 Task: Explore home decor items on Flipkart and check their details.
Action: Mouse moved to (533, 65)
Screenshot: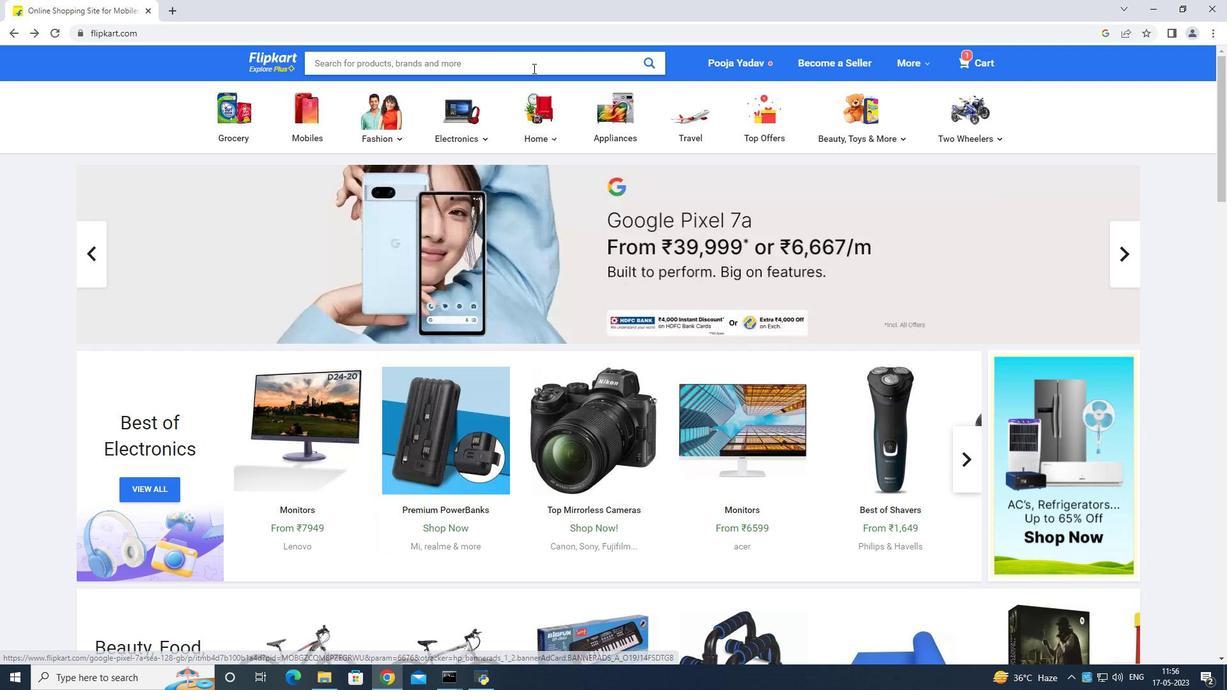 
Action: Mouse pressed left at (533, 65)
Screenshot: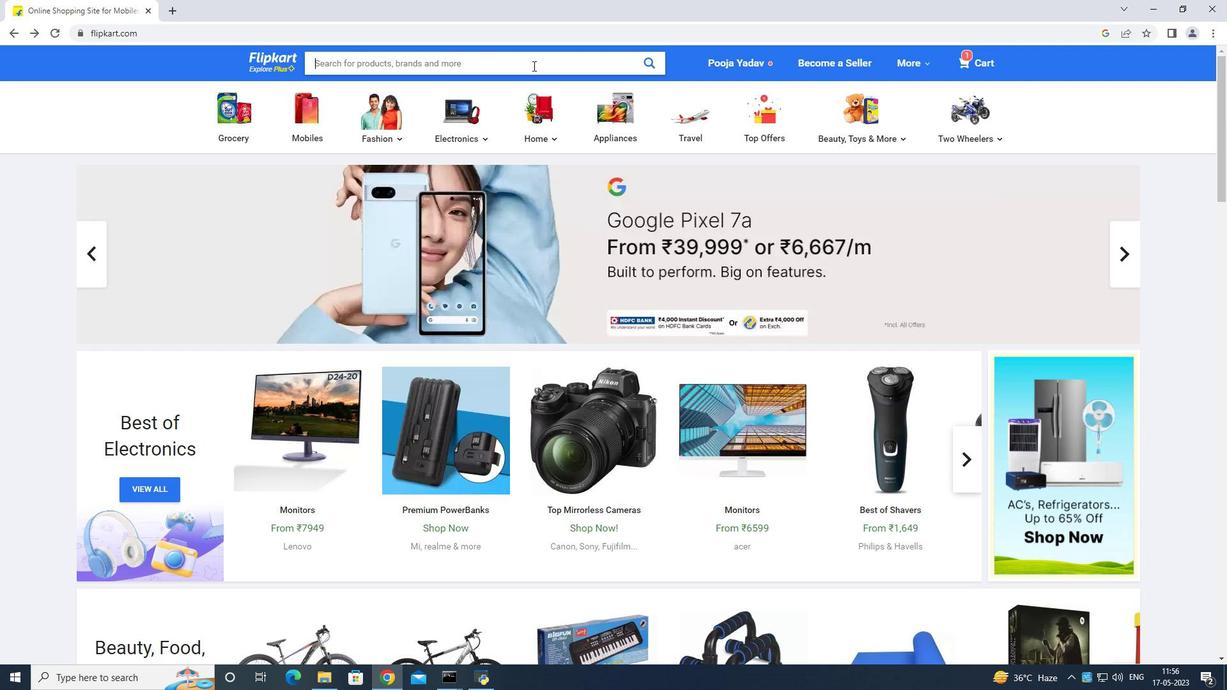 
Action: Mouse moved to (533, 65)
Screenshot: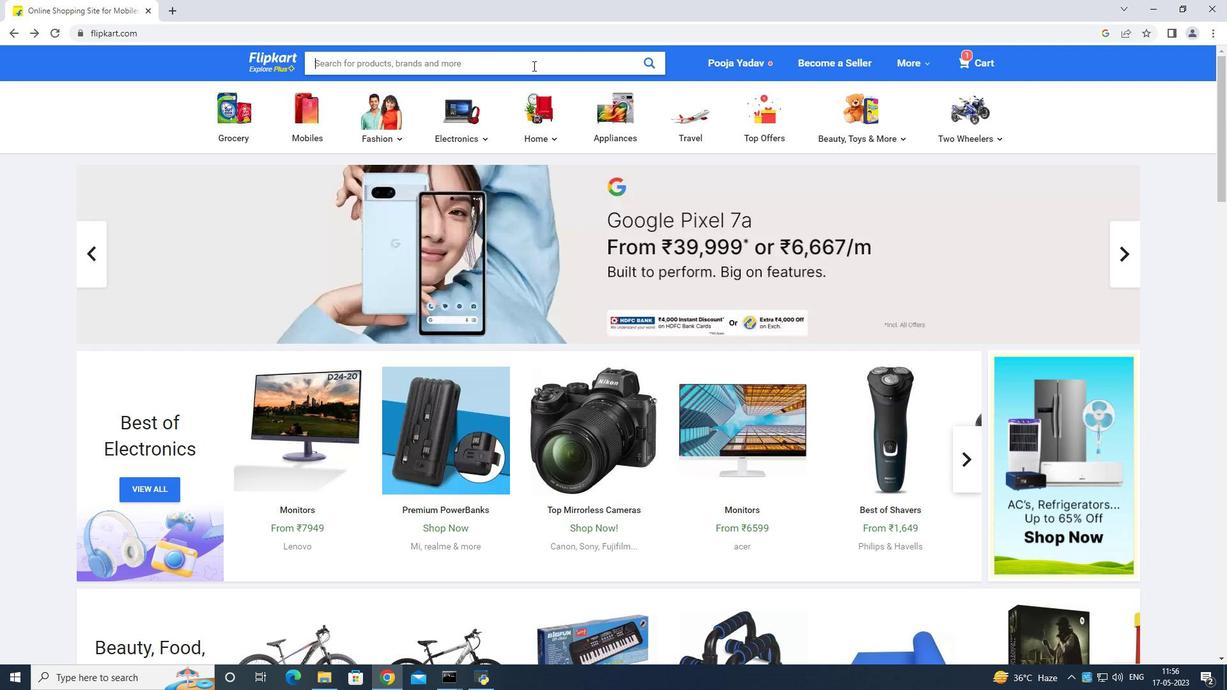 
Action: Key pressed <Key.shift>Furniture
Screenshot: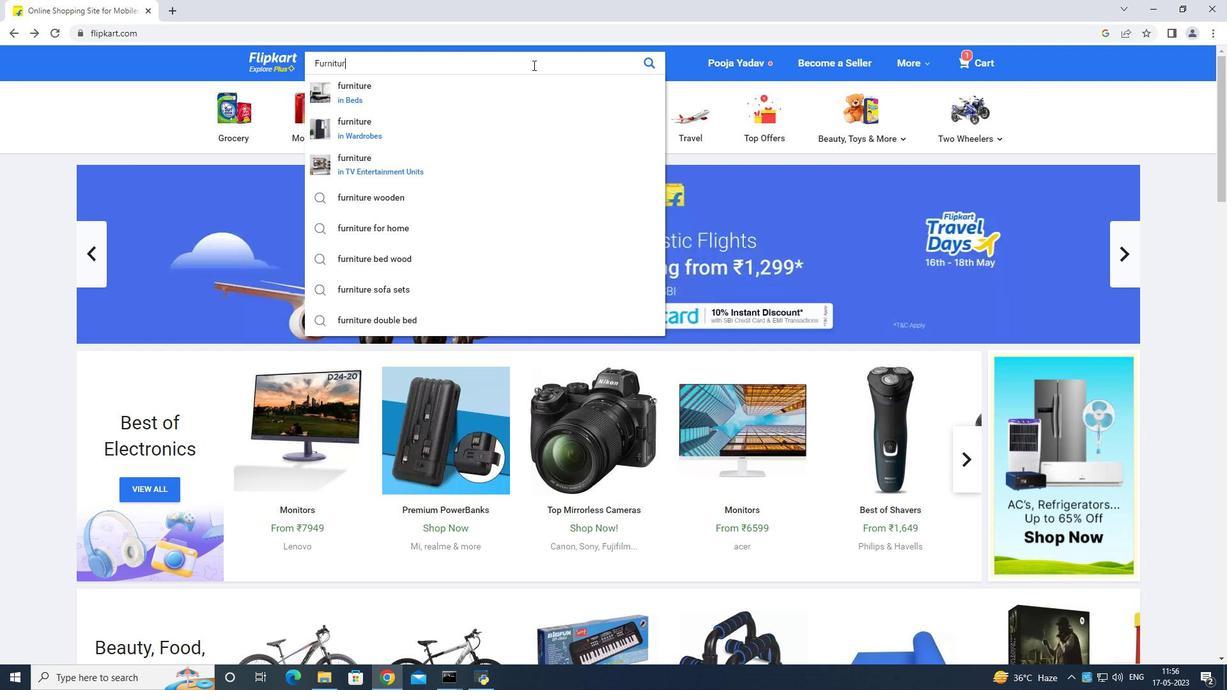 
Action: Mouse moved to (436, 223)
Screenshot: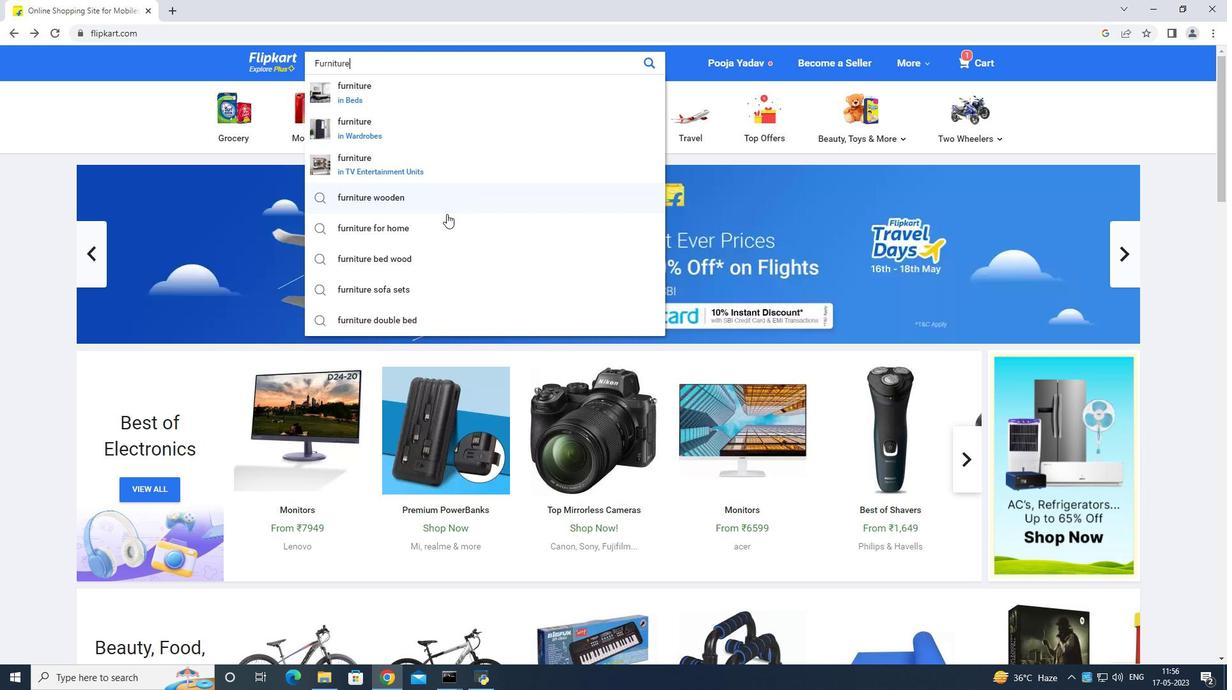 
Action: Mouse pressed left at (436, 223)
Screenshot: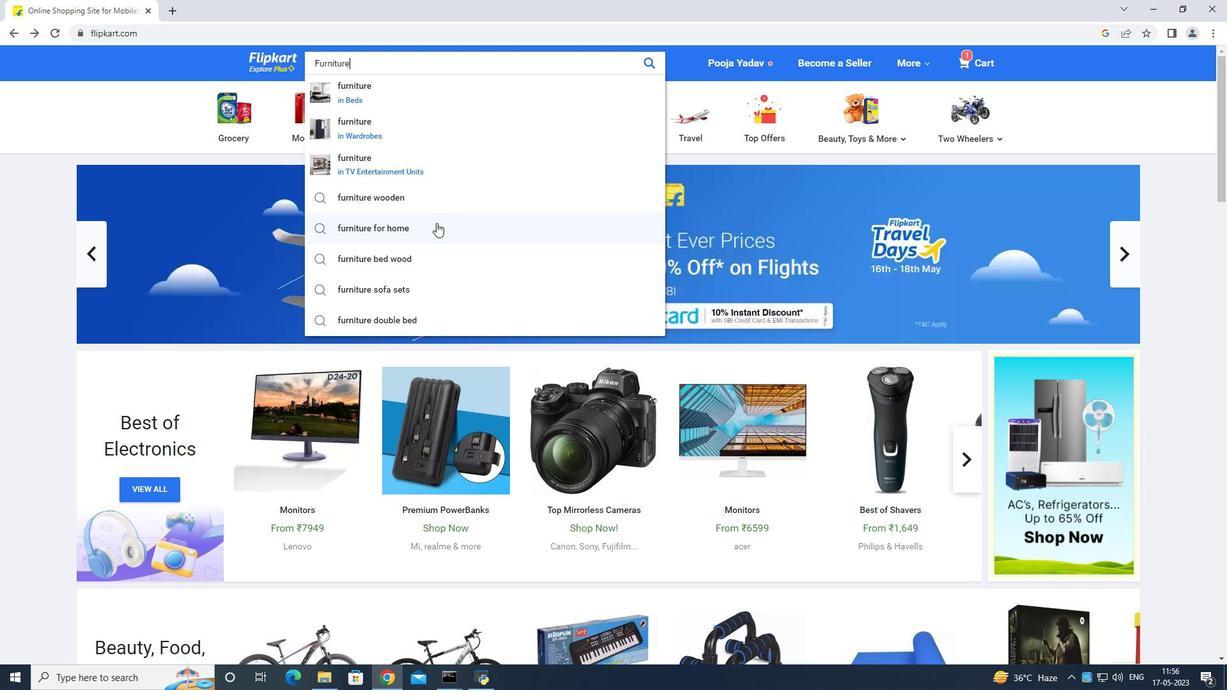 
Action: Mouse moved to (440, 221)
Screenshot: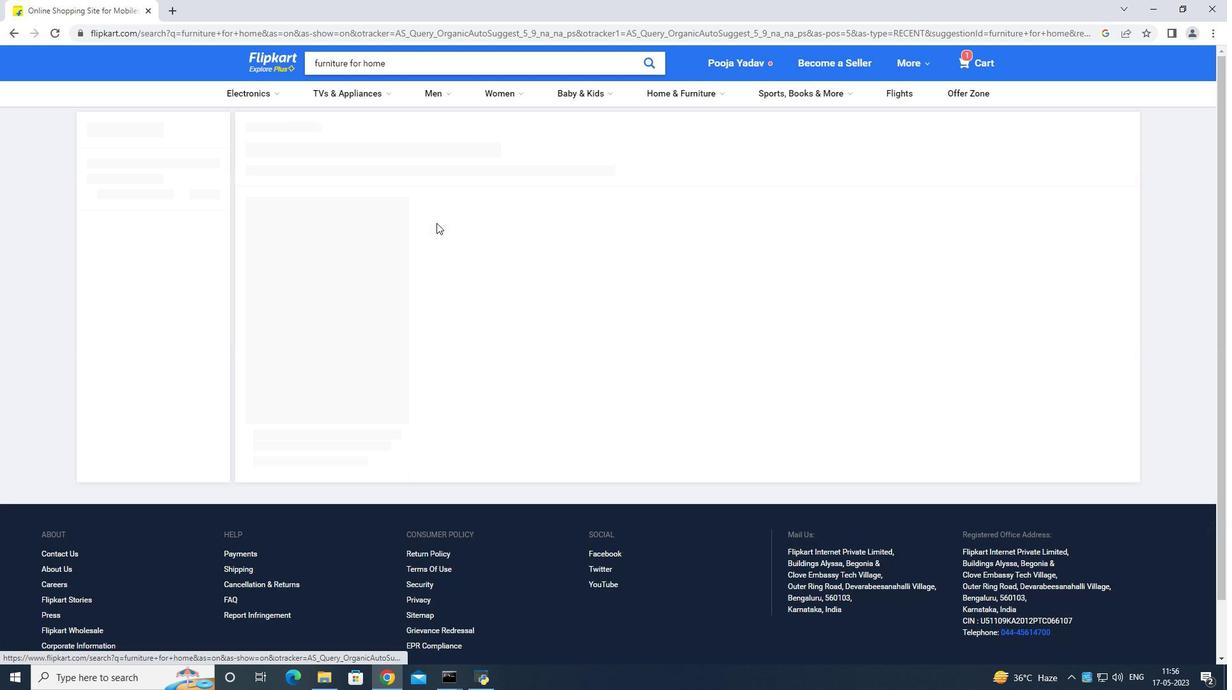 
Action: Mouse scrolled (440, 221) with delta (0, 0)
Screenshot: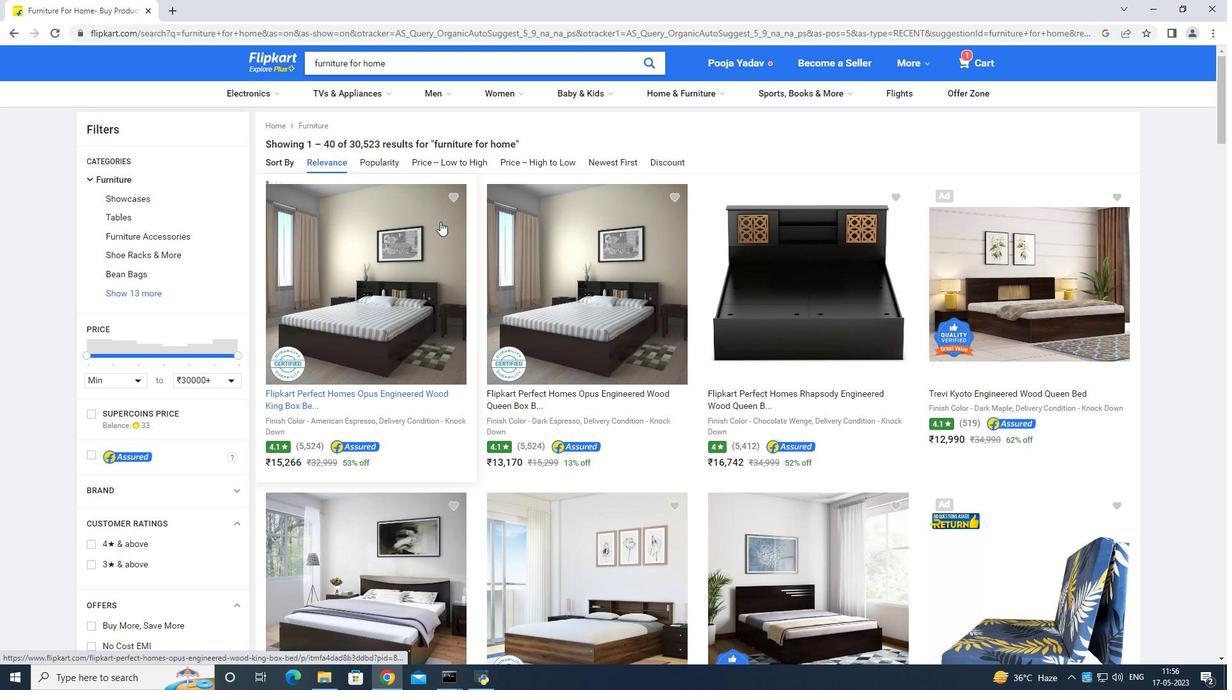 
Action: Mouse scrolled (440, 221) with delta (0, 0)
Screenshot: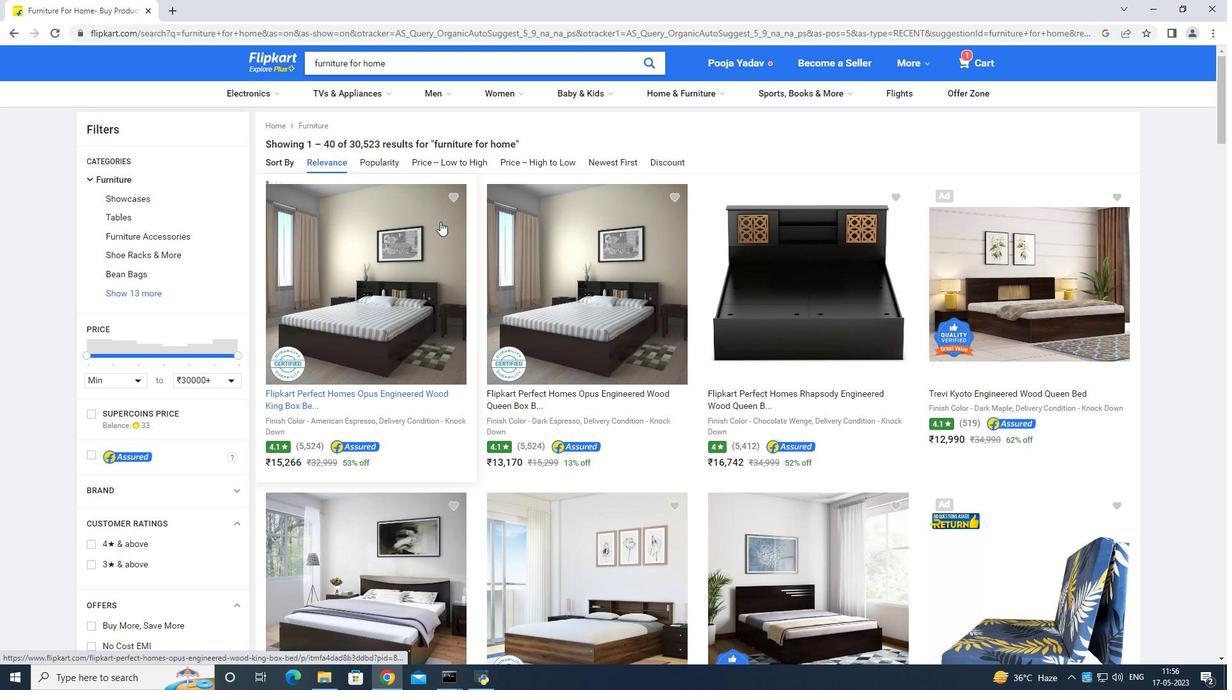 
Action: Mouse scrolled (440, 221) with delta (0, 0)
Screenshot: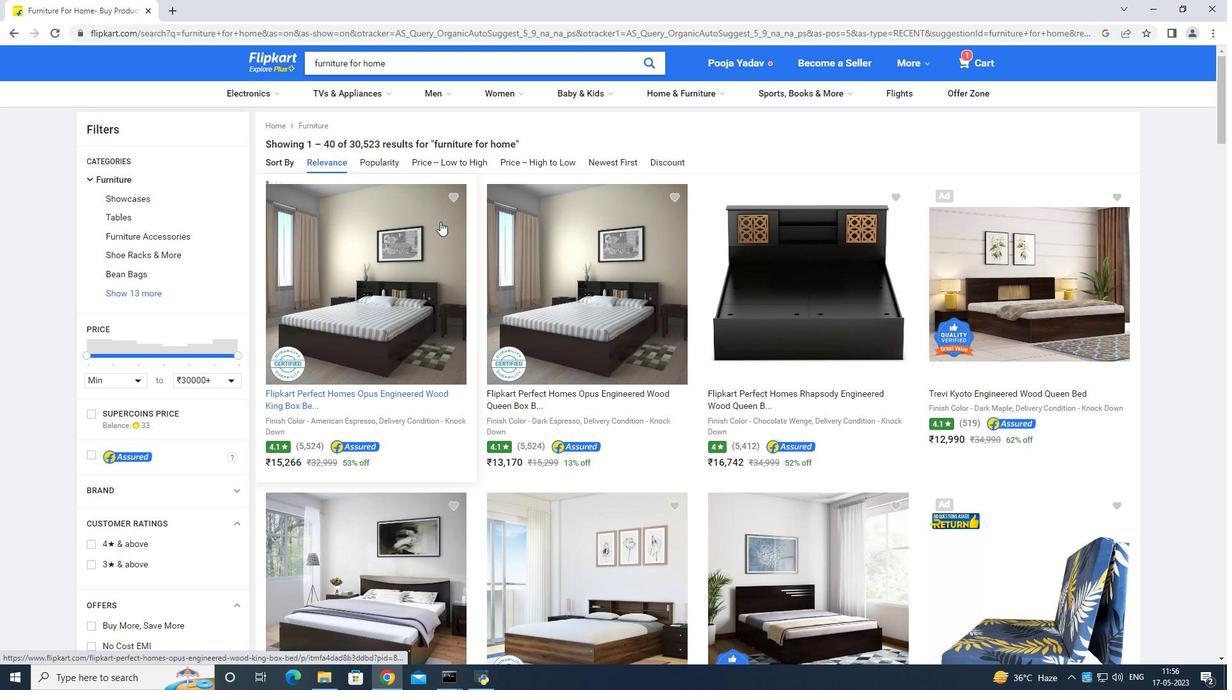 
Action: Mouse moved to (438, 249)
Screenshot: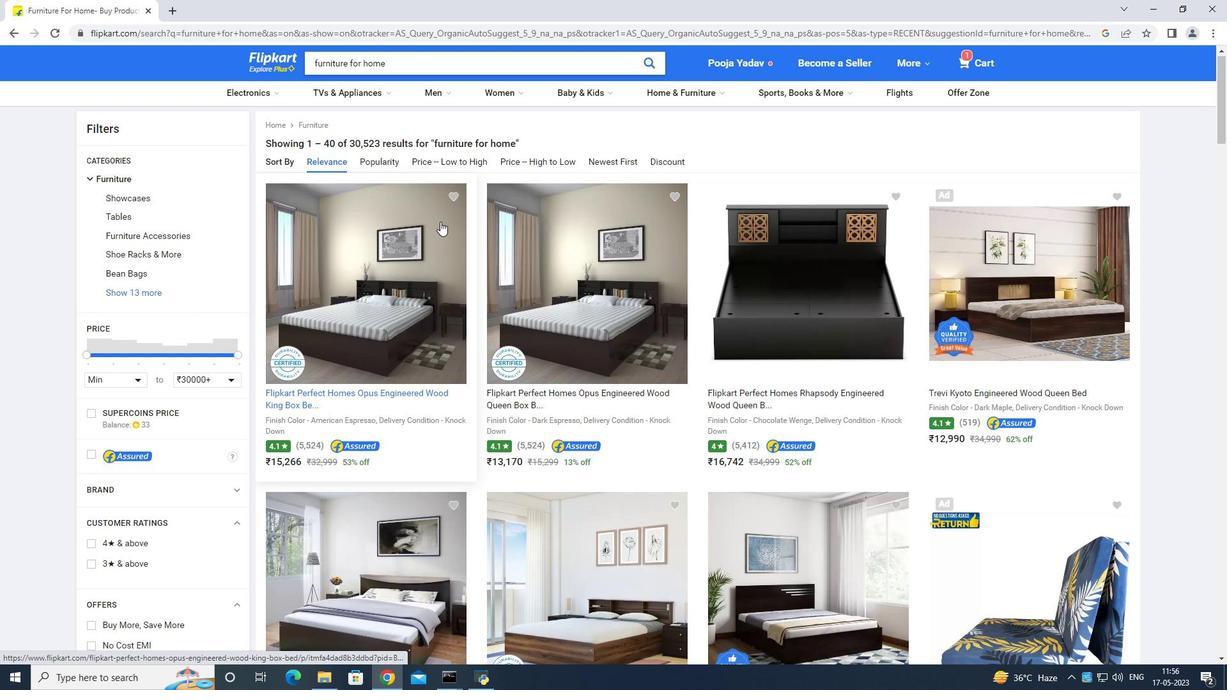 
Action: Mouse scrolled (438, 248) with delta (0, 0)
Screenshot: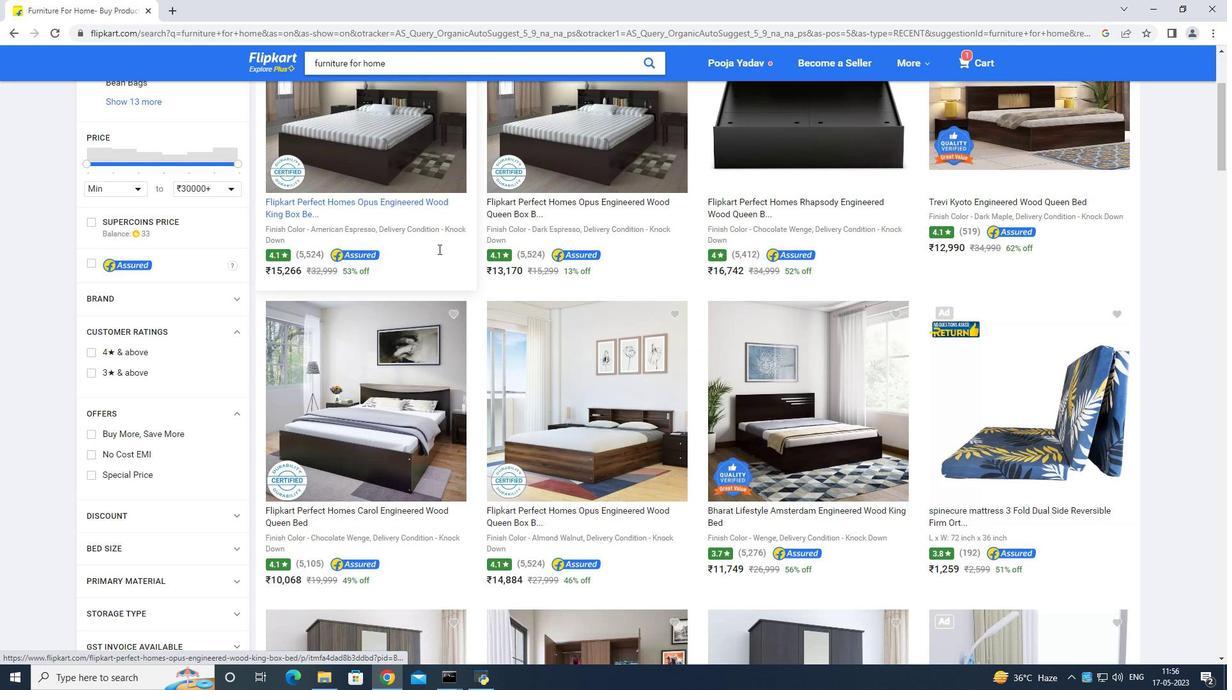 
Action: Mouse scrolled (438, 248) with delta (0, 0)
Screenshot: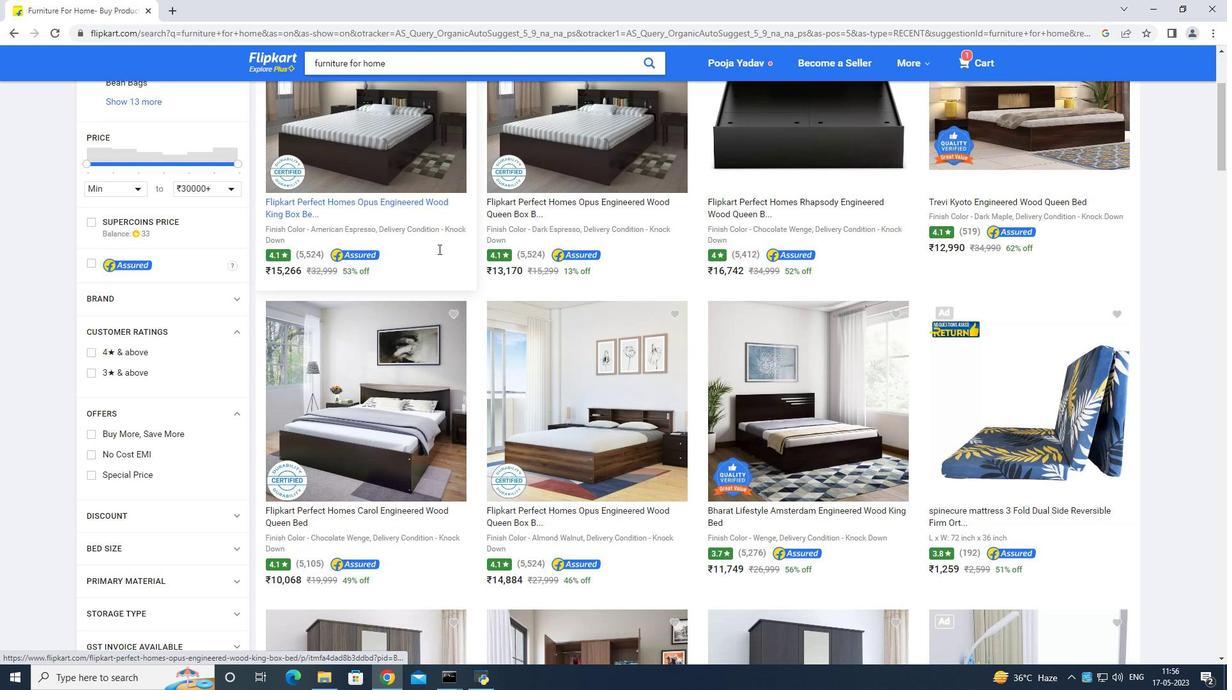 
Action: Mouse scrolled (438, 248) with delta (0, 0)
Screenshot: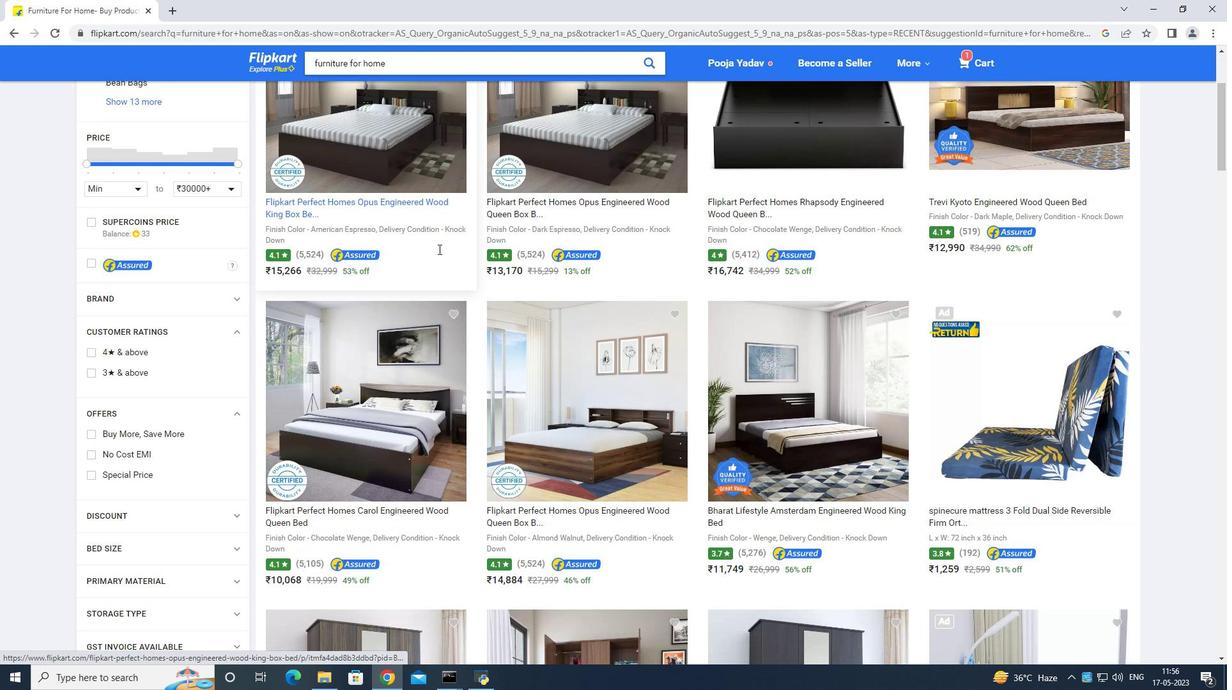 
Action: Mouse scrolled (438, 248) with delta (0, 0)
Screenshot: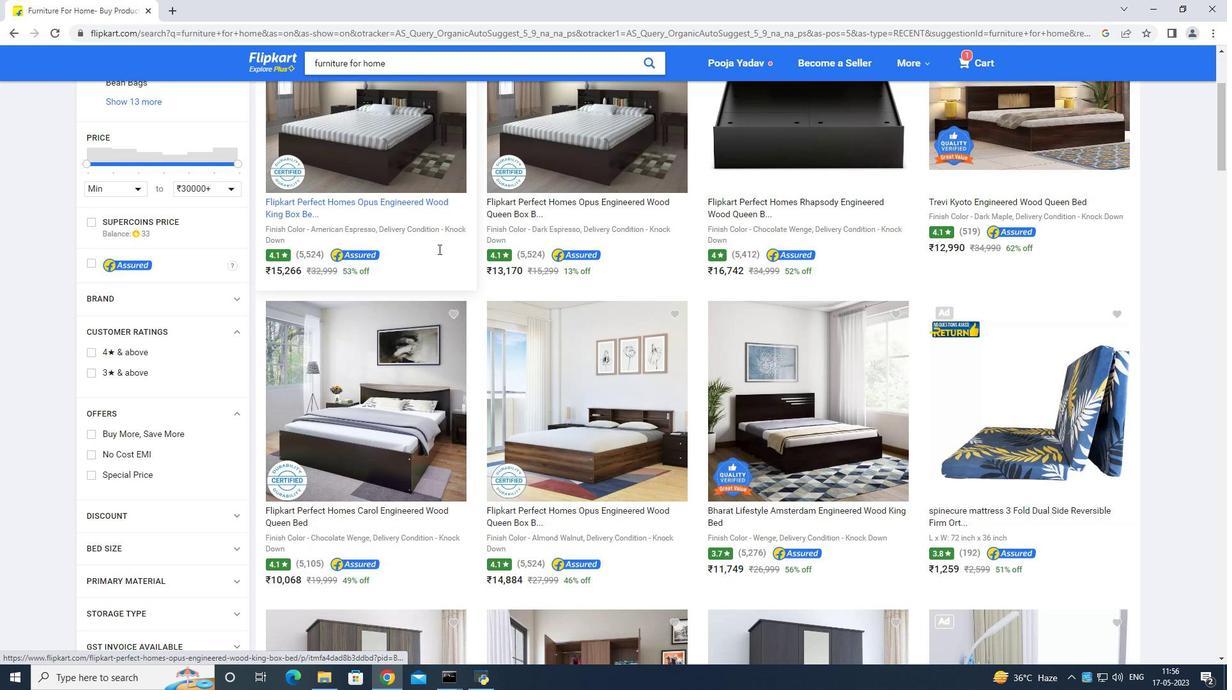 
Action: Mouse scrolled (438, 248) with delta (0, 0)
Screenshot: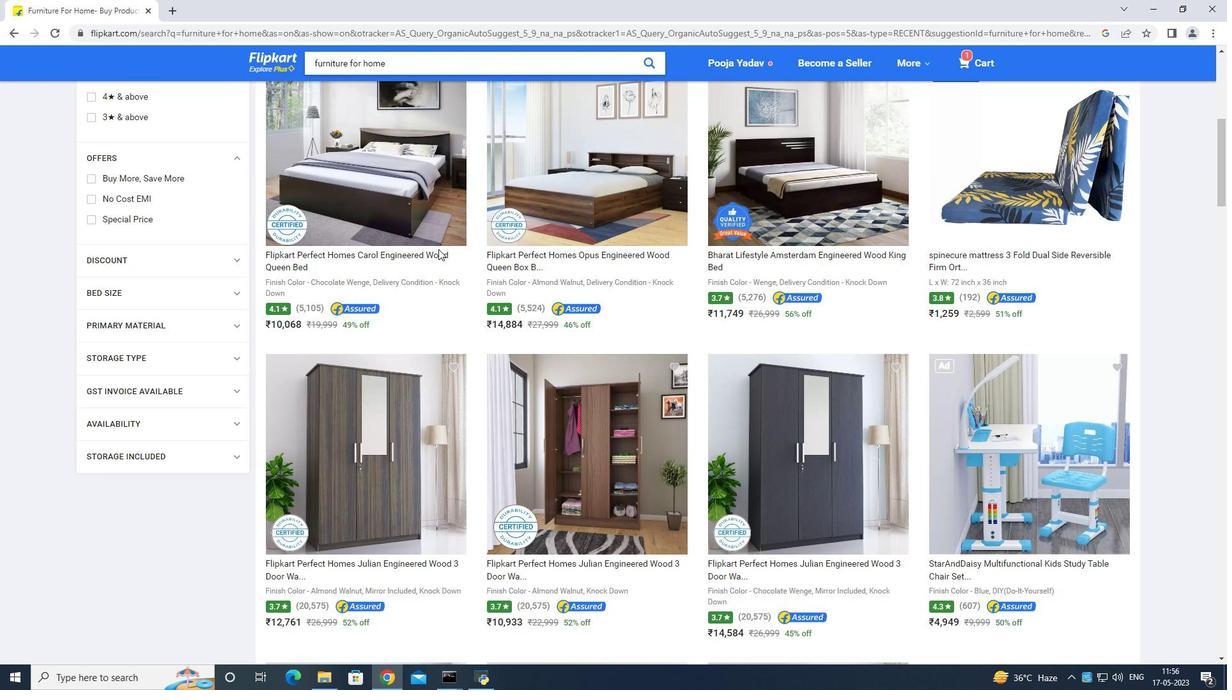 
Action: Mouse scrolled (438, 248) with delta (0, 0)
Screenshot: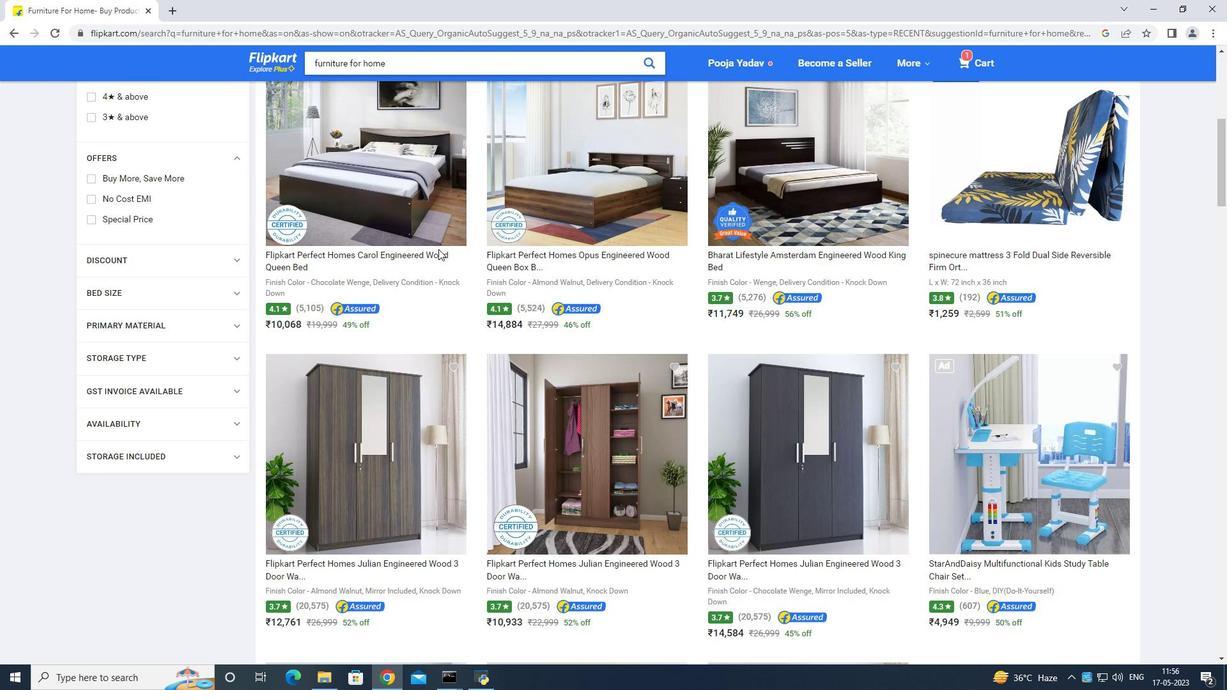 
Action: Mouse scrolled (438, 248) with delta (0, 0)
Screenshot: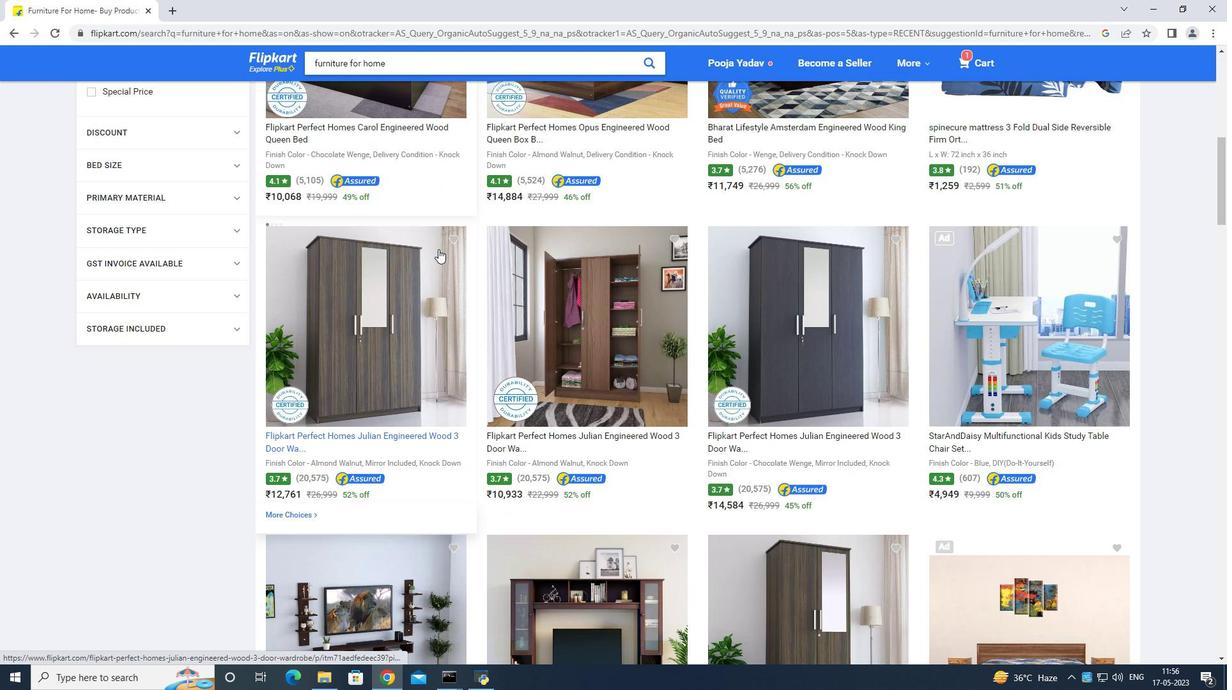
Action: Mouse scrolled (438, 248) with delta (0, 0)
Screenshot: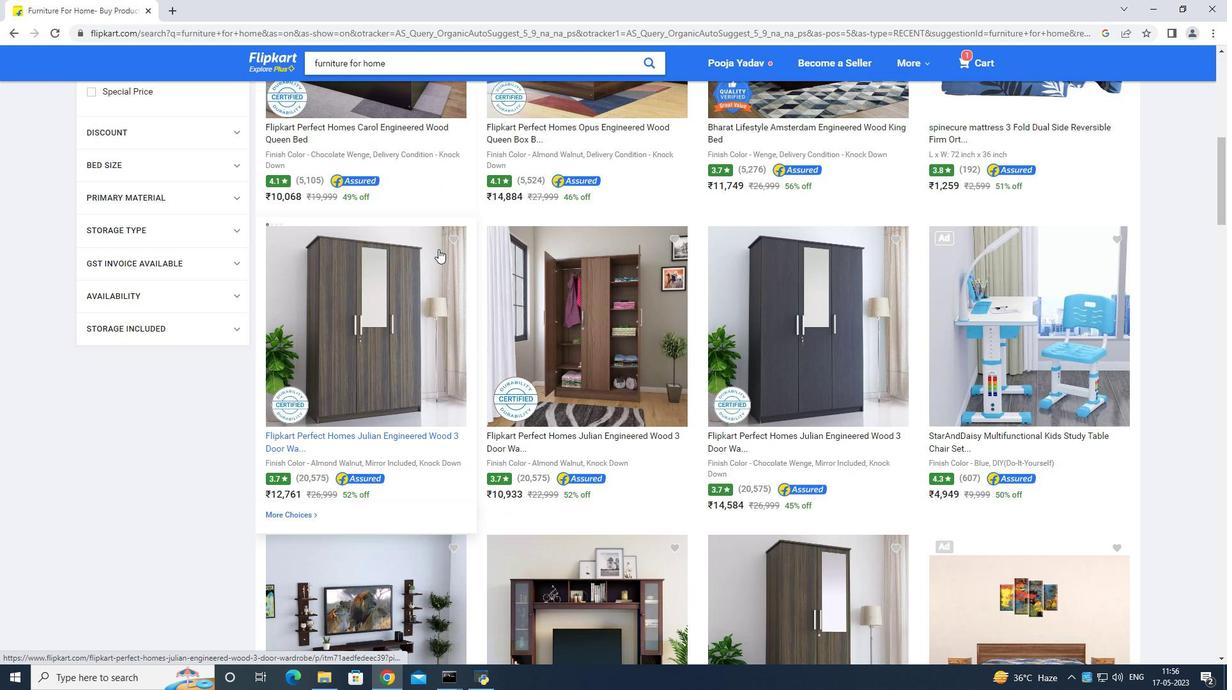 
Action: Mouse scrolled (438, 248) with delta (0, 0)
Screenshot: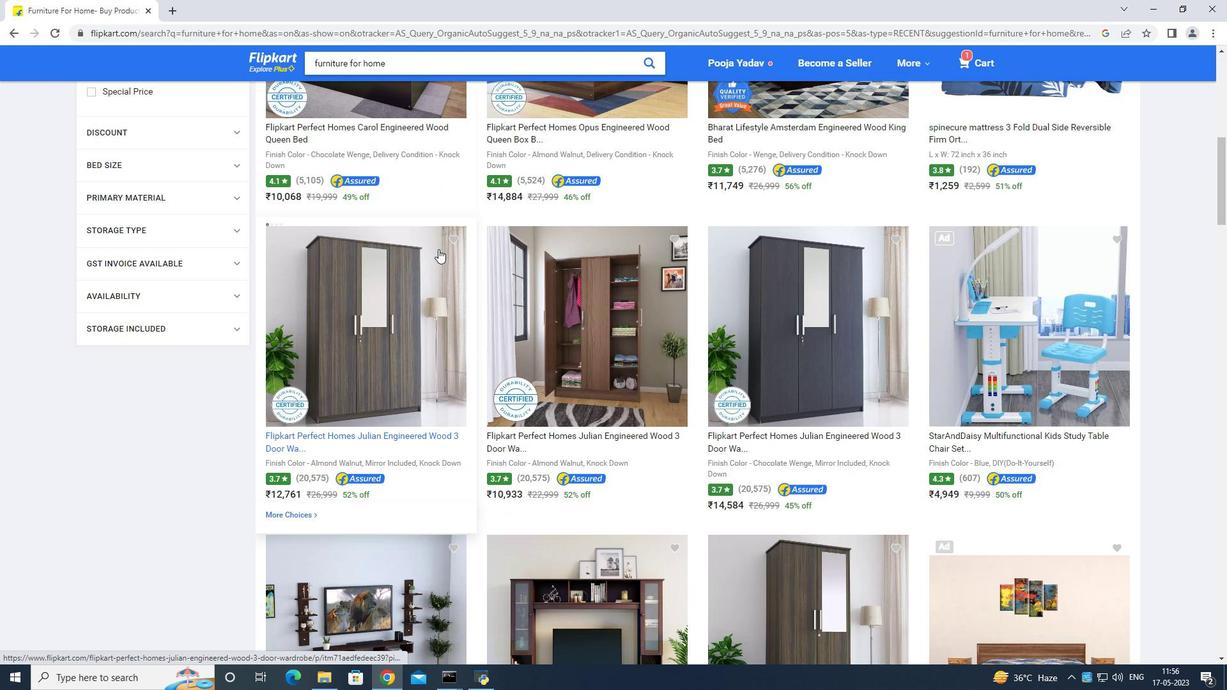 
Action: Mouse scrolled (438, 248) with delta (0, 0)
Screenshot: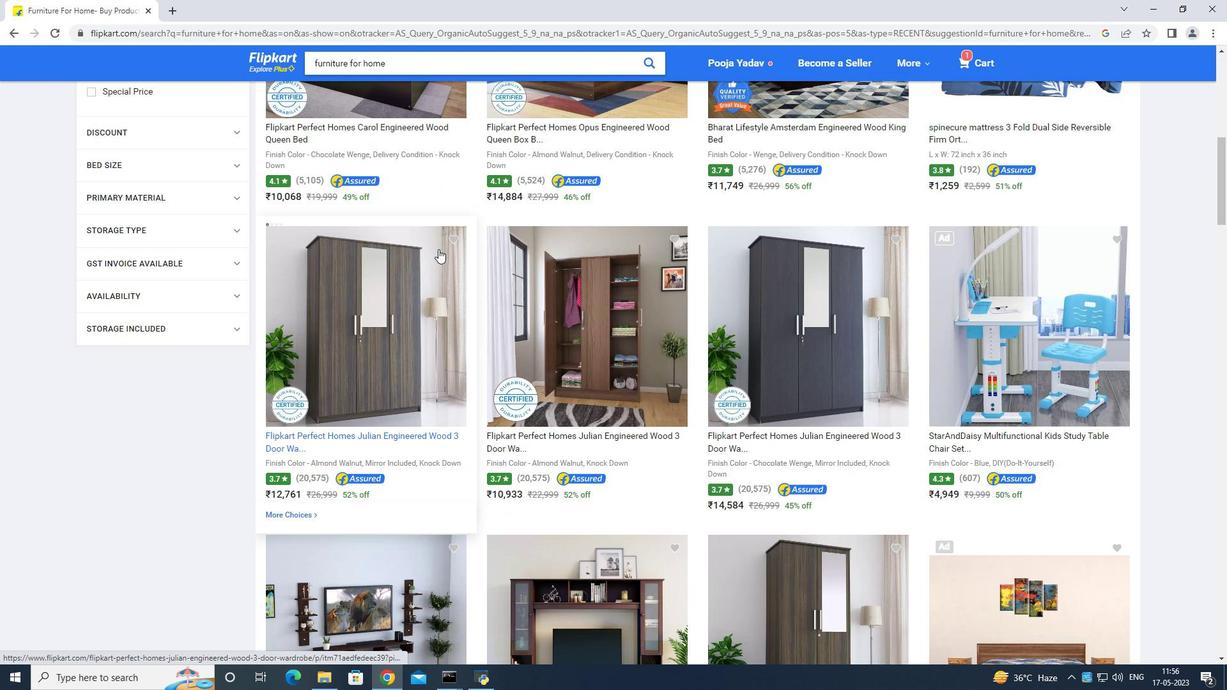 
Action: Mouse scrolled (438, 248) with delta (0, 0)
Screenshot: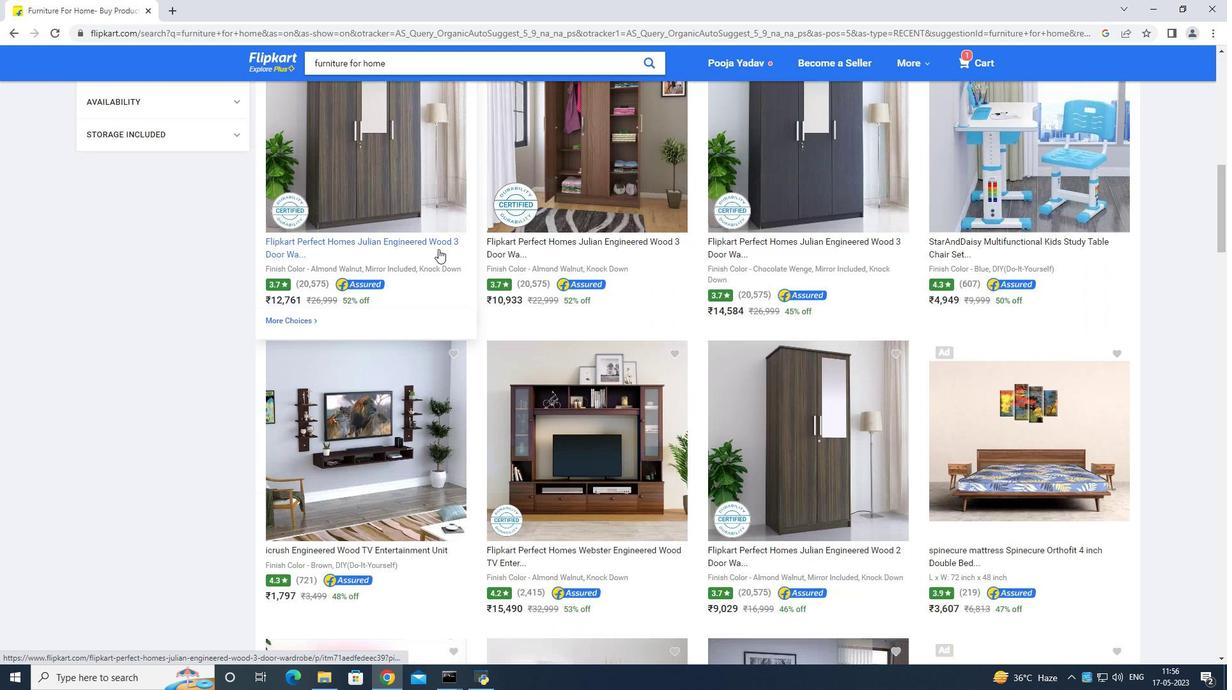 
Action: Mouse scrolled (438, 248) with delta (0, 0)
Screenshot: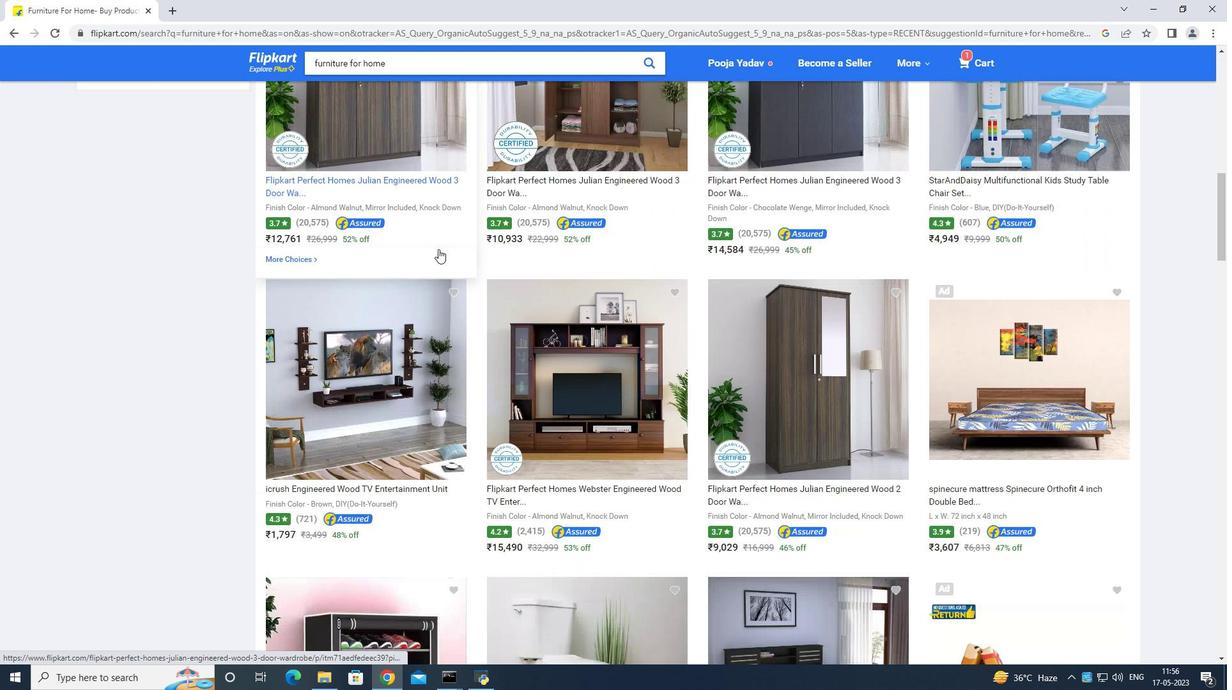 
Action: Mouse scrolled (438, 248) with delta (0, 0)
Screenshot: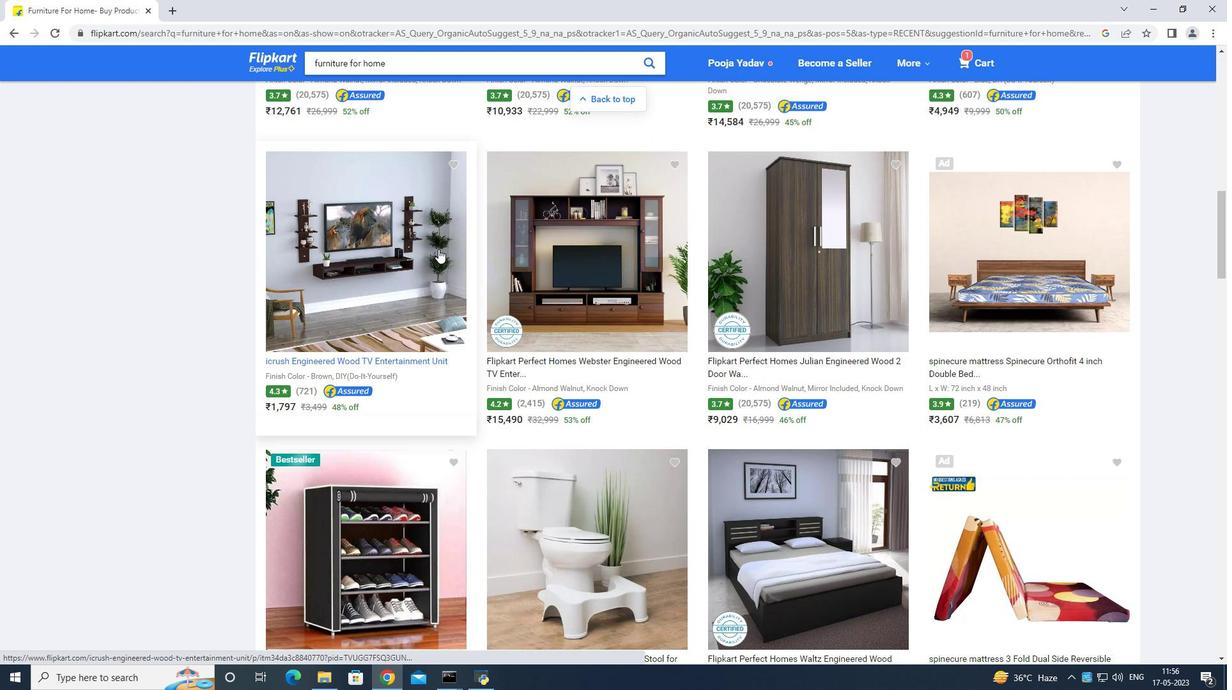 
Action: Mouse scrolled (438, 248) with delta (0, 0)
Screenshot: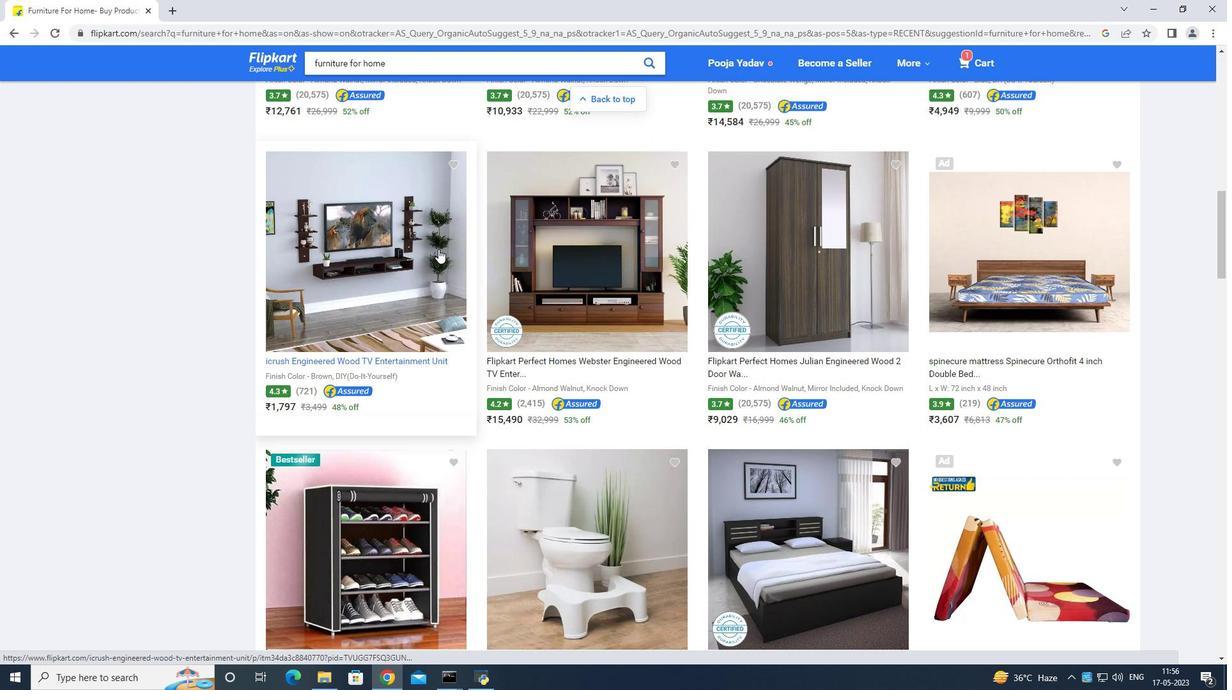 
Action: Mouse scrolled (438, 248) with delta (0, 0)
Screenshot: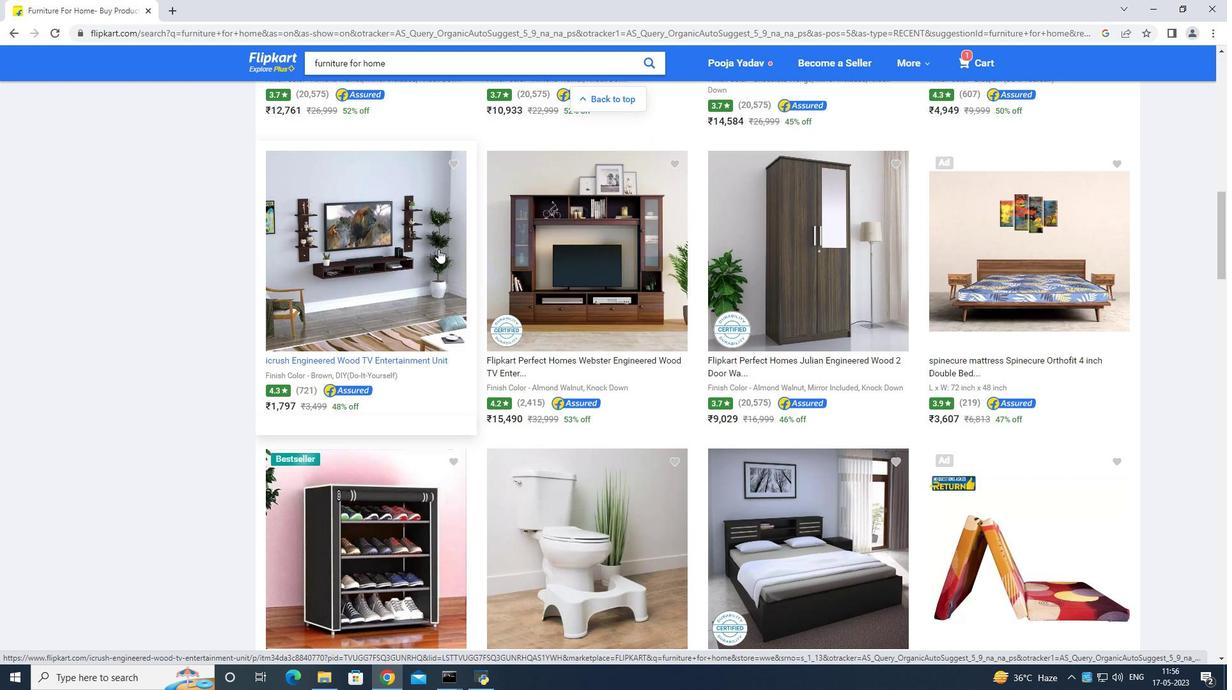 
Action: Mouse scrolled (438, 248) with delta (0, 0)
Screenshot: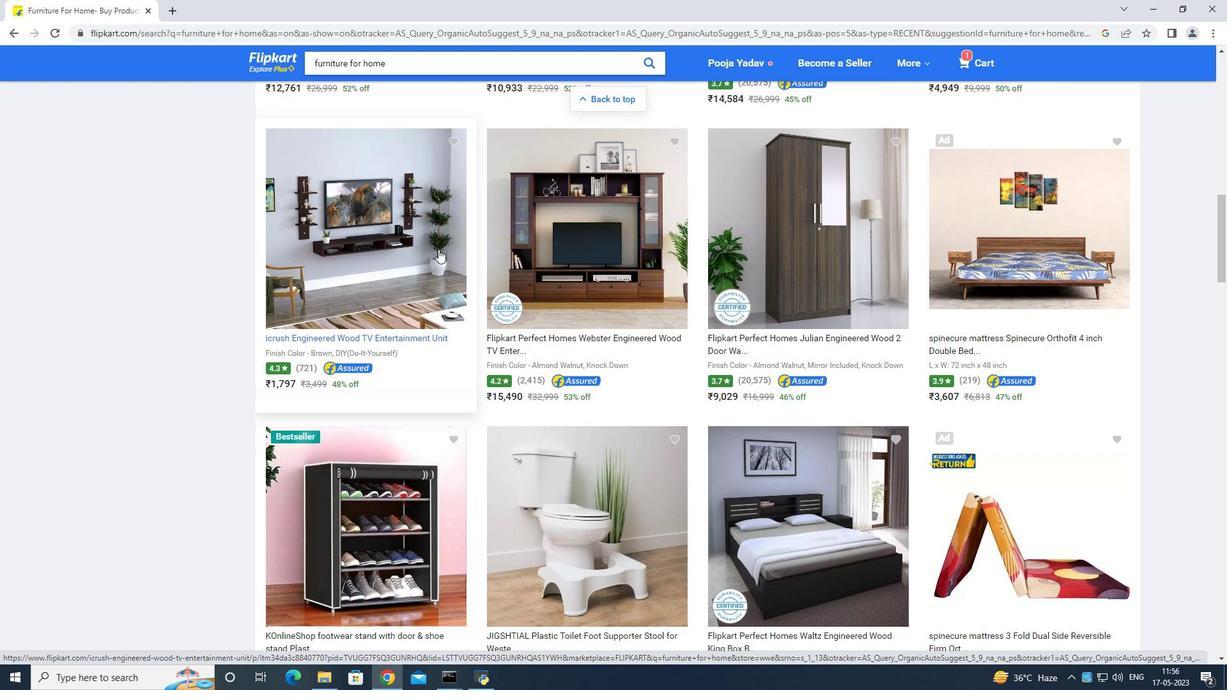 
Action: Mouse scrolled (438, 248) with delta (0, 0)
Screenshot: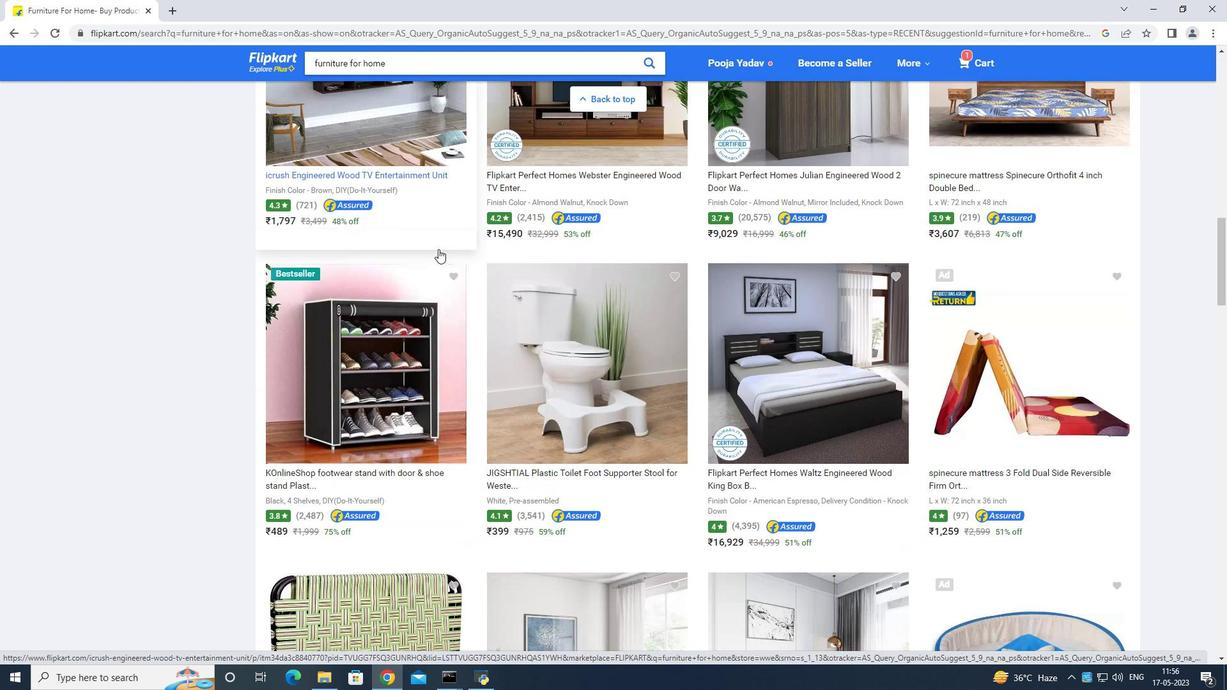 
Action: Mouse scrolled (438, 248) with delta (0, 0)
Screenshot: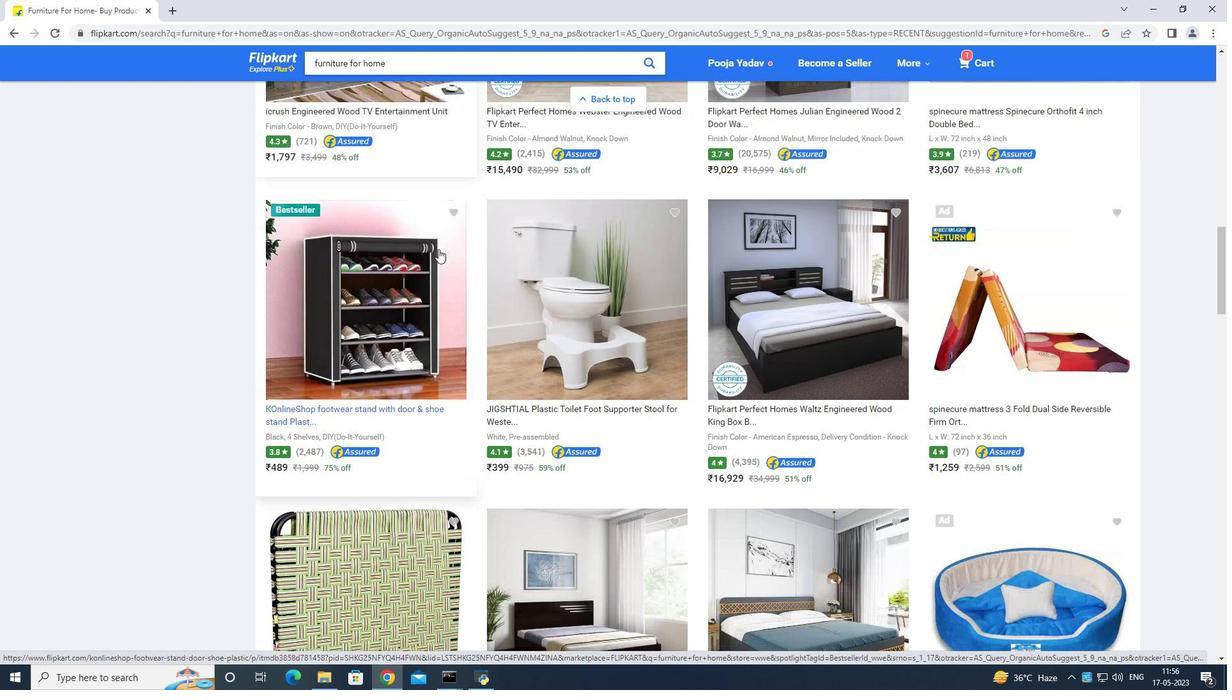 
Action: Mouse scrolled (438, 248) with delta (0, 0)
Screenshot: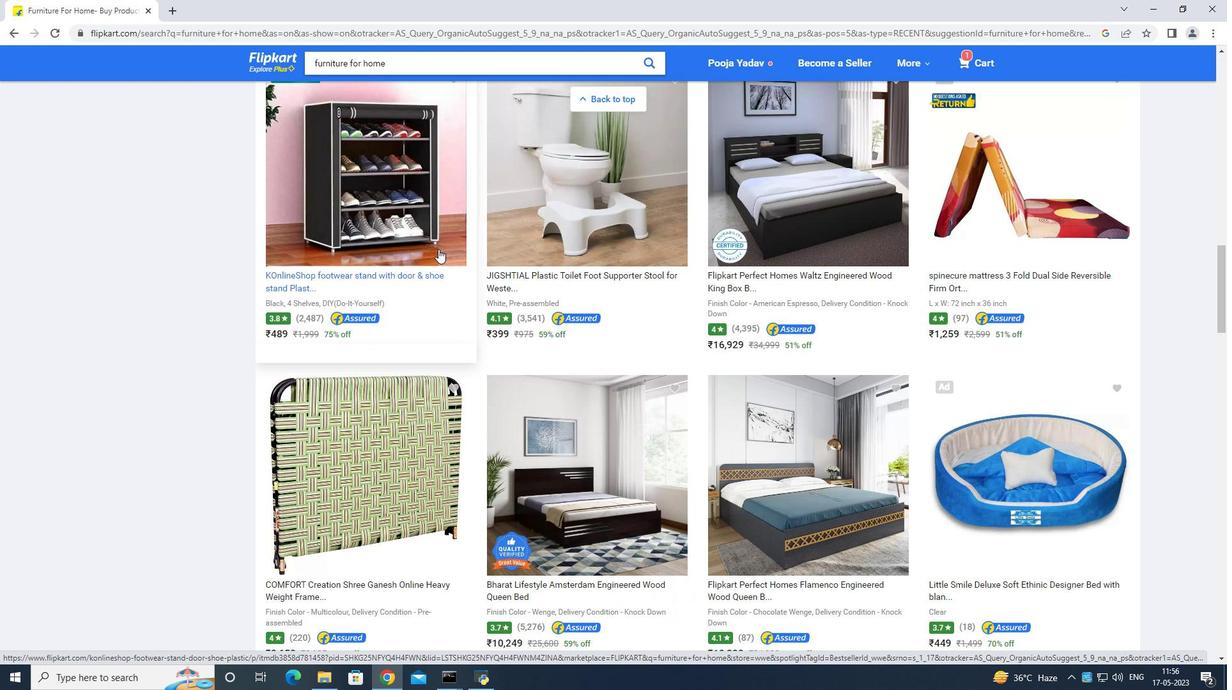 
Action: Mouse scrolled (438, 248) with delta (0, 0)
Screenshot: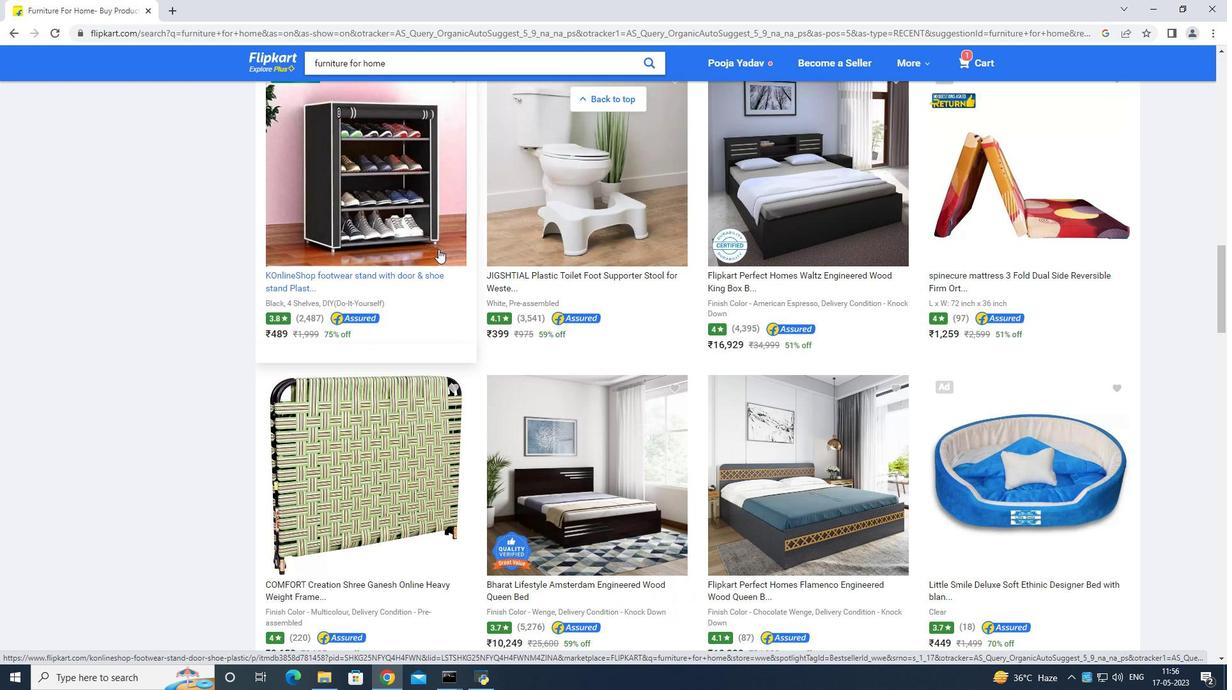 
Action: Mouse scrolled (438, 248) with delta (0, 0)
Screenshot: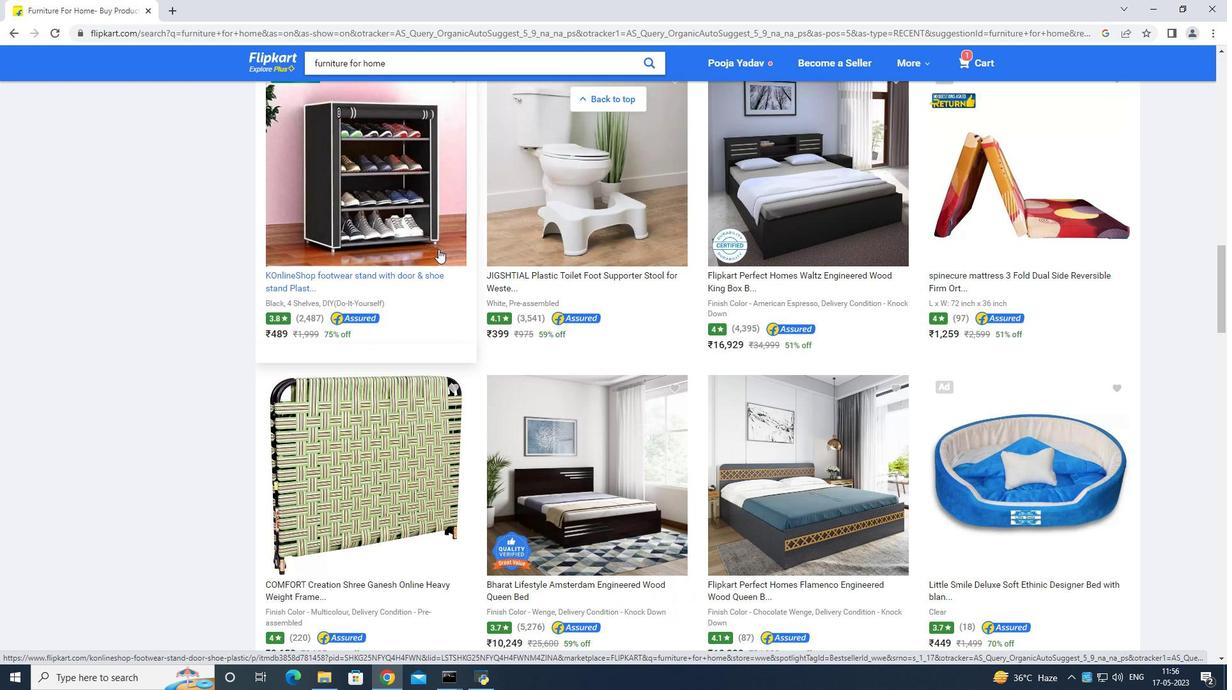 
Action: Mouse scrolled (438, 248) with delta (0, 0)
Screenshot: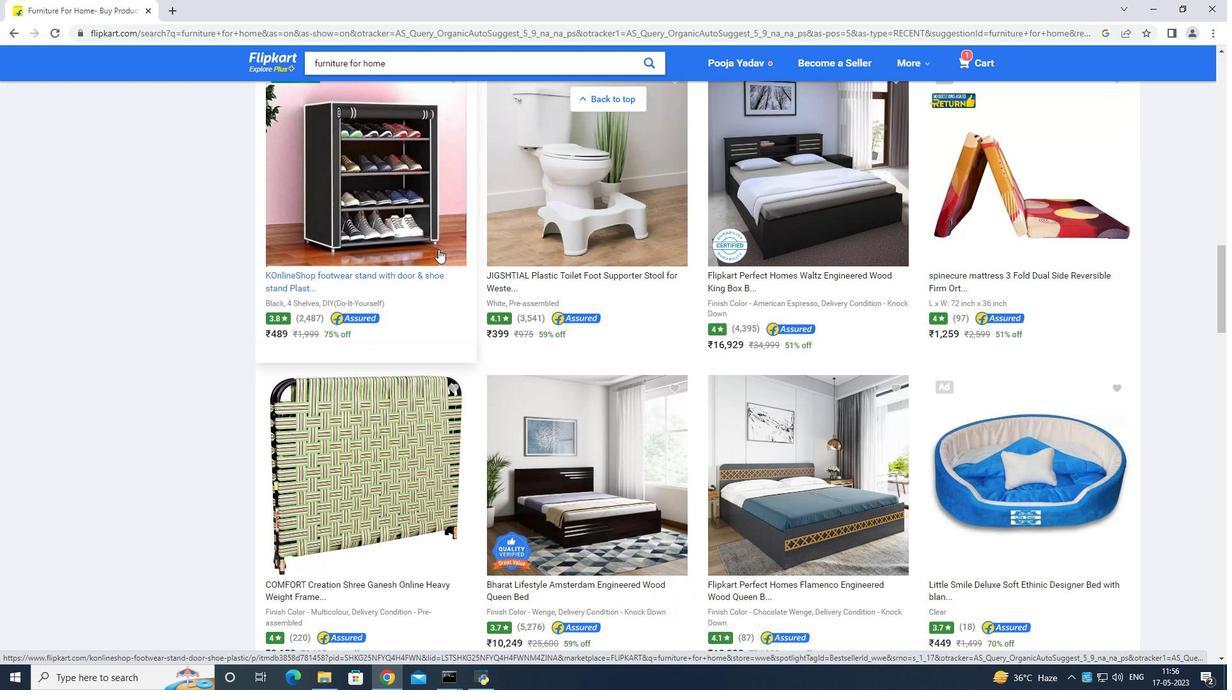 
Action: Mouse moved to (899, 486)
Screenshot: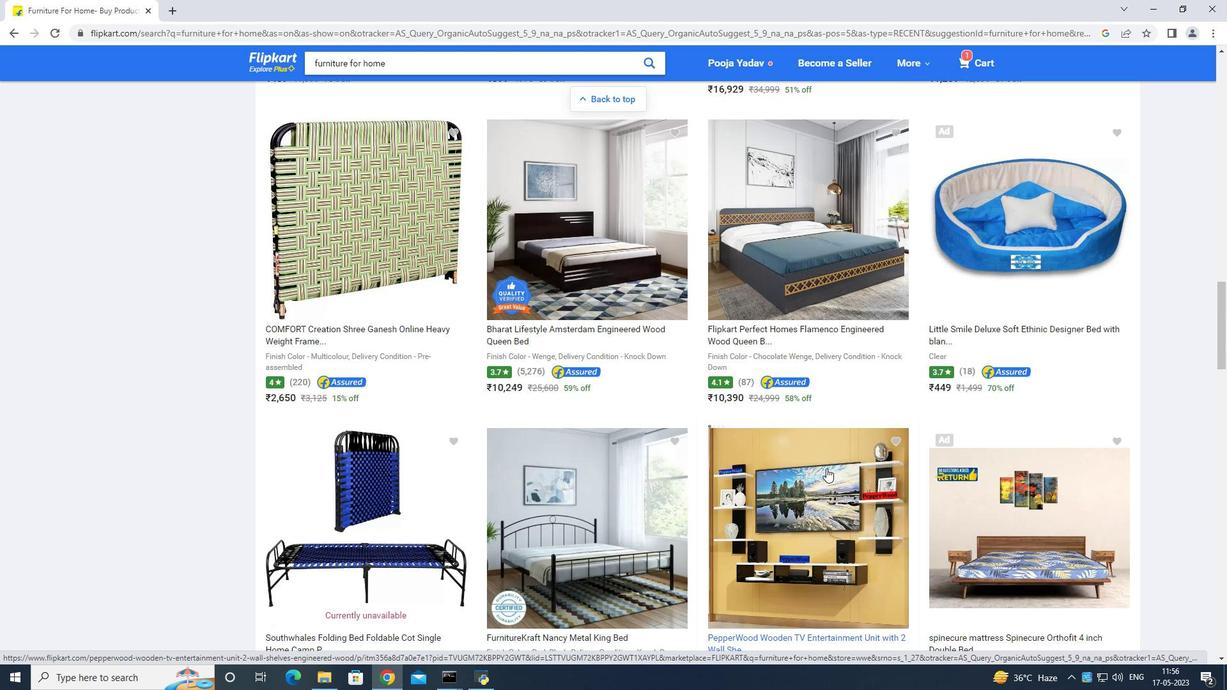 
Action: Mouse pressed left at (899, 486)
Screenshot: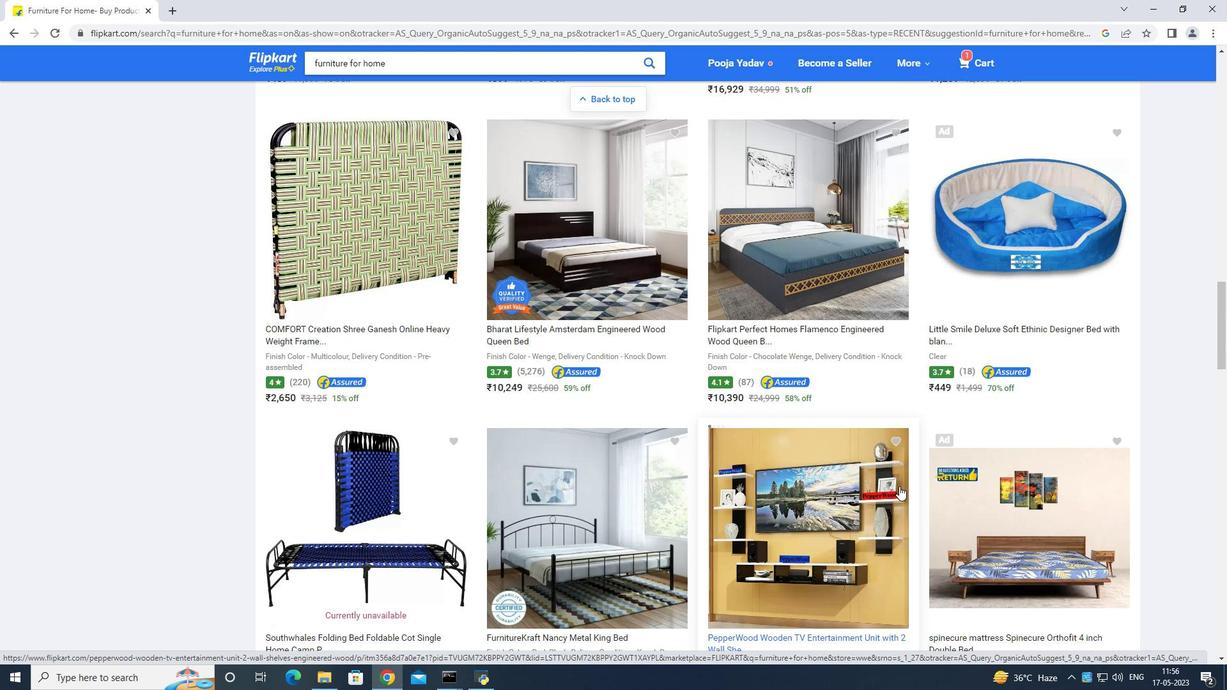 
Action: Mouse moved to (648, 396)
Screenshot: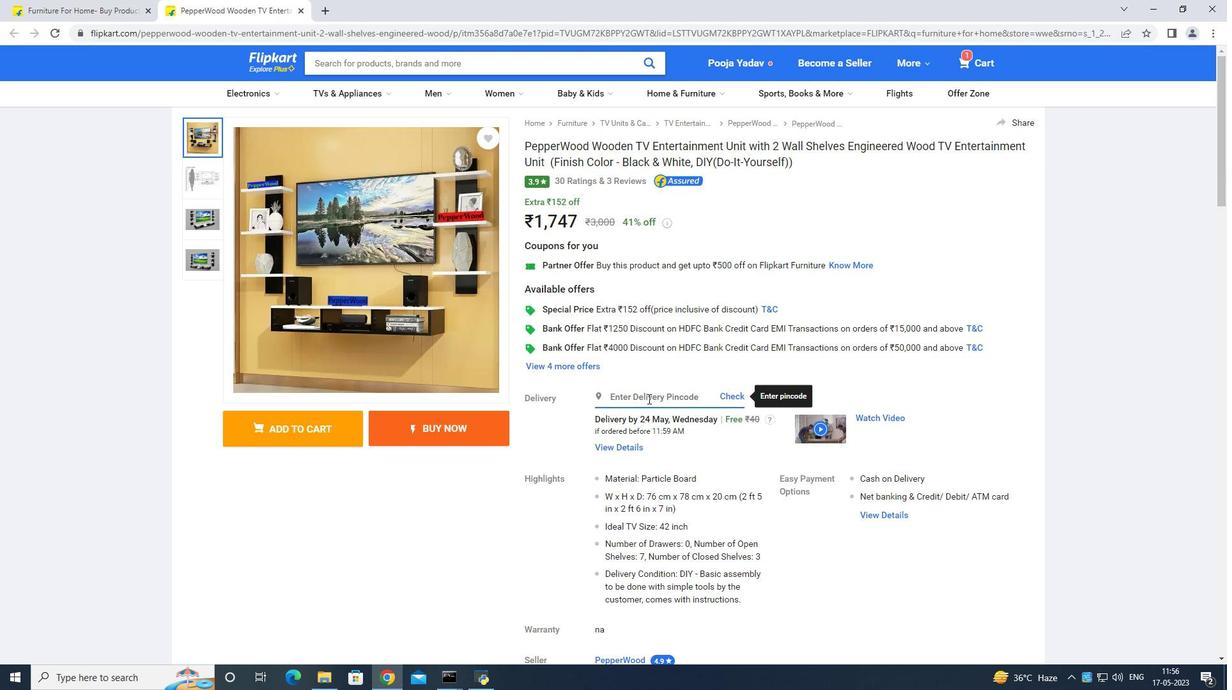 
Action: Mouse scrolled (648, 396) with delta (0, 0)
Screenshot: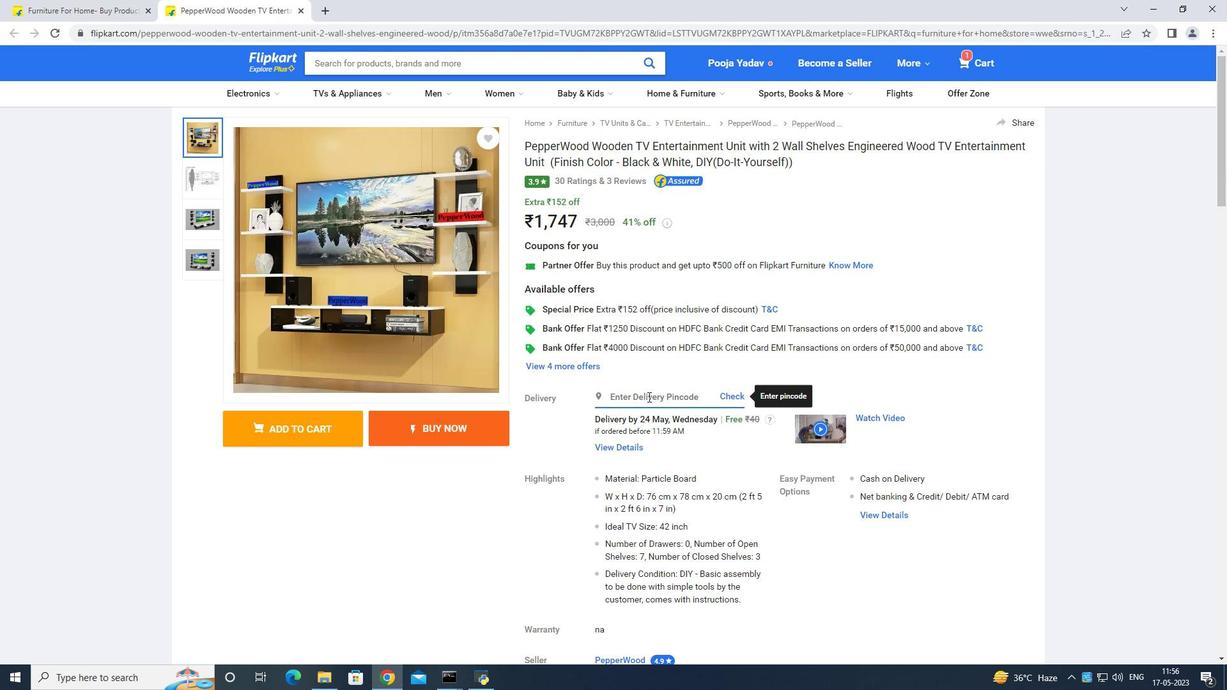 
Action: Mouse scrolled (648, 396) with delta (0, 0)
Screenshot: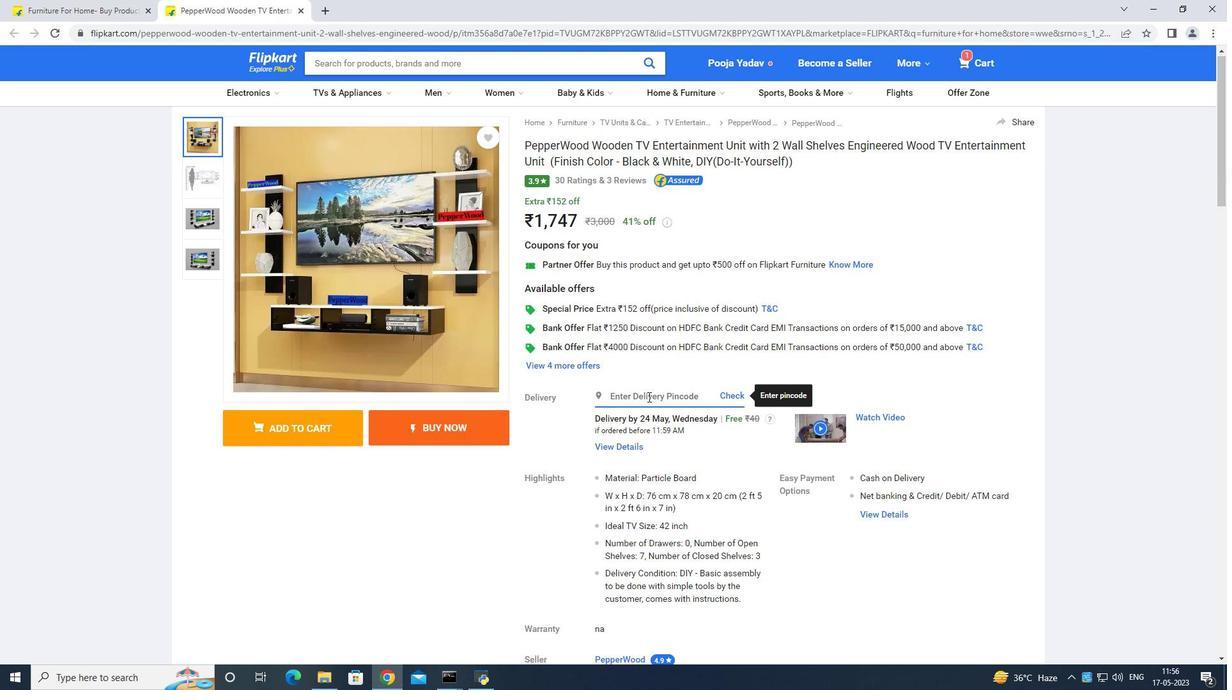 
Action: Mouse scrolled (648, 396) with delta (0, 0)
Screenshot: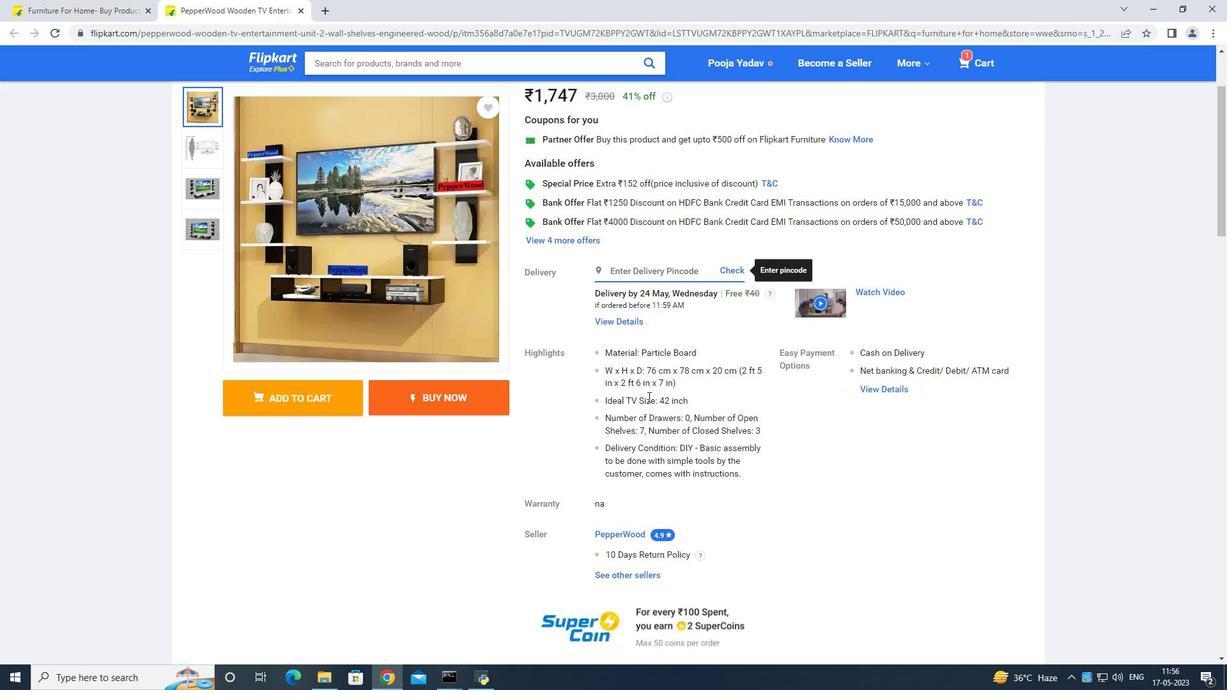 
Action: Mouse moved to (648, 396)
Screenshot: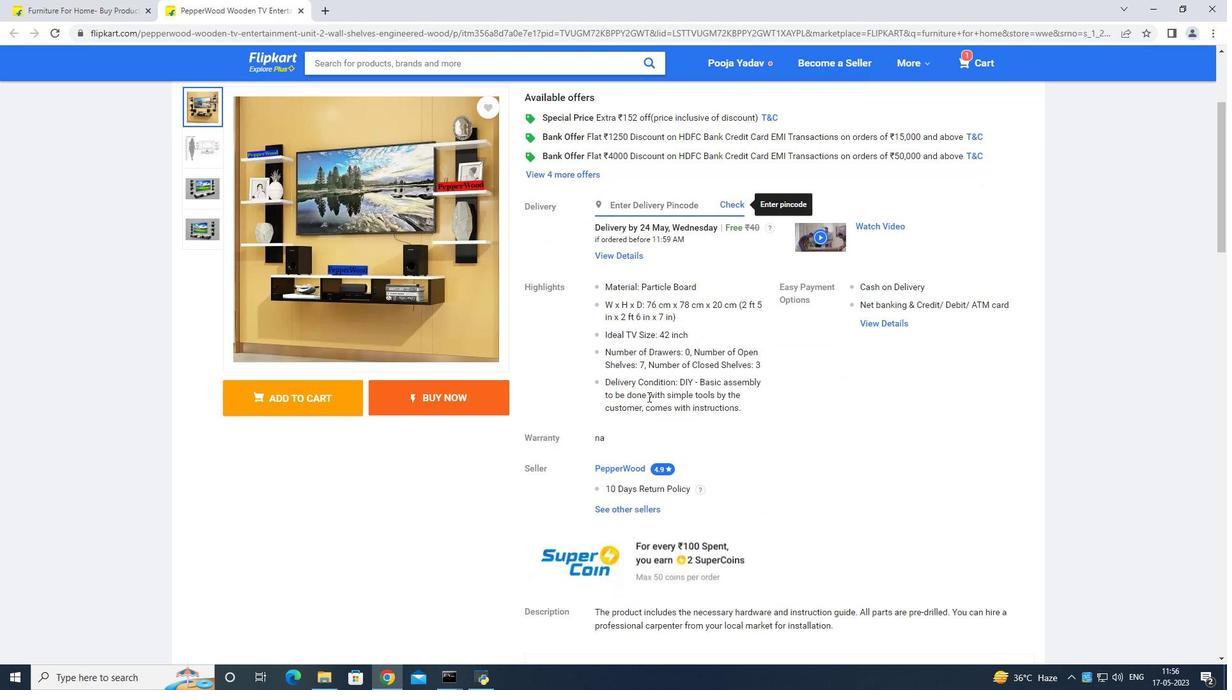 
Action: Mouse scrolled (648, 396) with delta (0, 0)
Screenshot: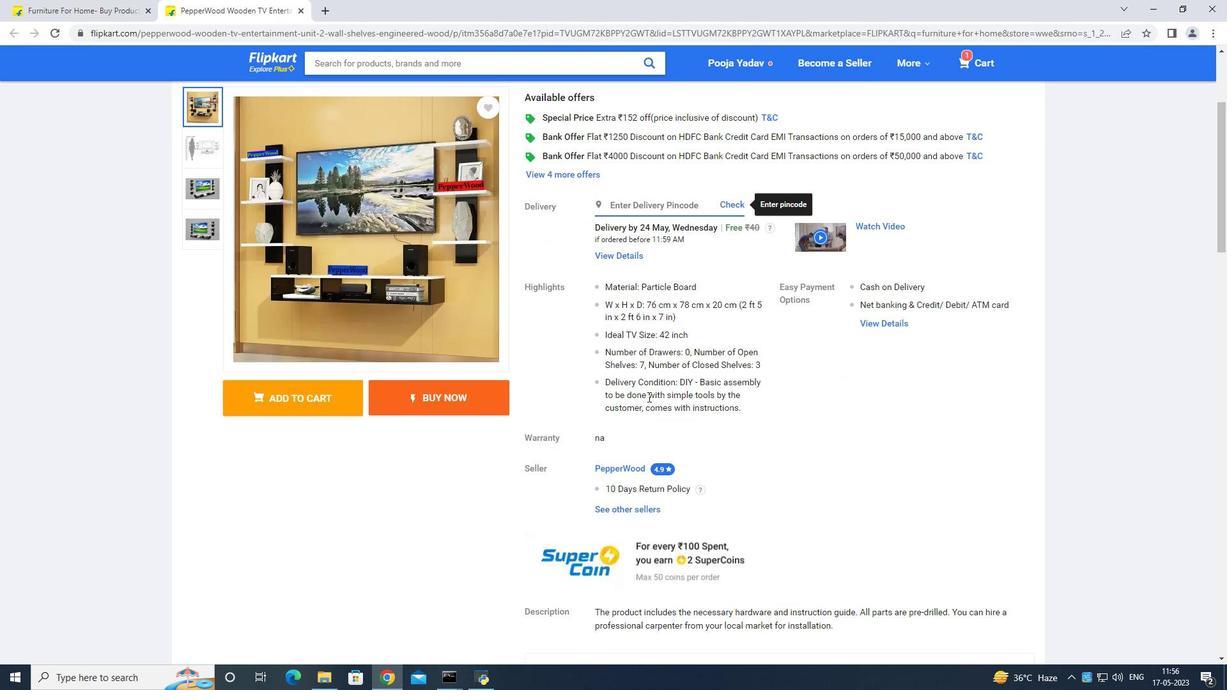
Action: Mouse scrolled (648, 396) with delta (0, 0)
Screenshot: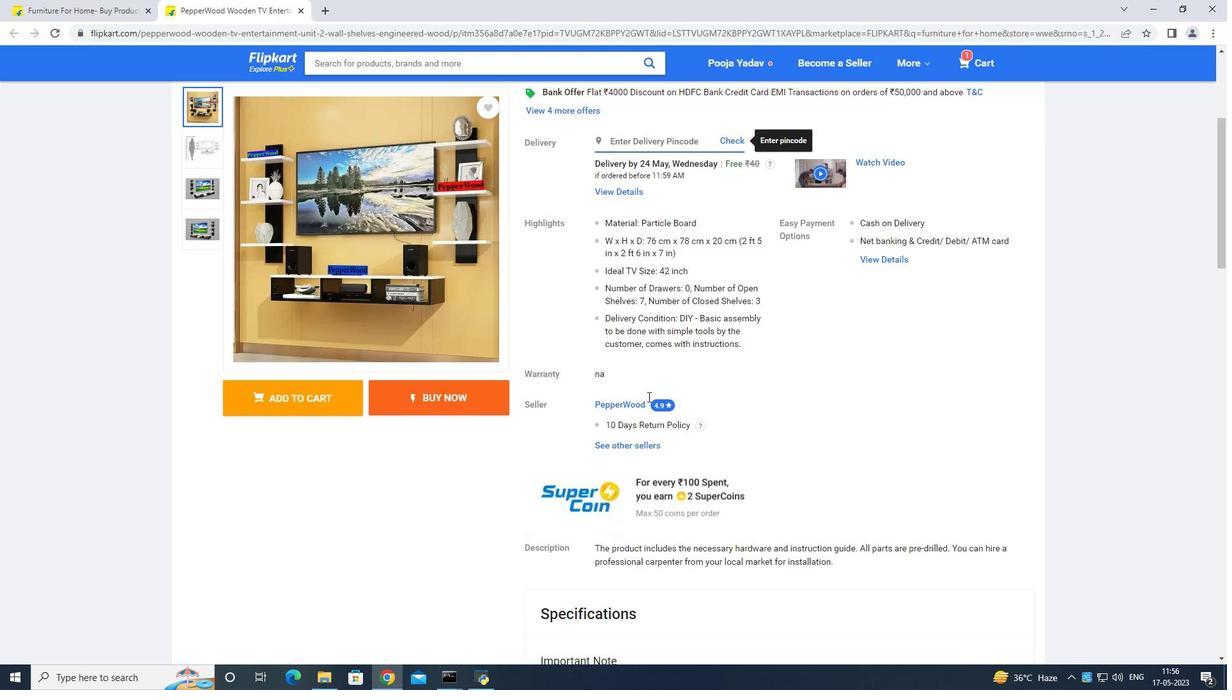 
Action: Mouse scrolled (648, 396) with delta (0, 0)
Screenshot: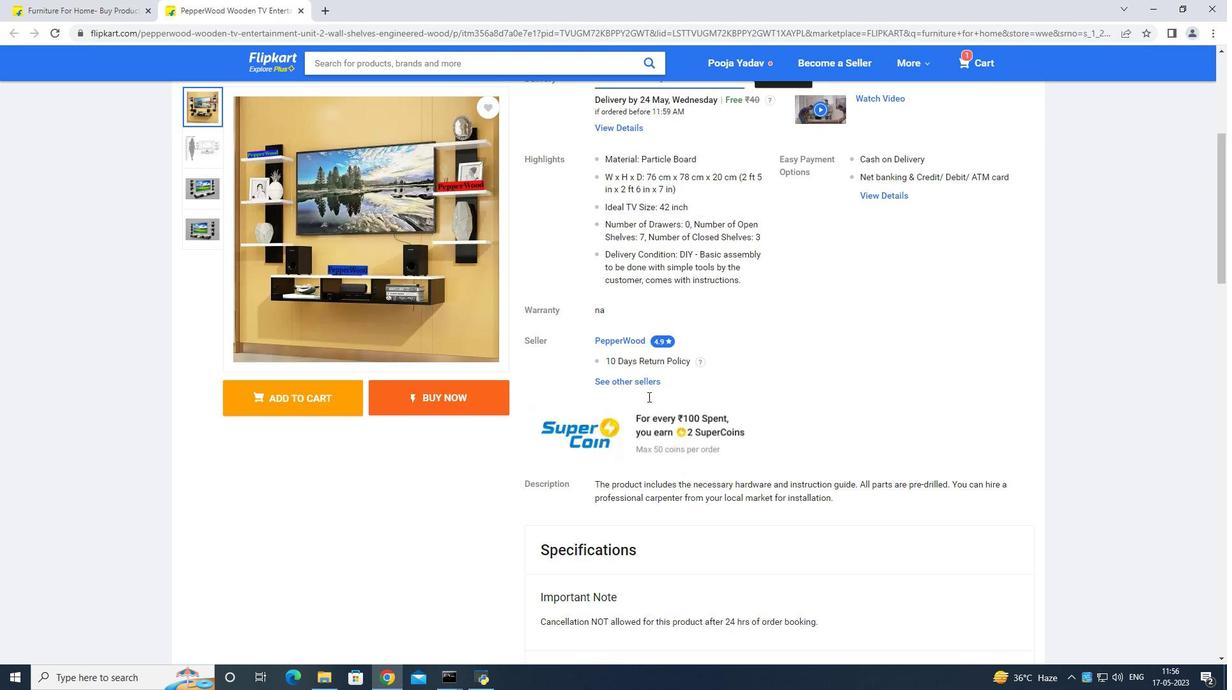 
Action: Mouse scrolled (648, 396) with delta (0, 0)
Screenshot: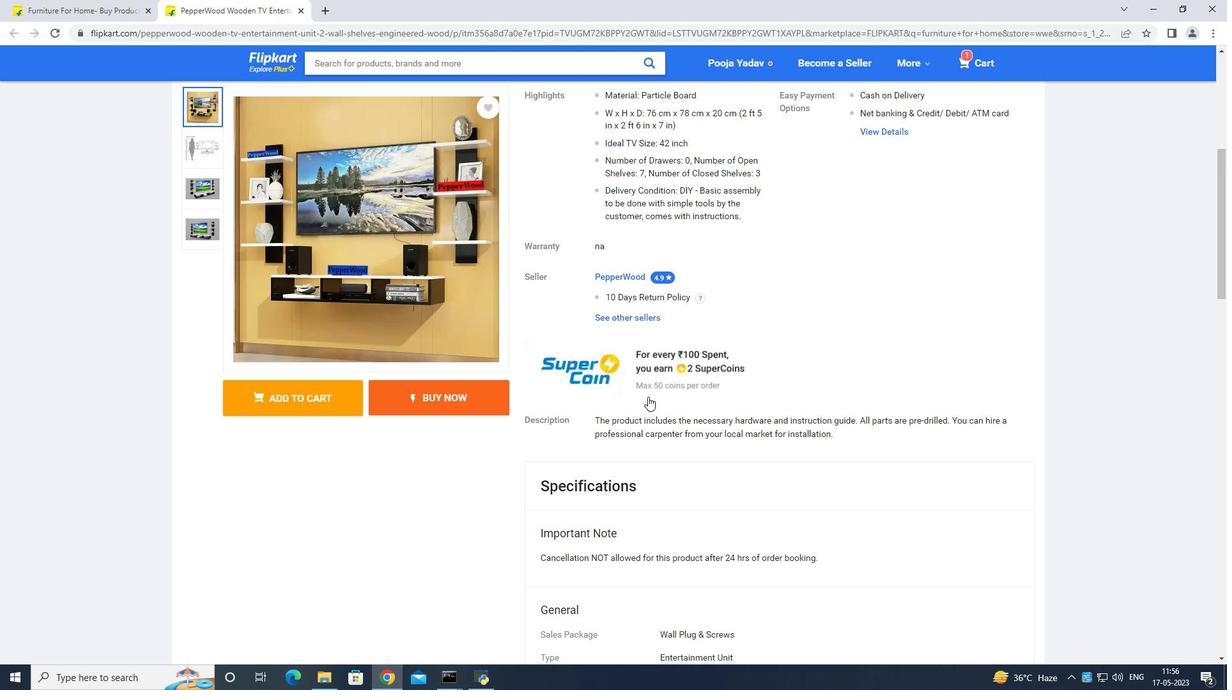 
Action: Mouse scrolled (648, 396) with delta (0, 0)
Screenshot: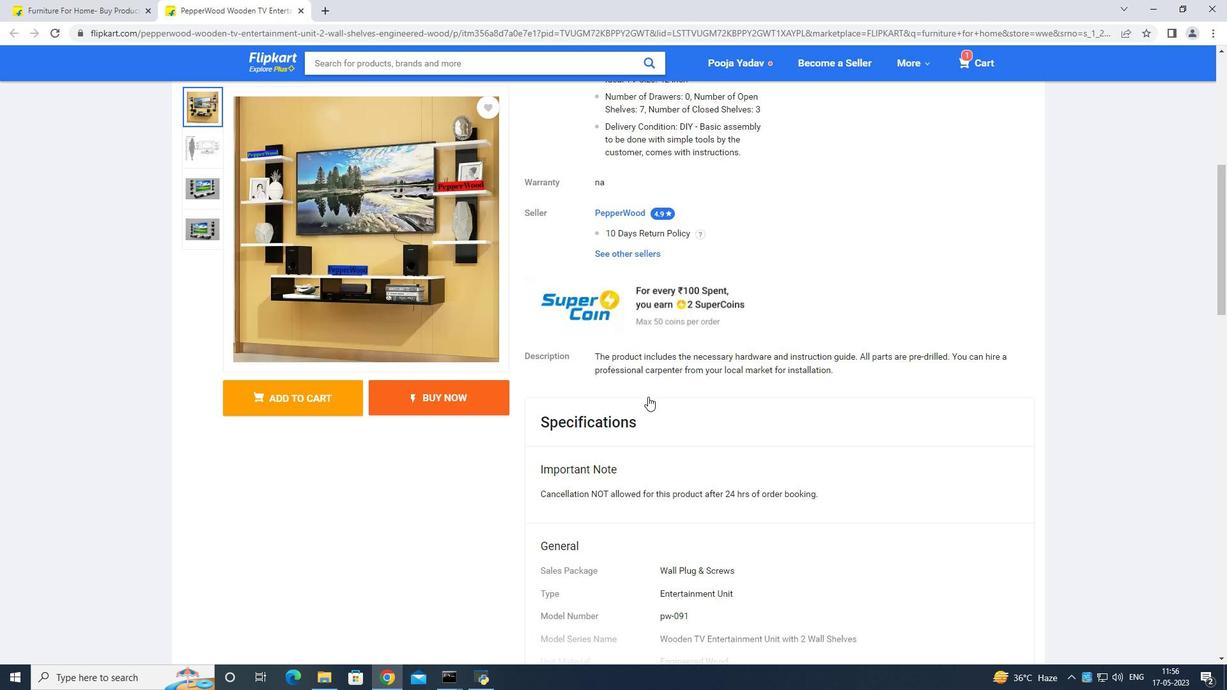 
Action: Mouse scrolled (648, 396) with delta (0, 0)
Screenshot: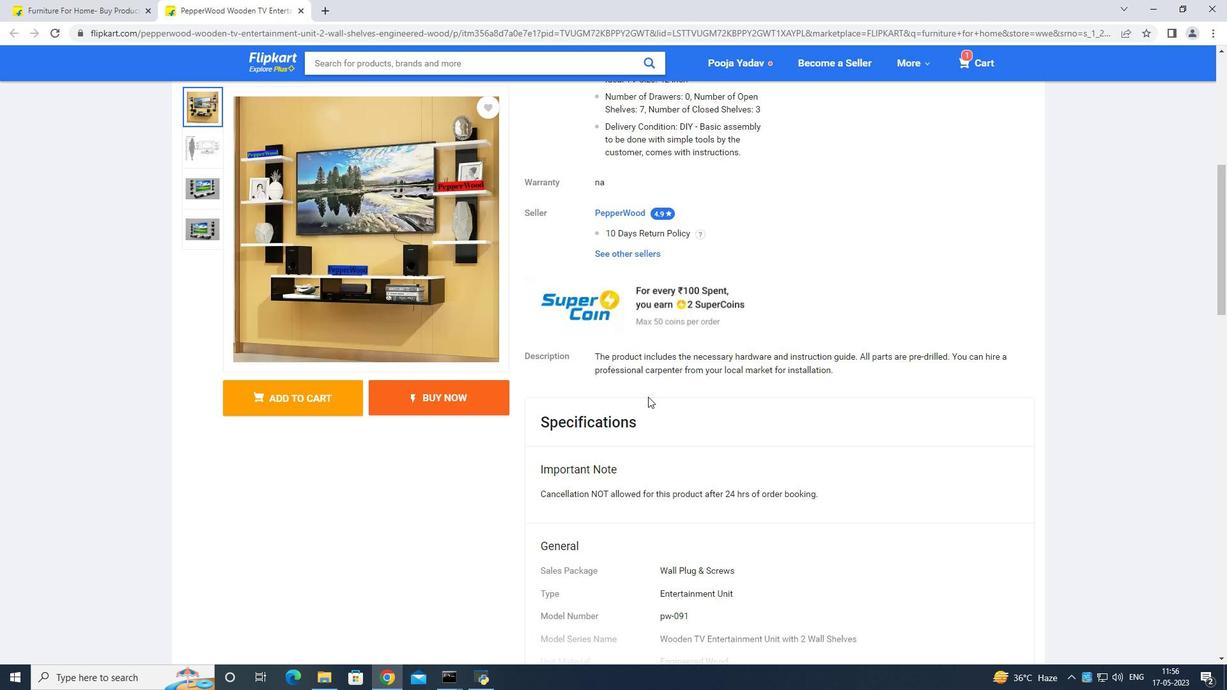 
Action: Mouse moved to (649, 396)
Screenshot: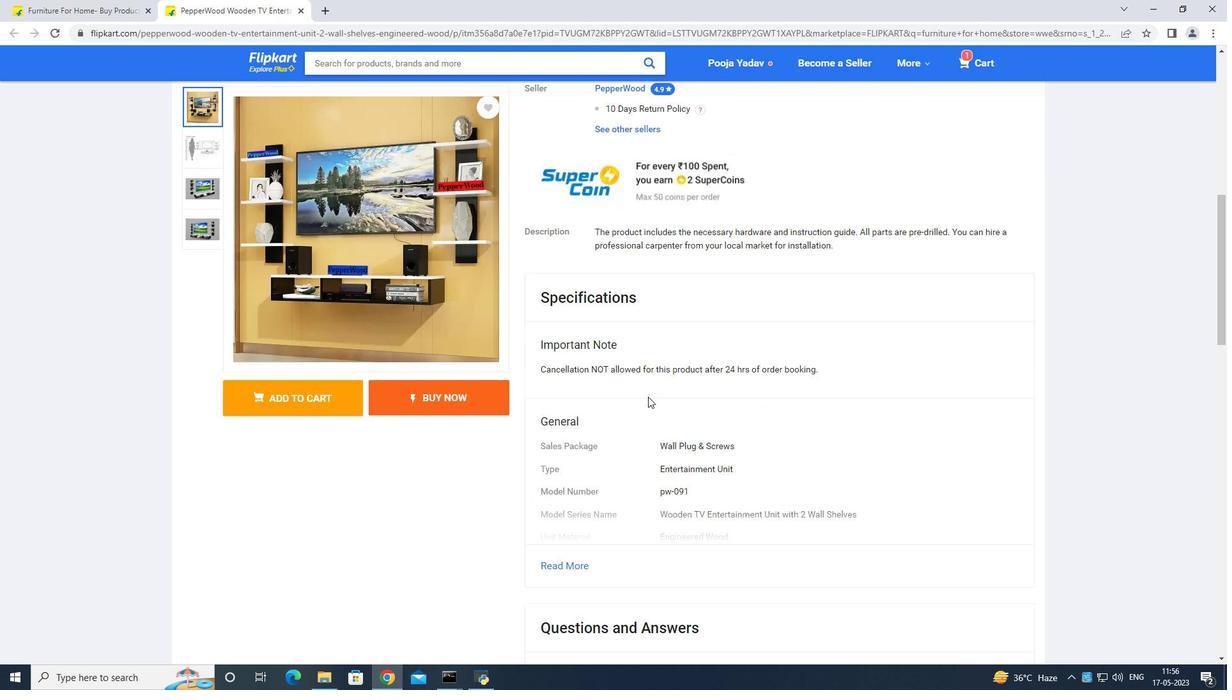 
Action: Mouse scrolled (649, 396) with delta (0, 0)
Screenshot: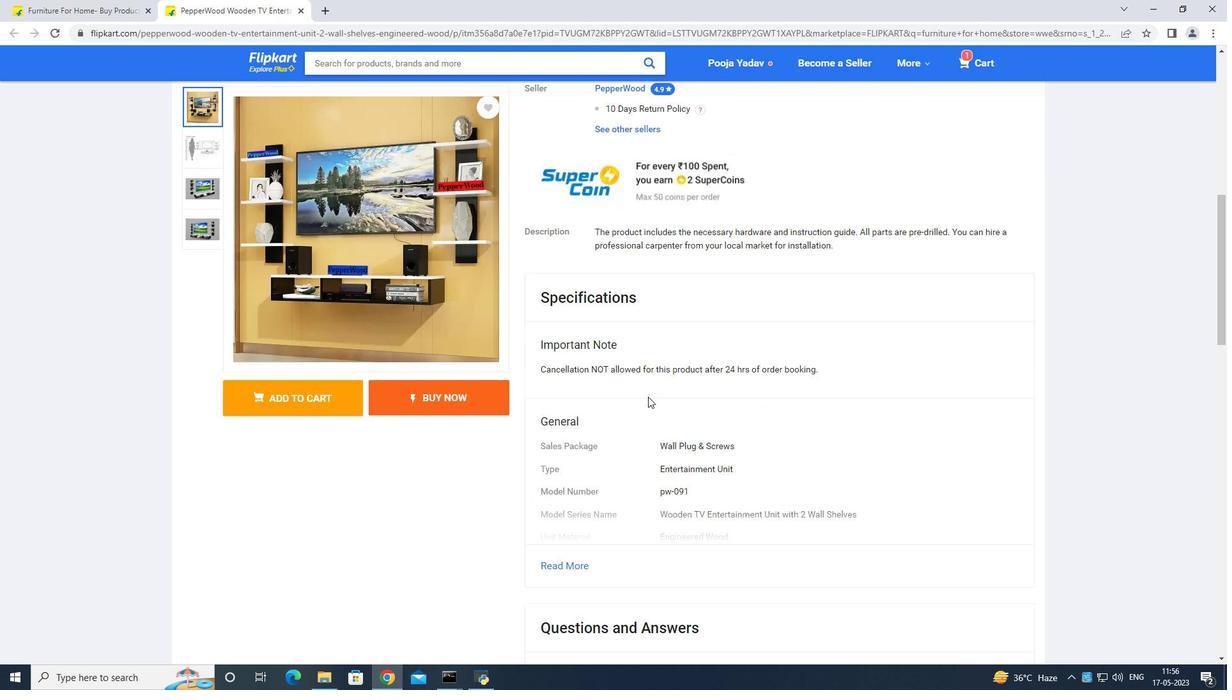 
Action: Mouse moved to (649, 396)
Screenshot: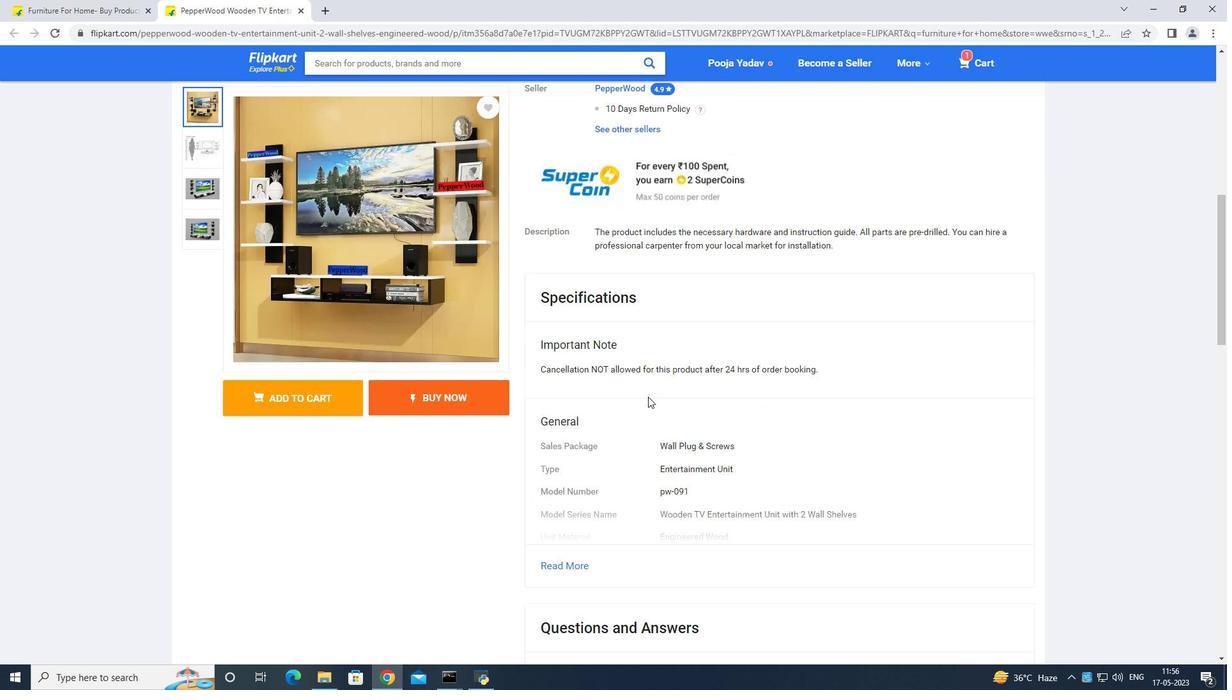 
Action: Mouse scrolled (649, 395) with delta (0, 0)
Screenshot: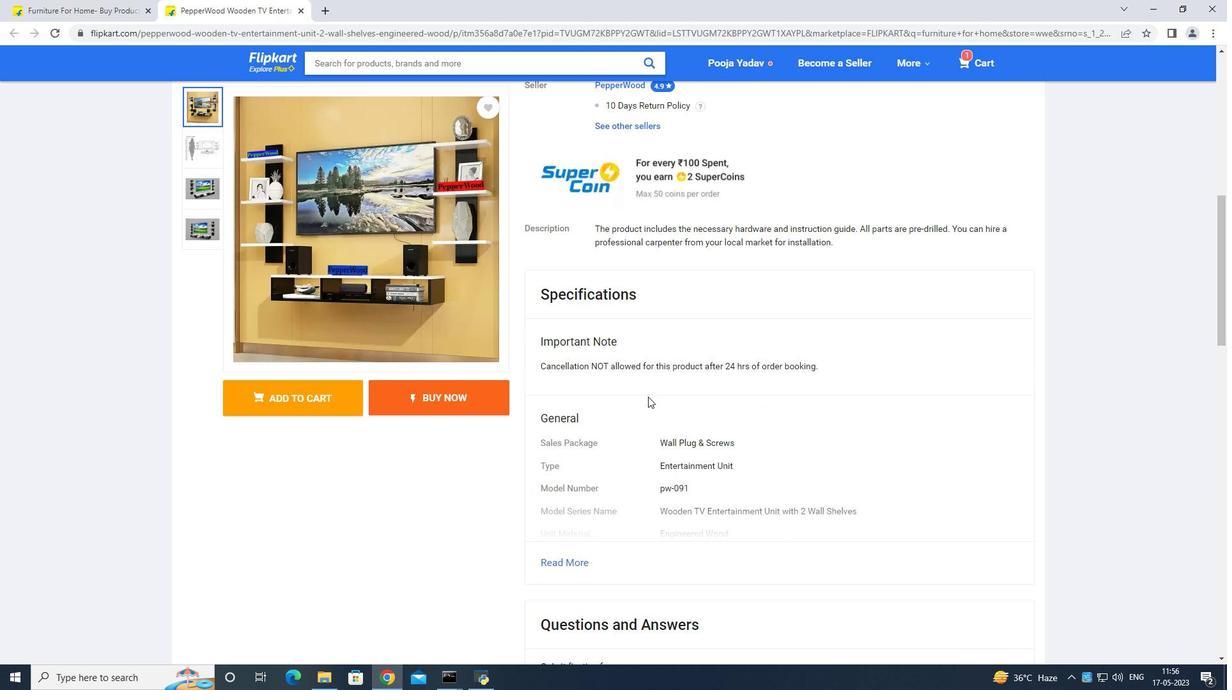 
Action: Mouse scrolled (649, 395) with delta (0, 0)
Screenshot: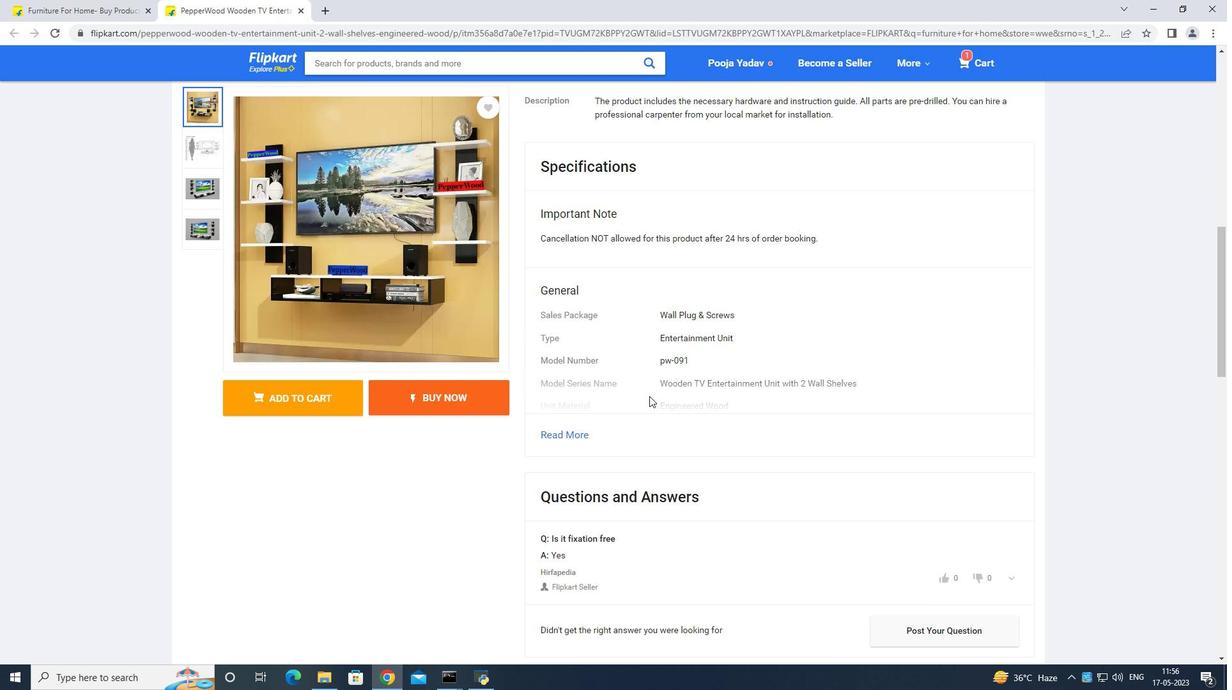 
Action: Mouse scrolled (649, 395) with delta (0, 0)
Screenshot: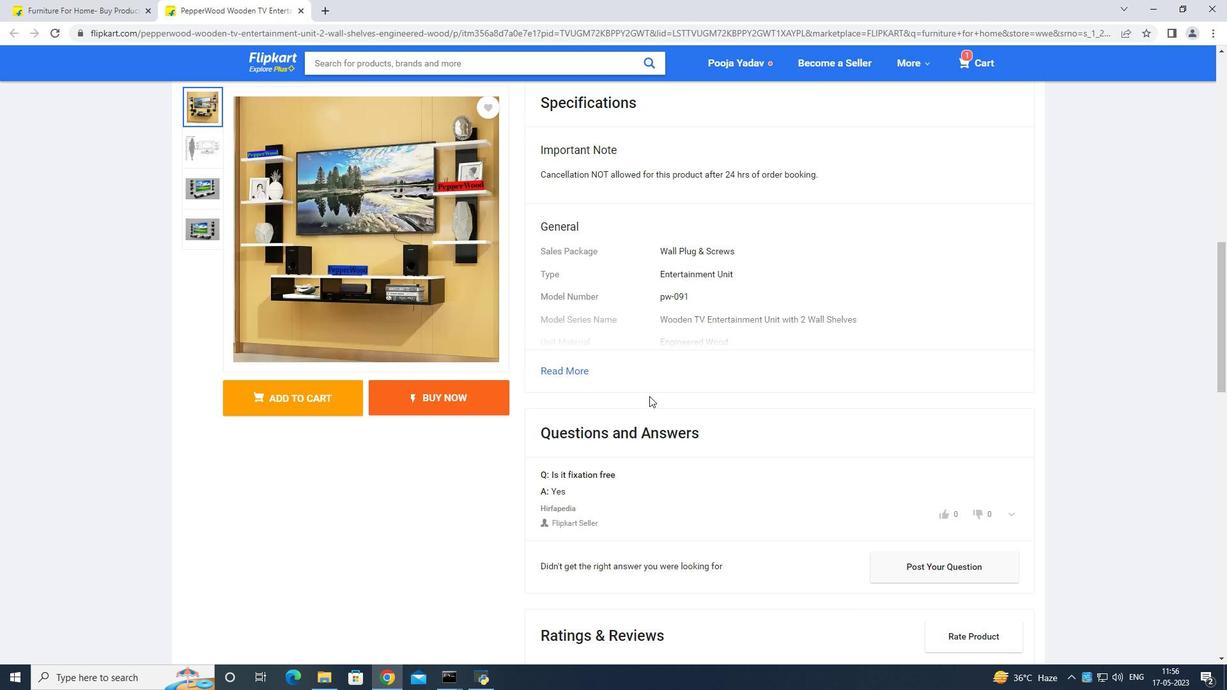 
Action: Mouse scrolled (649, 395) with delta (0, 0)
Screenshot: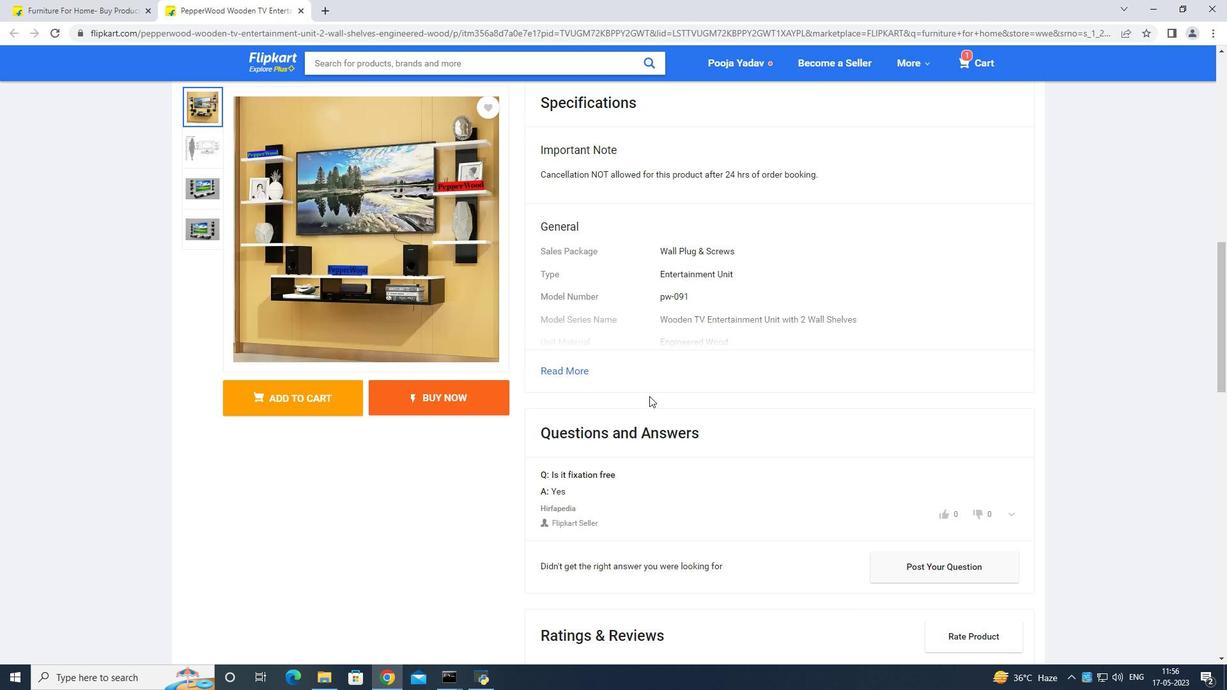 
Action: Mouse scrolled (649, 395) with delta (0, 0)
Screenshot: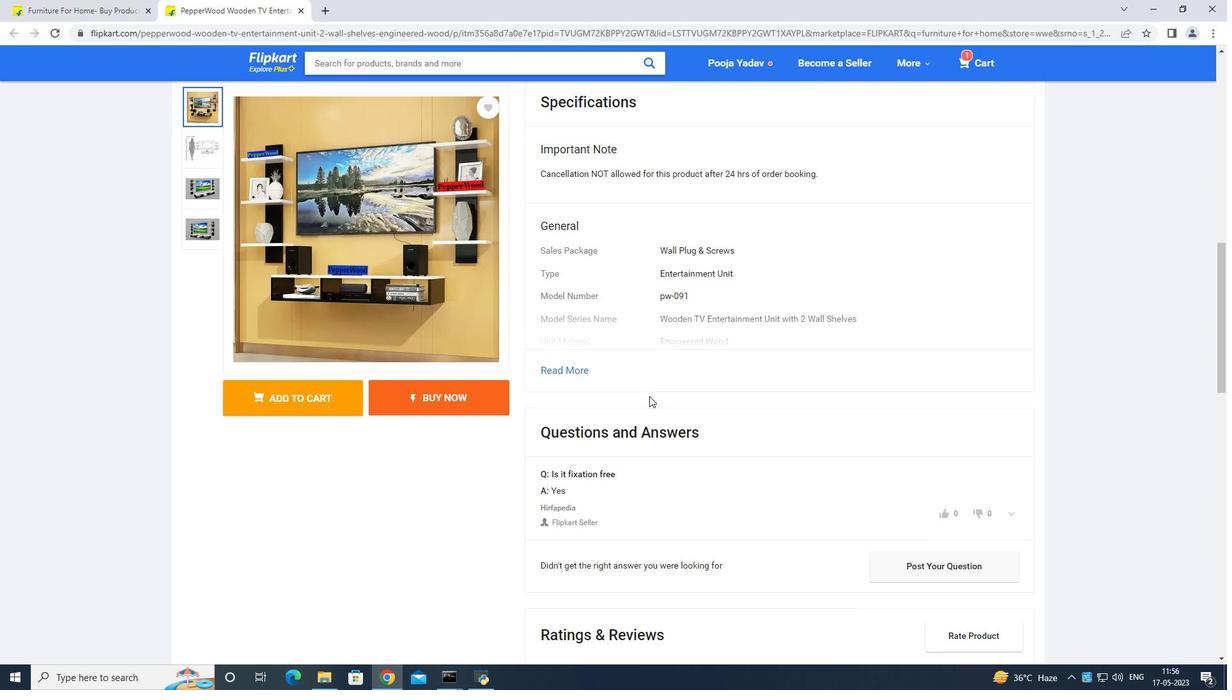 
Action: Mouse scrolled (649, 395) with delta (0, 0)
Screenshot: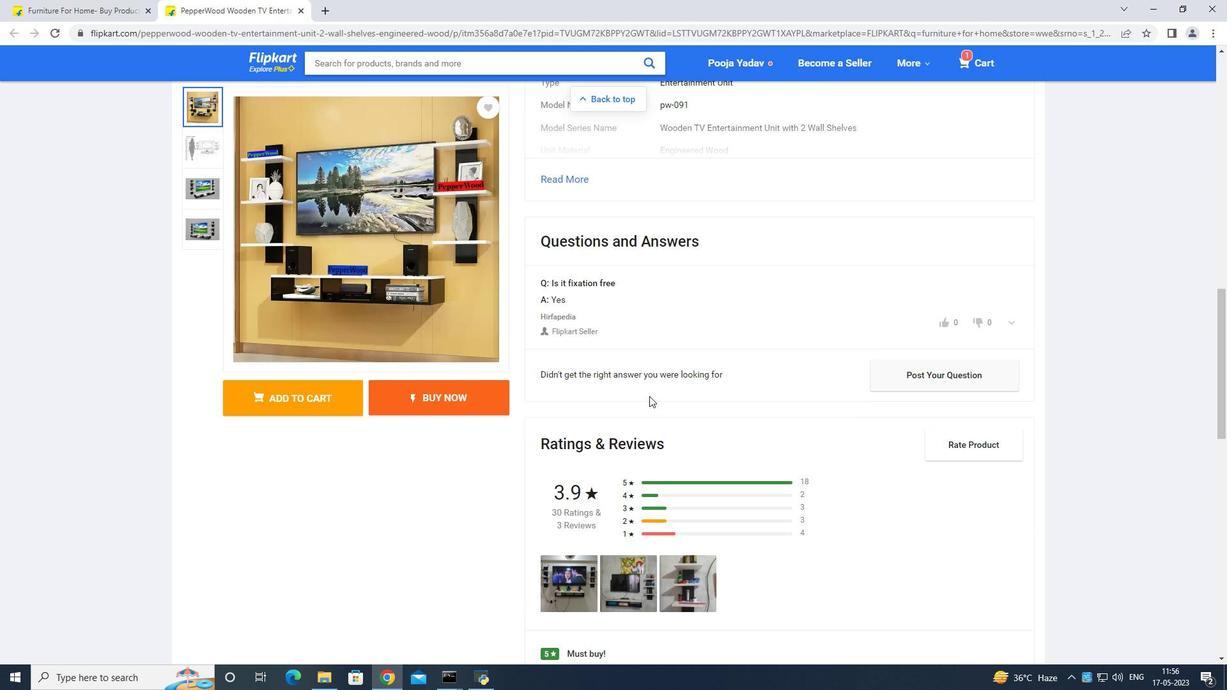 
Action: Mouse scrolled (649, 395) with delta (0, 0)
Screenshot: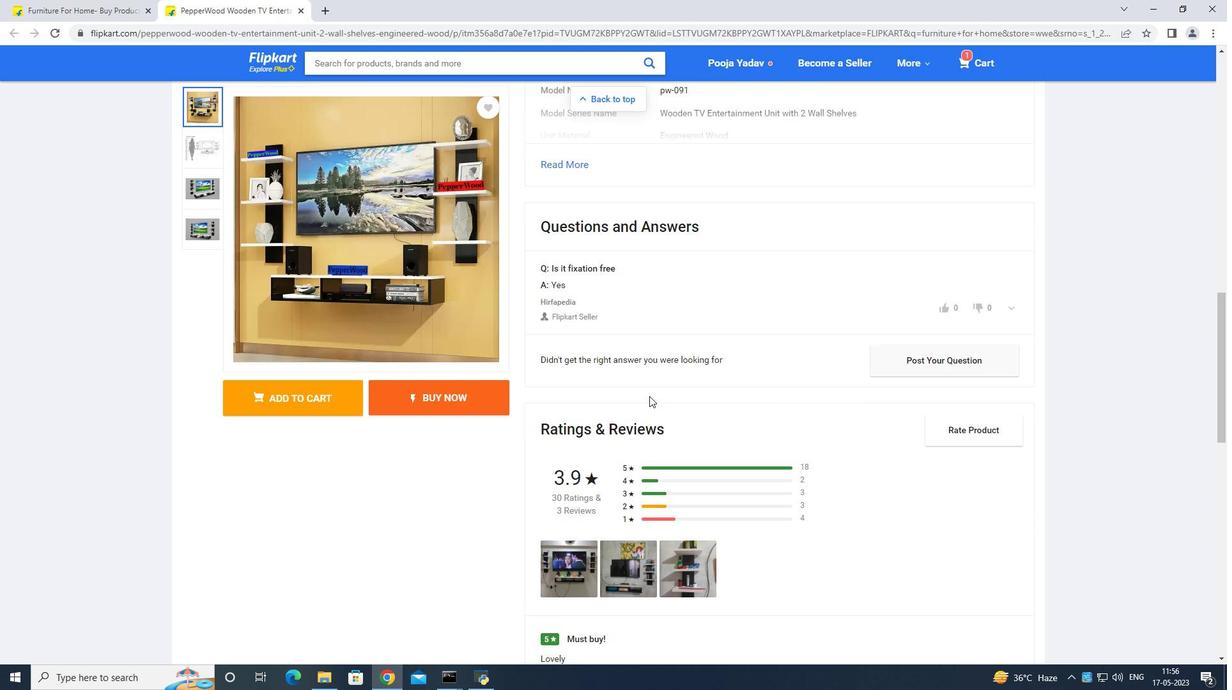 
Action: Mouse scrolled (649, 395) with delta (0, 0)
Screenshot: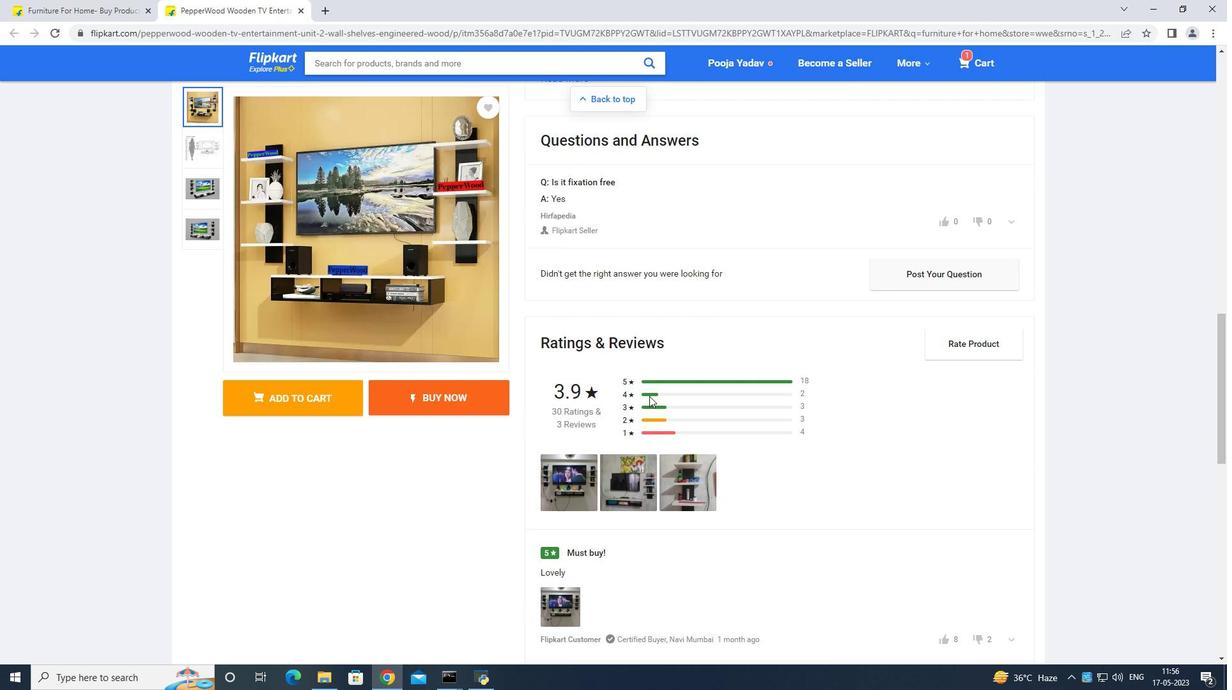 
Action: Mouse scrolled (649, 396) with delta (0, 0)
Screenshot: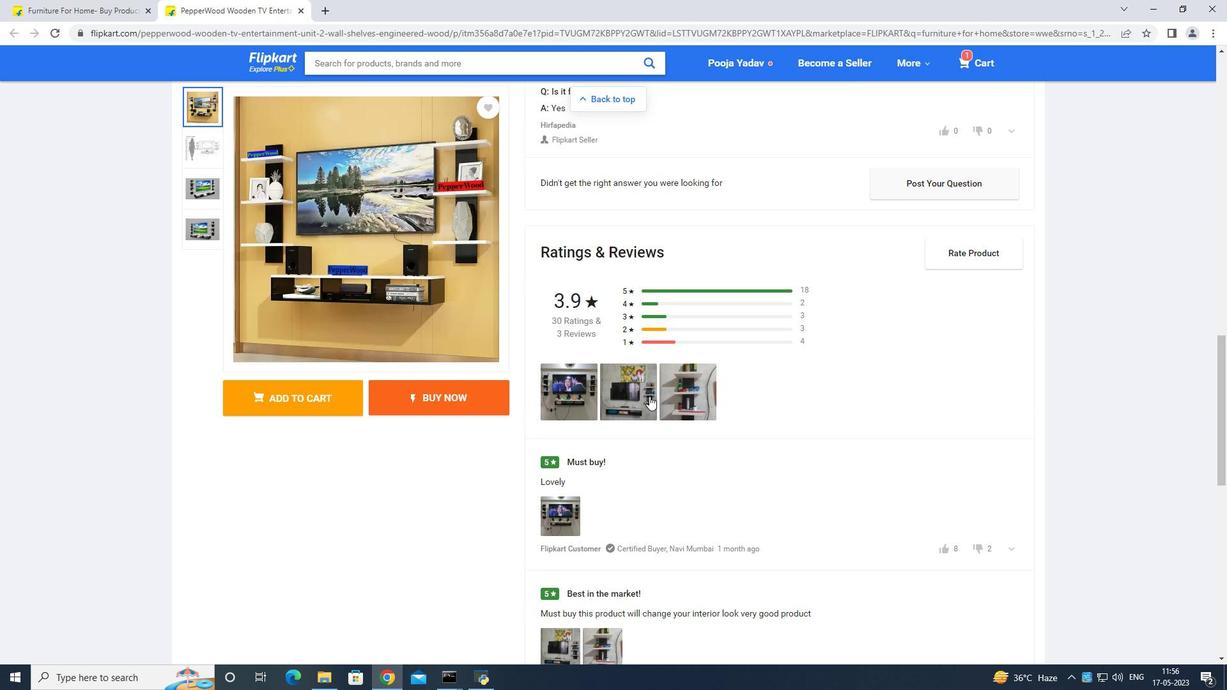 
Action: Mouse moved to (625, 368)
Screenshot: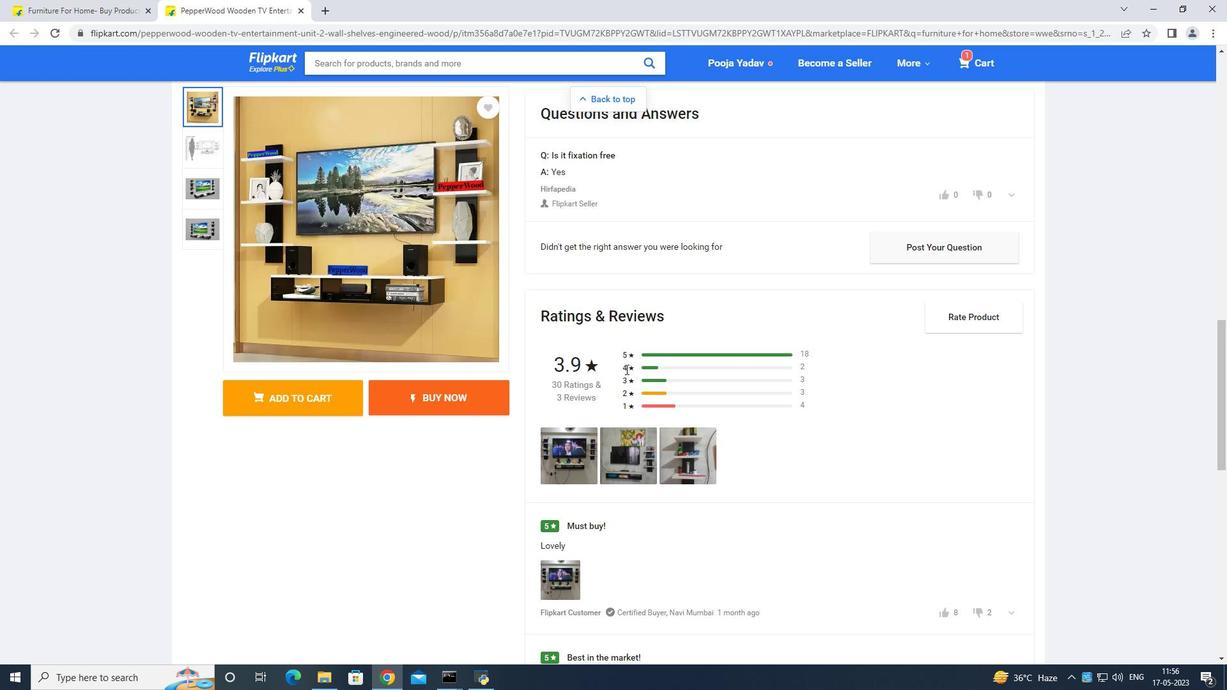 
Action: Mouse scrolled (625, 368) with delta (0, 0)
Screenshot: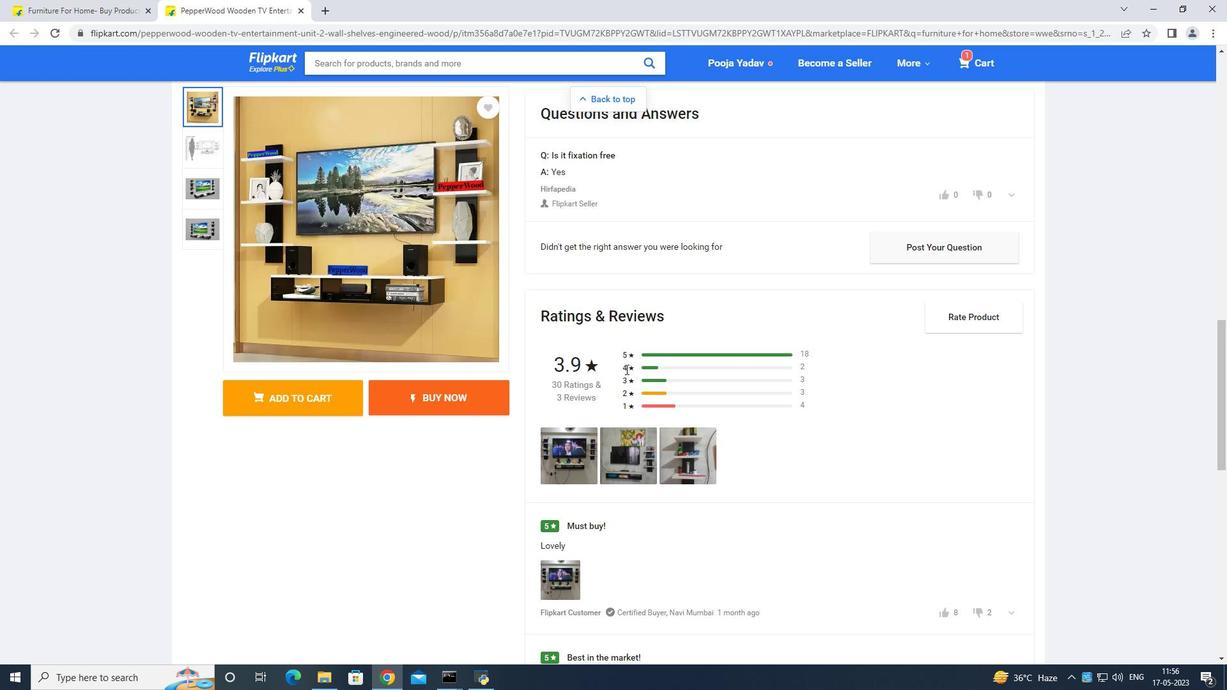 
Action: Mouse moved to (627, 367)
Screenshot: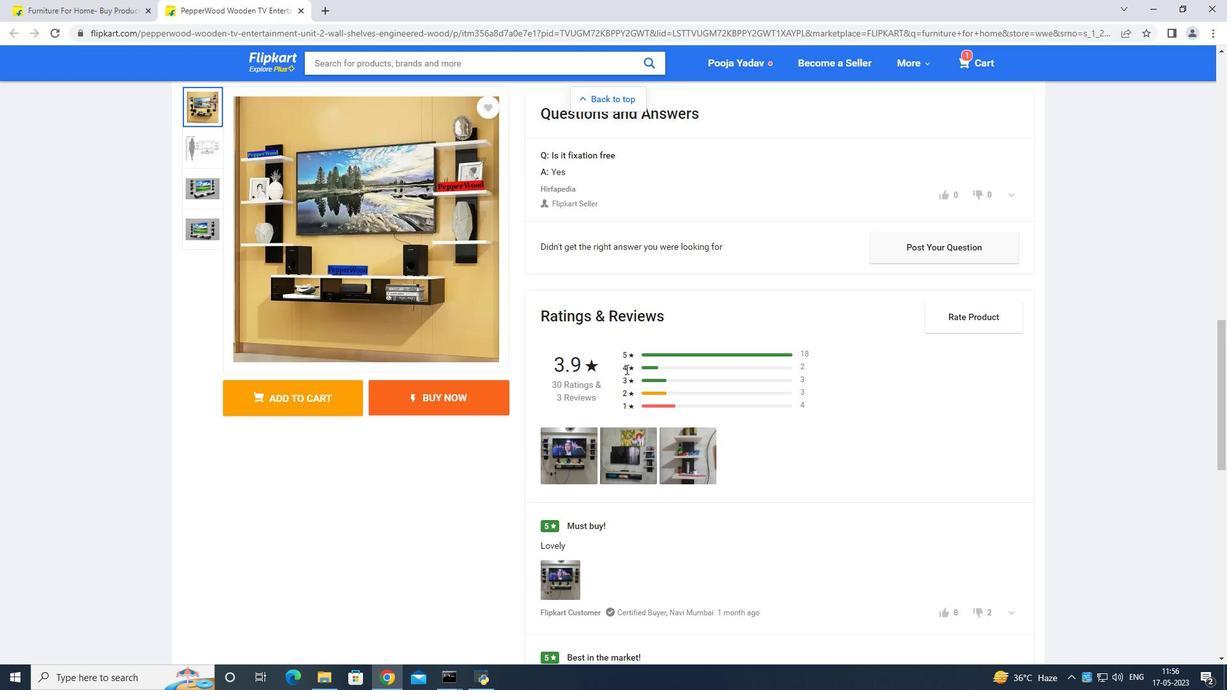 
Action: Mouse scrolled (627, 368) with delta (0, 0)
Screenshot: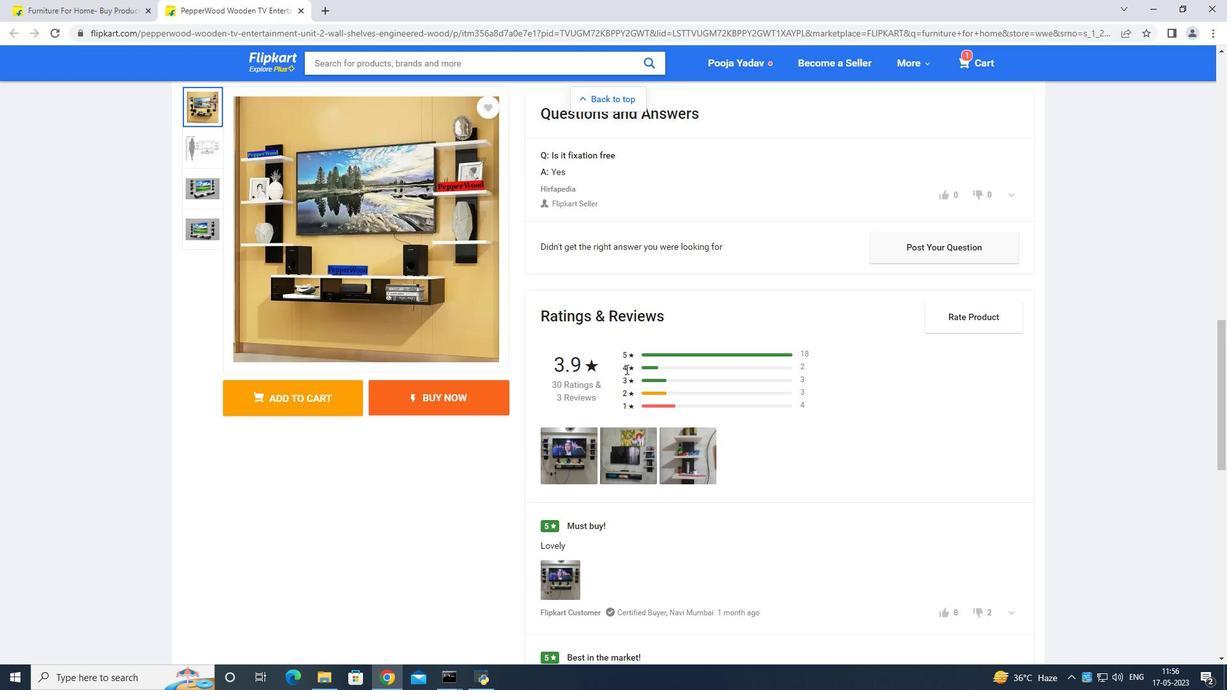 
Action: Mouse scrolled (627, 368) with delta (0, 0)
Screenshot: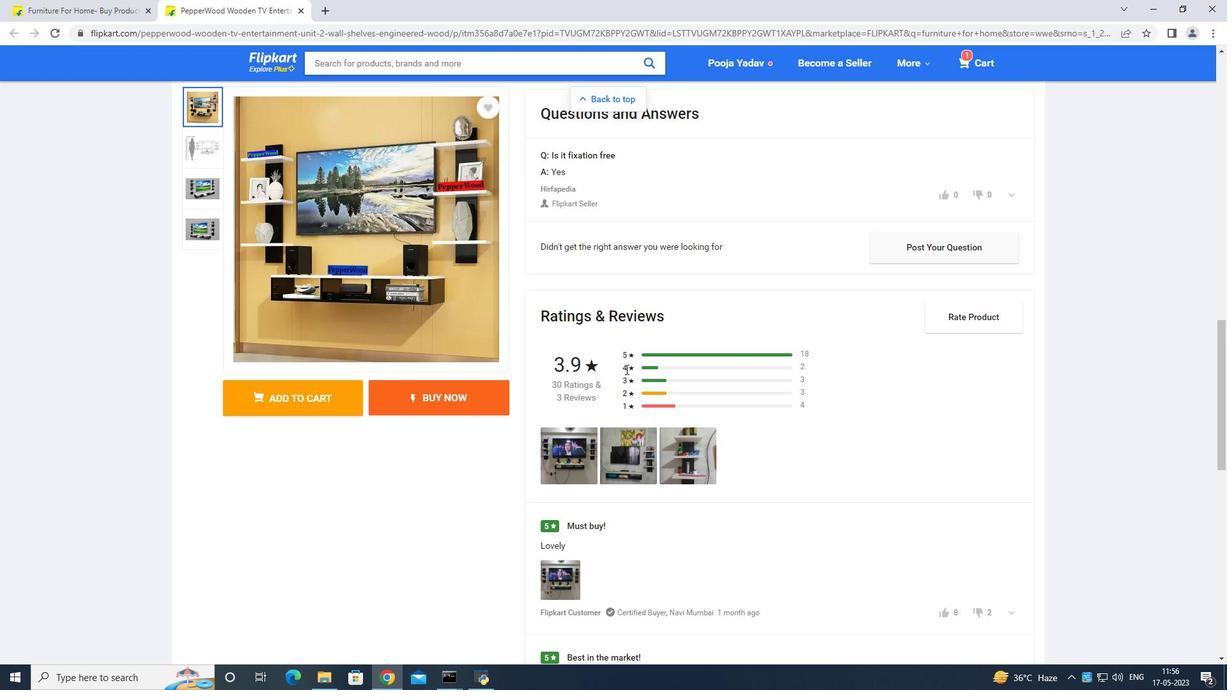 
Action: Mouse scrolled (627, 368) with delta (0, 0)
Screenshot: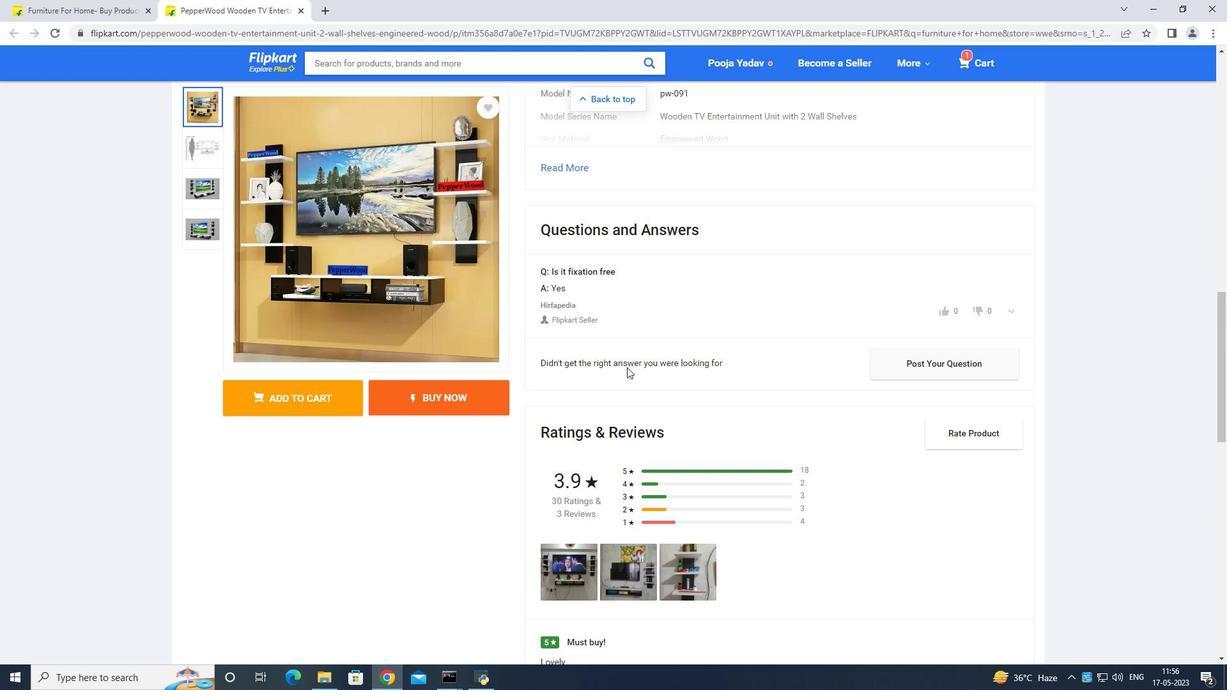 
Action: Mouse scrolled (627, 368) with delta (0, 0)
Screenshot: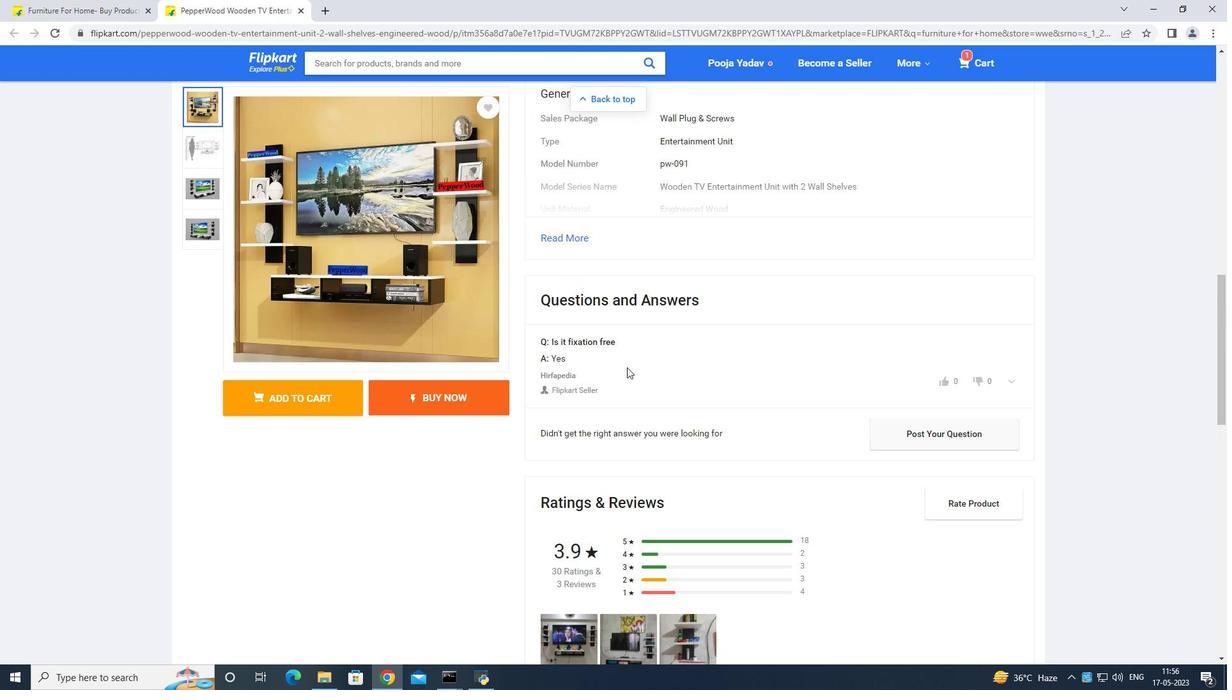 
Action: Mouse scrolled (627, 368) with delta (0, 0)
Screenshot: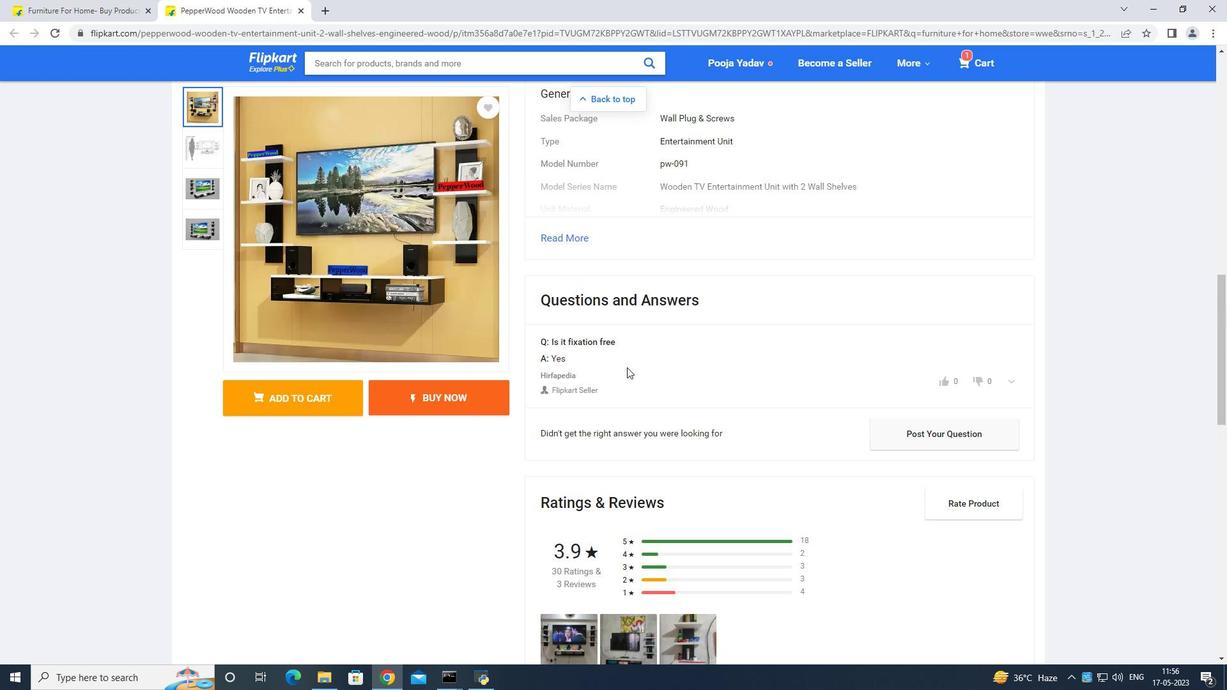 
Action: Mouse moved to (614, 342)
Screenshot: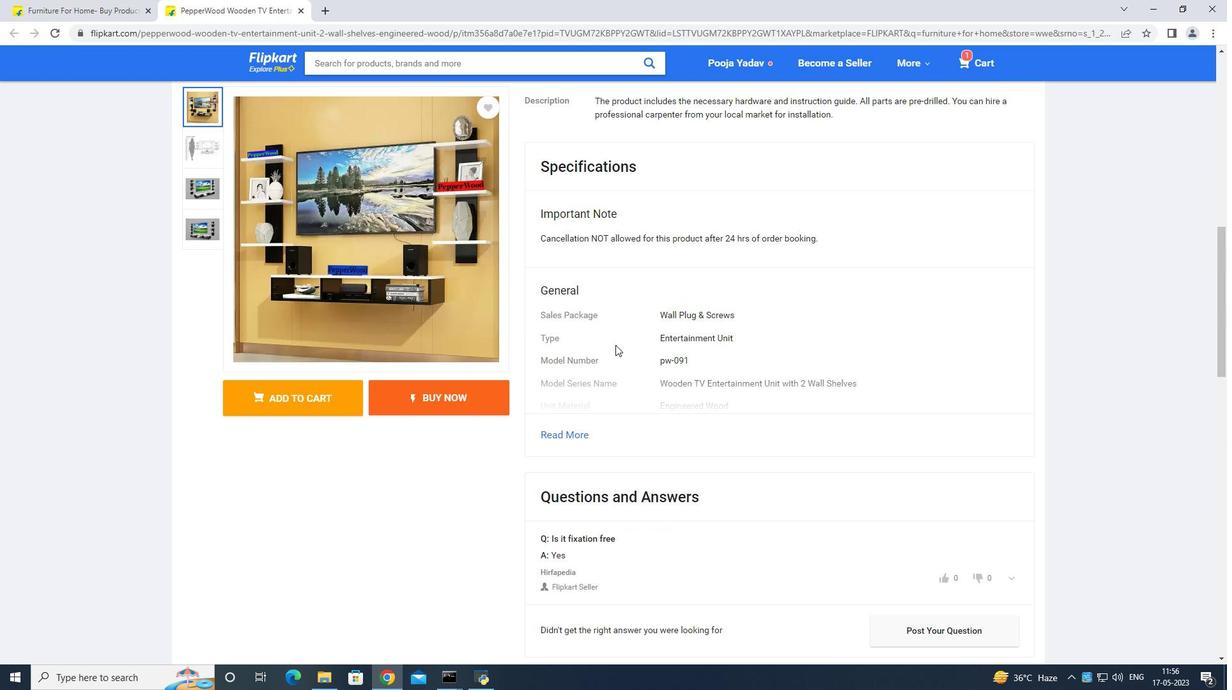 
Action: Mouse scrolled (614, 343) with delta (0, 0)
Screenshot: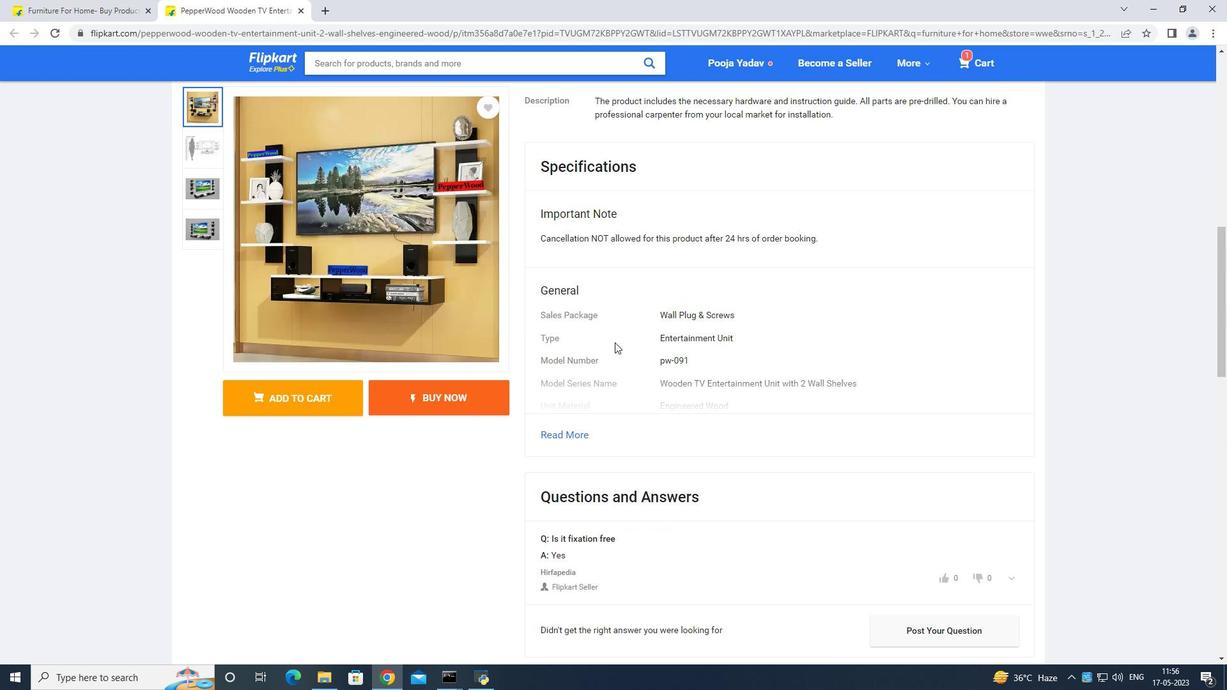 
Action: Mouse scrolled (614, 343) with delta (0, 0)
Screenshot: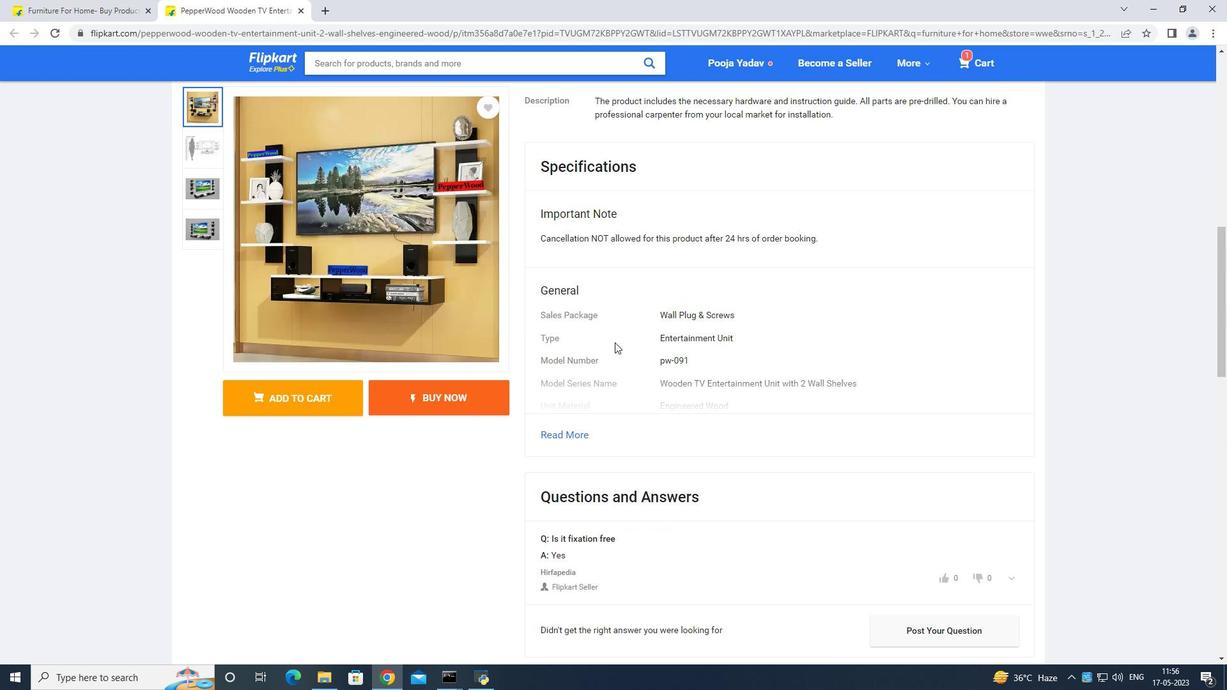 
Action: Mouse moved to (569, 62)
Screenshot: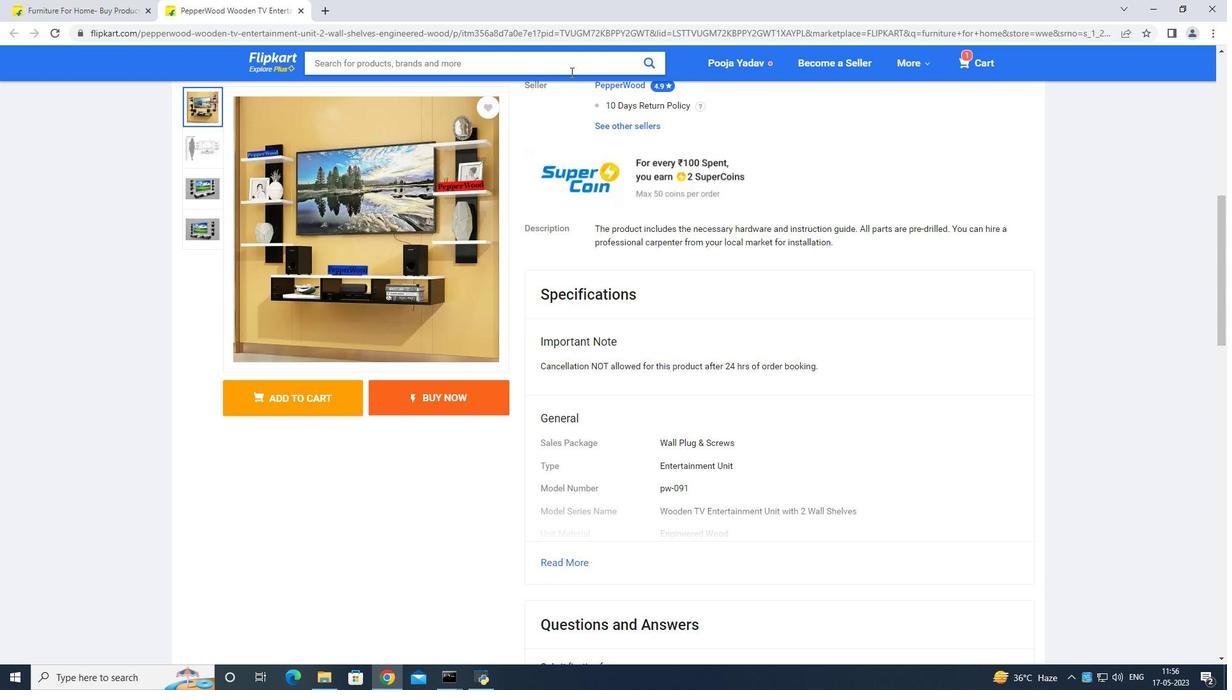 
Action: Mouse pressed left at (569, 62)
Screenshot: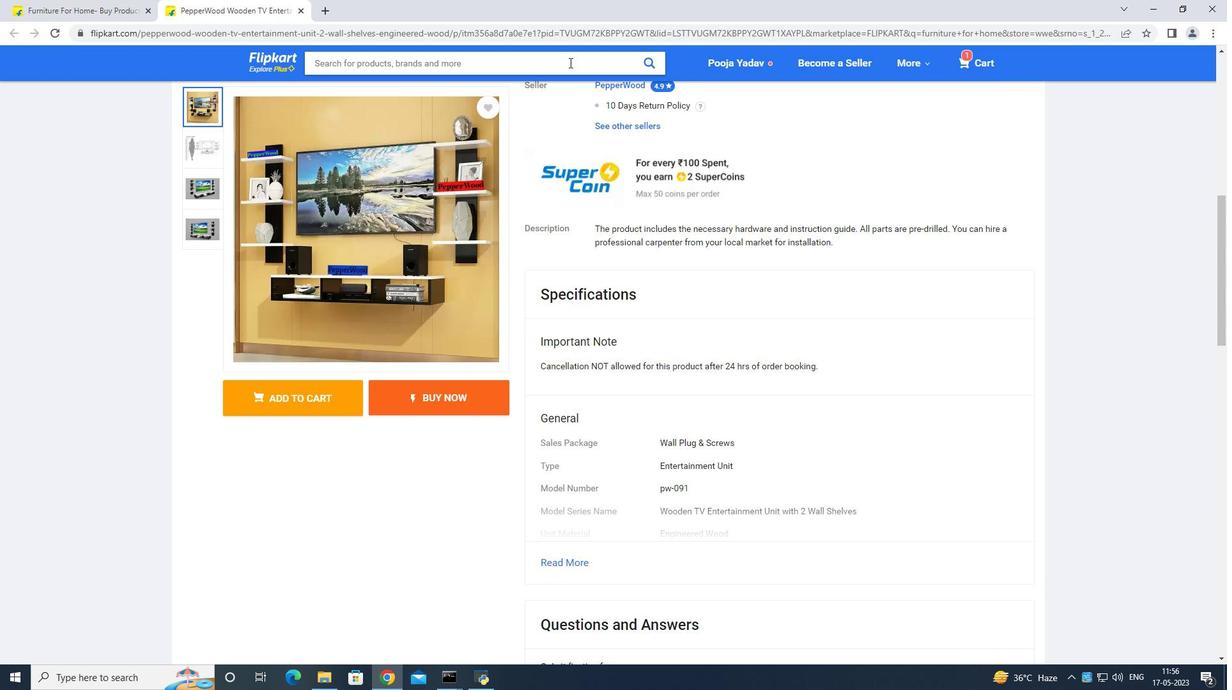 
Action: Key pressed home
Screenshot: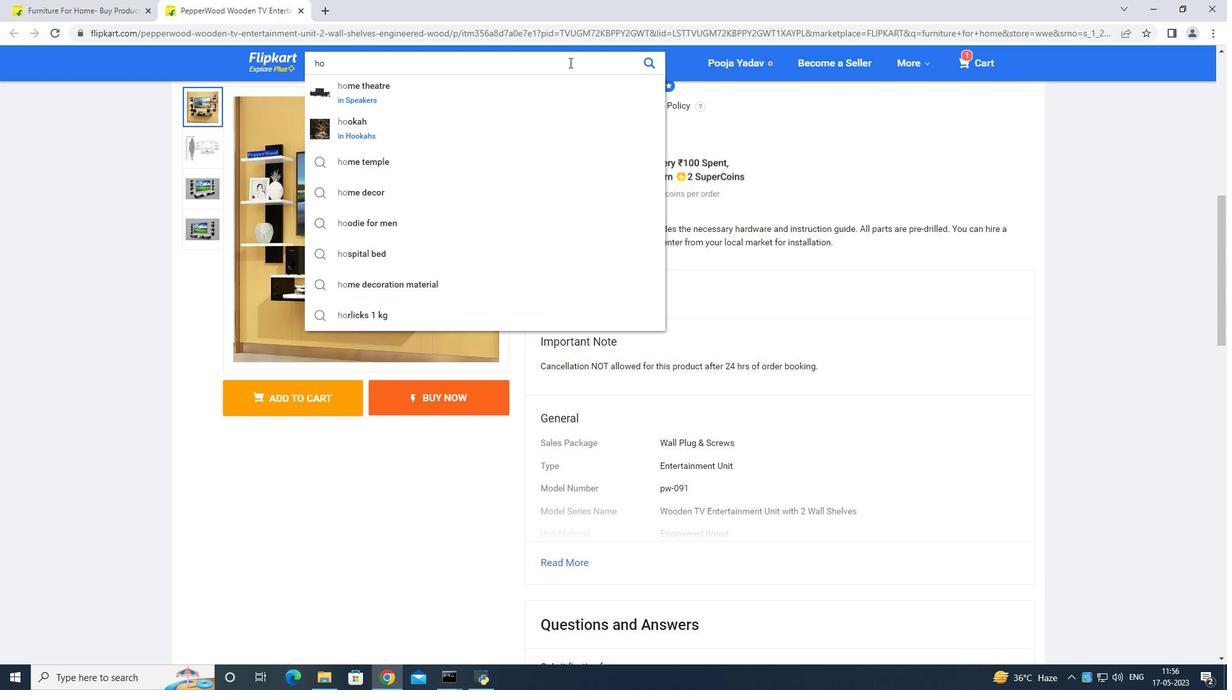 
Action: Mouse moved to (400, 164)
Screenshot: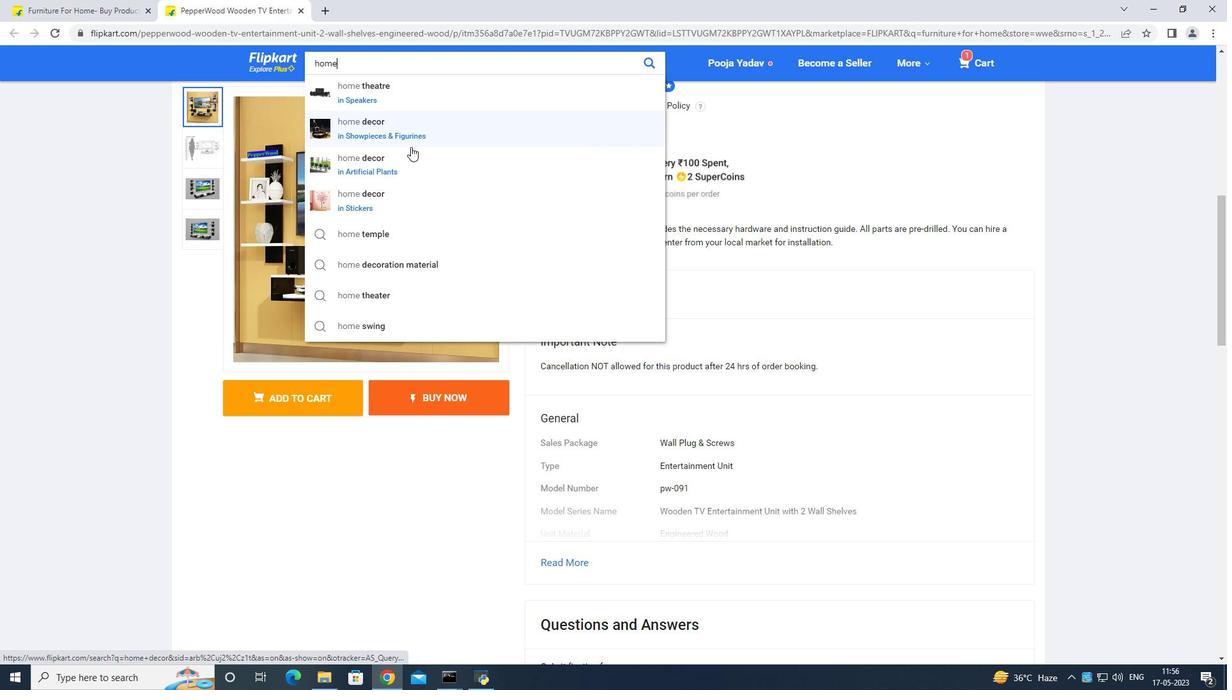 
Action: Mouse pressed left at (400, 164)
Screenshot: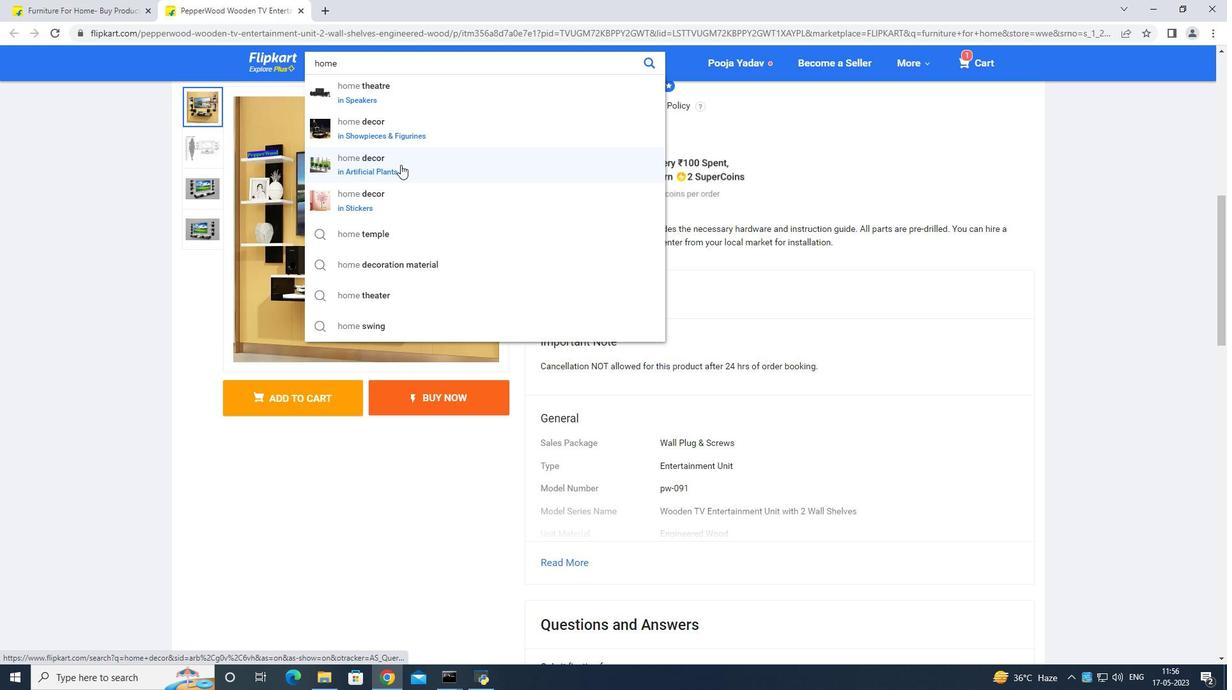 
Action: Mouse moved to (404, 253)
Screenshot: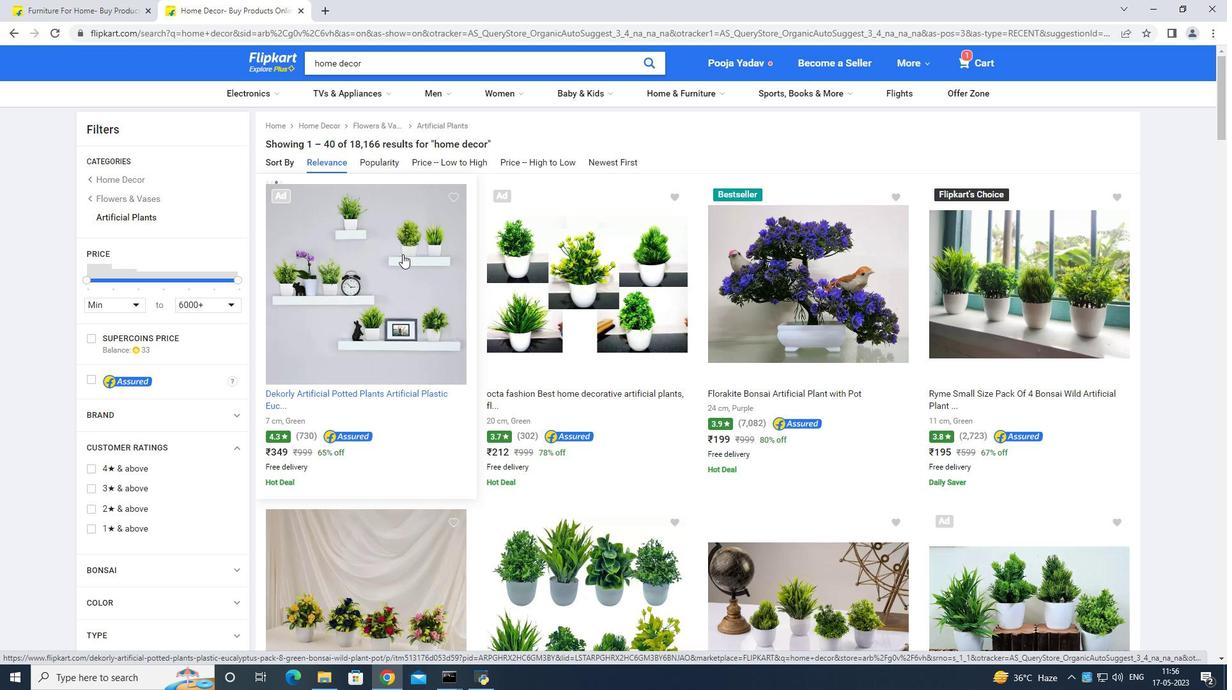 
Action: Mouse scrolled (404, 253) with delta (0, 0)
Screenshot: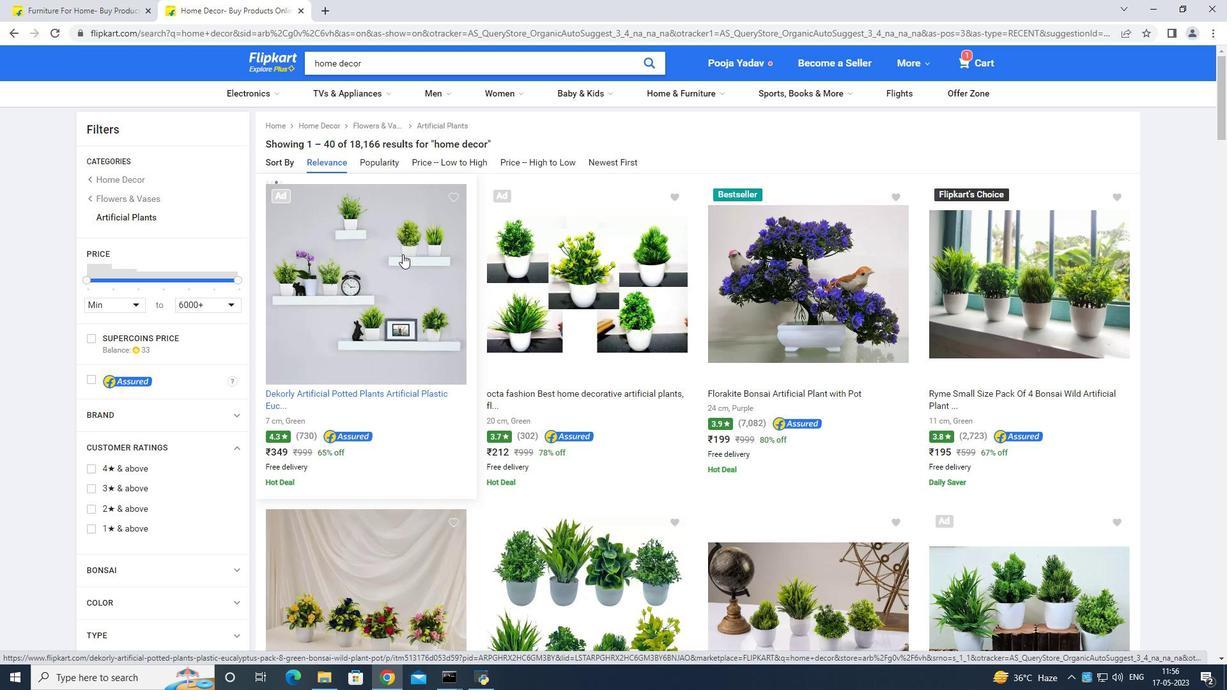 
Action: Mouse scrolled (404, 253) with delta (0, 0)
Screenshot: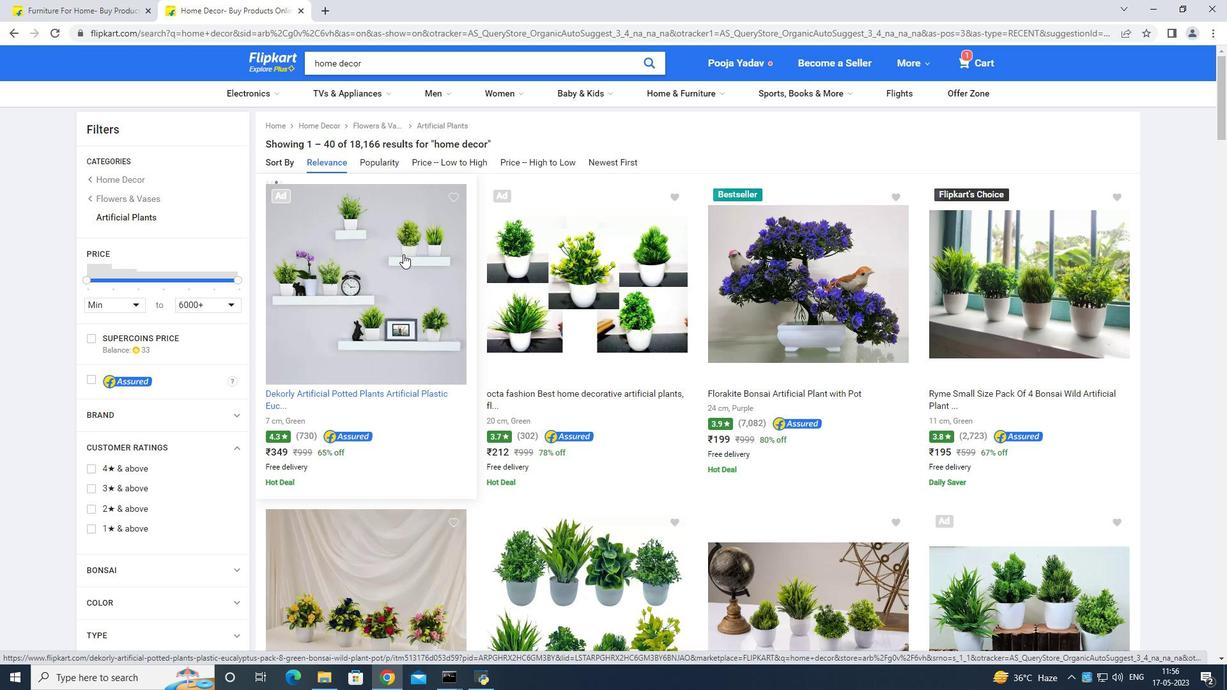 
Action: Mouse scrolled (404, 253) with delta (0, 0)
Screenshot: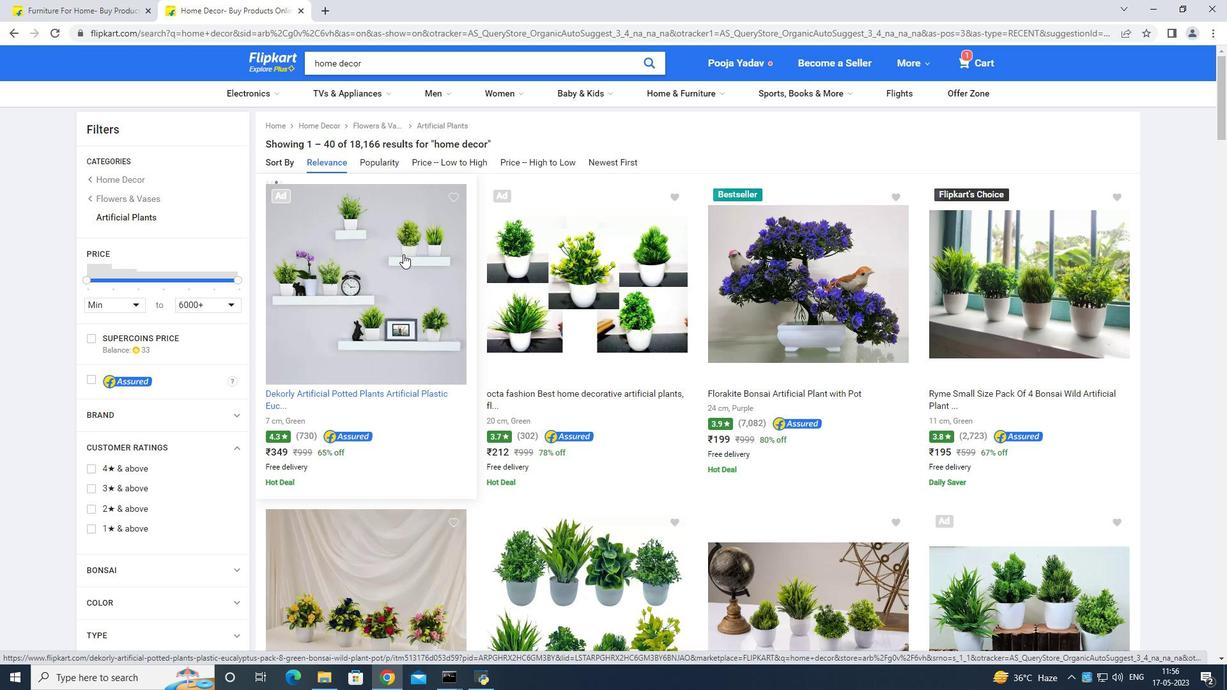 
Action: Mouse scrolled (404, 253) with delta (0, 0)
Screenshot: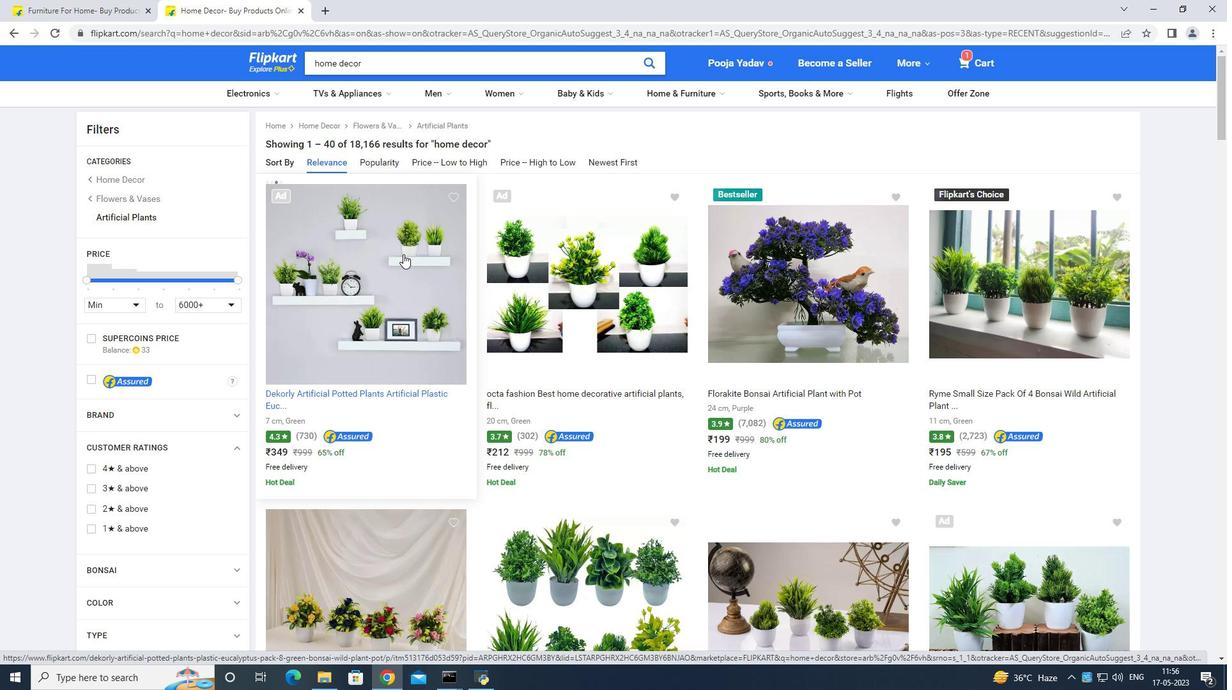 
Action: Mouse scrolled (404, 253) with delta (0, 0)
Screenshot: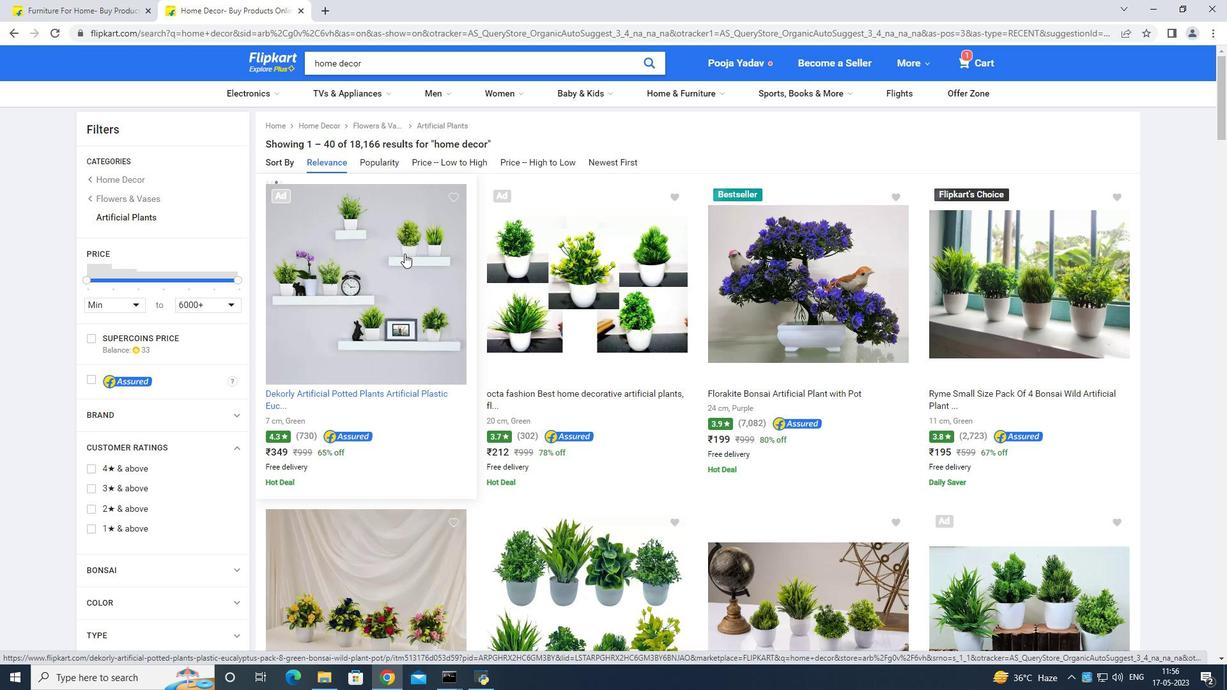 
Action: Mouse scrolled (404, 253) with delta (0, 0)
Screenshot: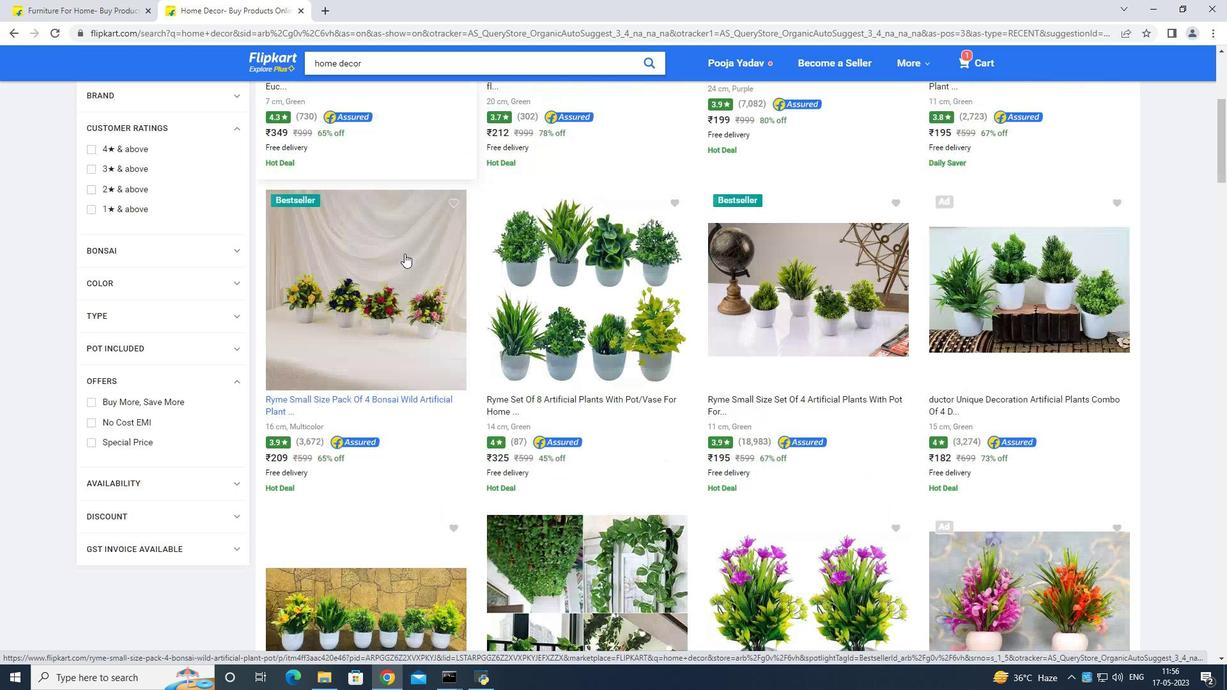 
Action: Mouse scrolled (404, 253) with delta (0, 0)
Screenshot: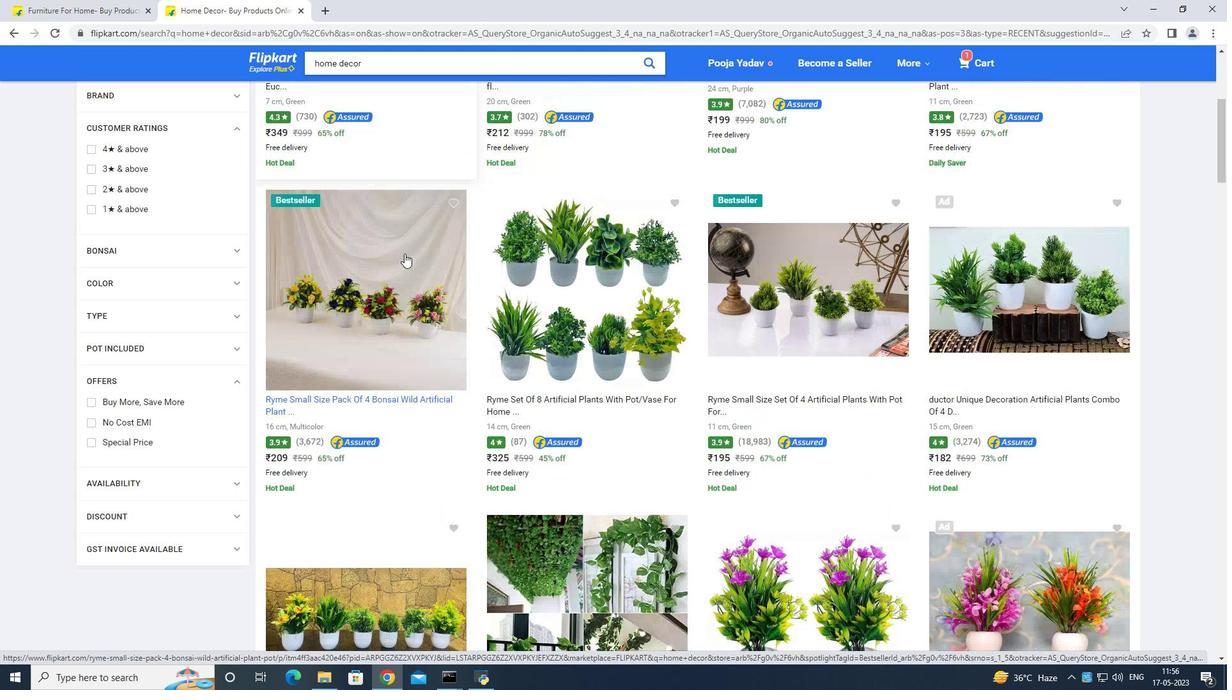 
Action: Mouse scrolled (404, 253) with delta (0, 0)
Screenshot: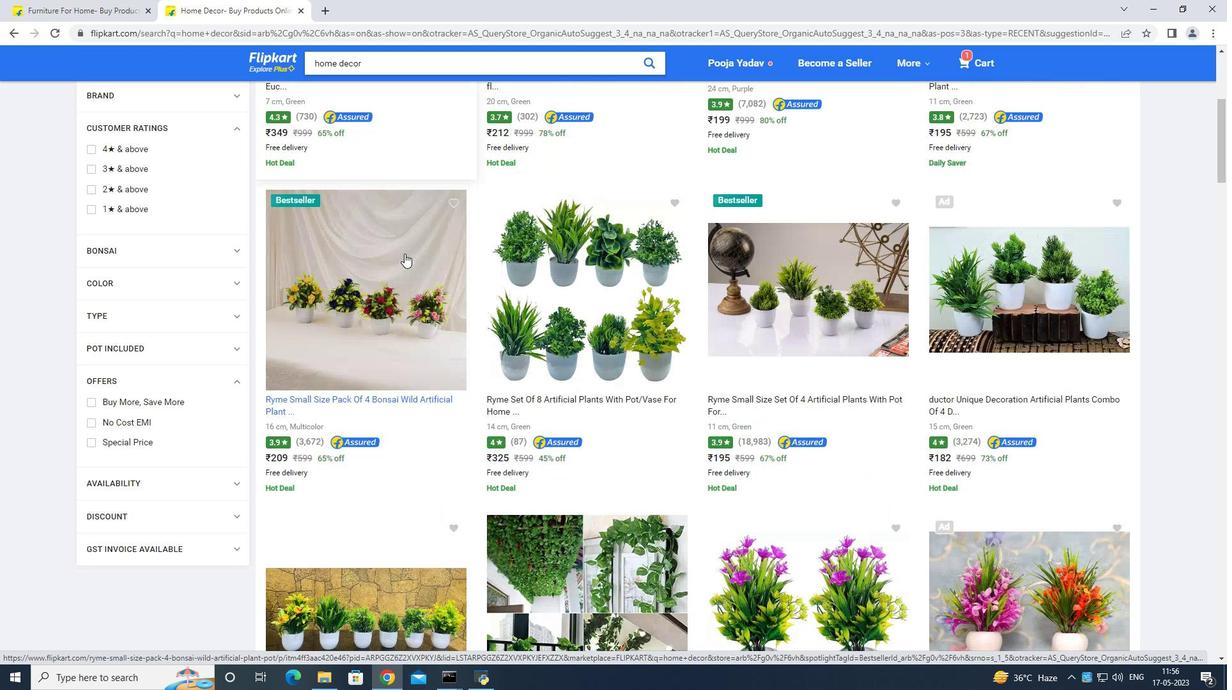 
Action: Mouse scrolled (404, 253) with delta (0, 0)
Screenshot: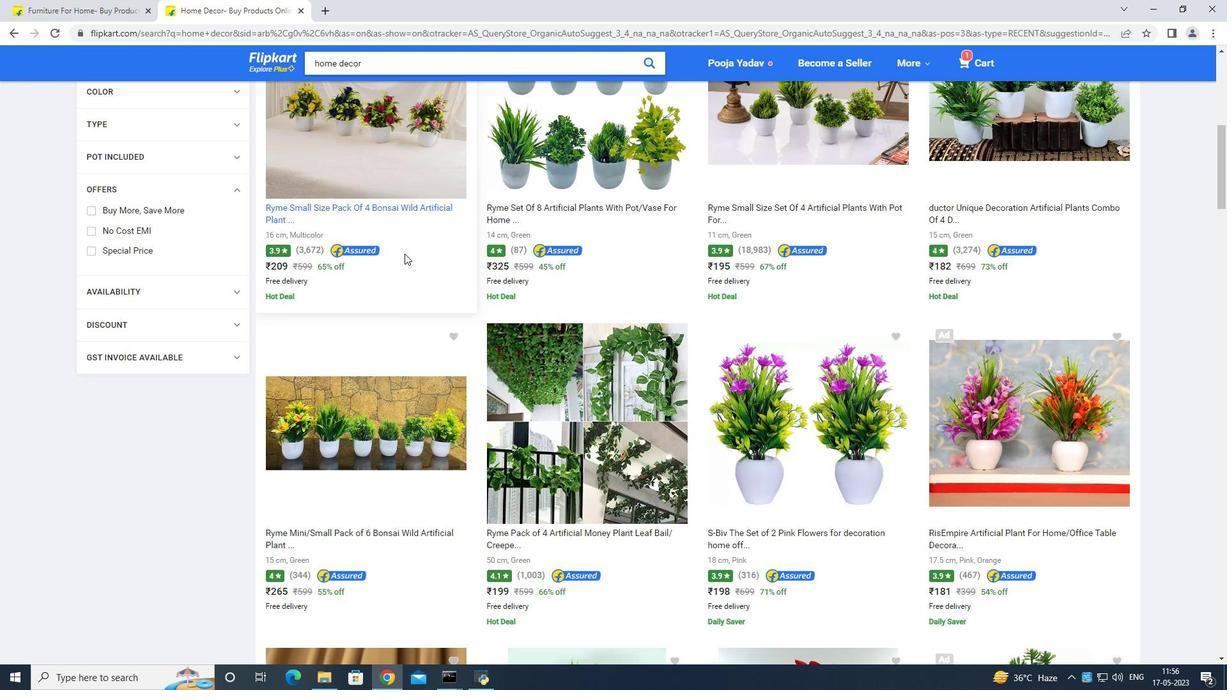 
Action: Mouse scrolled (404, 253) with delta (0, 0)
Screenshot: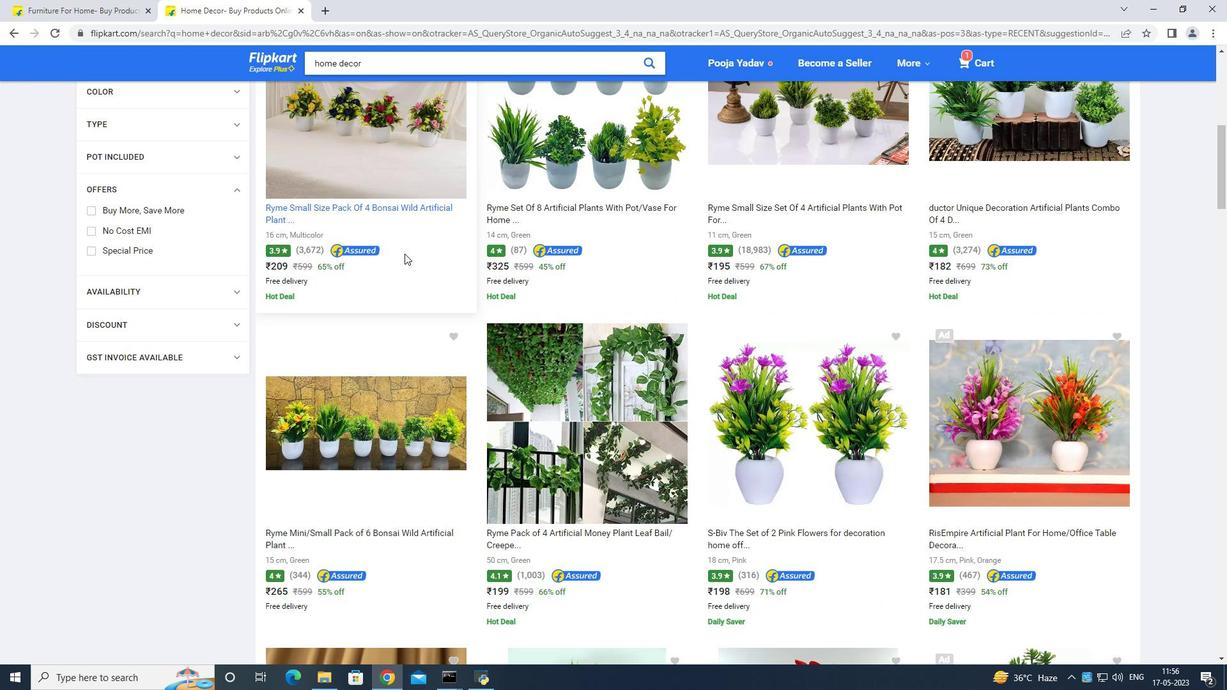 
Action: Mouse scrolled (404, 253) with delta (0, 0)
Screenshot: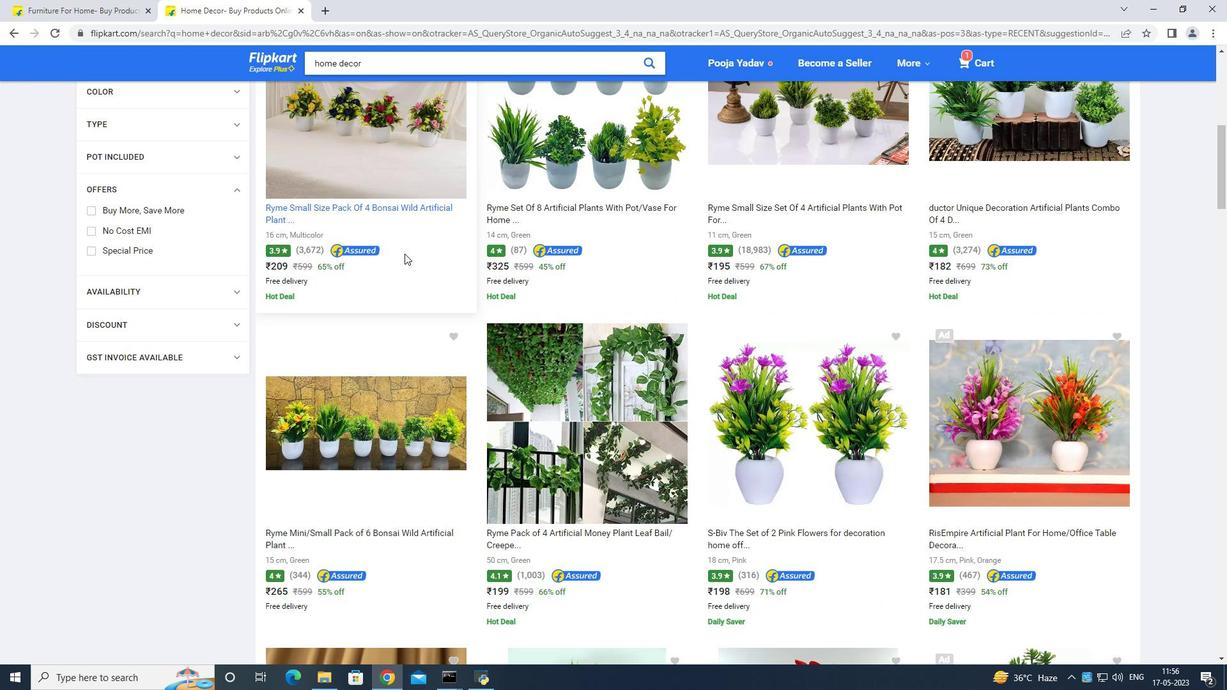 
Action: Mouse scrolled (404, 253) with delta (0, 0)
Screenshot: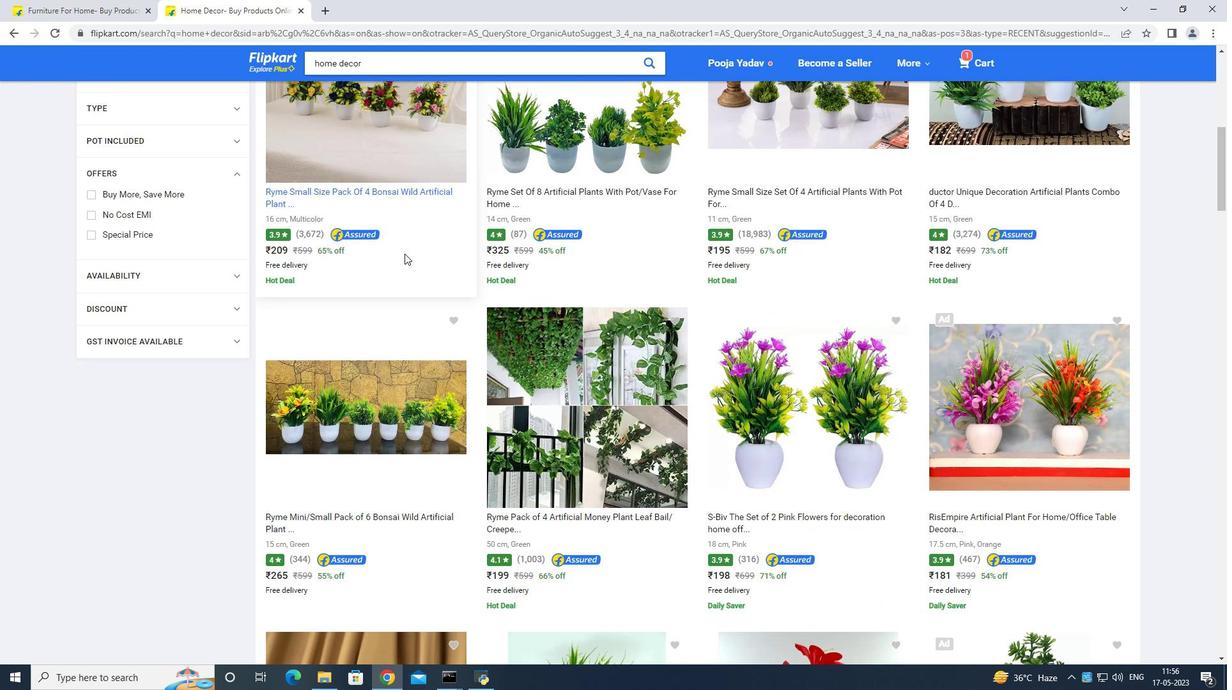 
Action: Mouse moved to (405, 253)
Screenshot: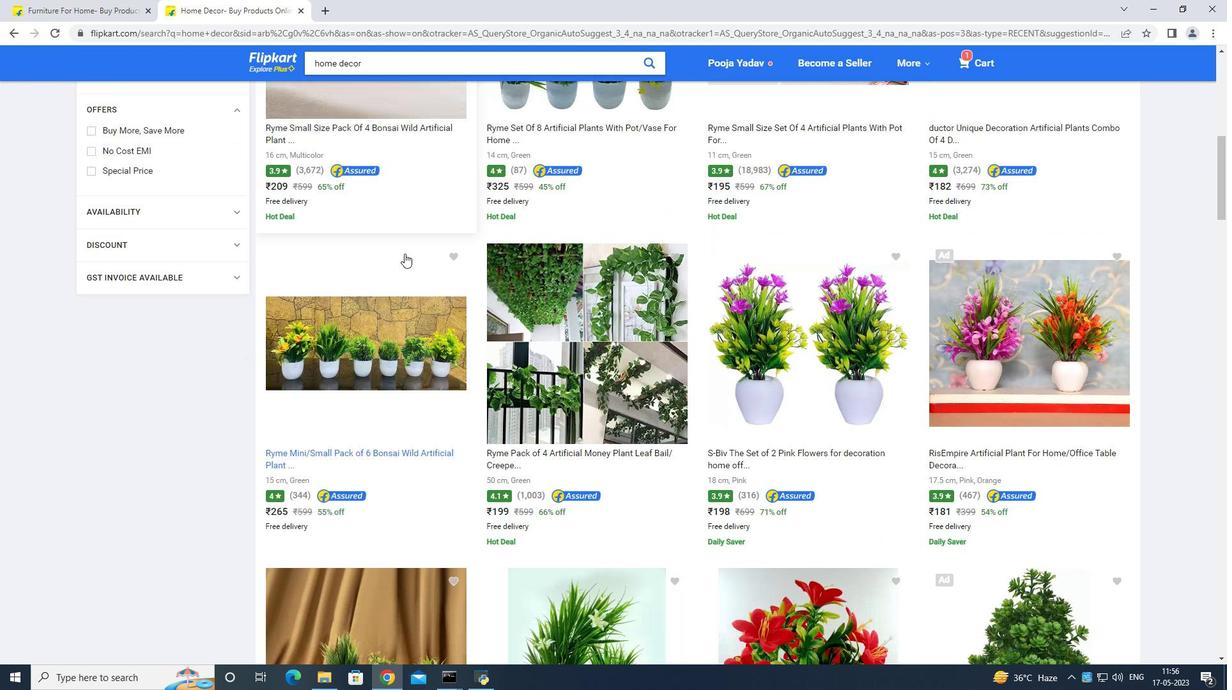 
Action: Mouse scrolled (405, 253) with delta (0, 0)
Screenshot: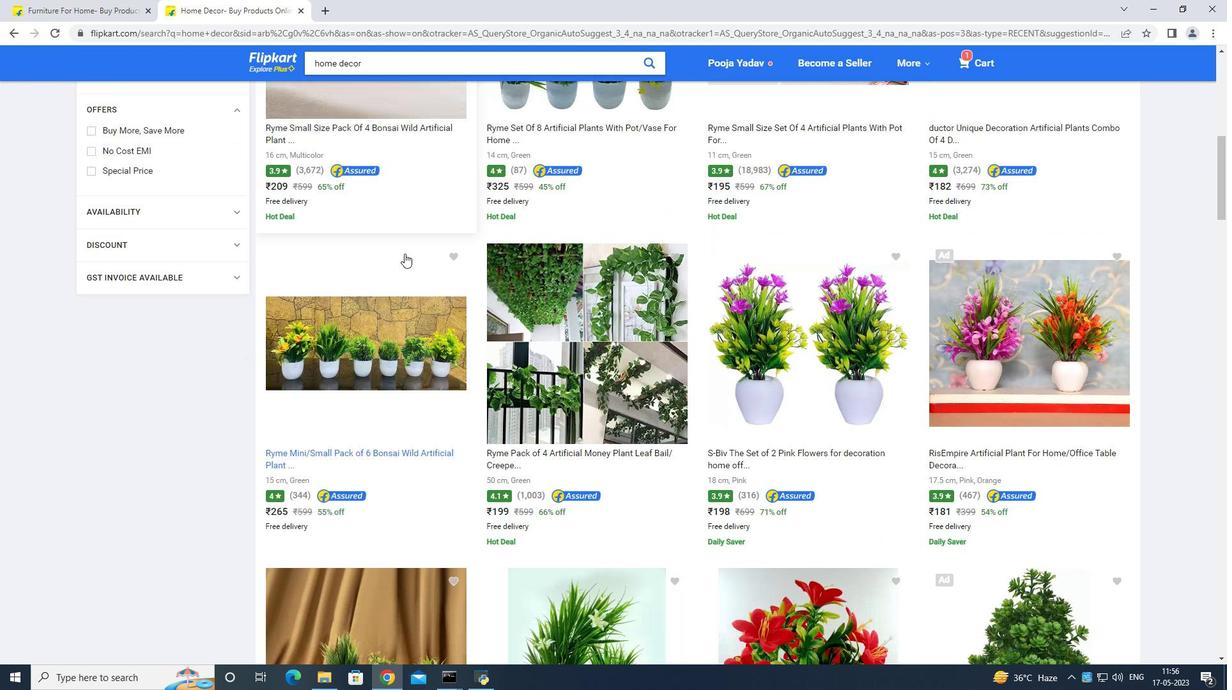 
Action: Mouse moved to (407, 253)
Screenshot: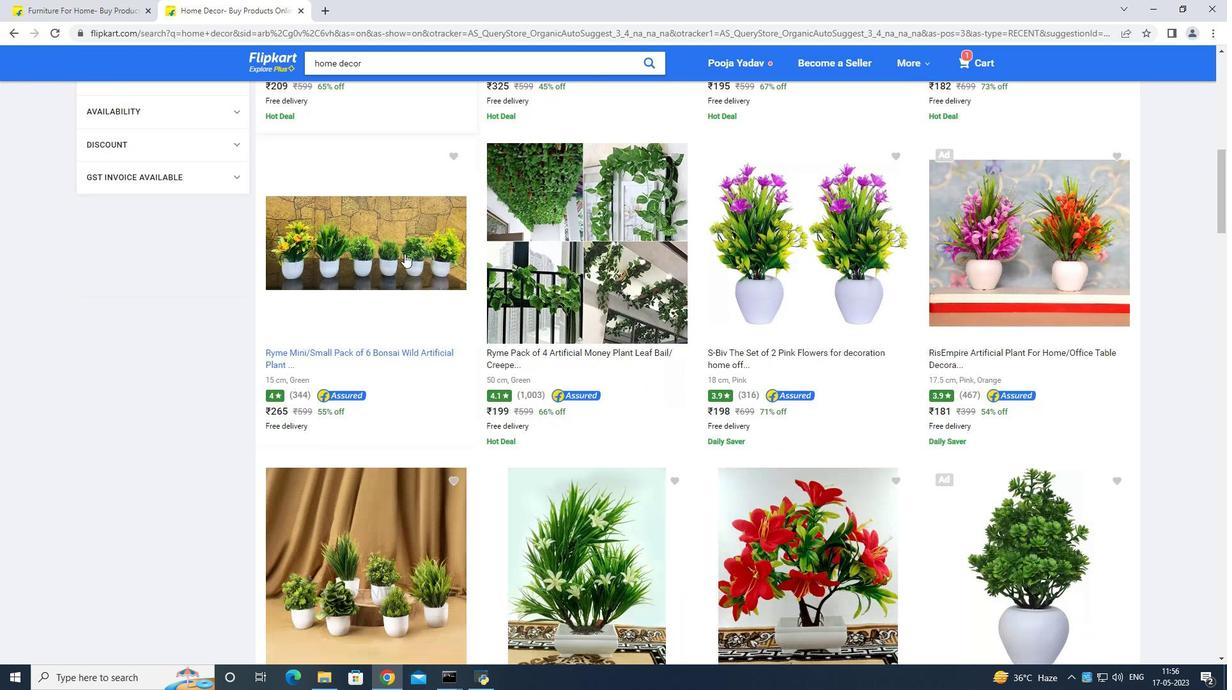 
Action: Mouse scrolled (407, 252) with delta (0, 0)
Screenshot: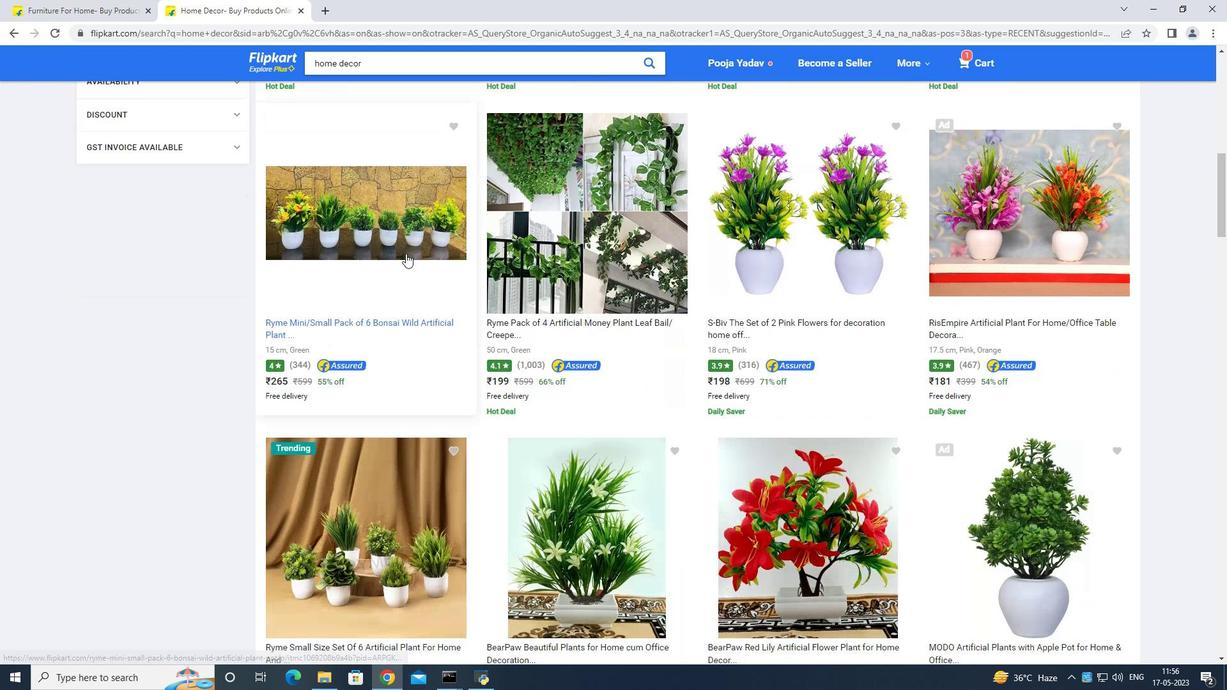 
Action: Mouse scrolled (407, 252) with delta (0, 0)
Screenshot: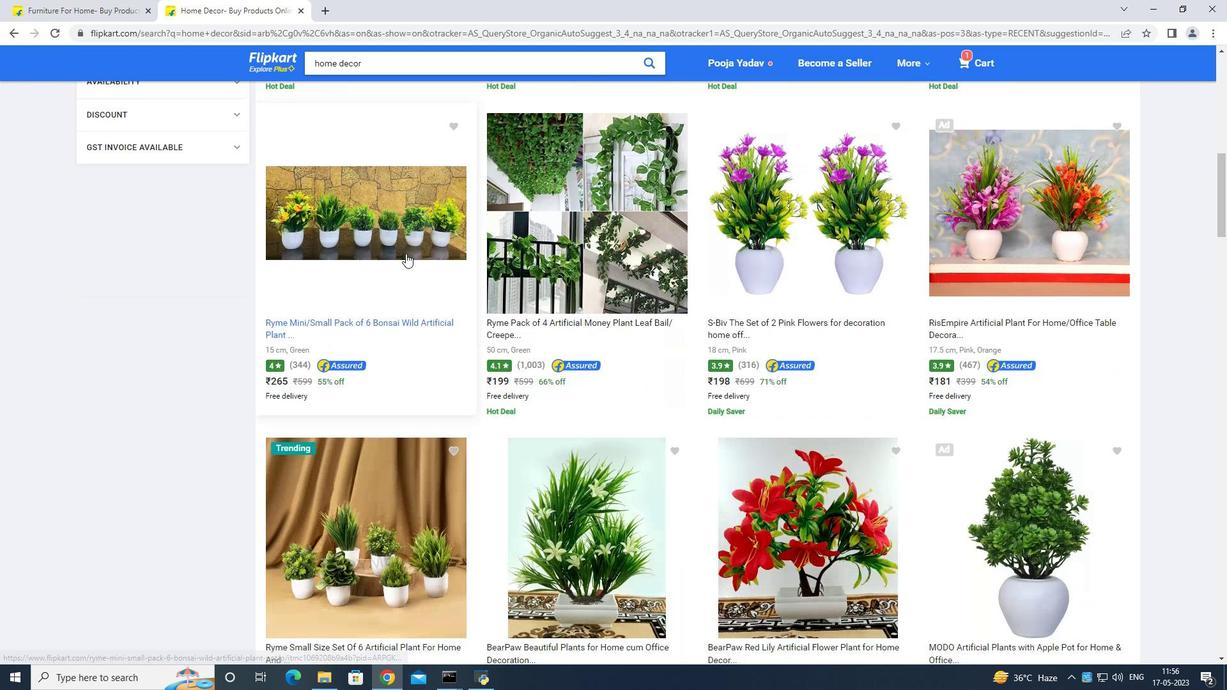 
Action: Mouse scrolled (407, 252) with delta (0, 0)
Screenshot: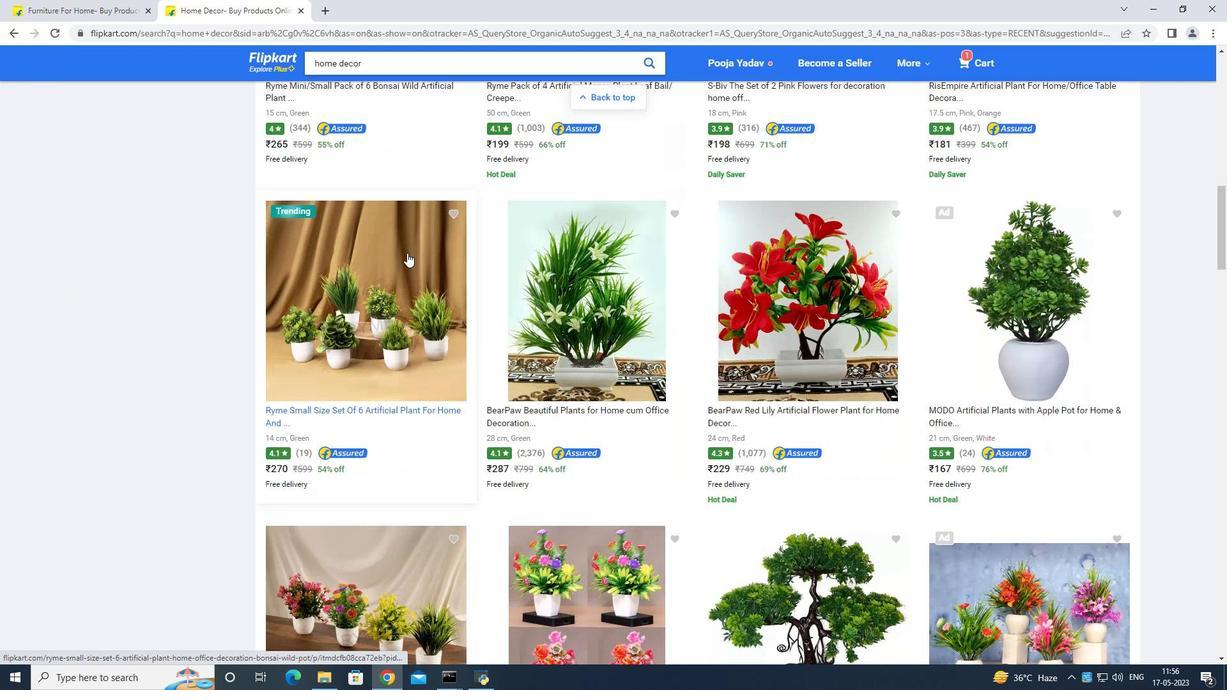 
Action: Mouse scrolled (407, 252) with delta (0, 0)
Screenshot: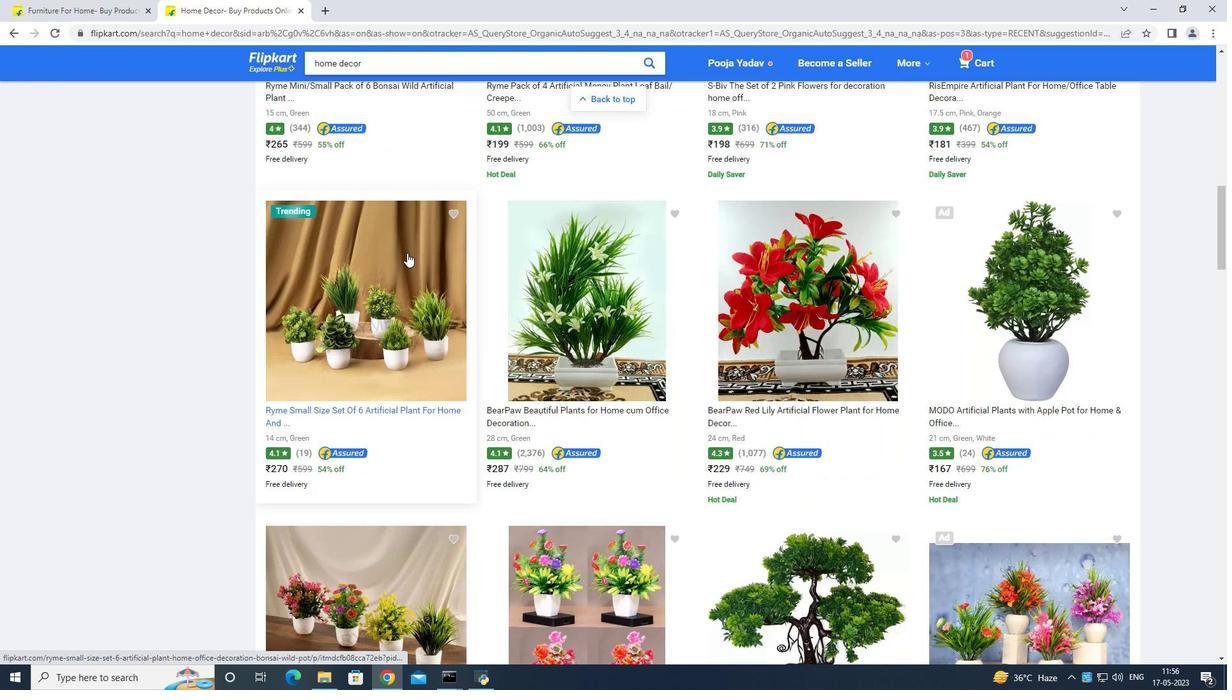 
Action: Mouse scrolled (407, 252) with delta (0, 0)
Screenshot: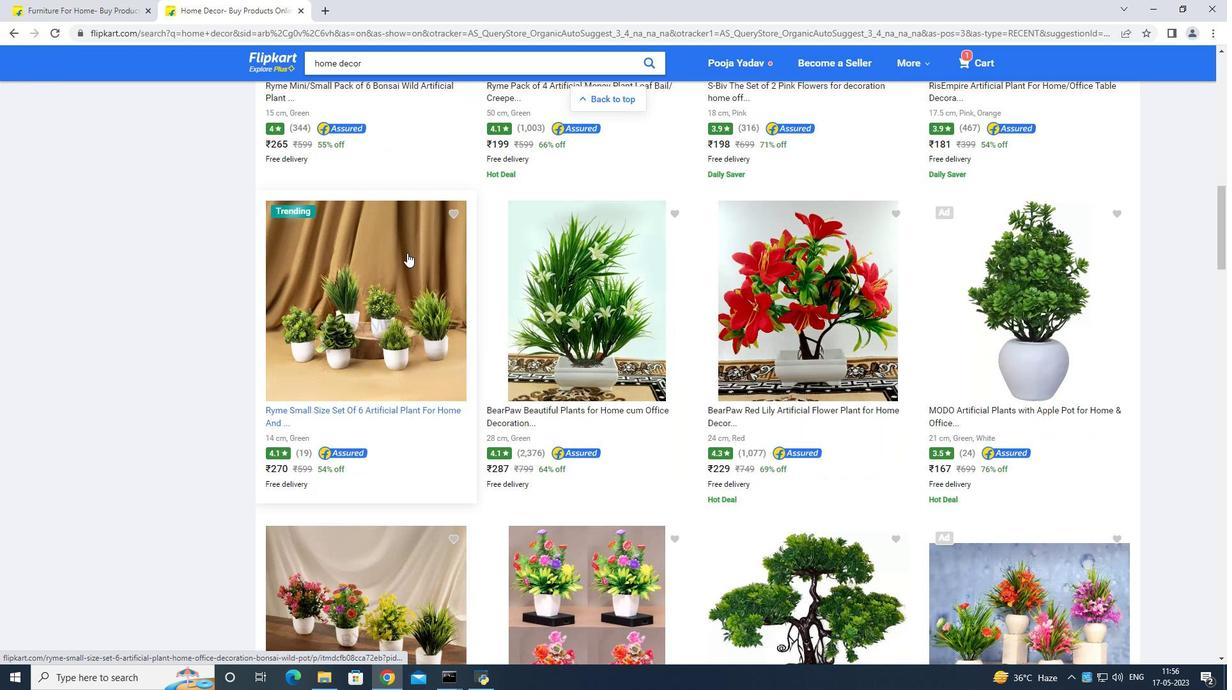 
Action: Mouse moved to (407, 253)
Screenshot: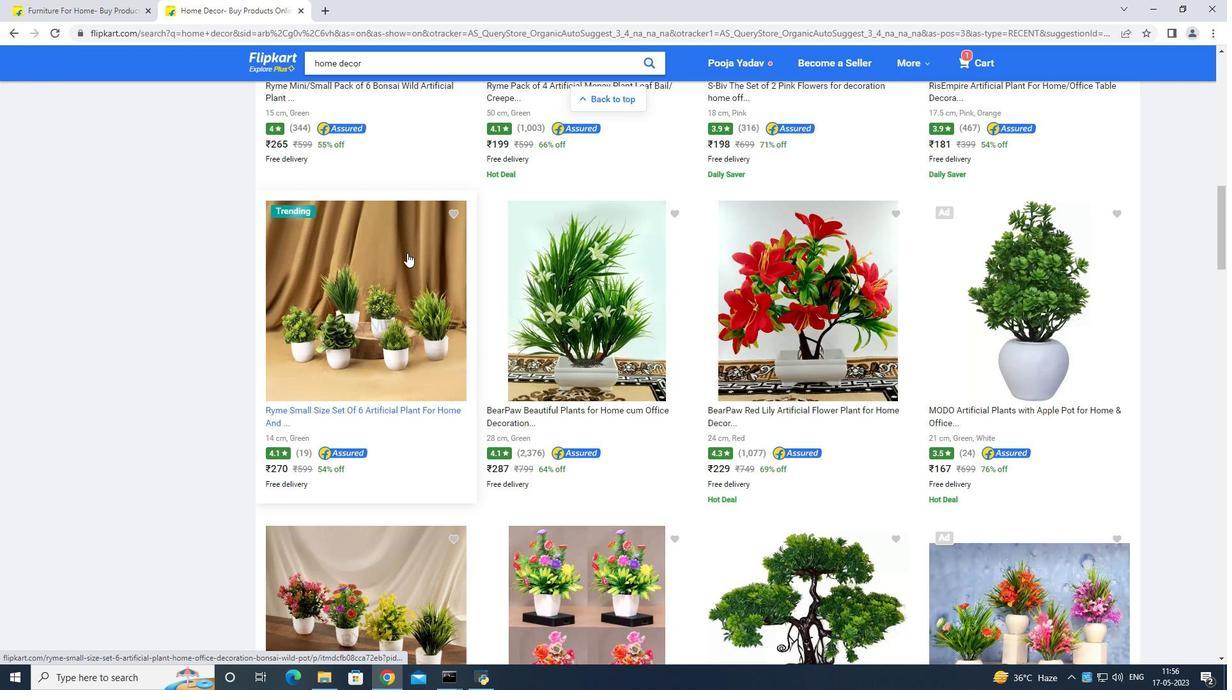 
Action: Mouse scrolled (407, 252) with delta (0, 0)
Screenshot: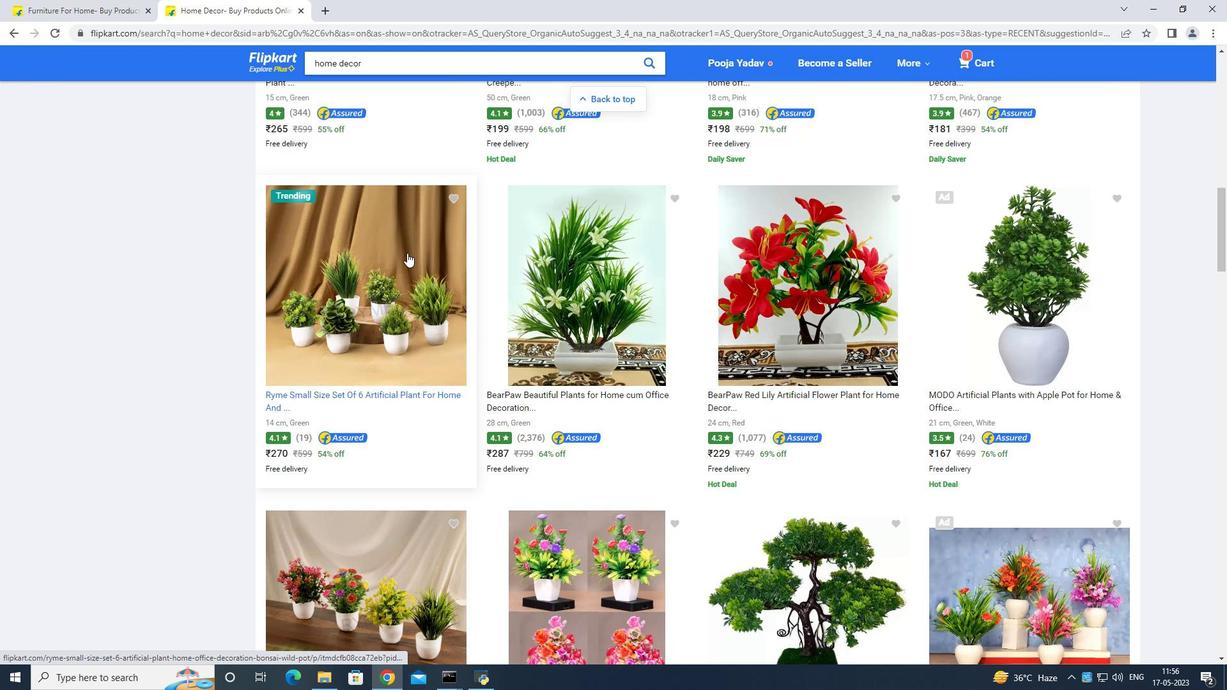 
Action: Mouse scrolled (407, 252) with delta (0, 0)
Screenshot: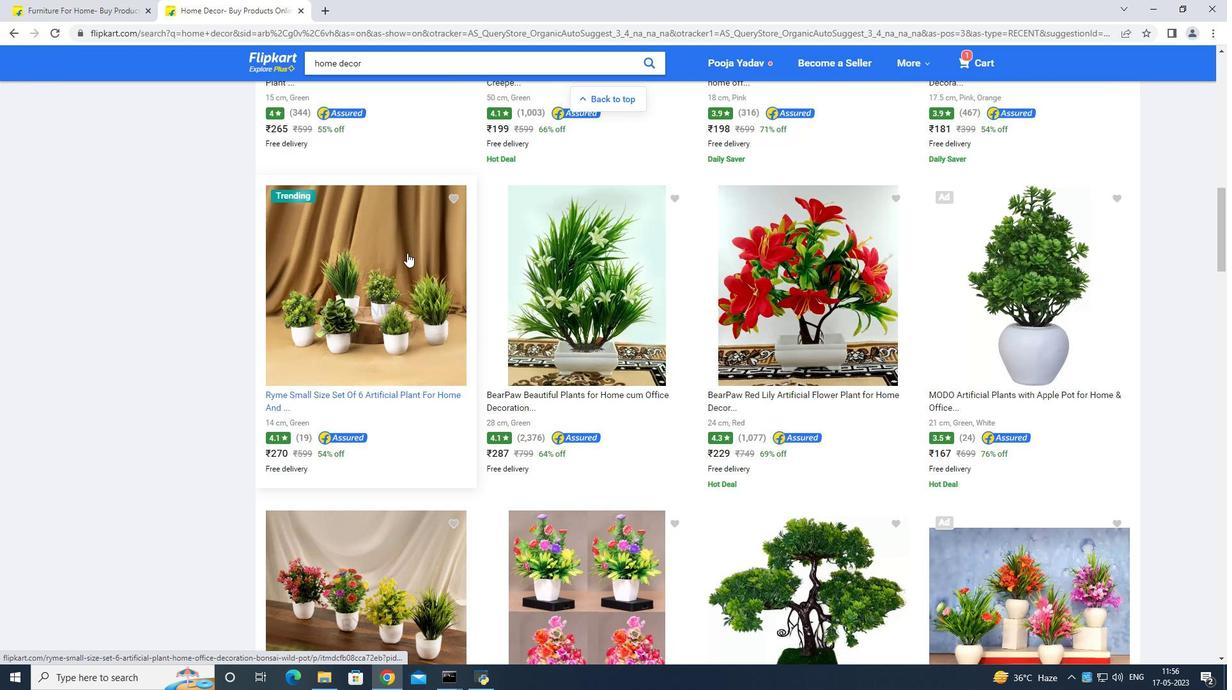 
Action: Mouse scrolled (407, 252) with delta (0, 0)
Screenshot: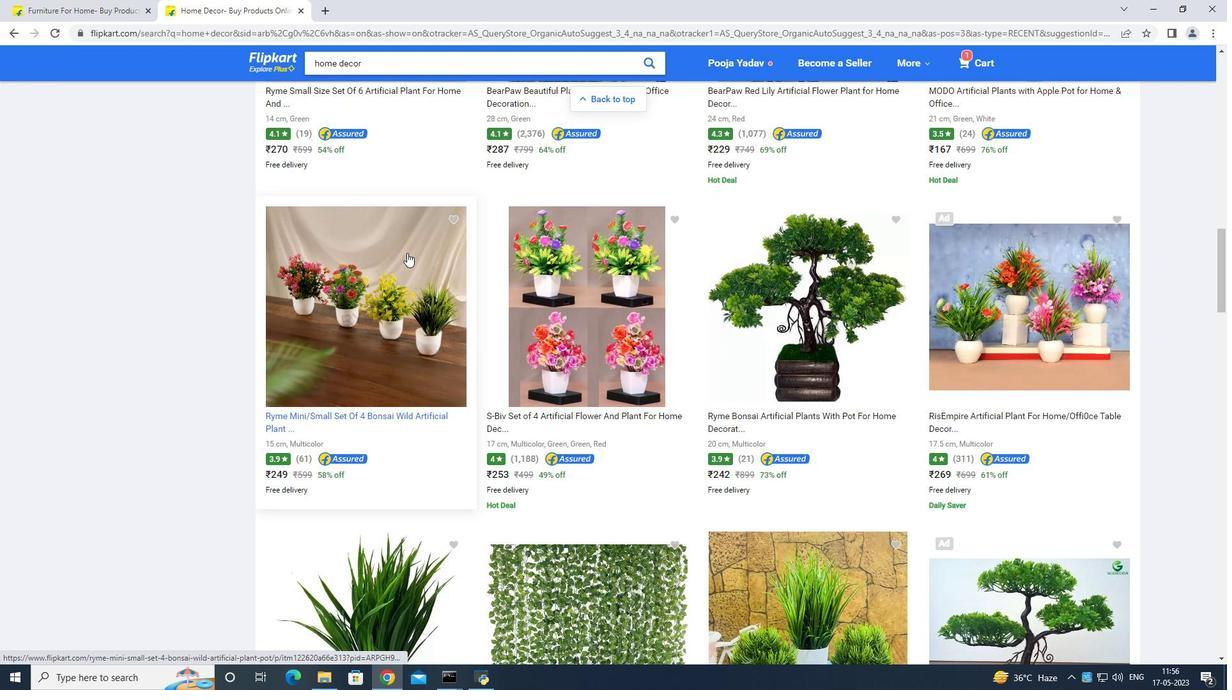 
Action: Mouse scrolled (407, 252) with delta (0, 0)
Screenshot: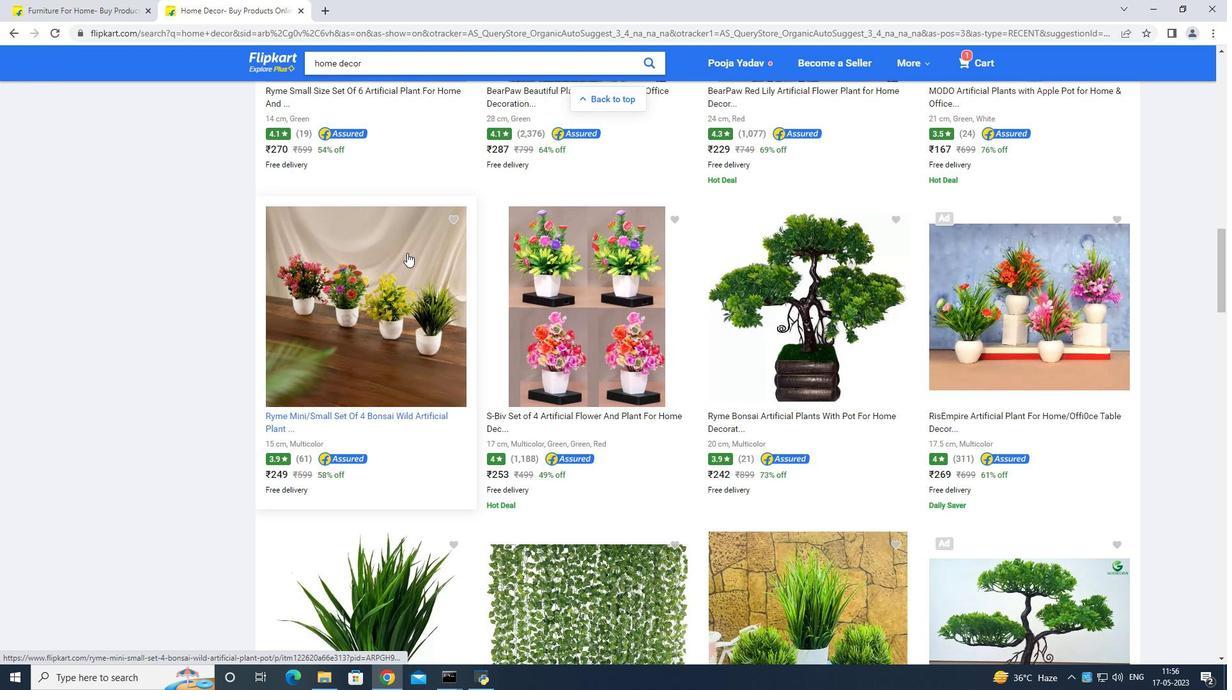 
Action: Mouse scrolled (407, 252) with delta (0, 0)
Screenshot: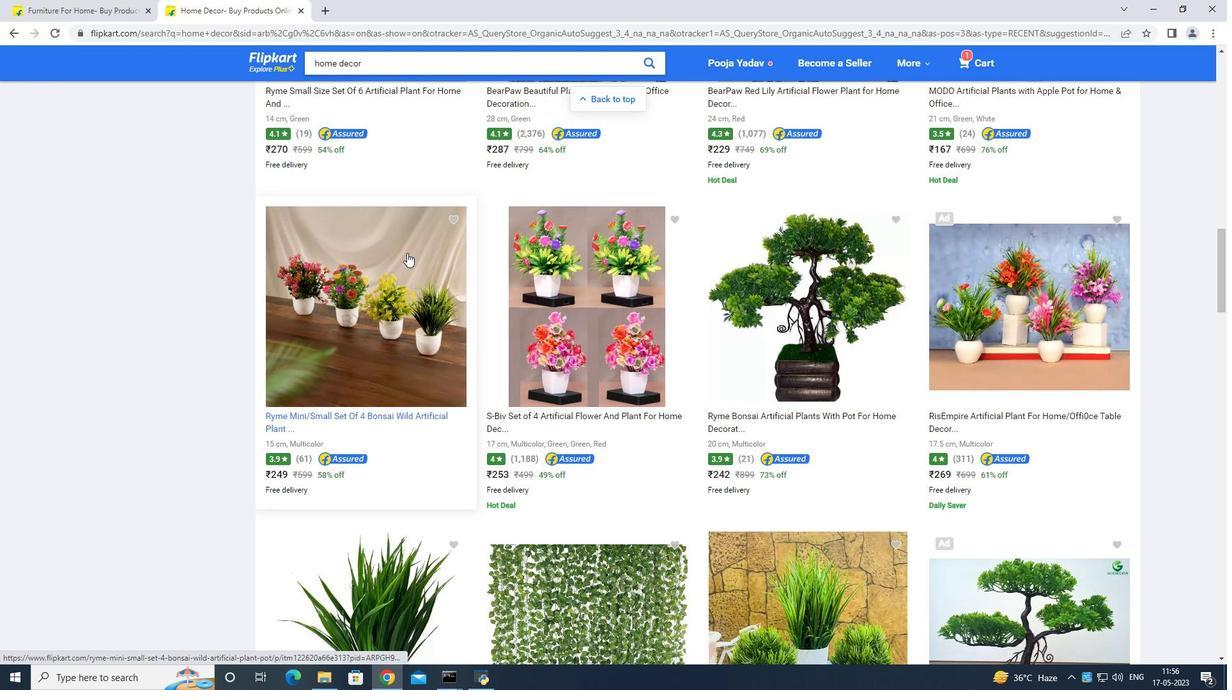
Action: Mouse scrolled (407, 252) with delta (0, 0)
Screenshot: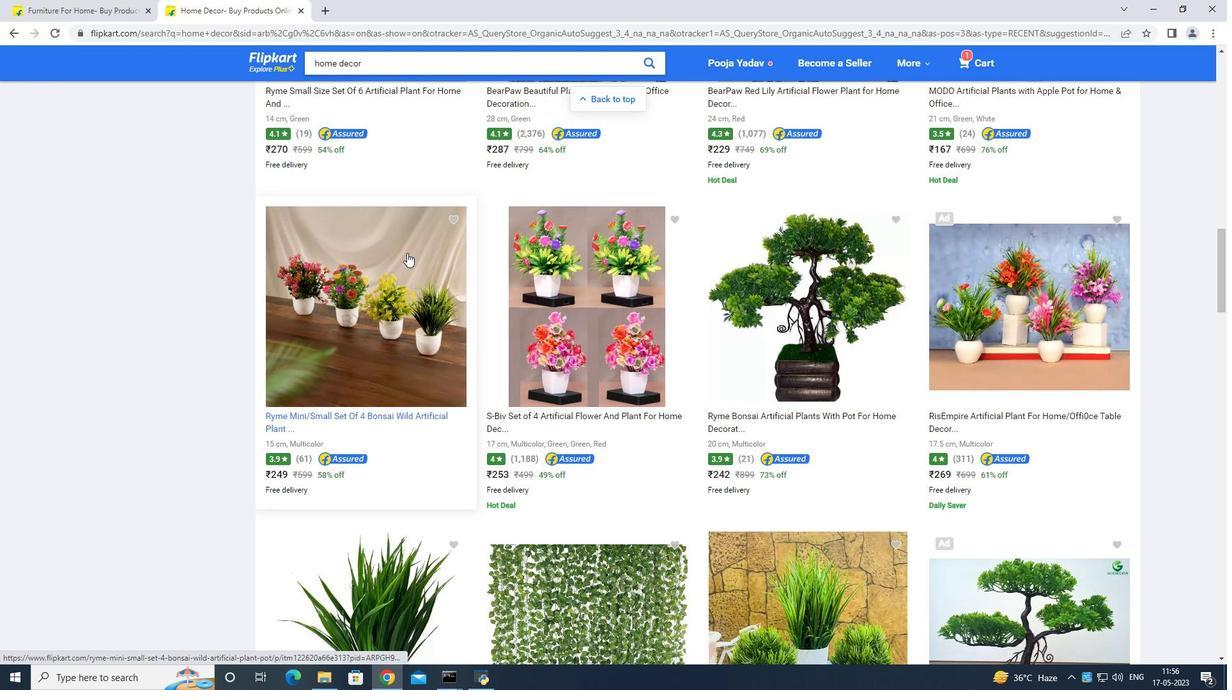 
Action: Mouse scrolled (407, 252) with delta (0, 0)
Screenshot: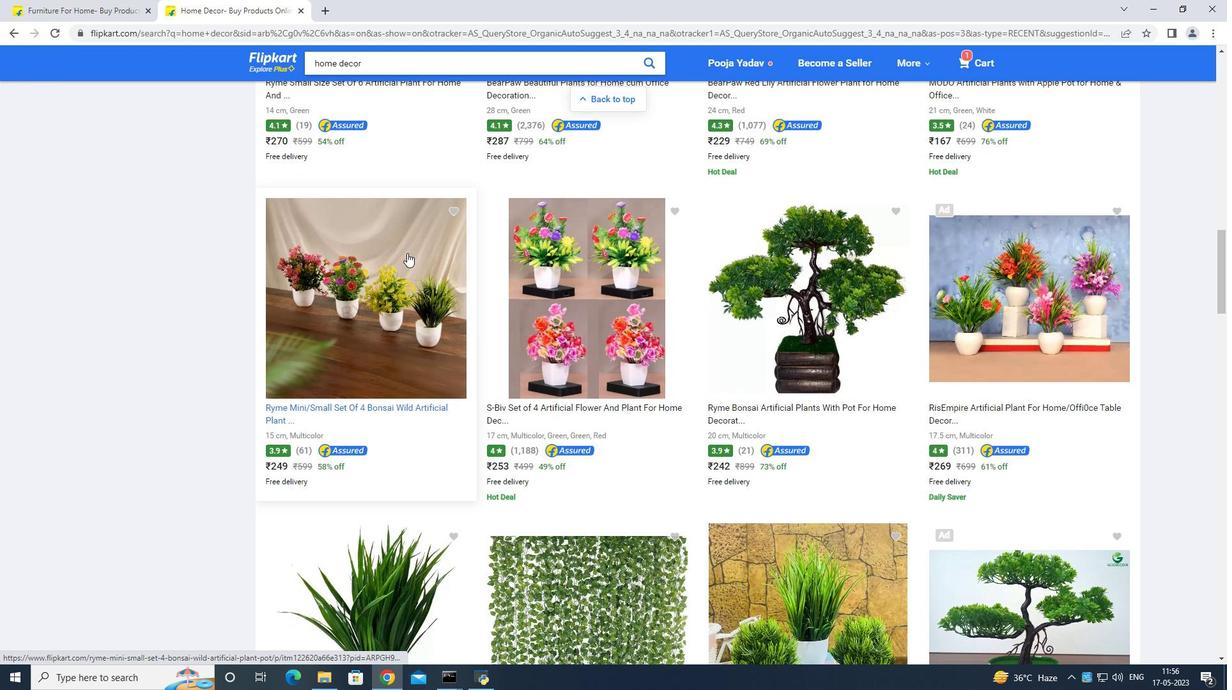 
Action: Mouse scrolled (407, 252) with delta (0, 0)
Screenshot: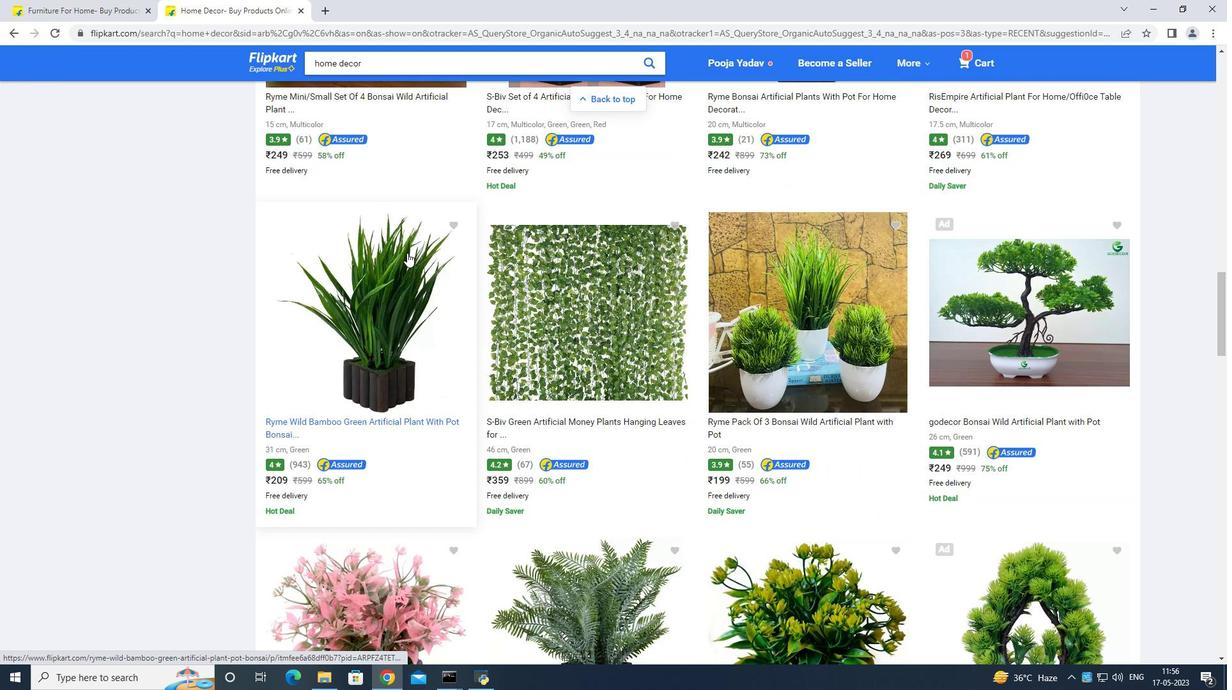 
Action: Mouse scrolled (407, 252) with delta (0, 0)
Screenshot: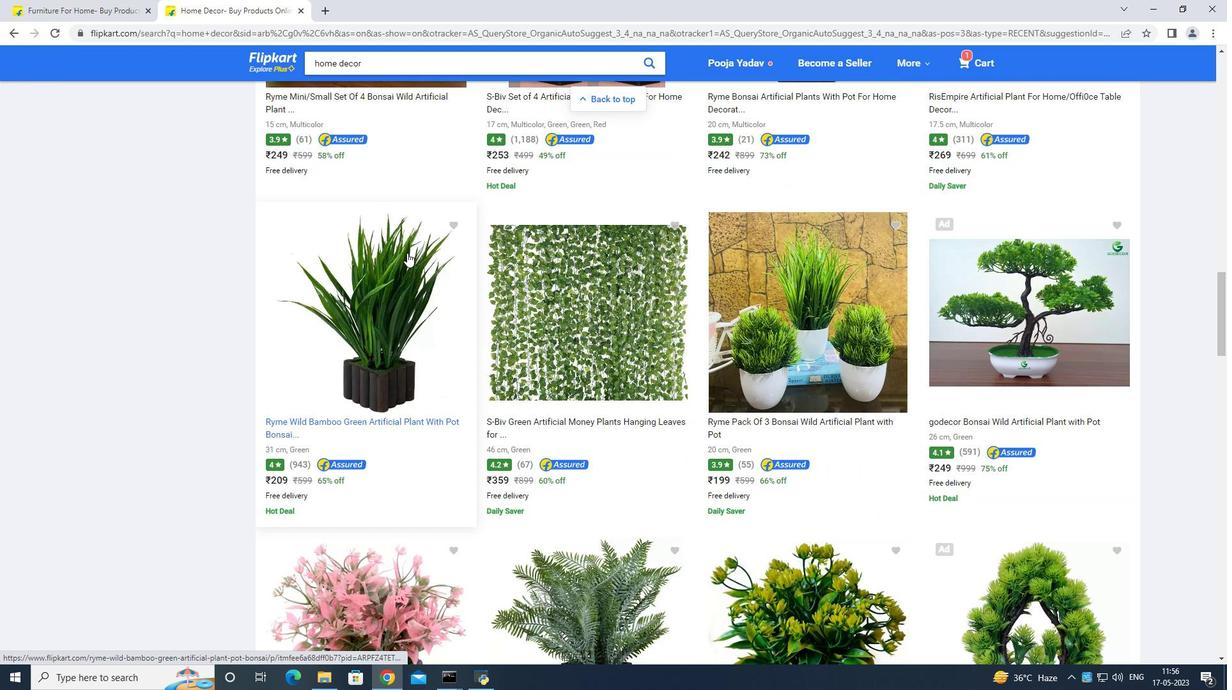 
Action: Mouse scrolled (407, 252) with delta (0, 0)
Screenshot: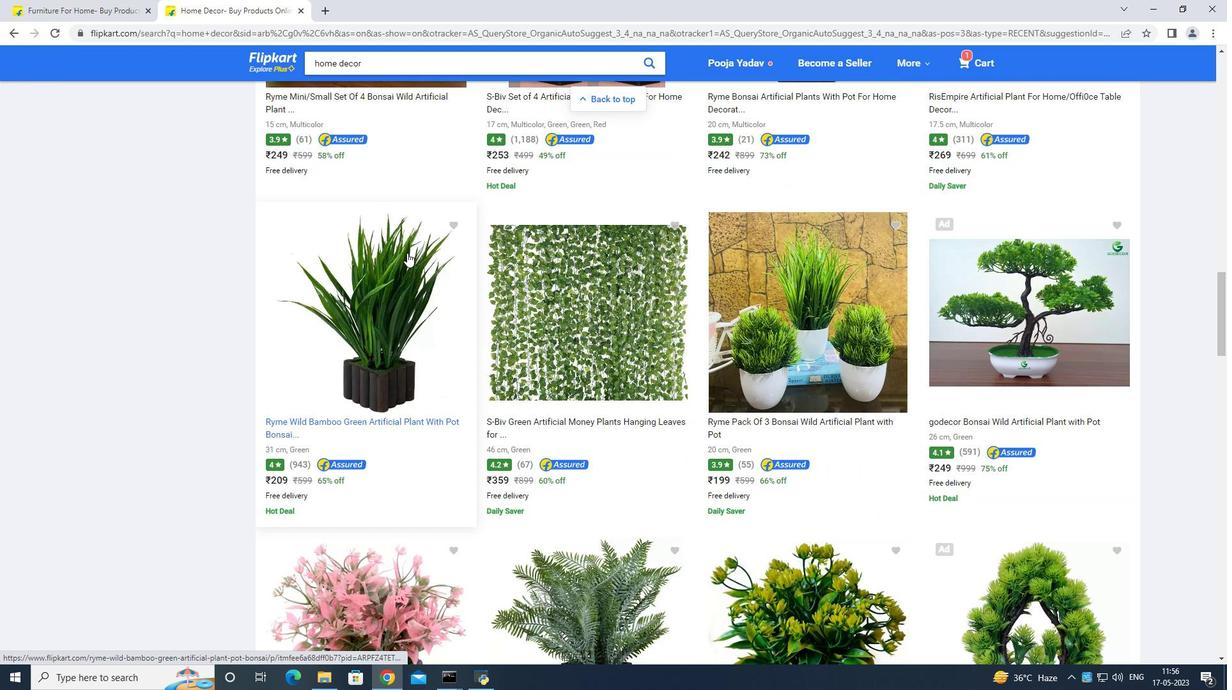 
Action: Mouse scrolled (407, 252) with delta (0, 0)
Screenshot: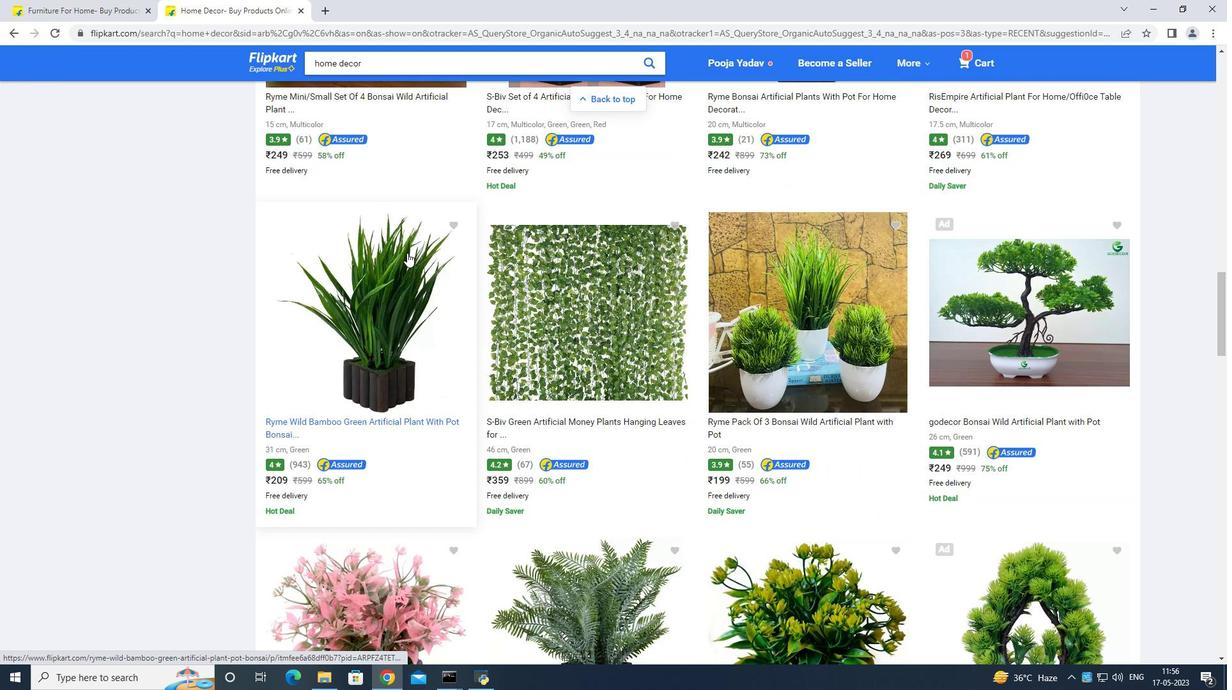 
Action: Mouse moved to (407, 252)
Screenshot: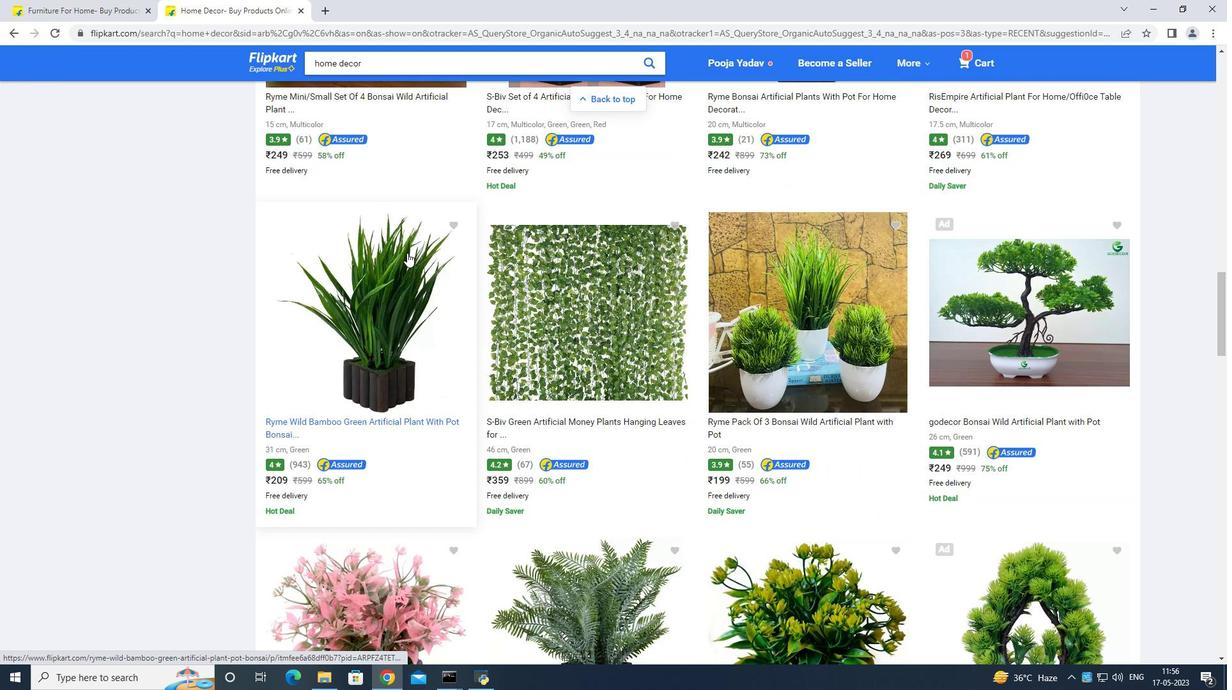 
Action: Mouse scrolled (407, 251) with delta (0, 0)
Screenshot: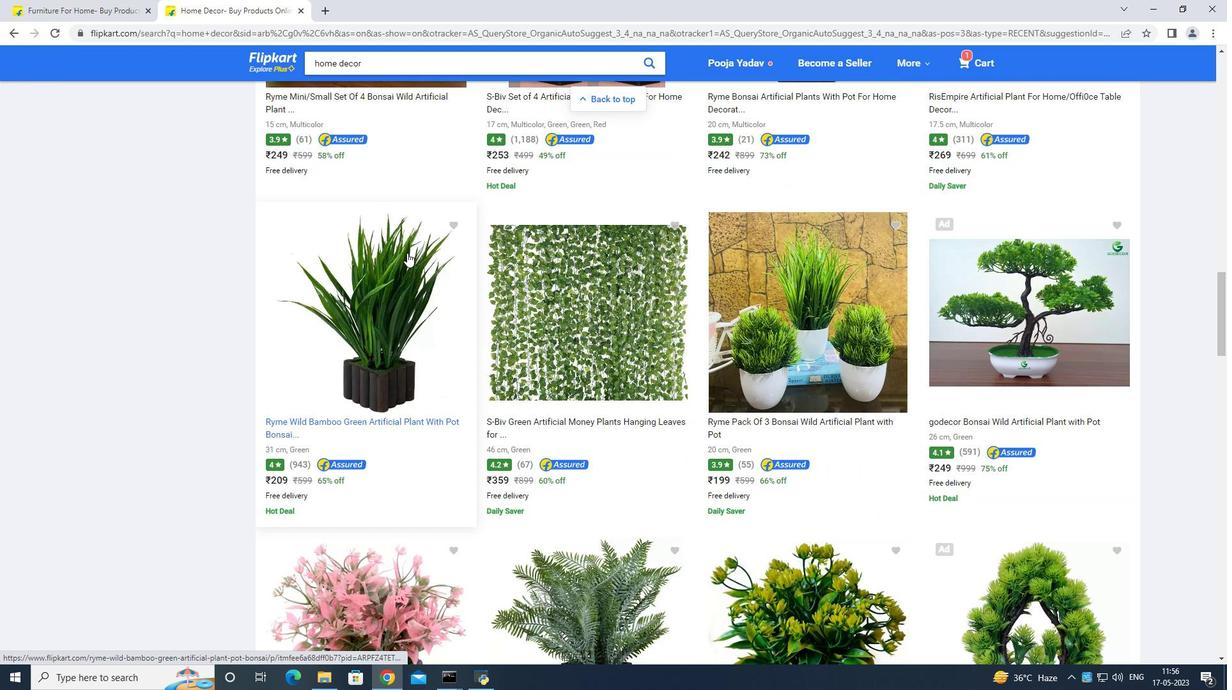 
Action: Mouse scrolled (407, 251) with delta (0, 0)
Screenshot: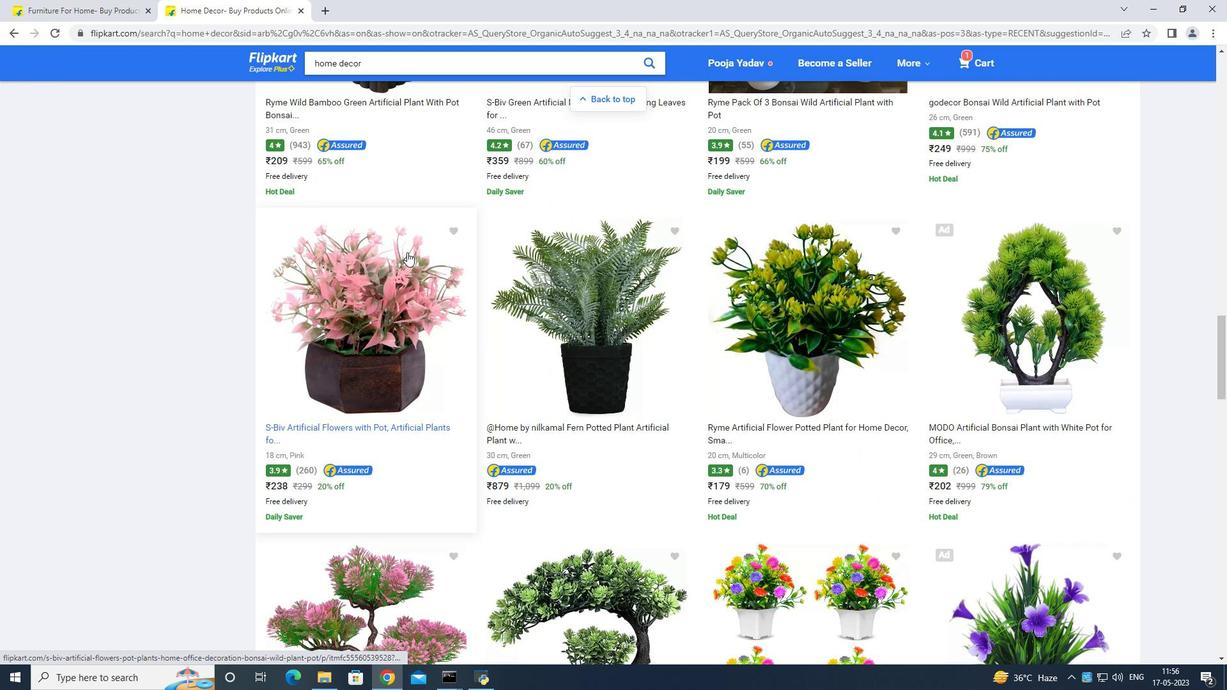 
Action: Mouse scrolled (407, 251) with delta (0, 0)
Screenshot: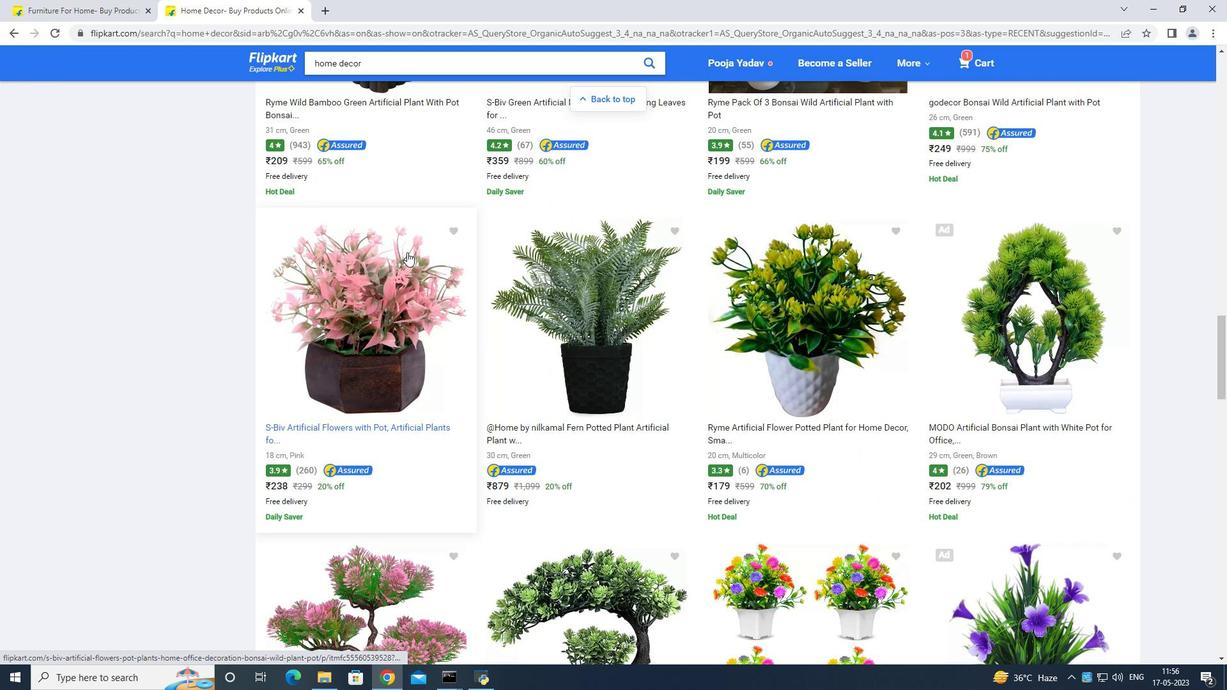 
Action: Mouse scrolled (407, 251) with delta (0, 0)
Screenshot: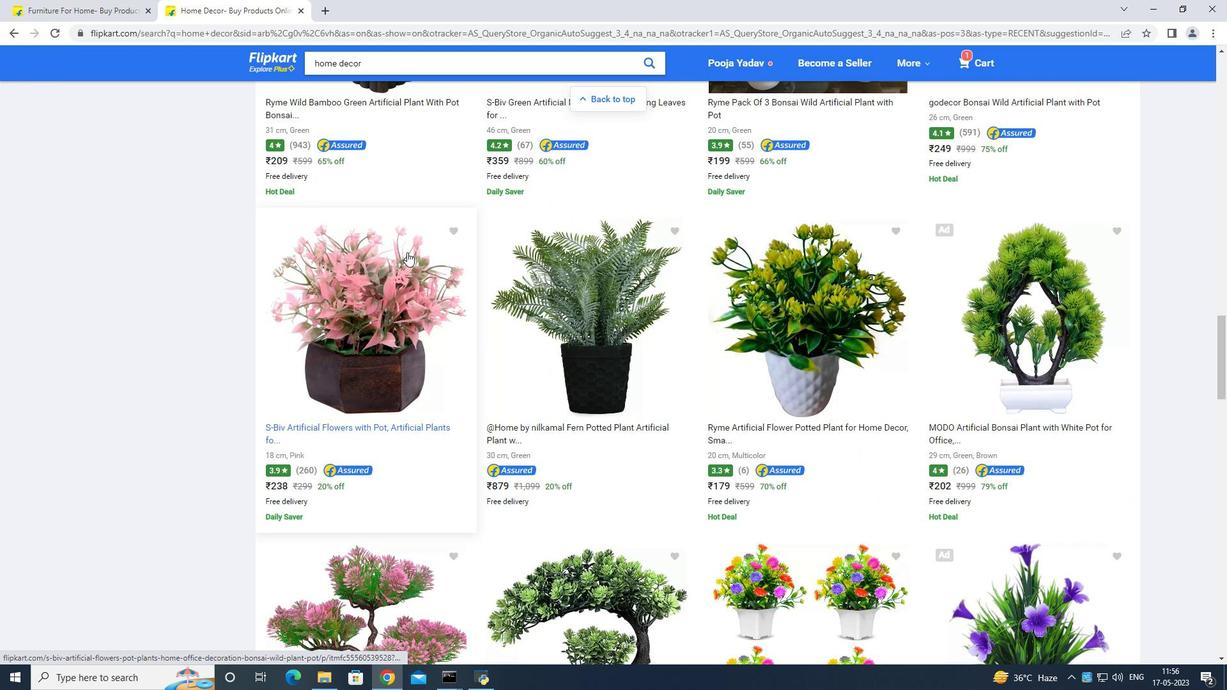 
Action: Mouse scrolled (407, 251) with delta (0, 0)
Screenshot: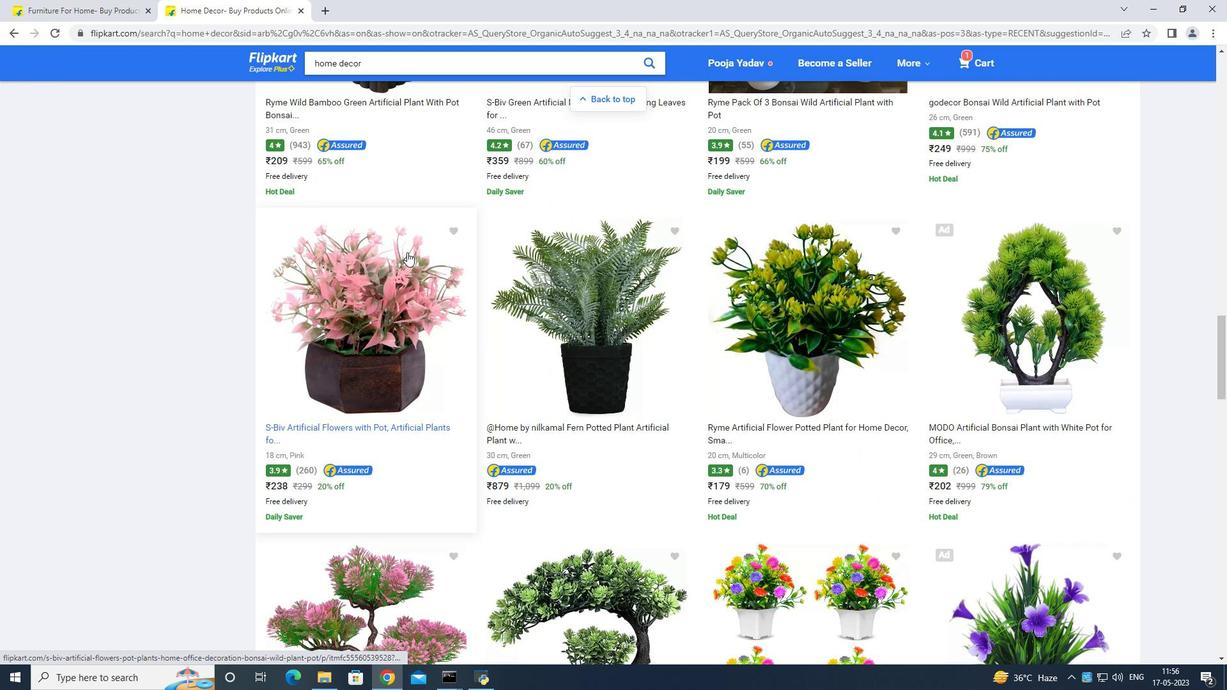
Action: Mouse scrolled (407, 251) with delta (0, 0)
Screenshot: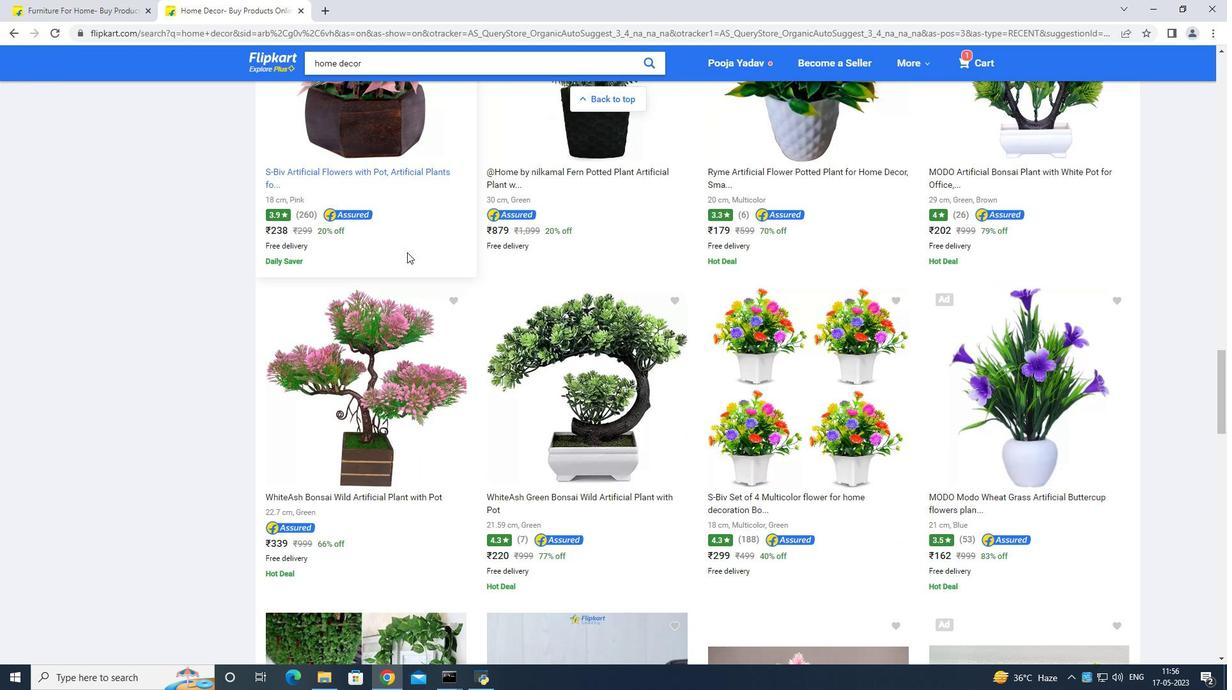 
Action: Mouse scrolled (407, 251) with delta (0, 0)
Screenshot: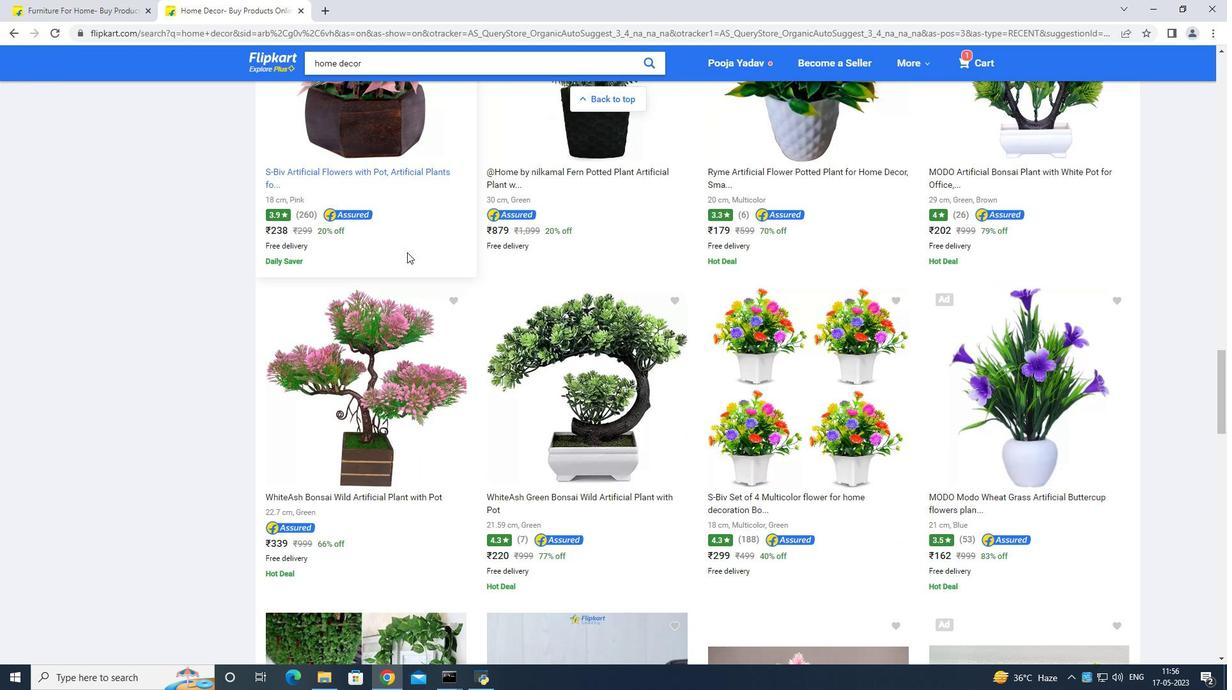 
Action: Mouse scrolled (407, 251) with delta (0, 0)
Screenshot: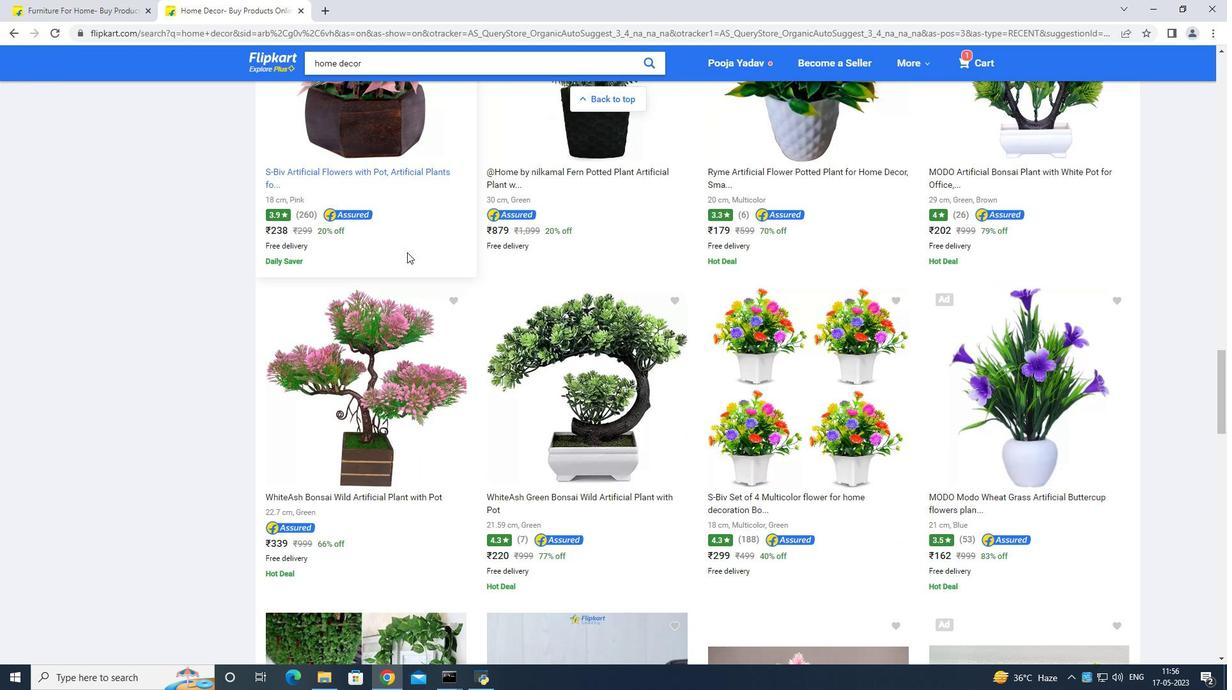 
Action: Mouse scrolled (407, 251) with delta (0, 0)
Screenshot: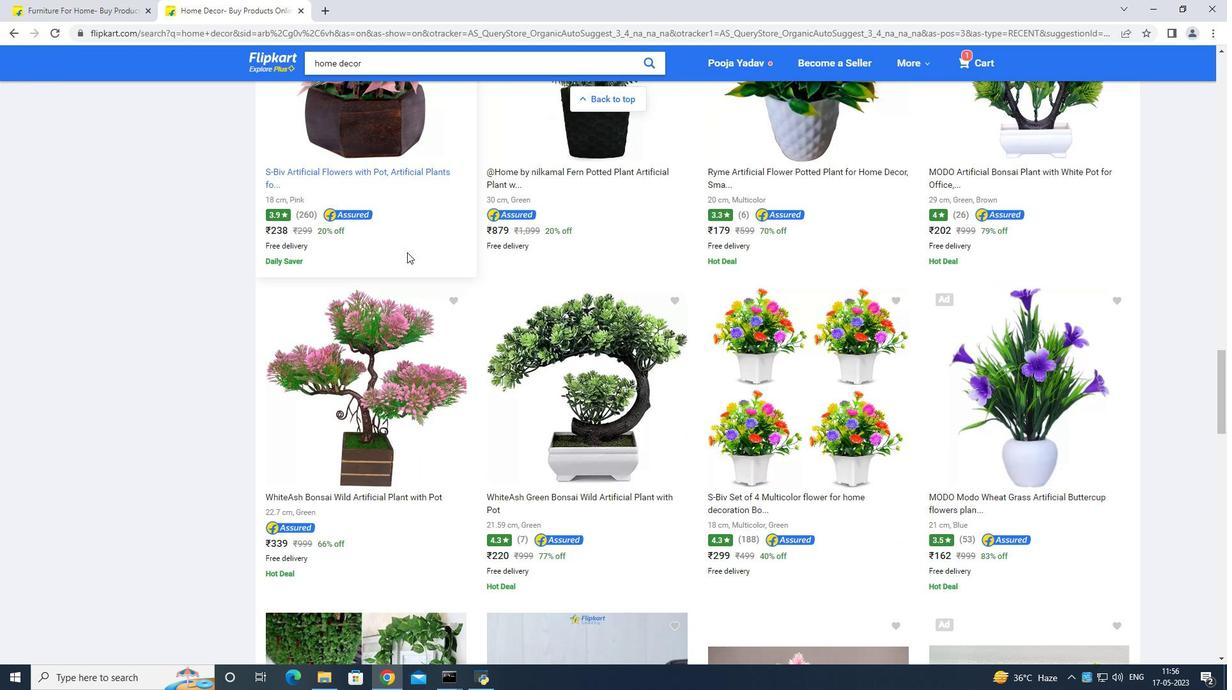 
Action: Mouse scrolled (407, 251) with delta (0, 0)
Screenshot: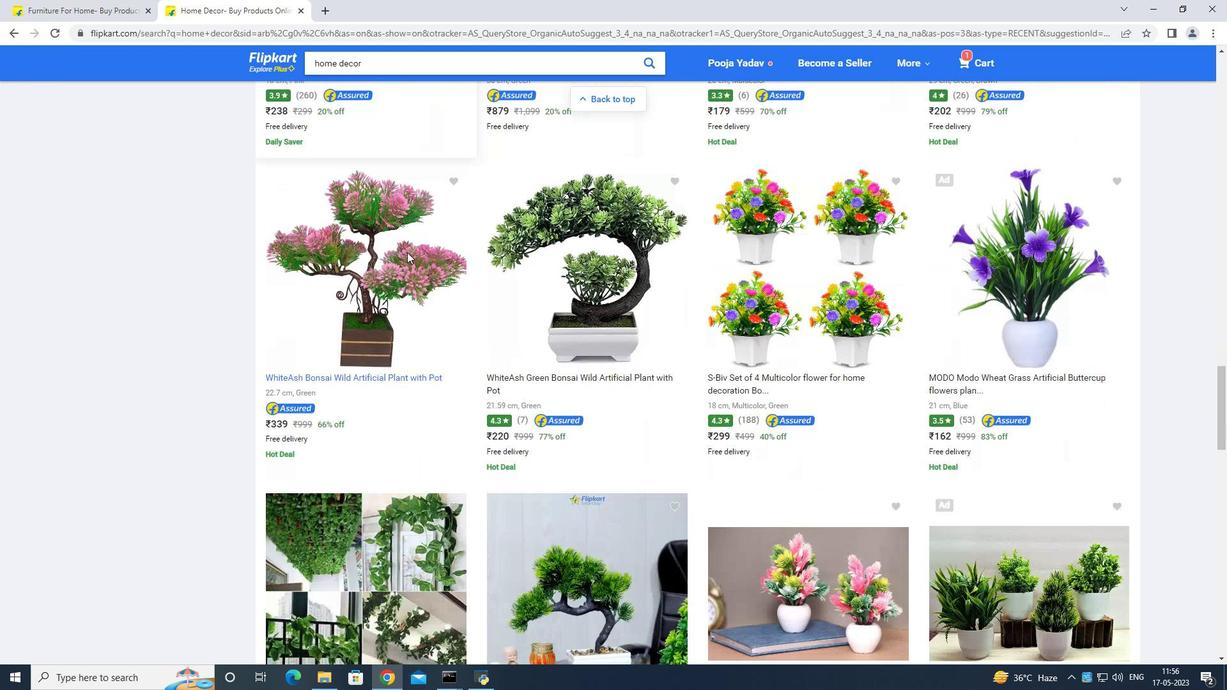 
Action: Mouse scrolled (407, 251) with delta (0, 0)
Screenshot: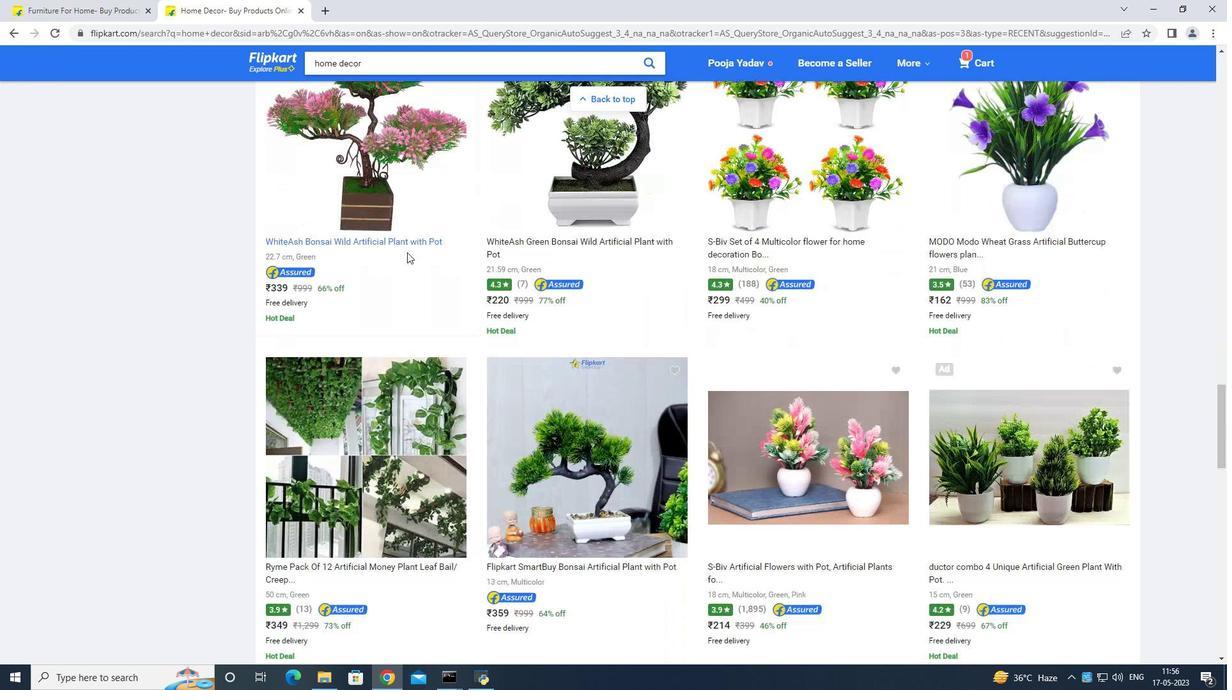 
Action: Mouse moved to (407, 252)
Screenshot: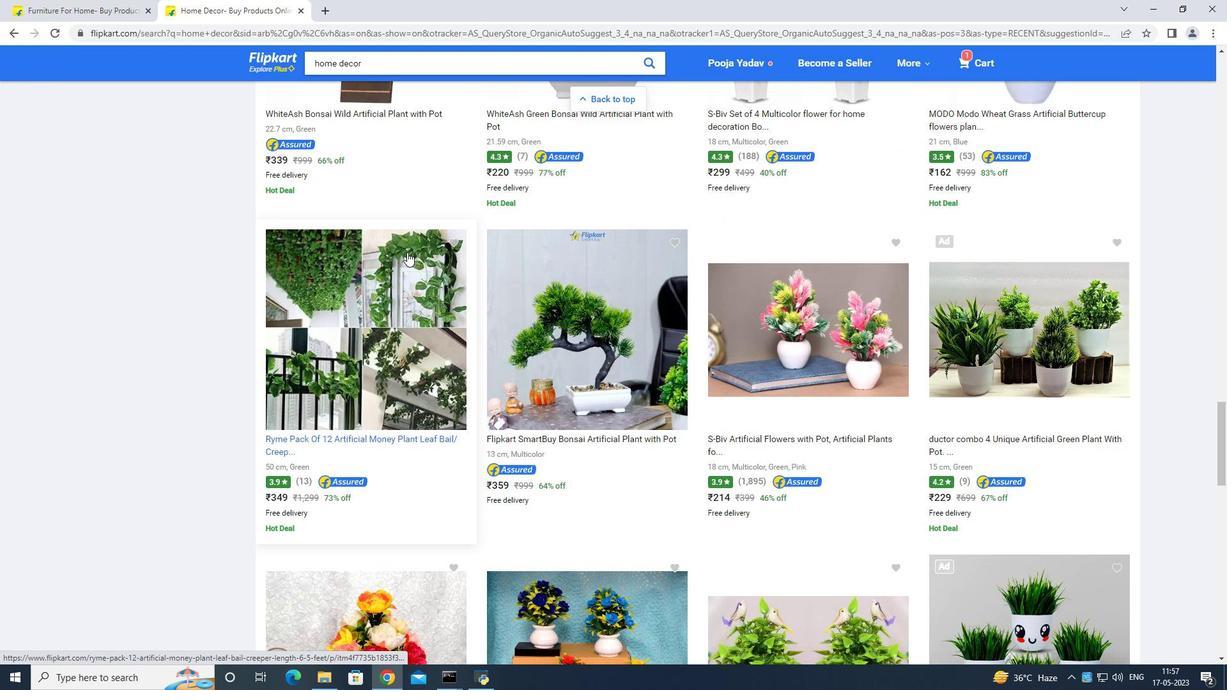 
Action: Mouse scrolled (407, 251) with delta (0, 0)
Screenshot: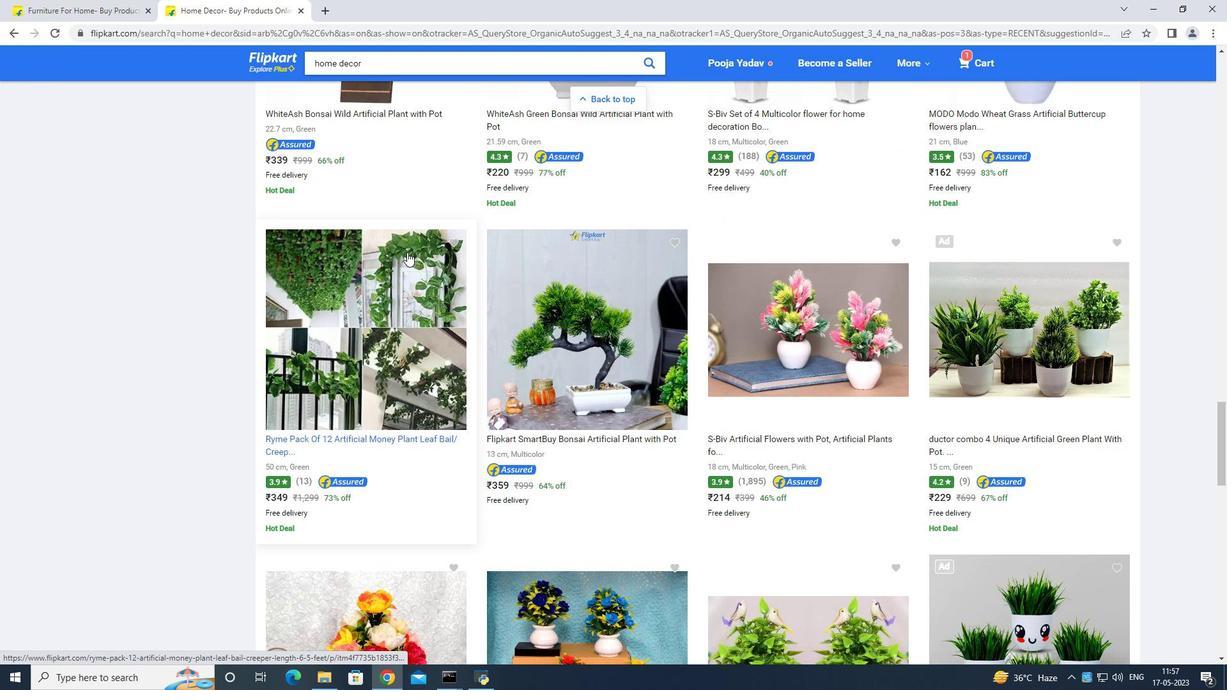 
Action: Mouse scrolled (407, 251) with delta (0, 0)
Screenshot: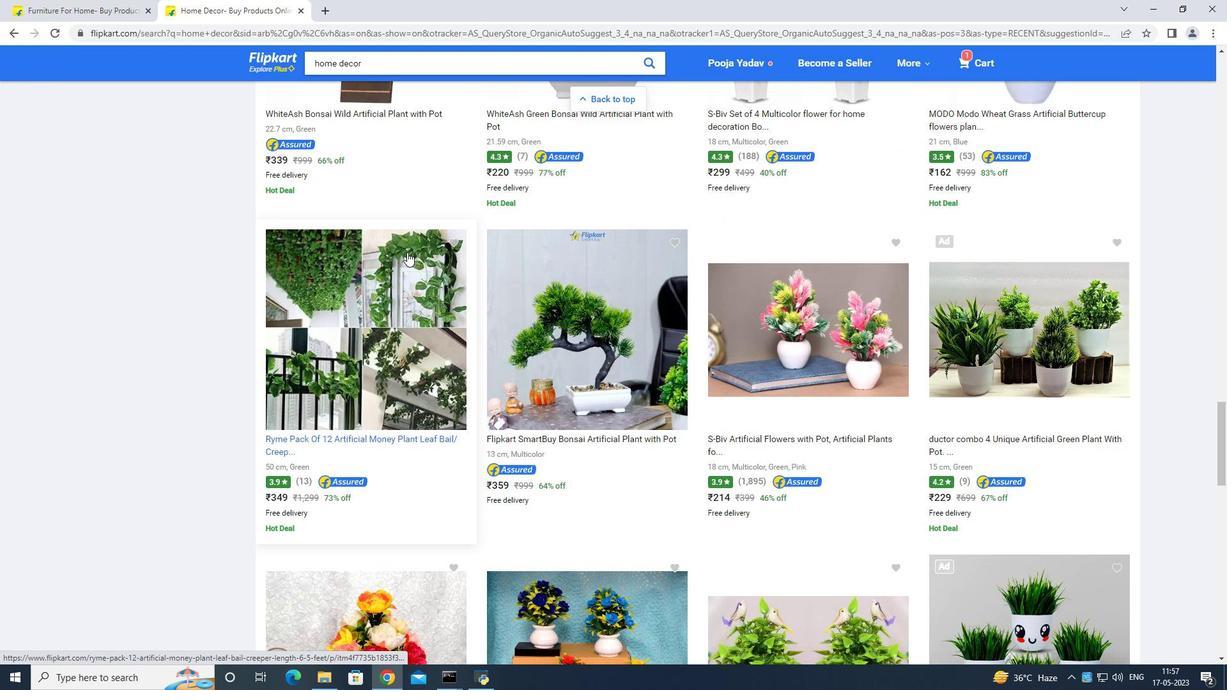 
Action: Mouse scrolled (407, 251) with delta (0, 0)
Screenshot: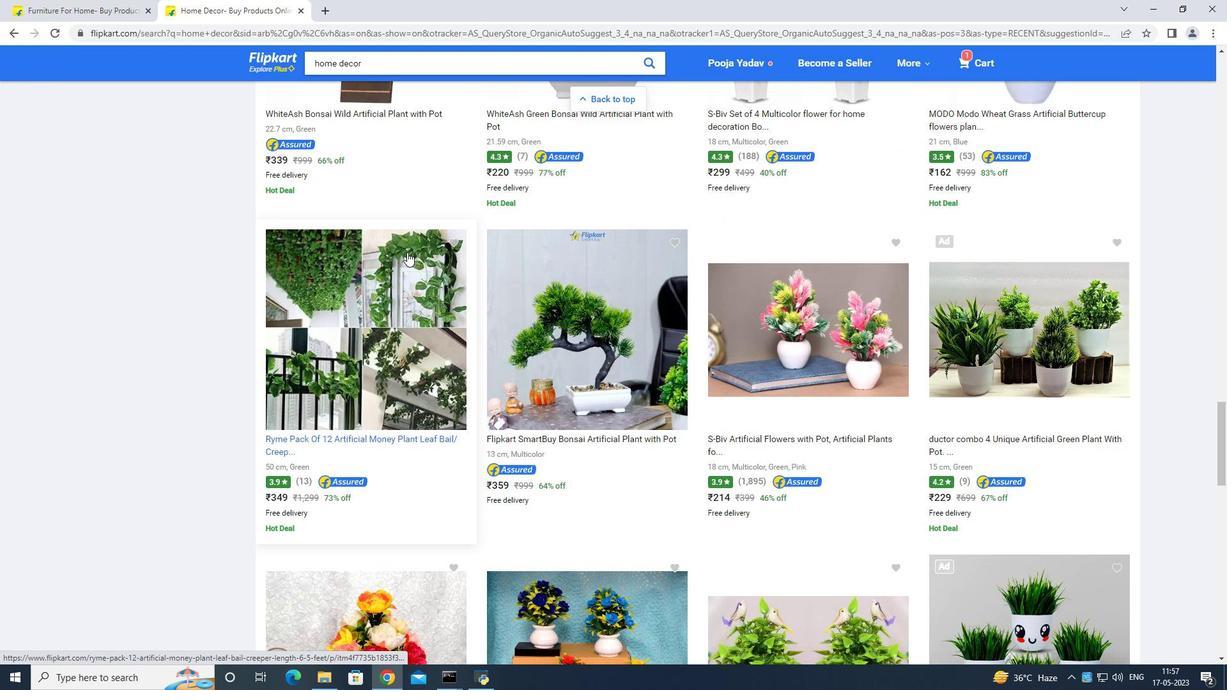
Action: Mouse scrolled (407, 251) with delta (0, 0)
Screenshot: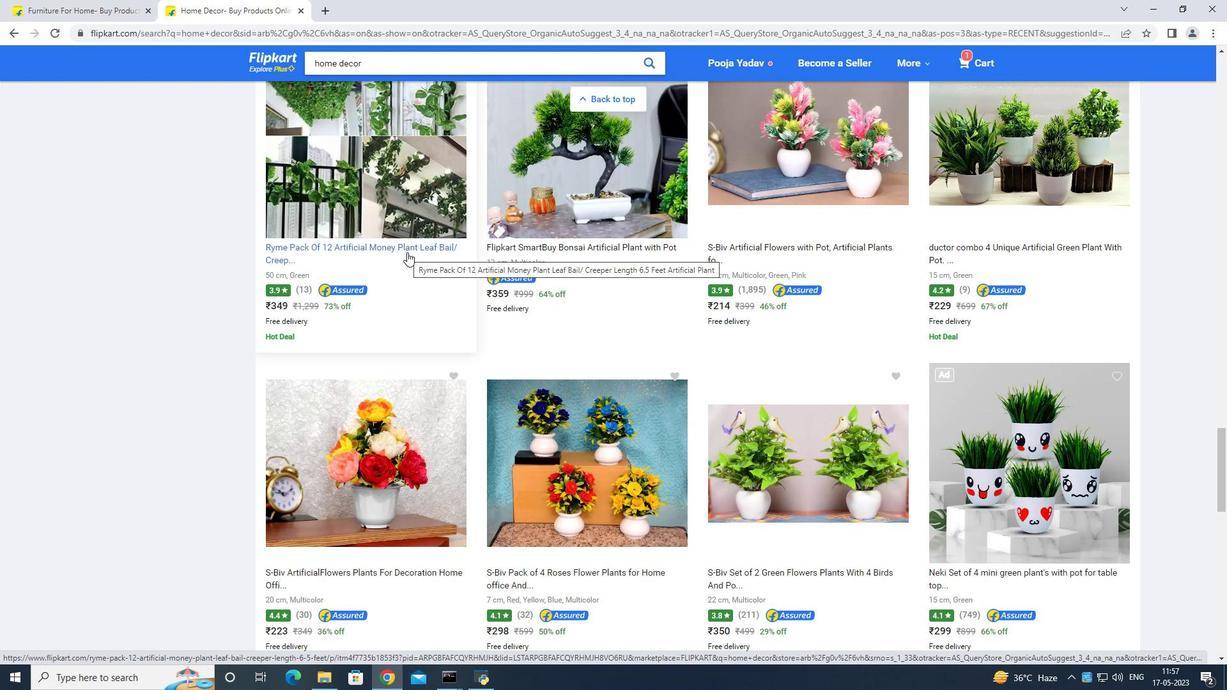 
Action: Mouse scrolled (407, 251) with delta (0, 0)
Screenshot: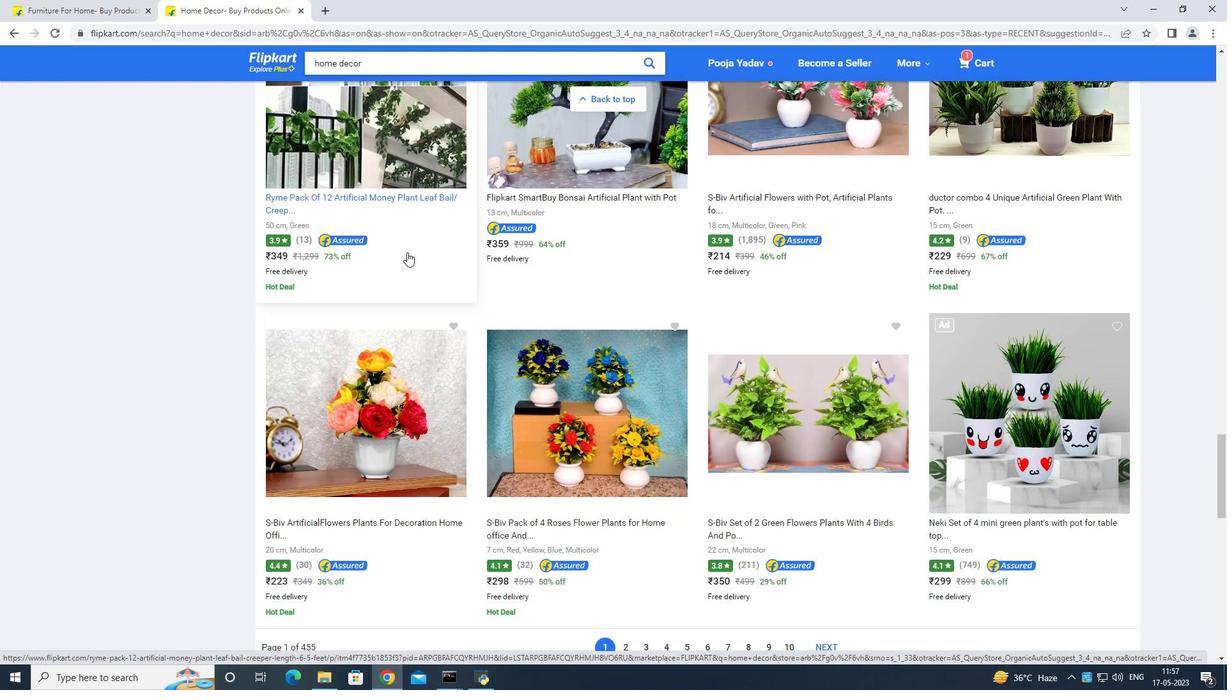 
Action: Mouse scrolled (407, 251) with delta (0, 0)
Screenshot: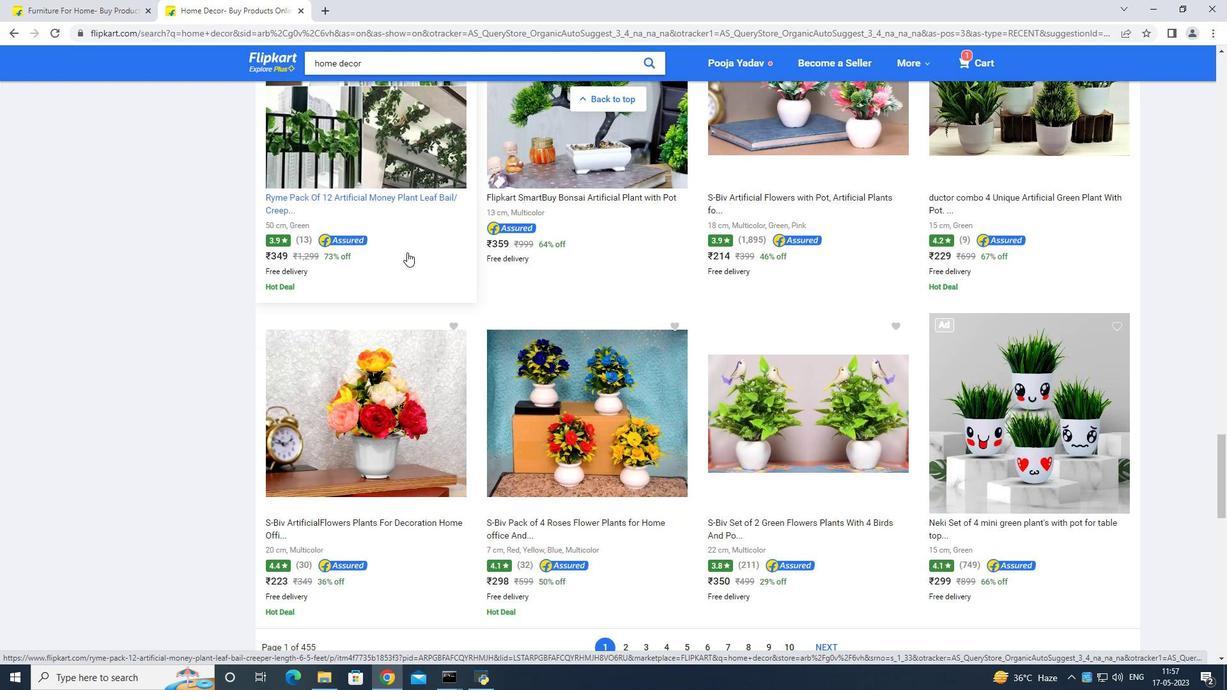 
Action: Mouse scrolled (407, 251) with delta (0, 0)
Screenshot: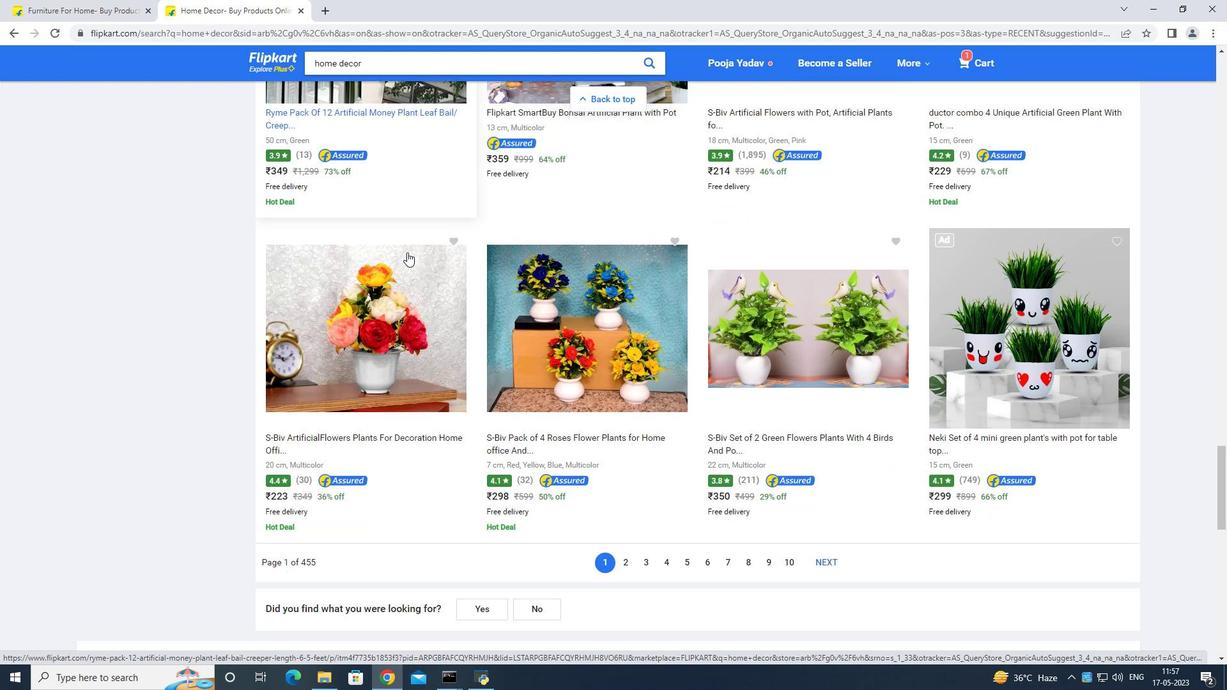 
Action: Mouse scrolled (407, 253) with delta (0, 0)
Screenshot: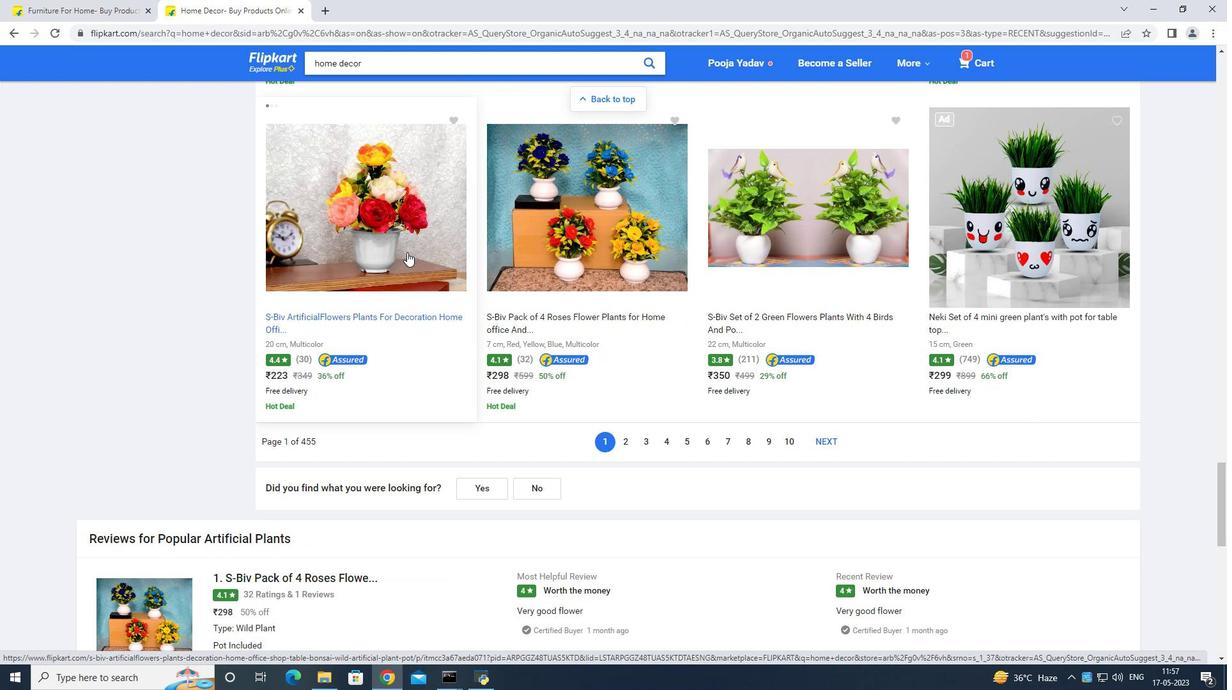 
Action: Mouse scrolled (407, 253) with delta (0, 0)
Screenshot: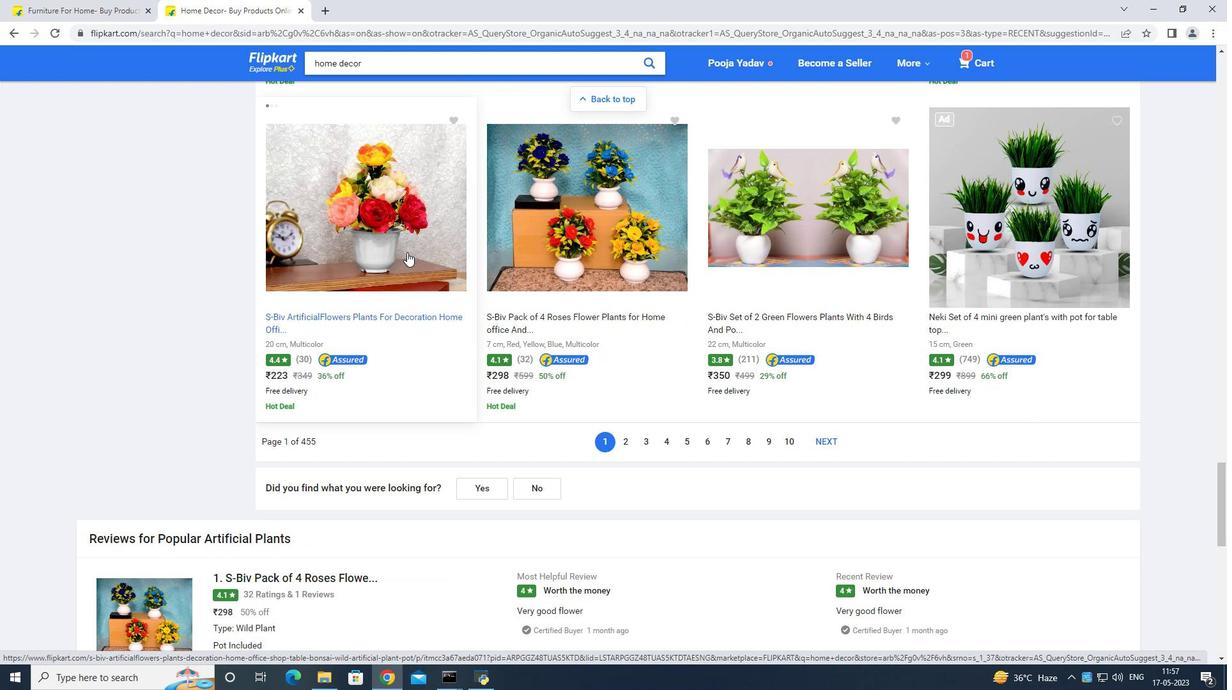 
Action: Mouse scrolled (407, 253) with delta (0, 0)
Screenshot: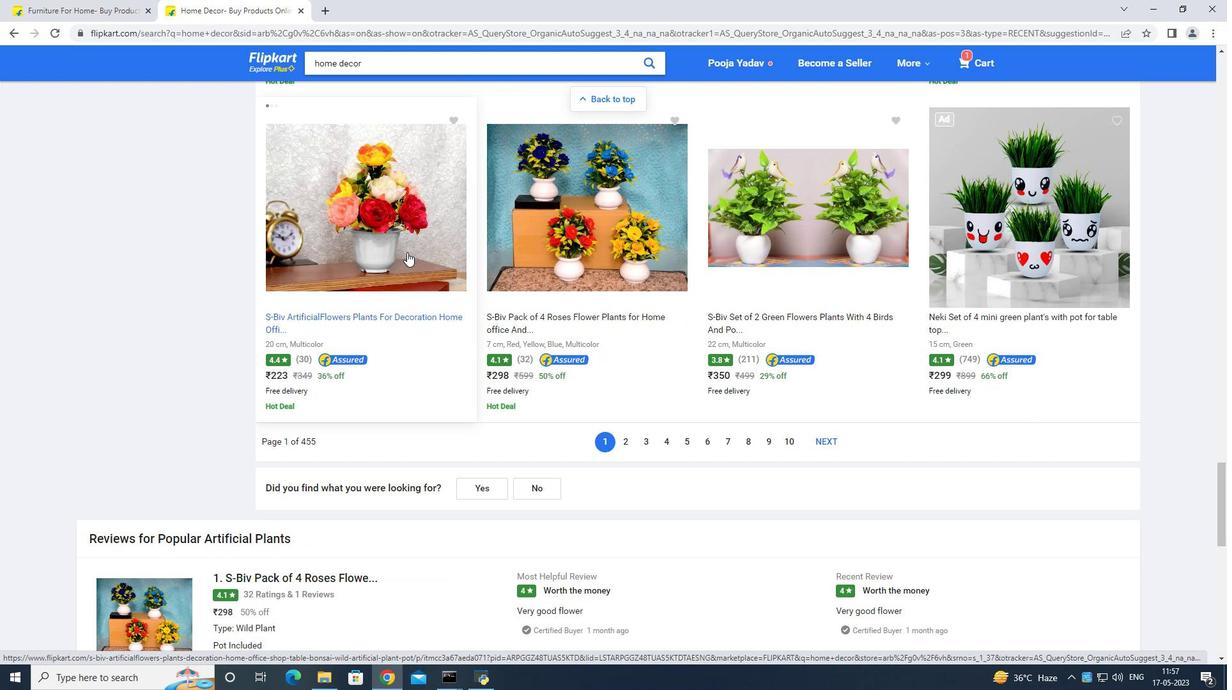 
Action: Mouse scrolled (407, 253) with delta (0, 0)
Screenshot: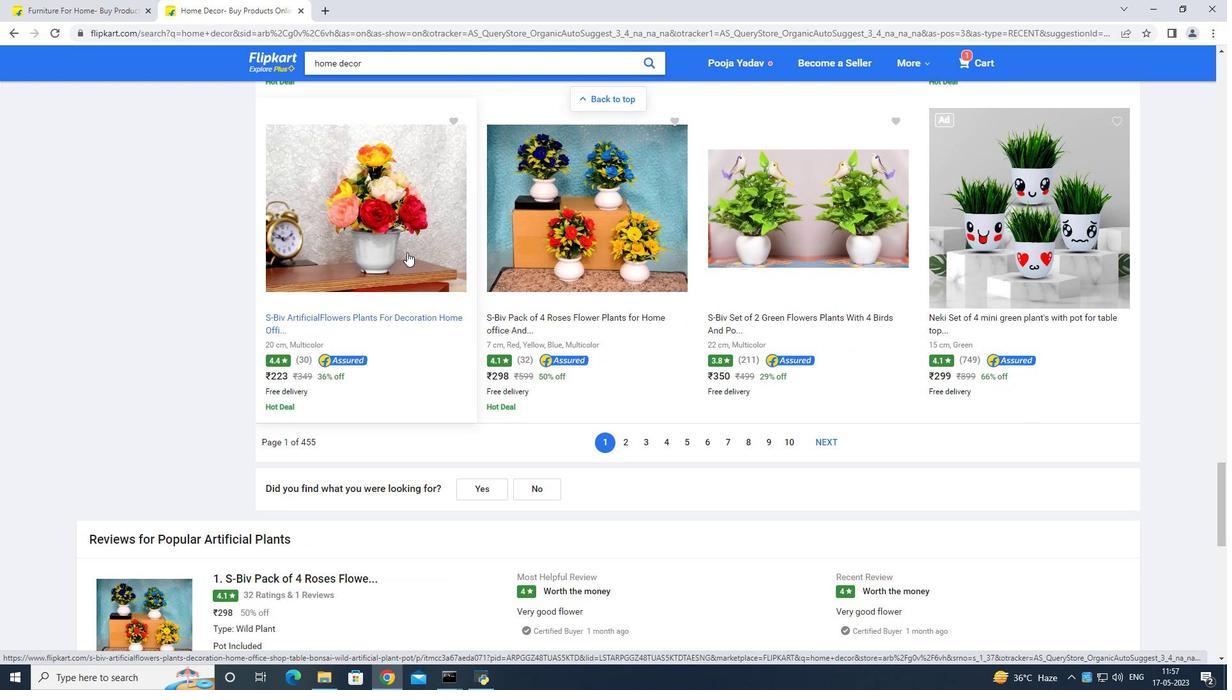 
Action: Mouse moved to (1020, 445)
Screenshot: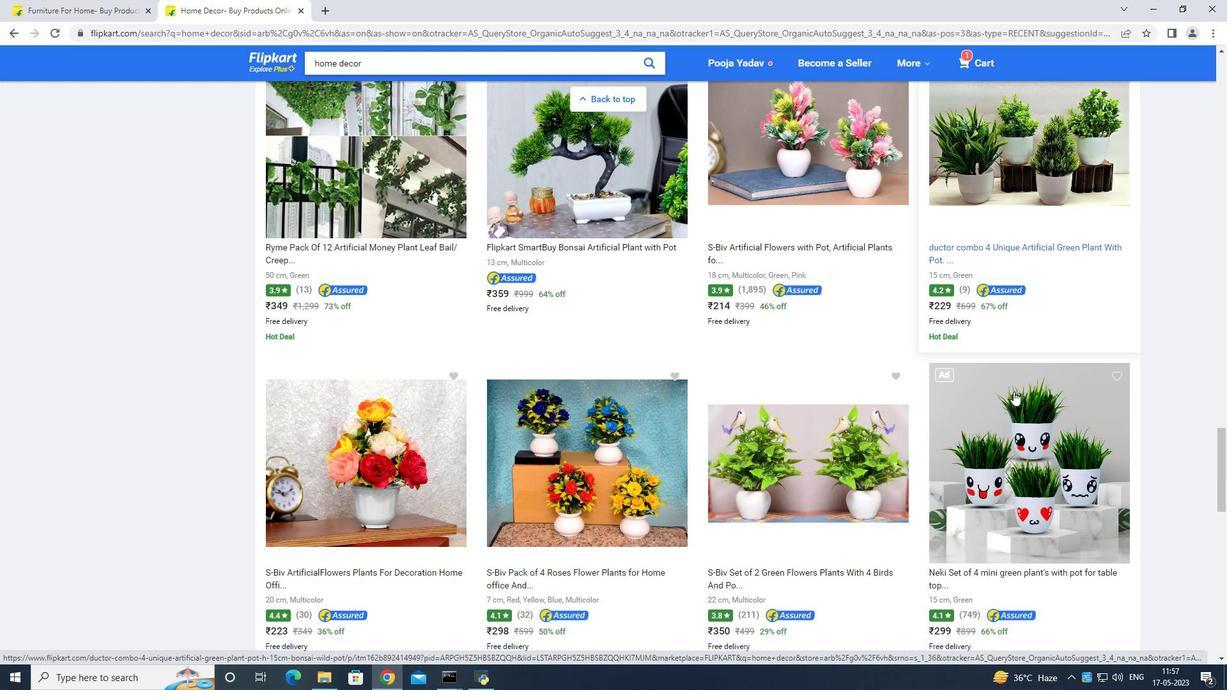 
Action: Mouse pressed left at (1020, 445)
Screenshot: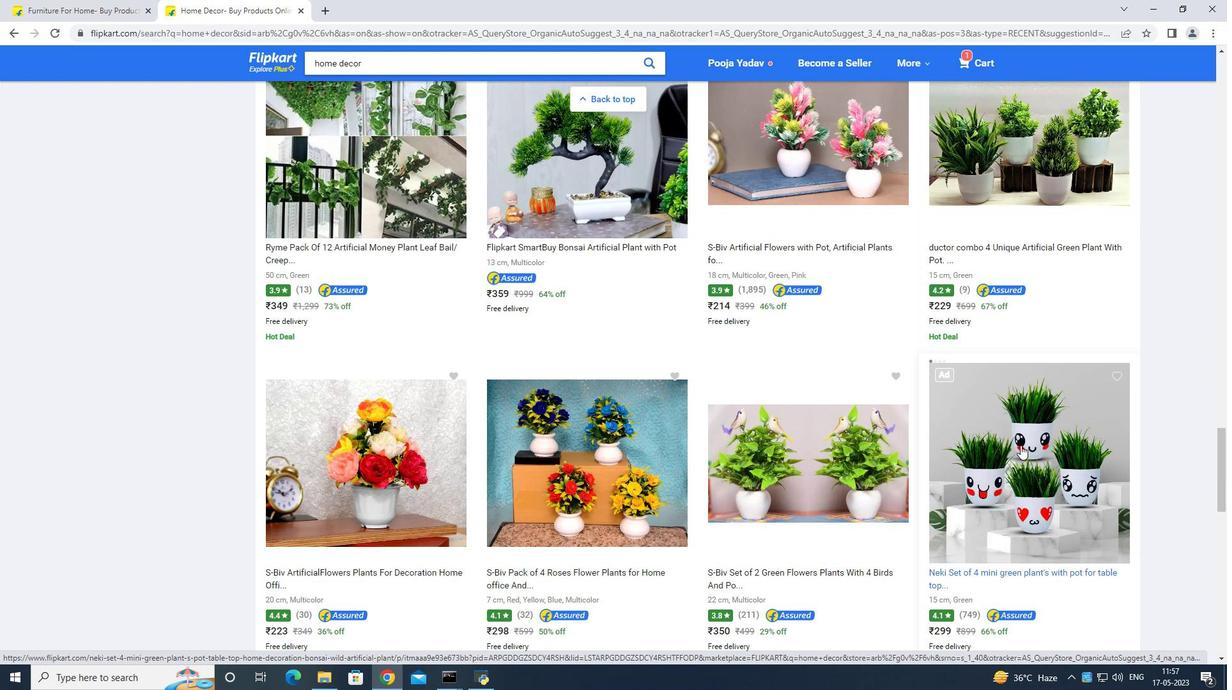
Action: Mouse moved to (463, 590)
Screenshot: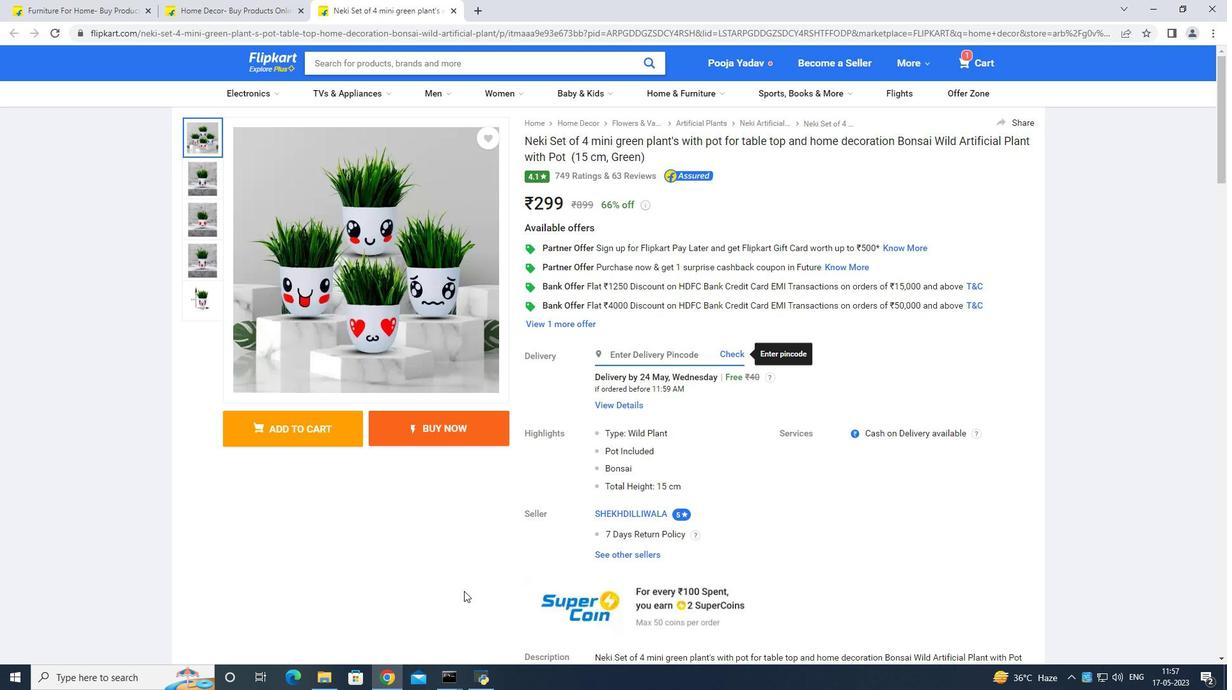 
Action: Mouse pressed left at (463, 591)
Screenshot: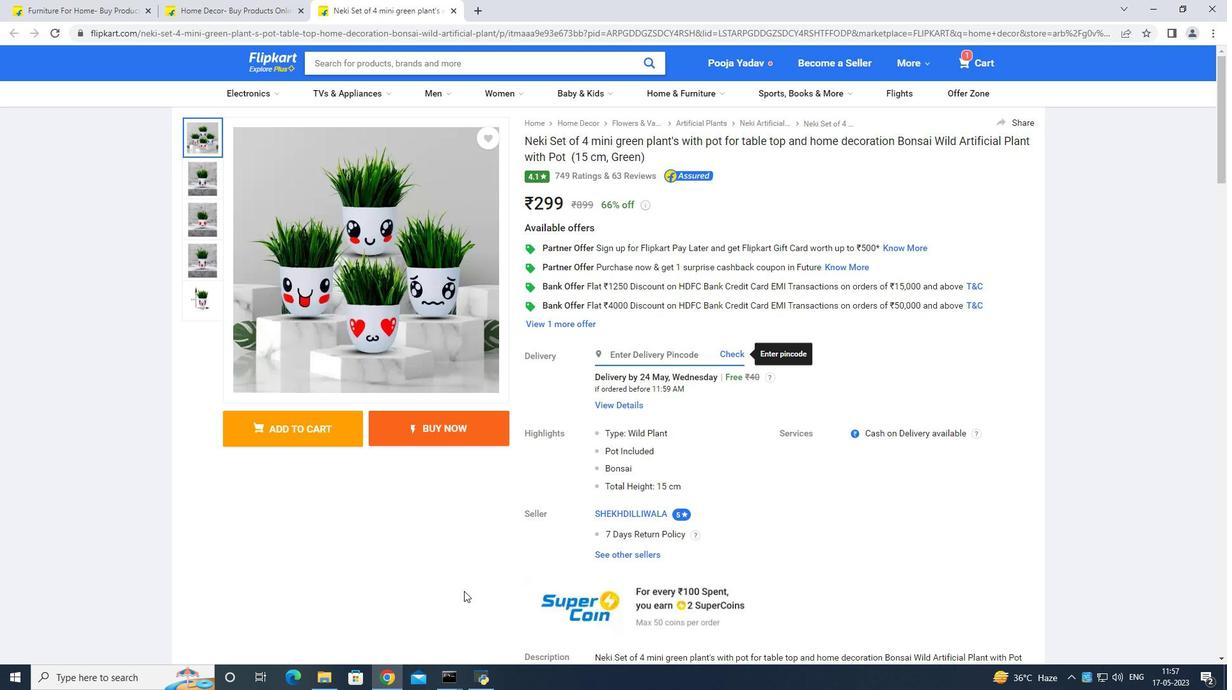 
Action: Mouse moved to (673, 474)
Screenshot: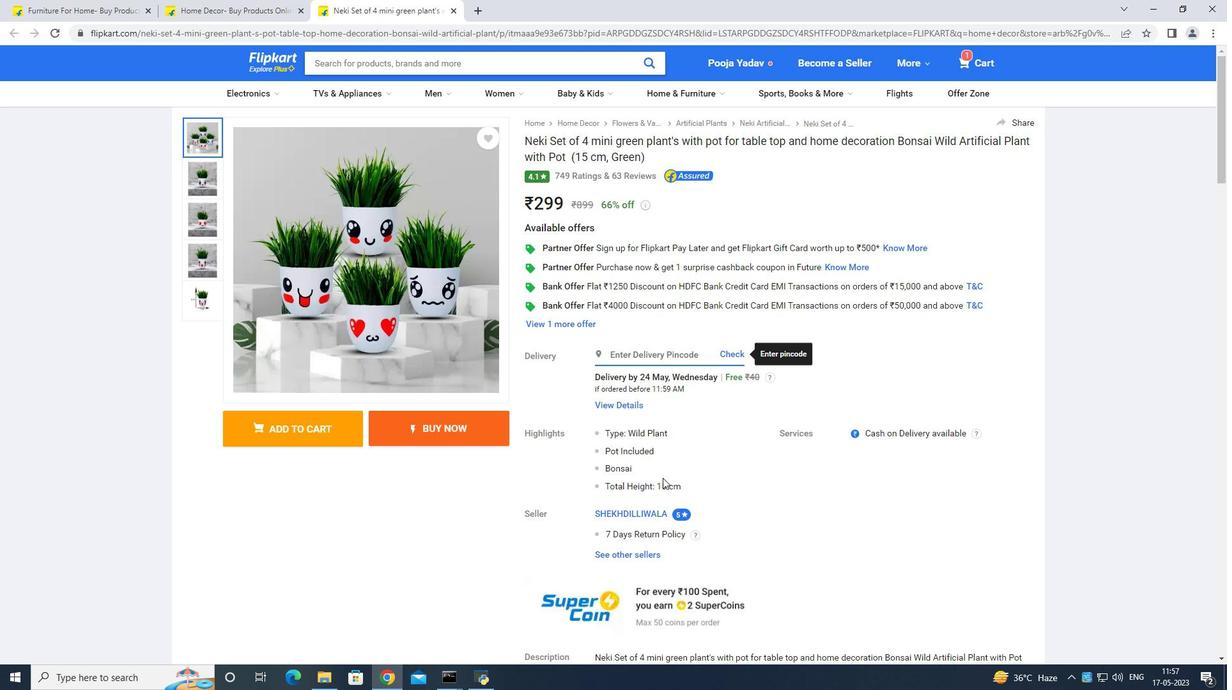
Action: Mouse scrolled (673, 474) with delta (0, 0)
Screenshot: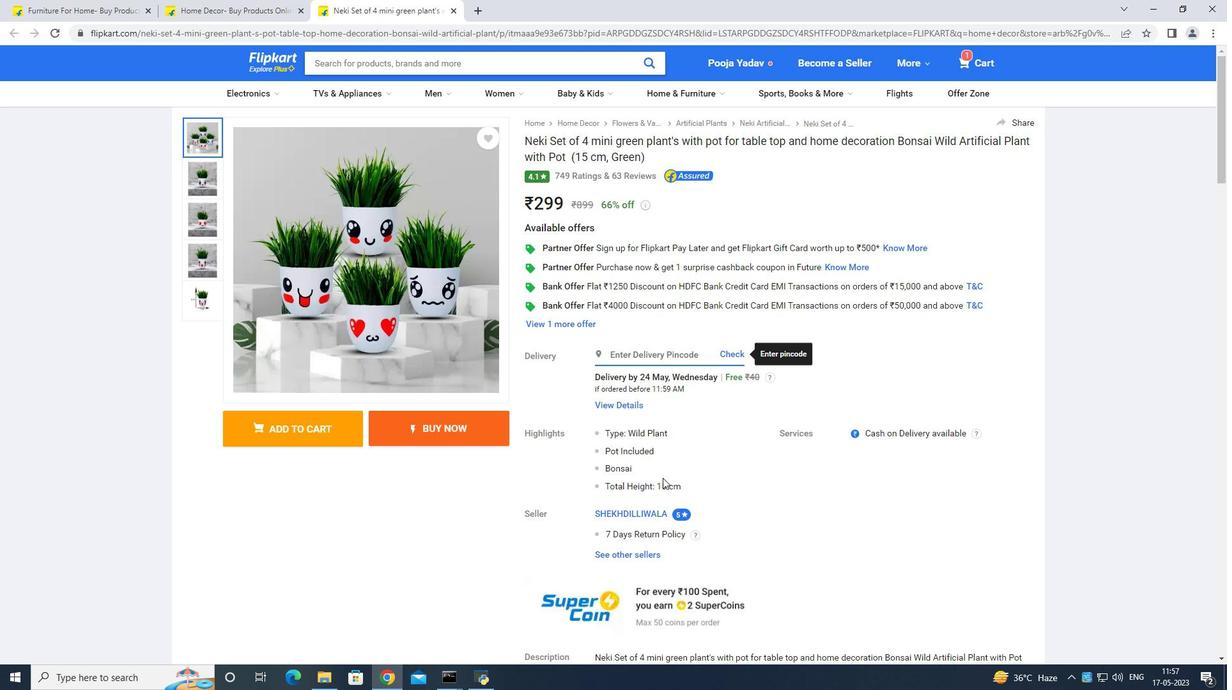 
Action: Mouse moved to (681, 471)
Screenshot: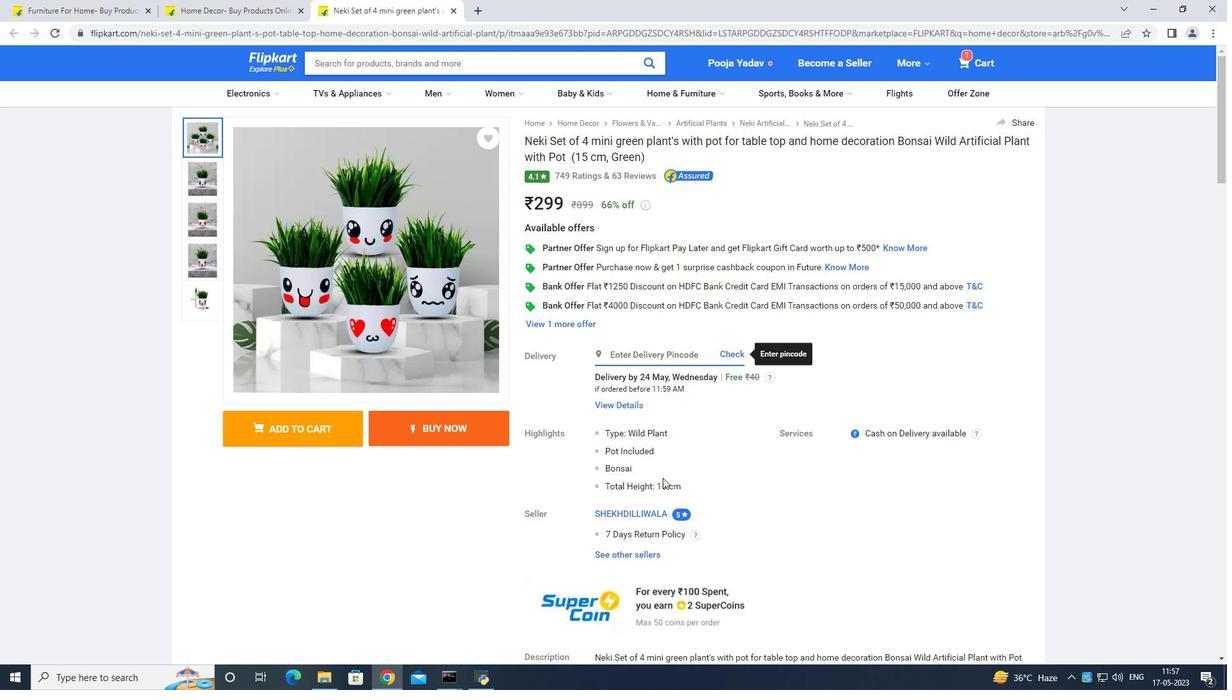 
Action: Mouse scrolled (681, 470) with delta (0, 0)
Screenshot: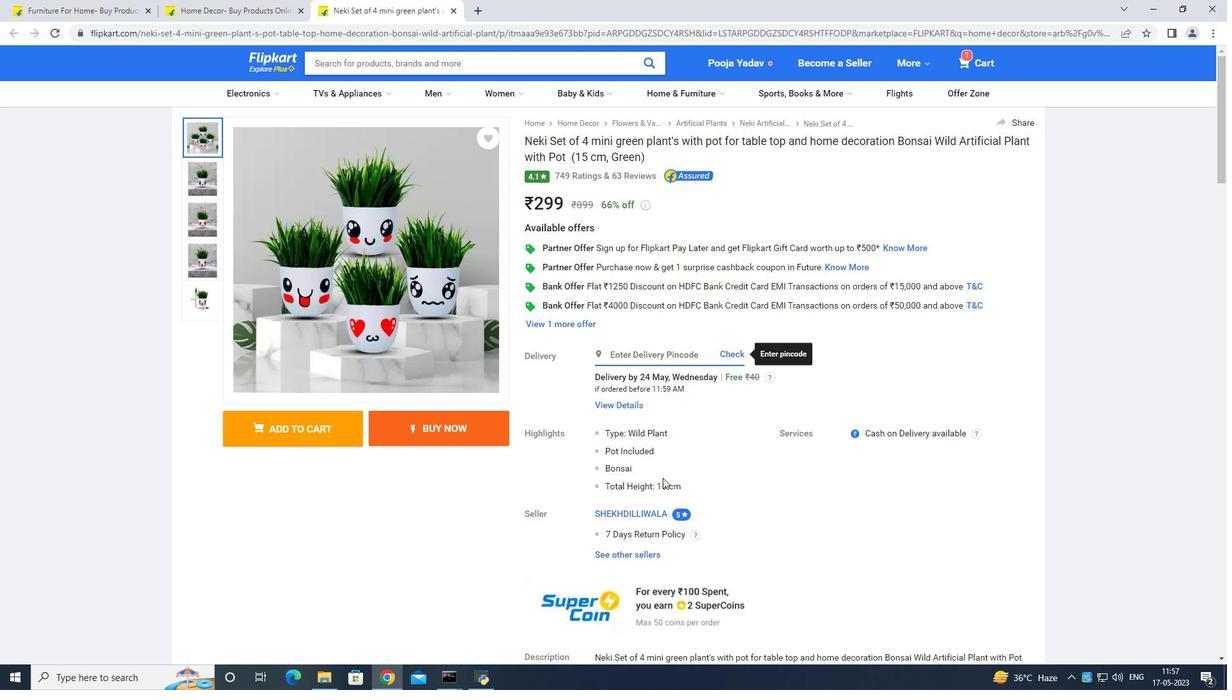 
Action: Mouse moved to (684, 464)
Screenshot: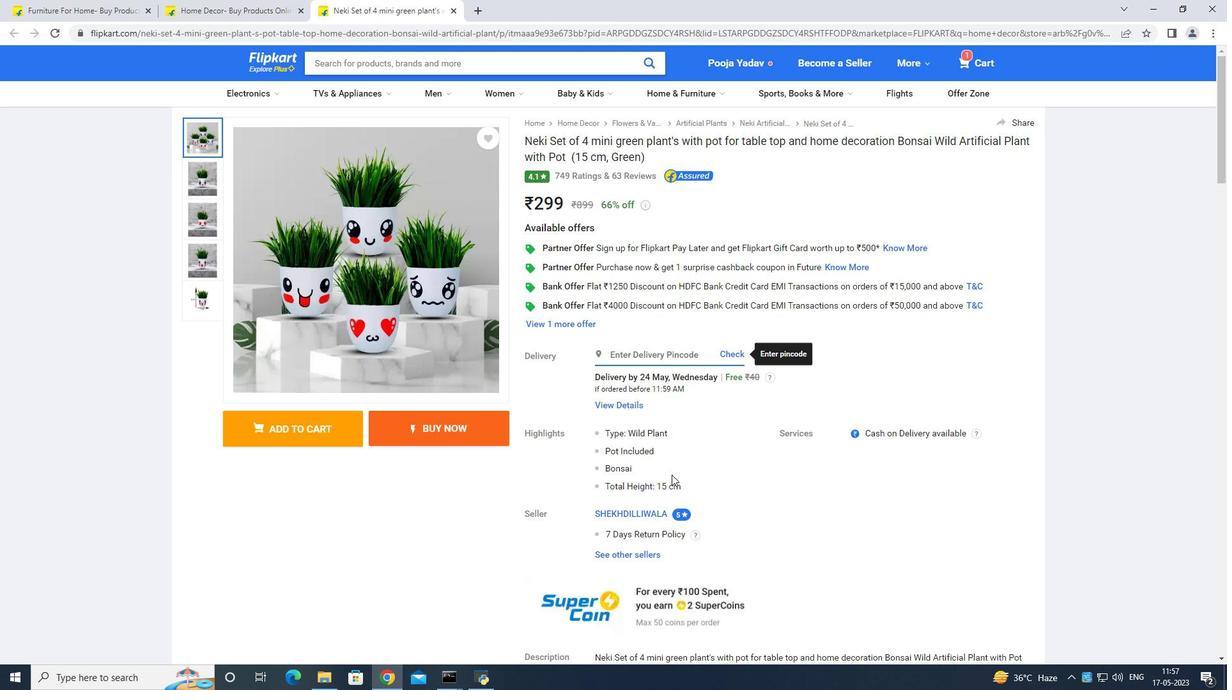 
Action: Mouse scrolled (684, 463) with delta (0, 0)
Screenshot: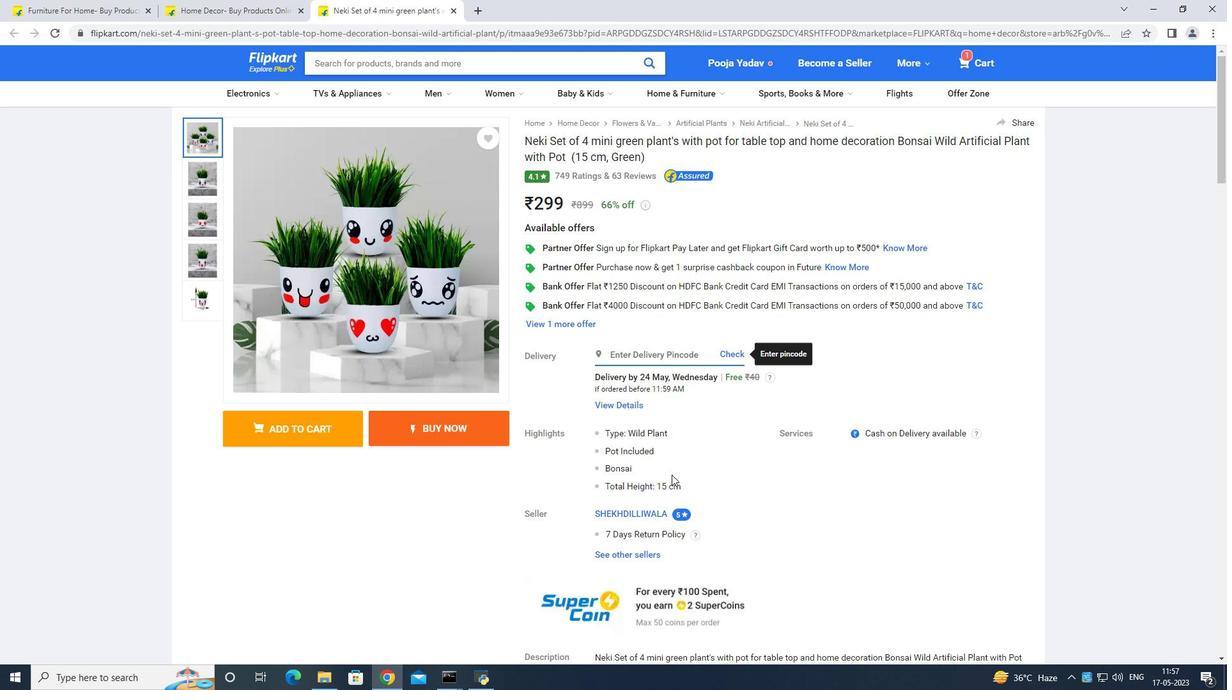 
Action: Mouse moved to (685, 463)
Screenshot: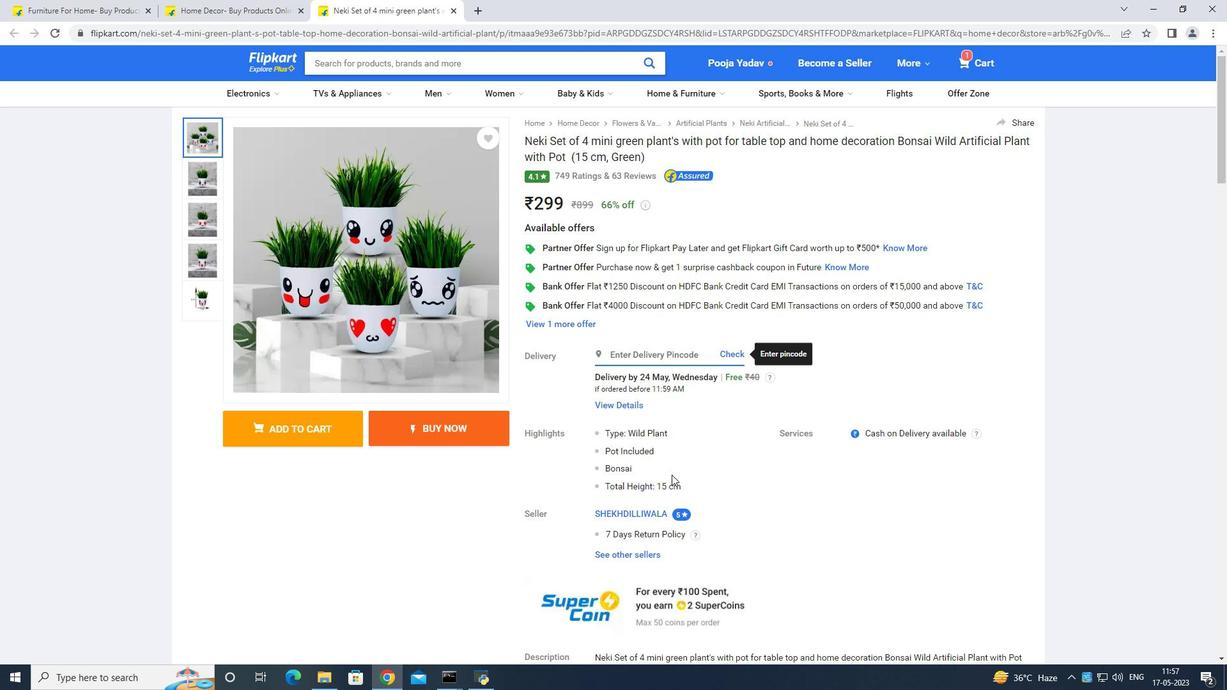 
Action: Mouse scrolled (685, 462) with delta (0, 0)
Screenshot: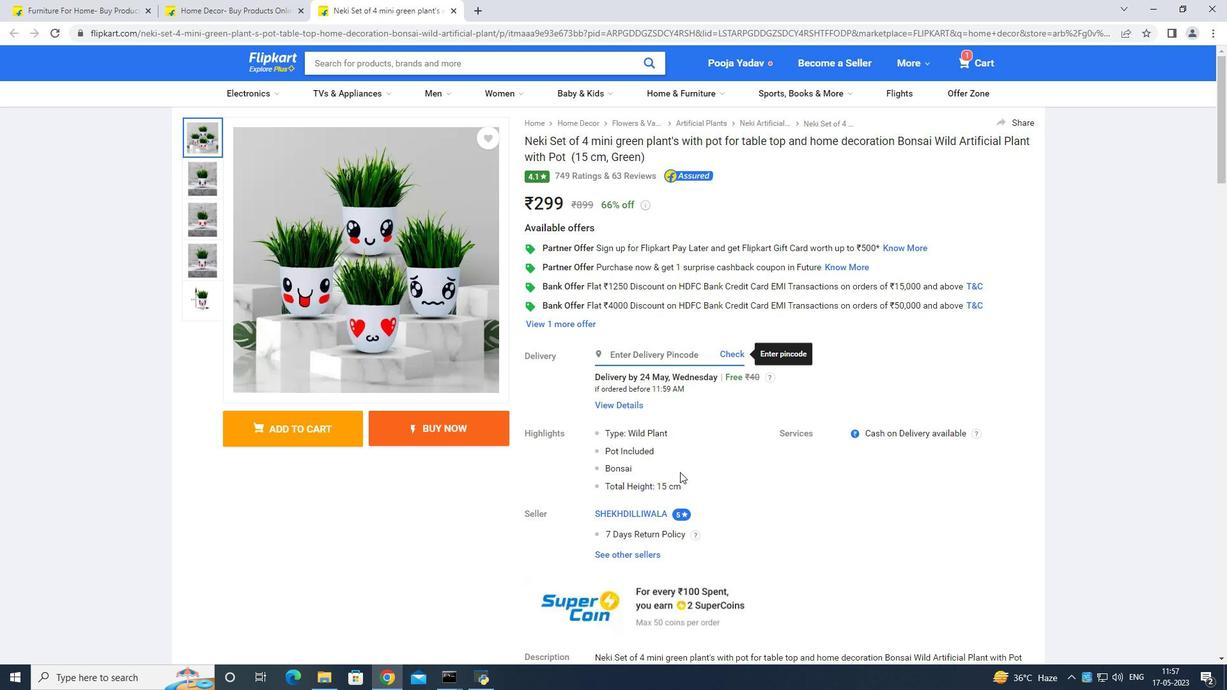 
Action: Mouse scrolled (685, 462) with delta (0, 0)
Screenshot: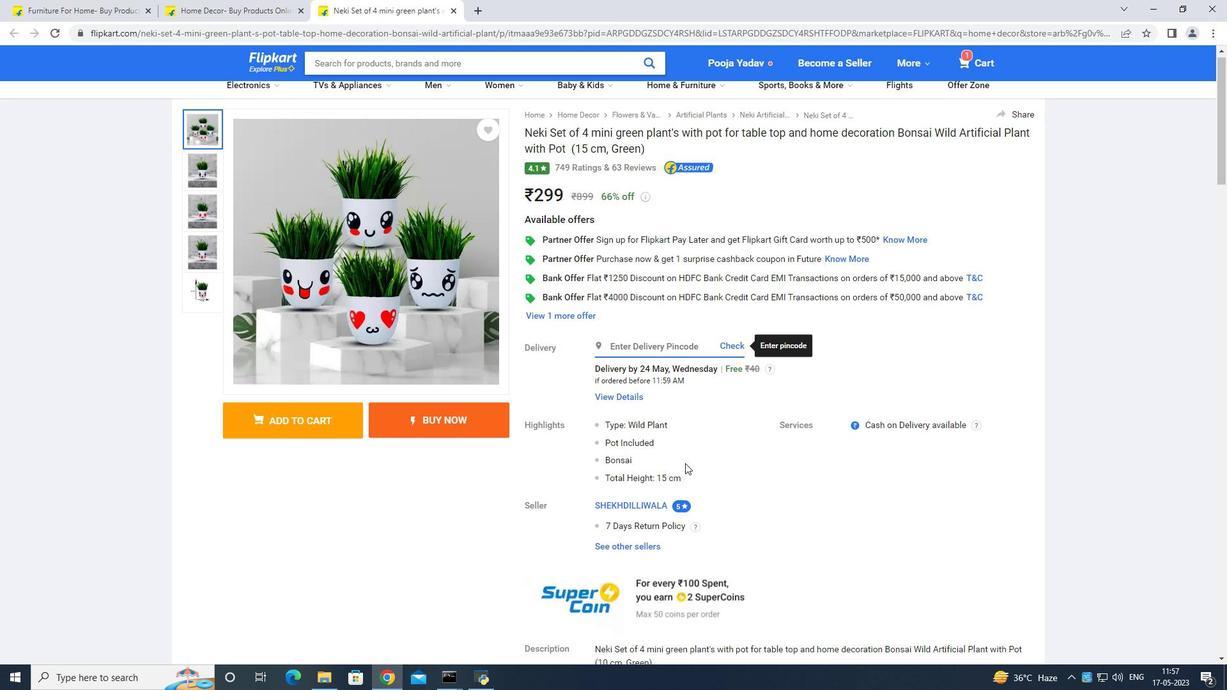 
Action: Mouse moved to (687, 444)
Screenshot: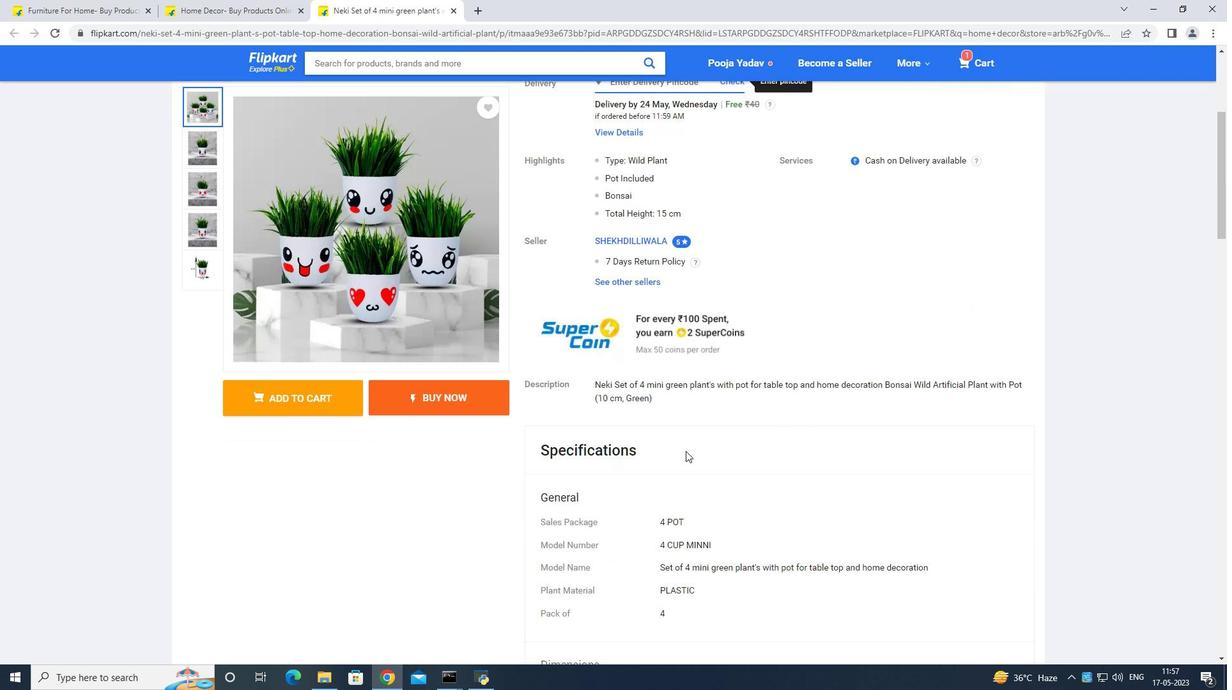 
Action: Mouse scrolled (687, 444) with delta (0, 0)
Screenshot: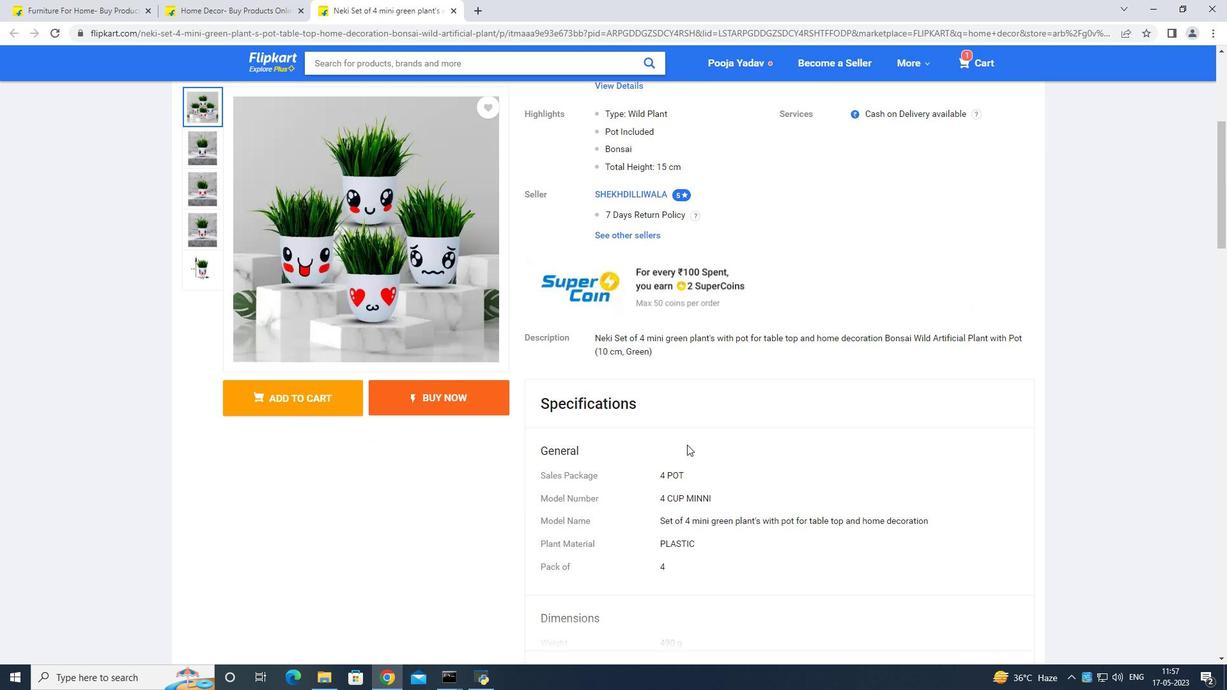 
Action: Mouse scrolled (687, 444) with delta (0, 0)
Screenshot: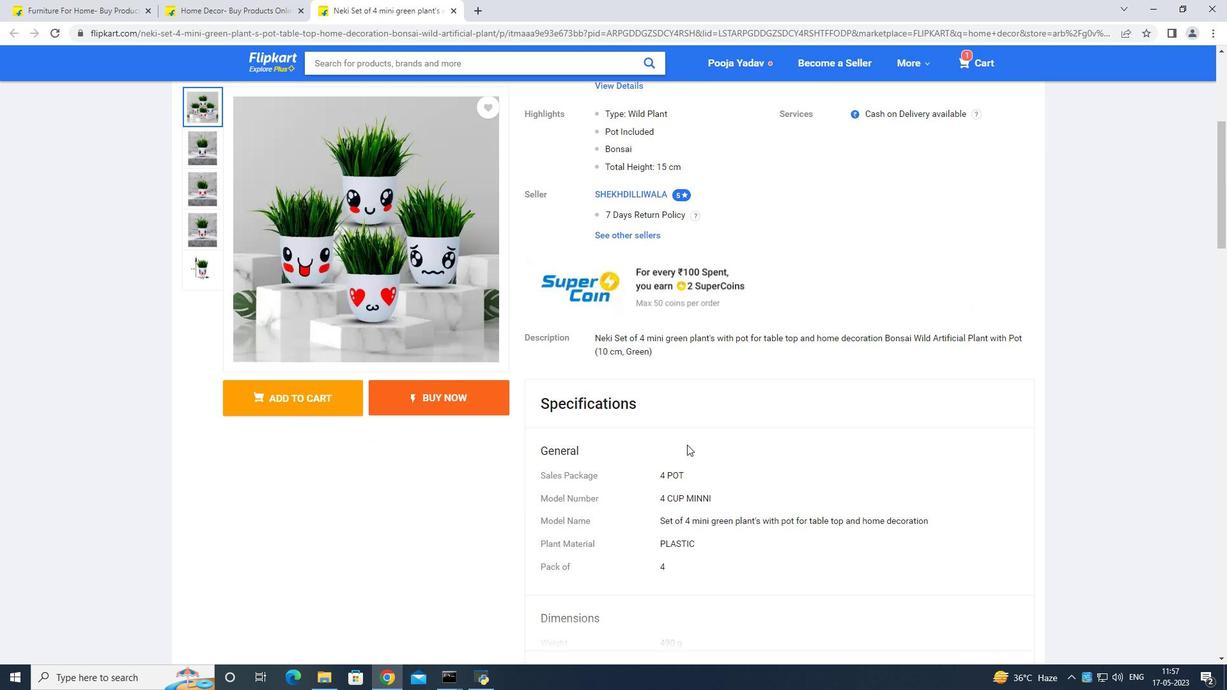 
Action: Mouse scrolled (687, 444) with delta (0, 0)
Screenshot: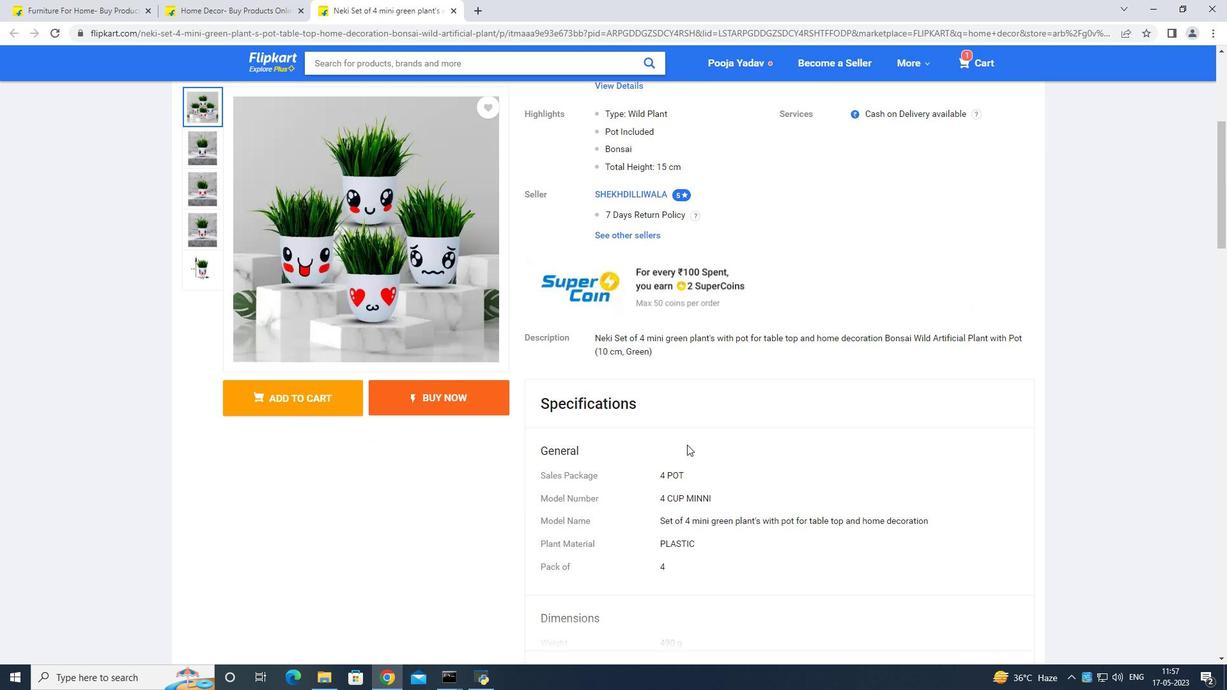 
Action: Mouse scrolled (687, 445) with delta (0, 0)
Screenshot: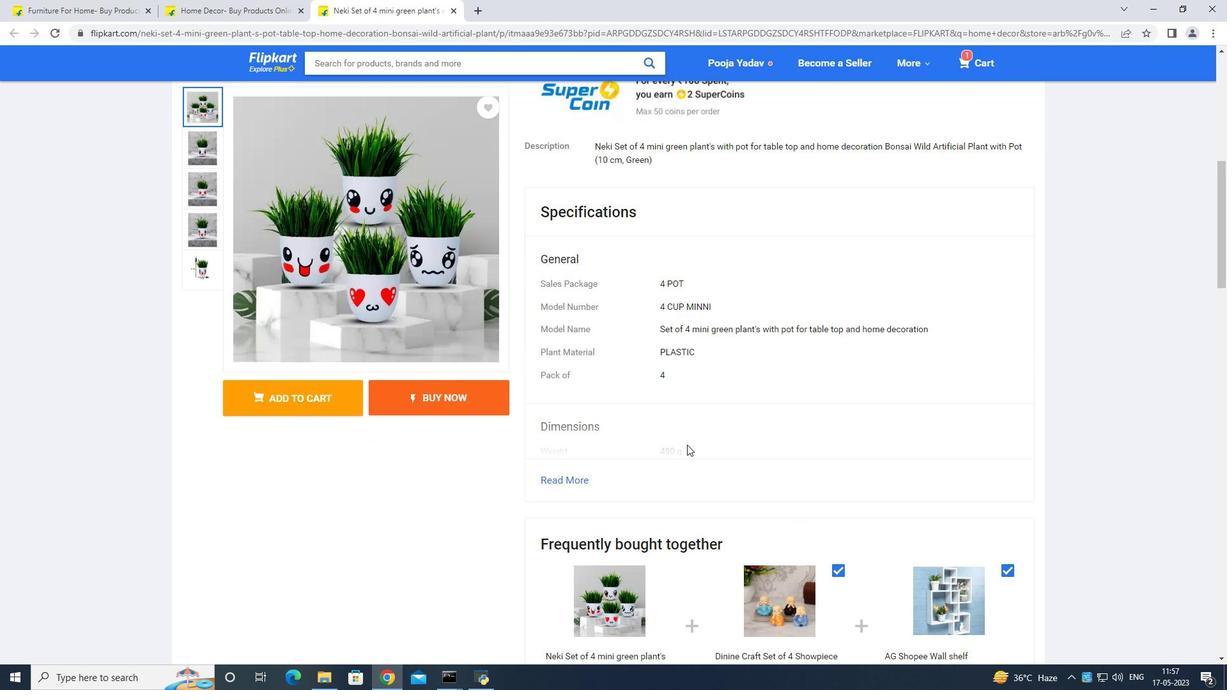 
Action: Mouse scrolled (687, 445) with delta (0, 0)
Screenshot: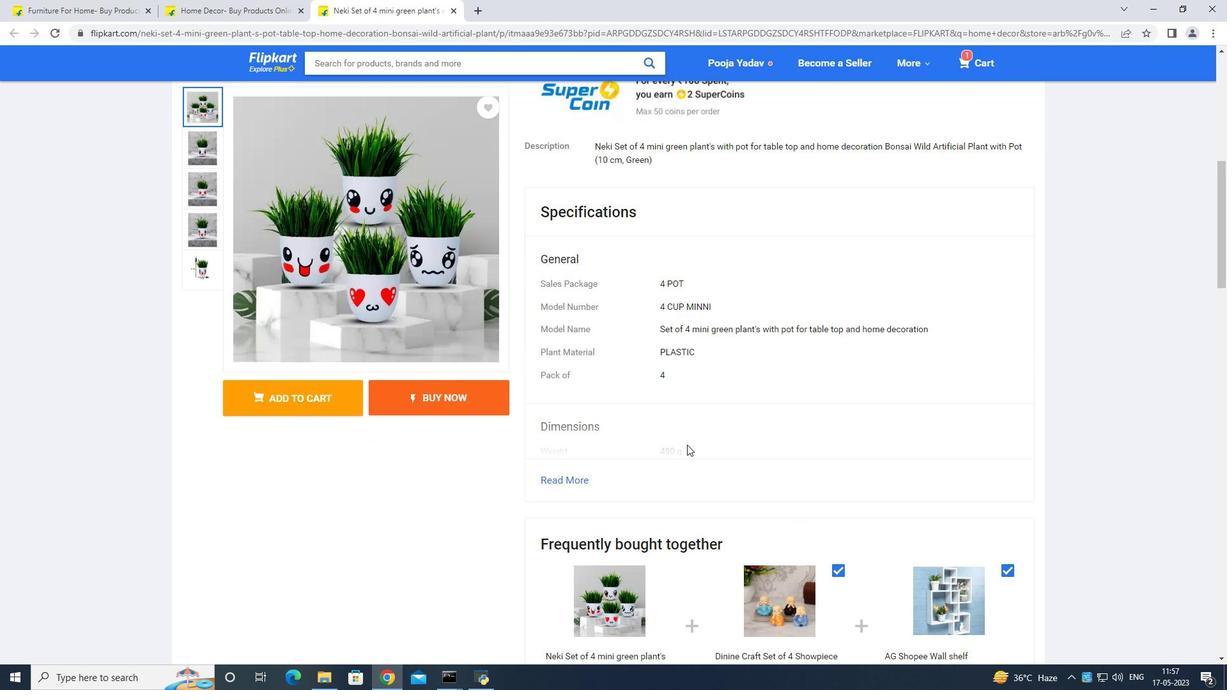 
Action: Mouse scrolled (687, 445) with delta (0, 0)
Screenshot: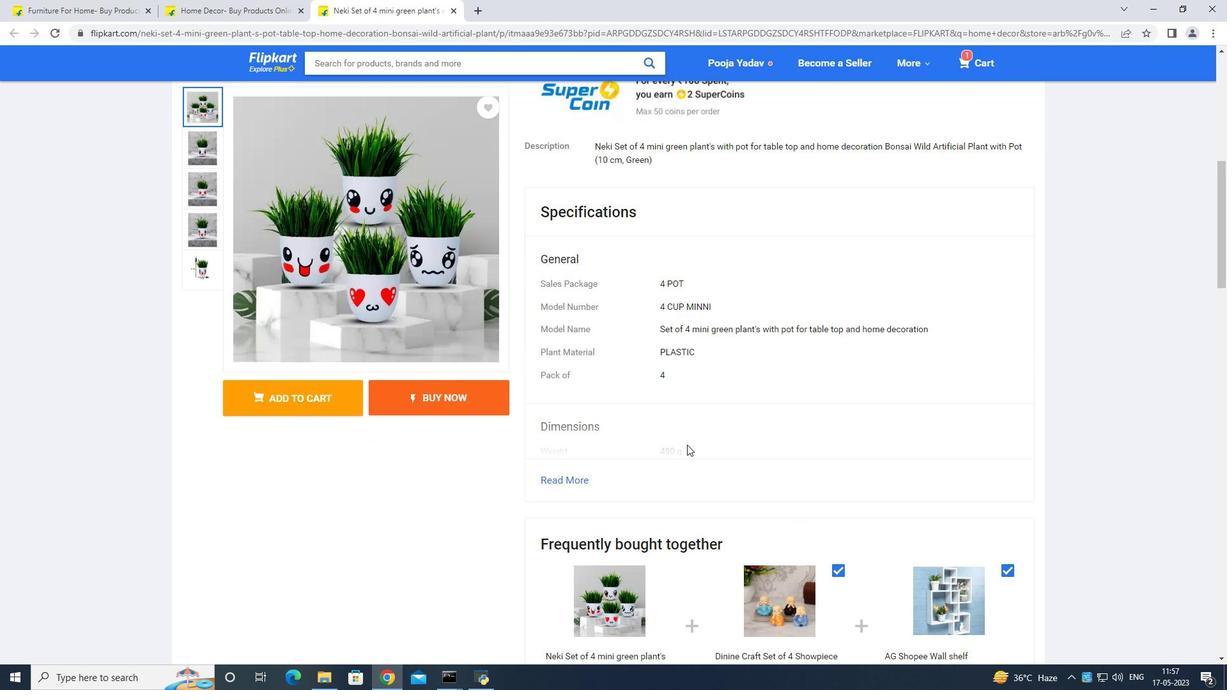 
Action: Mouse scrolled (687, 445) with delta (0, 0)
Screenshot: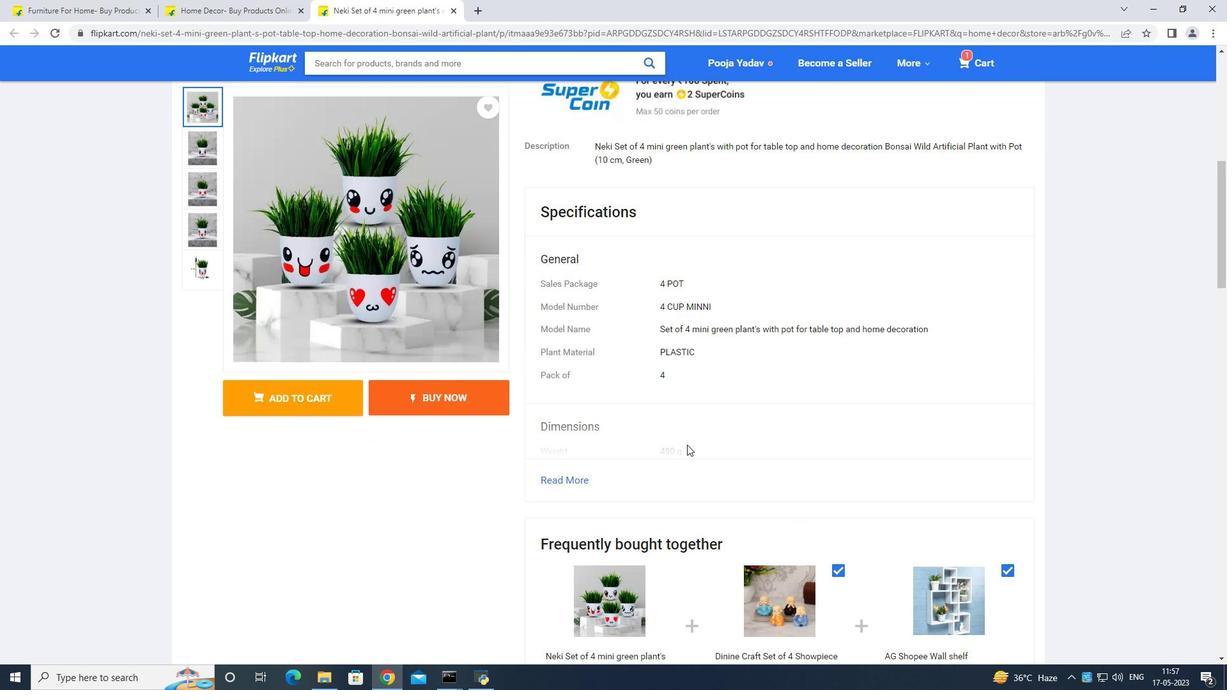 
Action: Mouse scrolled (687, 445) with delta (0, 0)
Screenshot: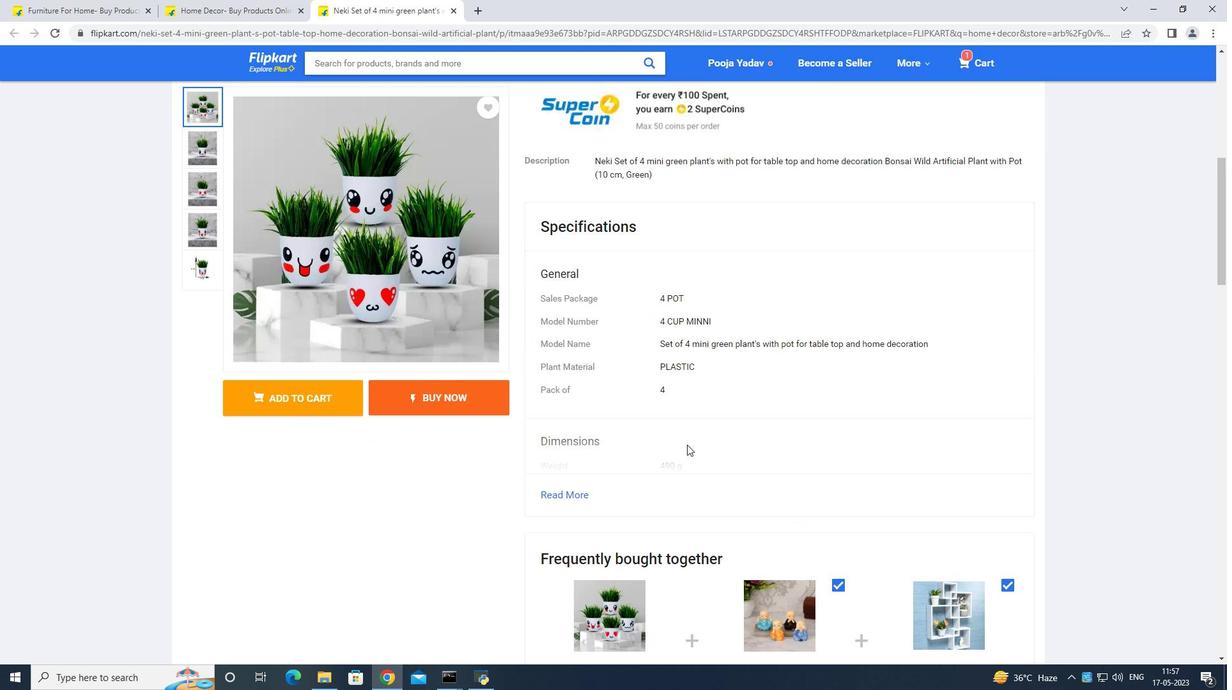 
Action: Mouse scrolled (687, 445) with delta (0, 0)
Screenshot: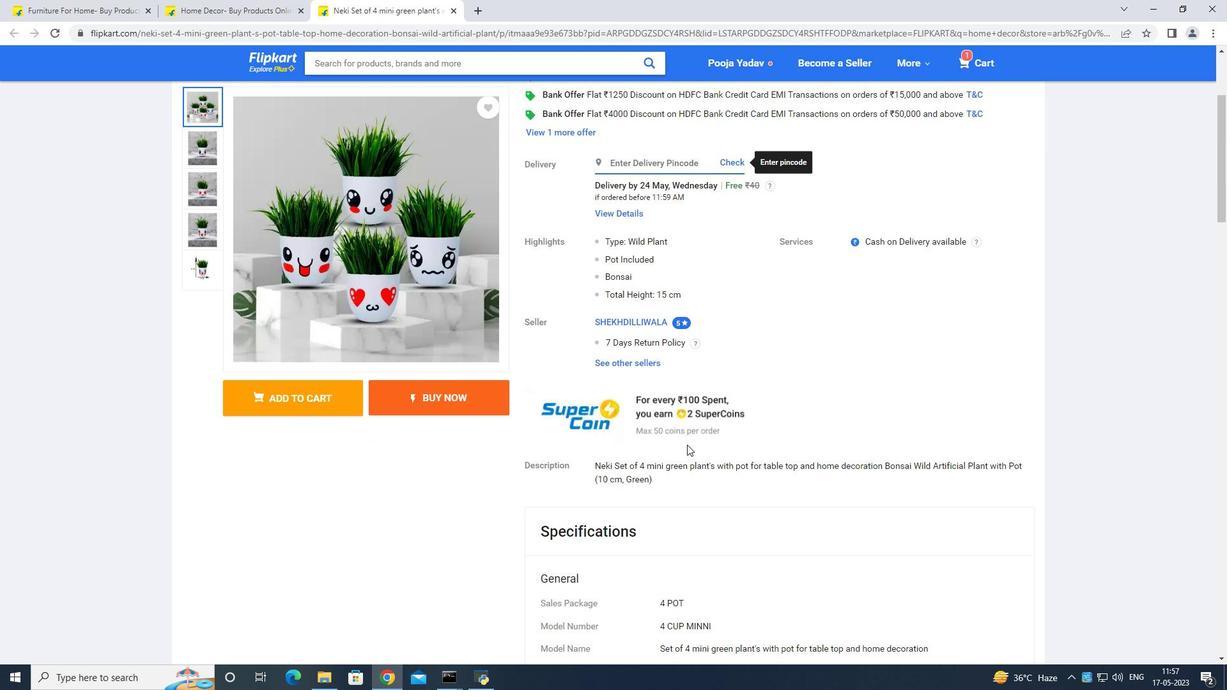 
Action: Mouse scrolled (687, 445) with delta (0, 0)
Screenshot: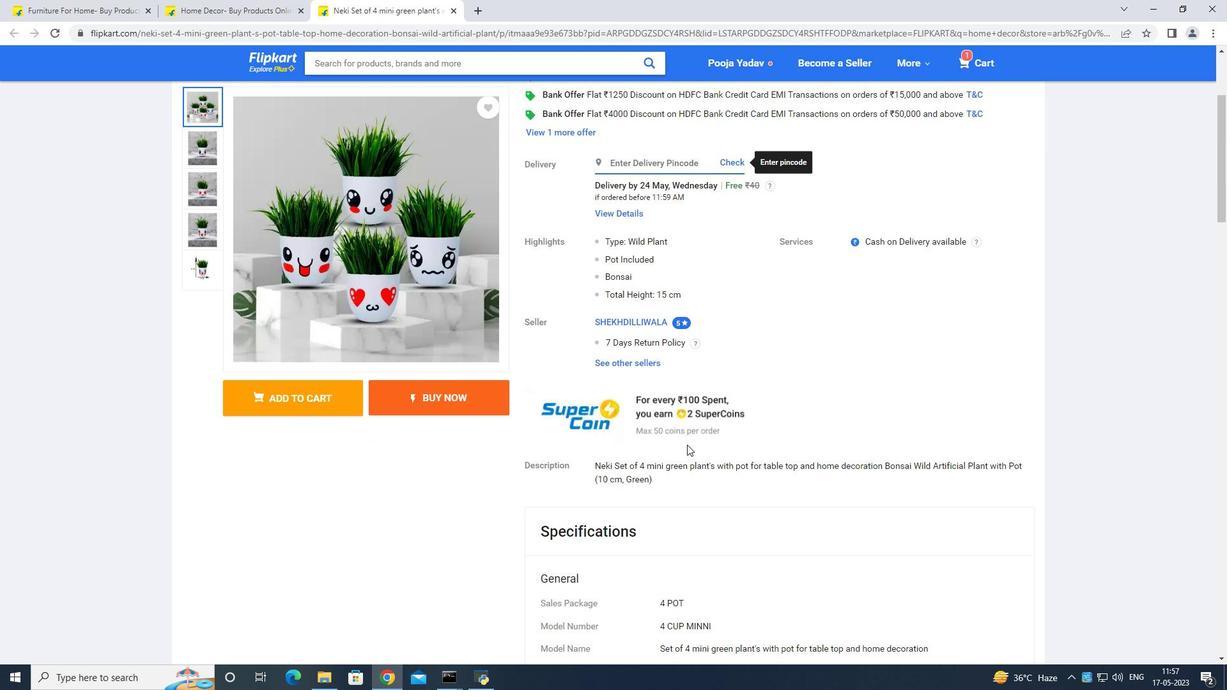 
Action: Mouse scrolled (687, 445) with delta (0, 0)
Screenshot: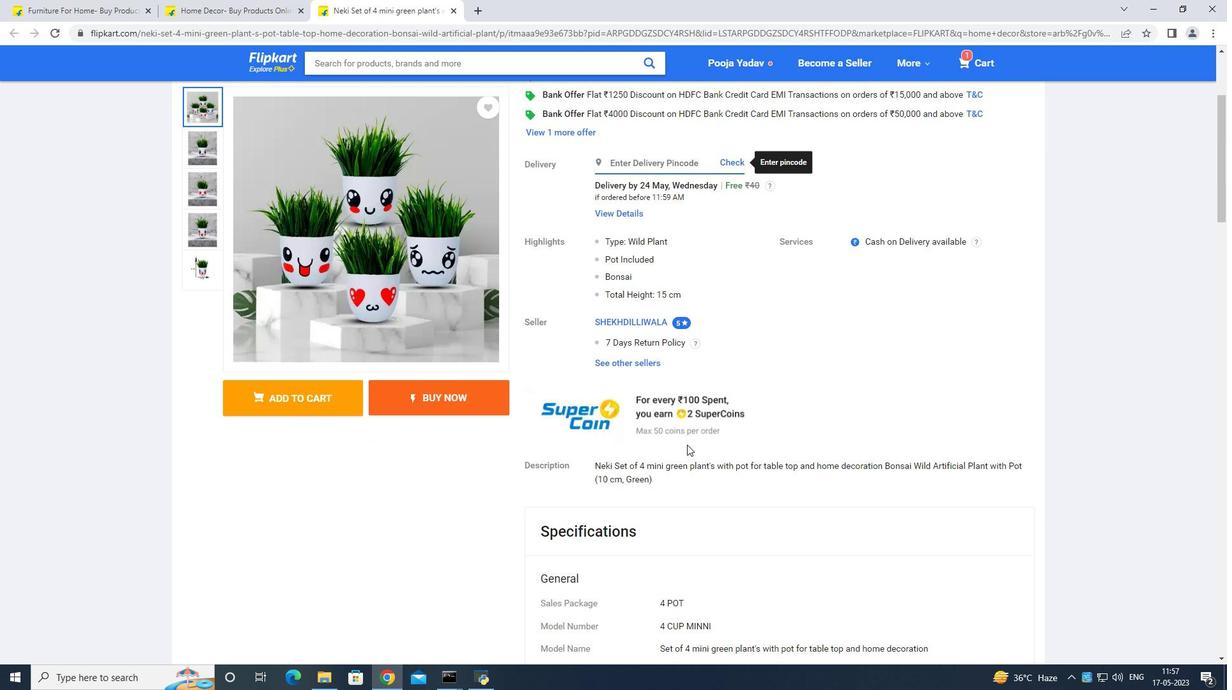 
Action: Mouse scrolled (687, 445) with delta (0, 0)
Screenshot: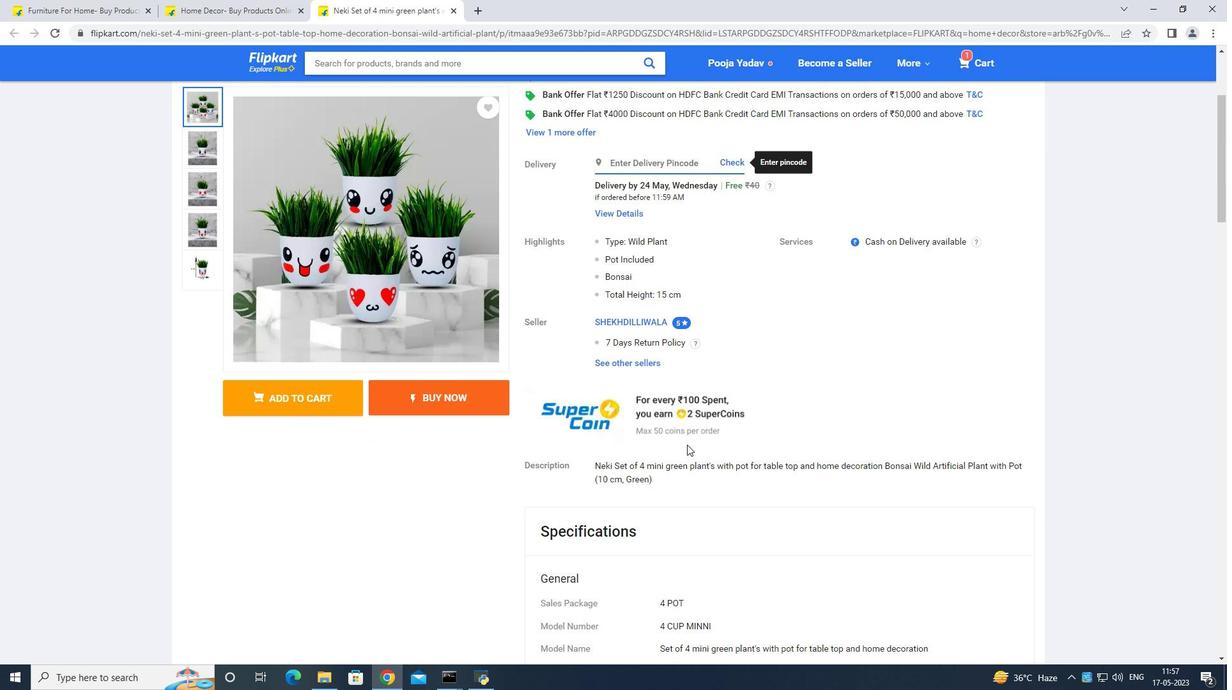 
Action: Mouse moved to (687, 443)
Screenshot: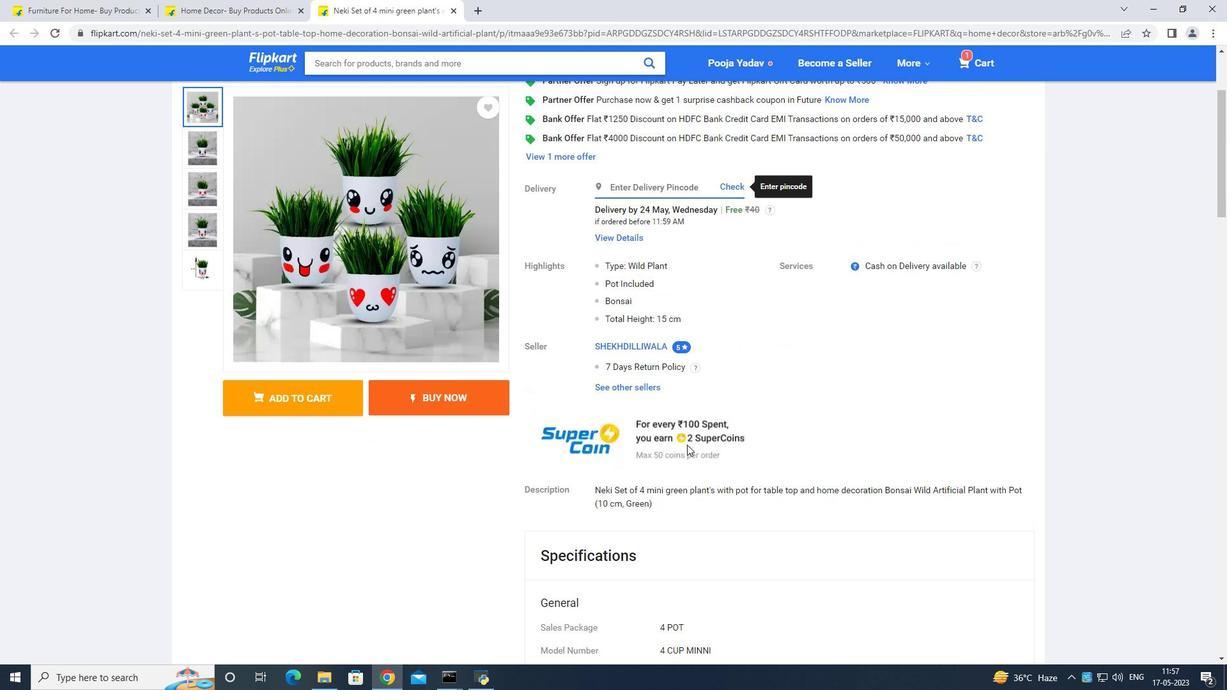 
Action: Mouse scrolled (687, 444) with delta (0, 0)
Screenshot: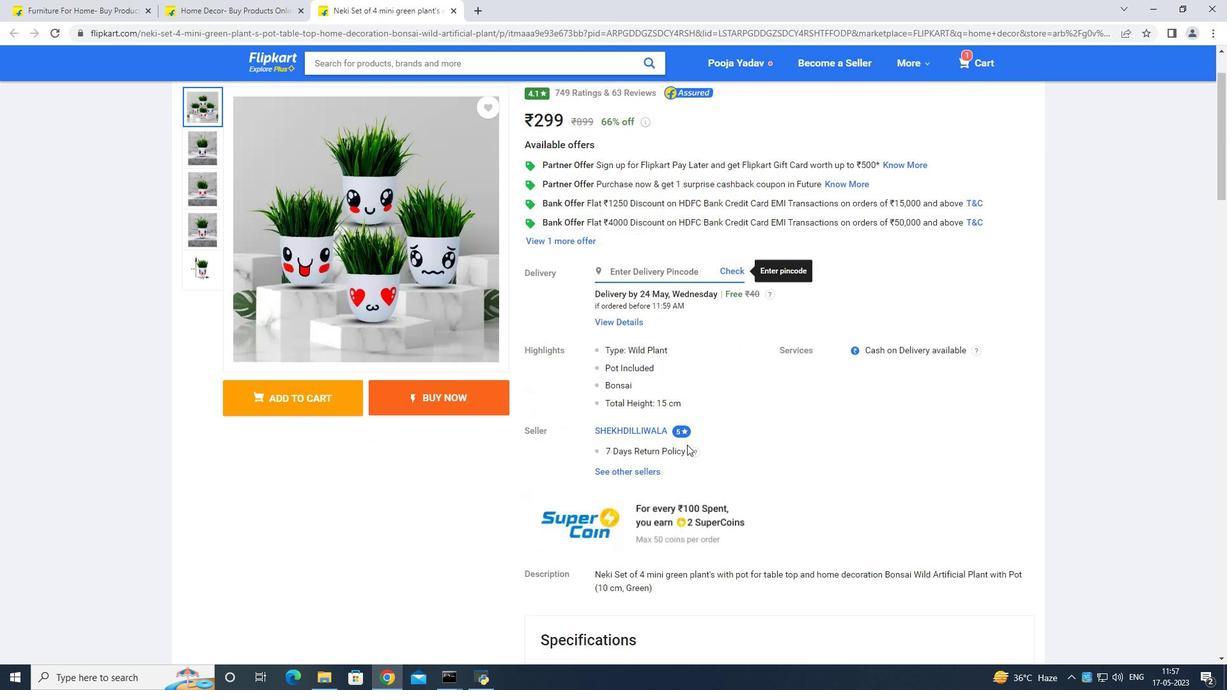 
Action: Mouse scrolled (687, 444) with delta (0, 0)
Screenshot: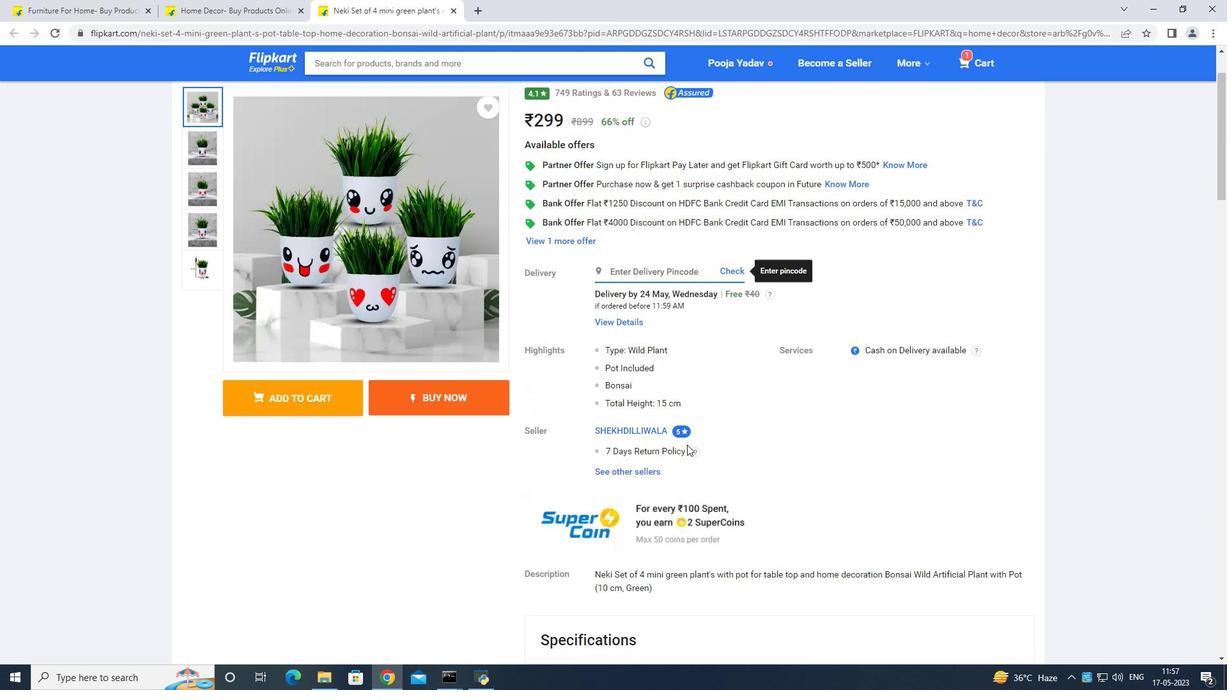 
Action: Mouse moved to (689, 442)
Screenshot: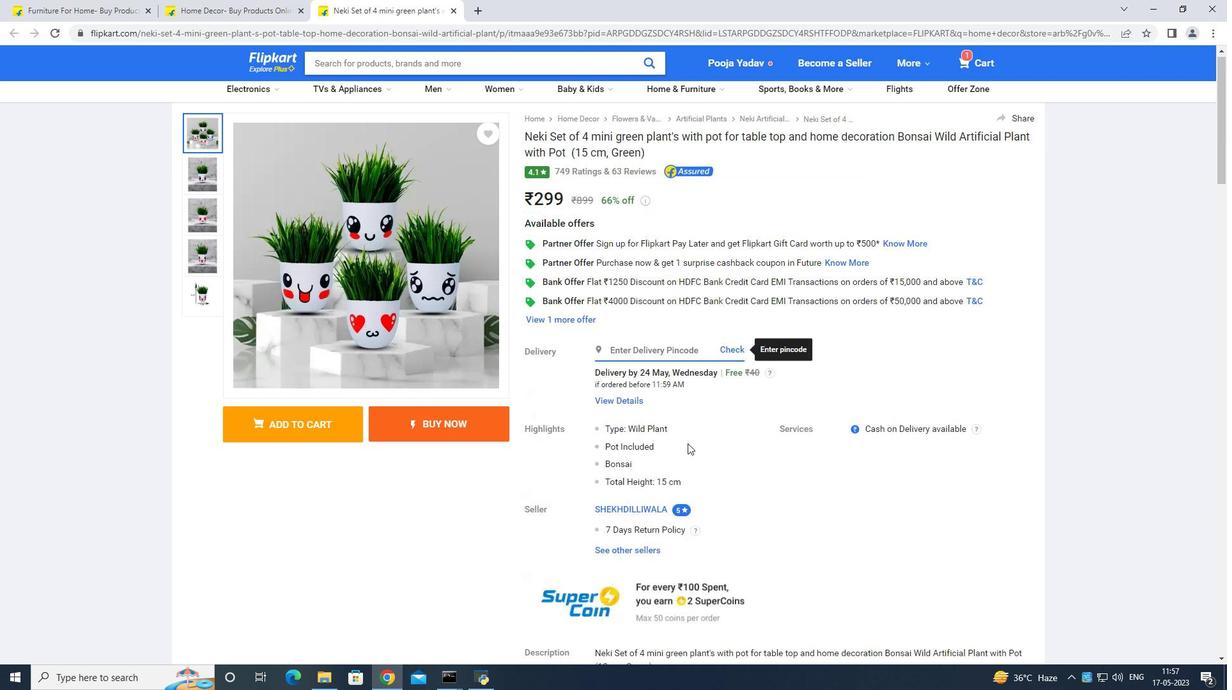 
Action: Mouse scrolled (689, 443) with delta (0, 0)
Screenshot: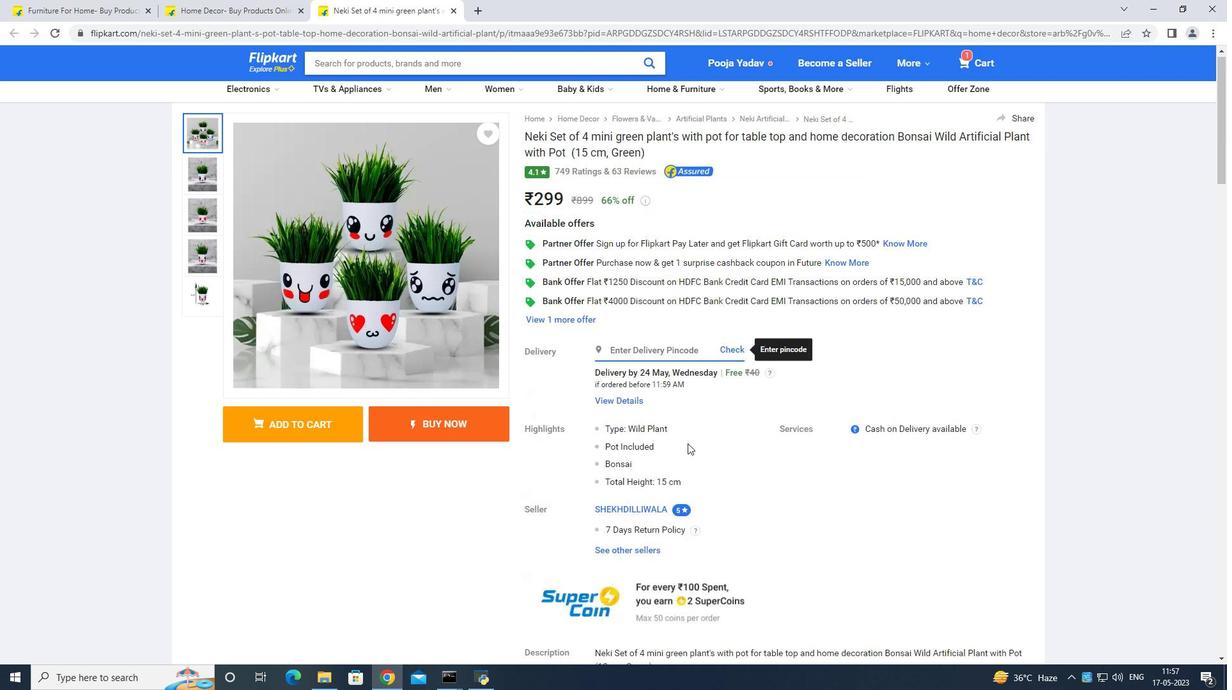 
Action: Mouse moved to (454, 65)
Screenshot: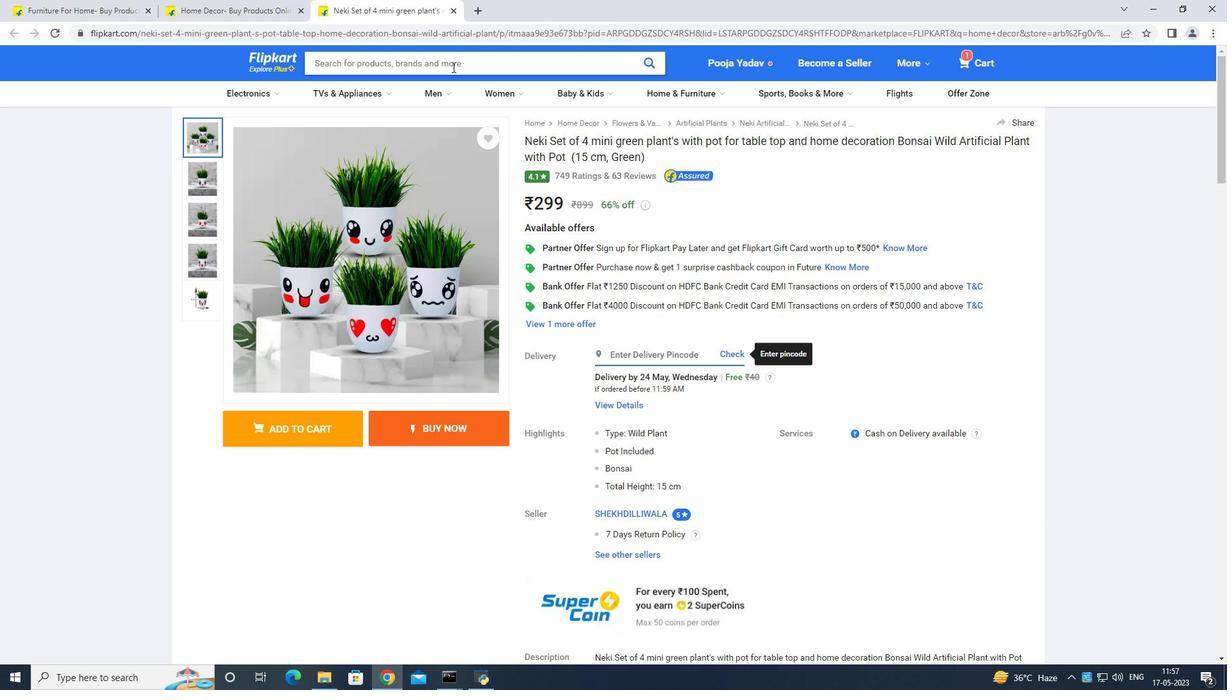 
Action: Mouse pressed left at (454, 65)
Screenshot: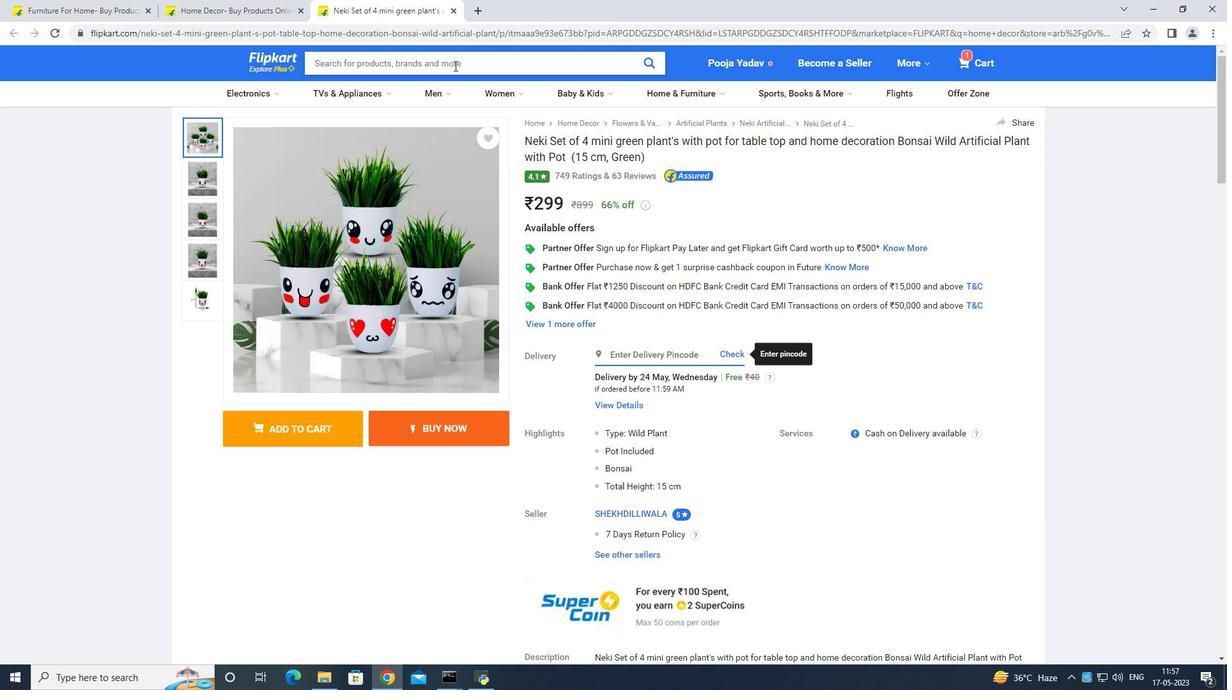 
Action: Mouse moved to (409, 93)
Screenshot: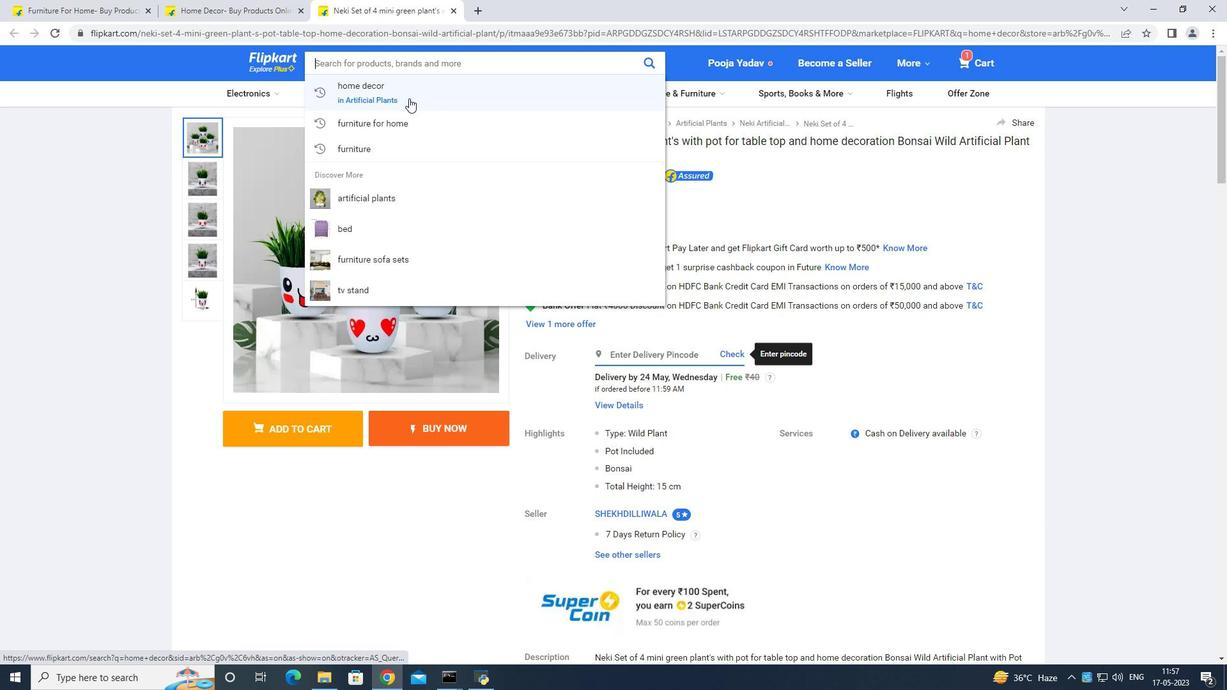 
Action: Mouse pressed left at (409, 93)
Screenshot: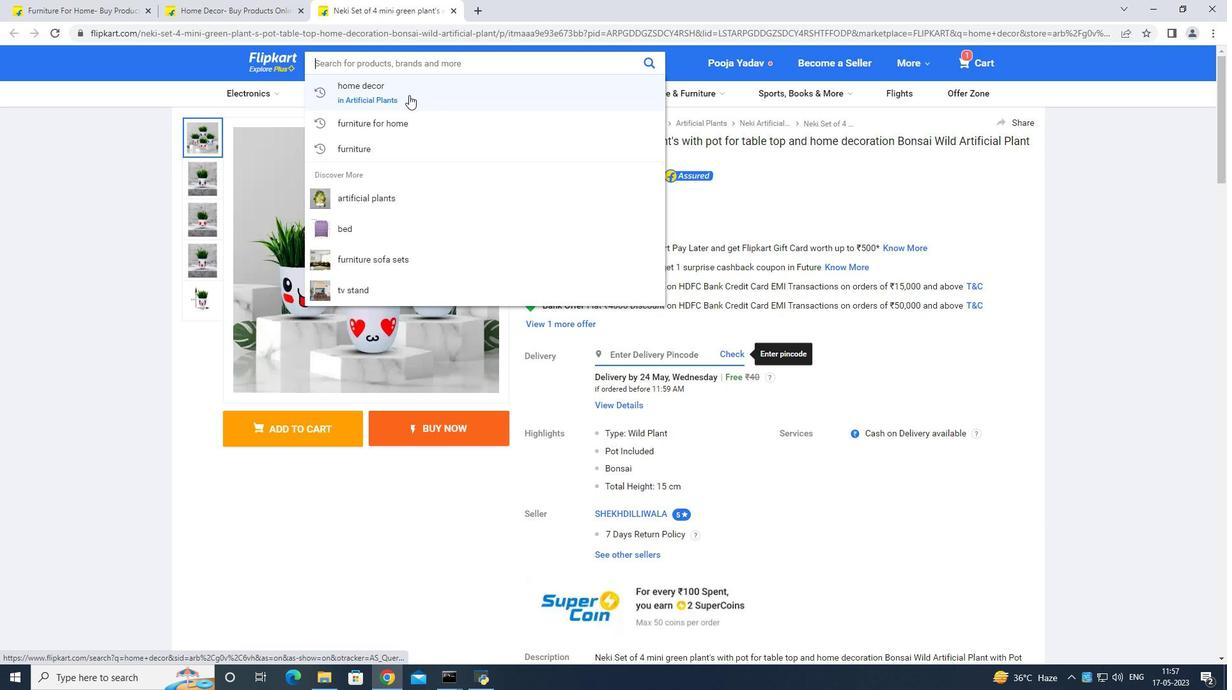 
Action: Mouse moved to (419, 103)
Screenshot: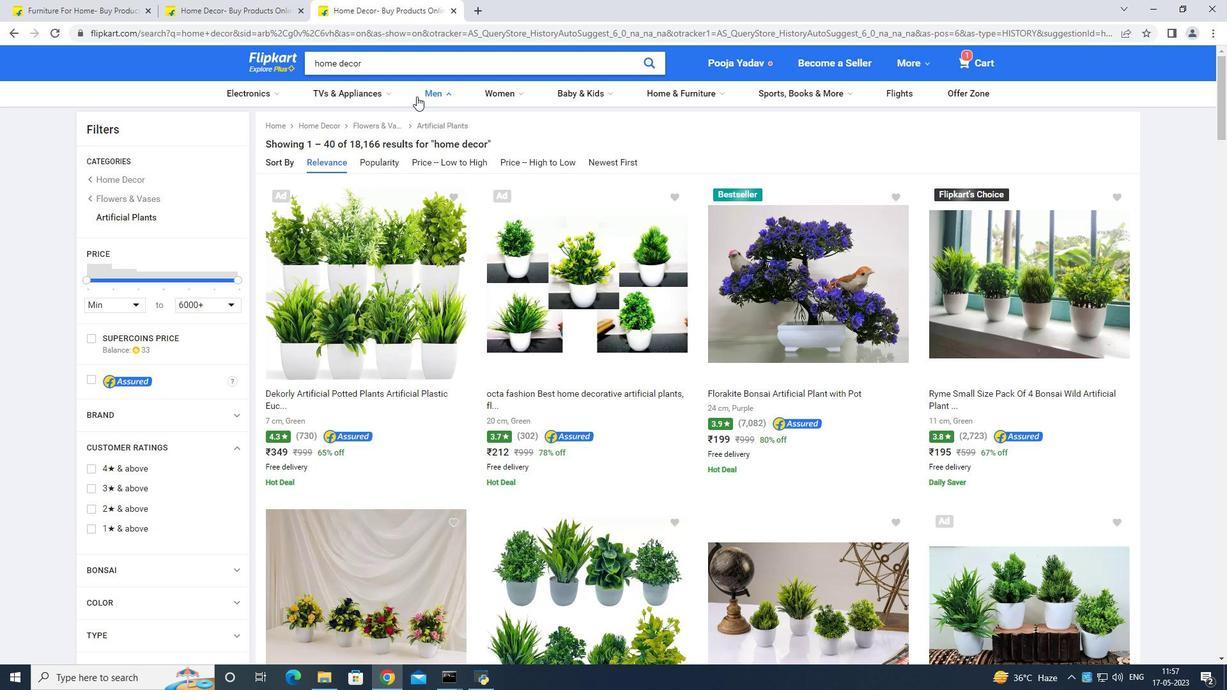 
Action: Mouse scrolled (419, 102) with delta (0, 0)
Screenshot: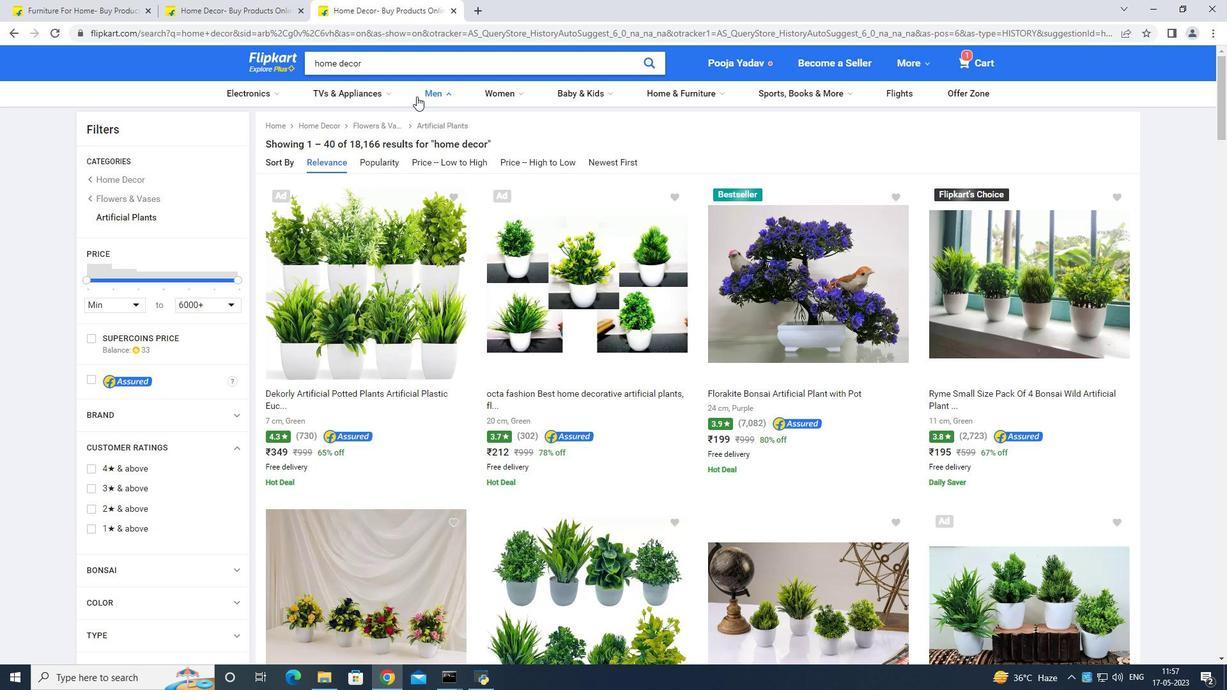 
Action: Mouse moved to (421, 108)
Screenshot: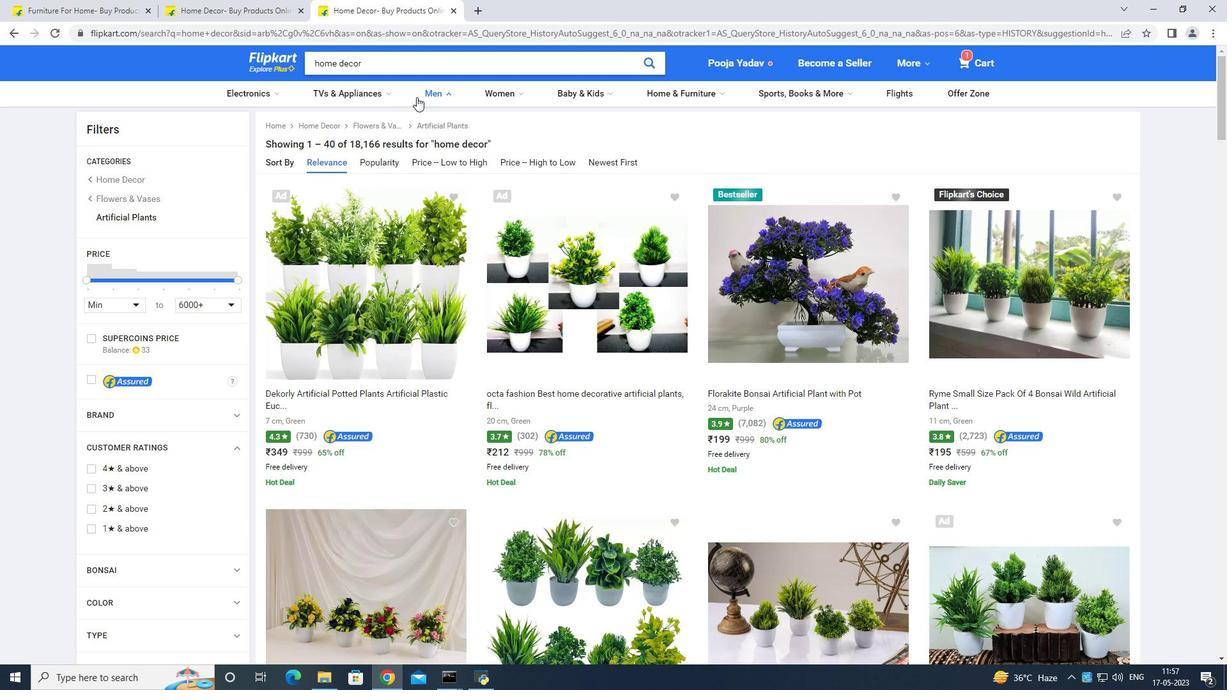 
Action: Mouse scrolled (421, 107) with delta (0, 0)
Screenshot: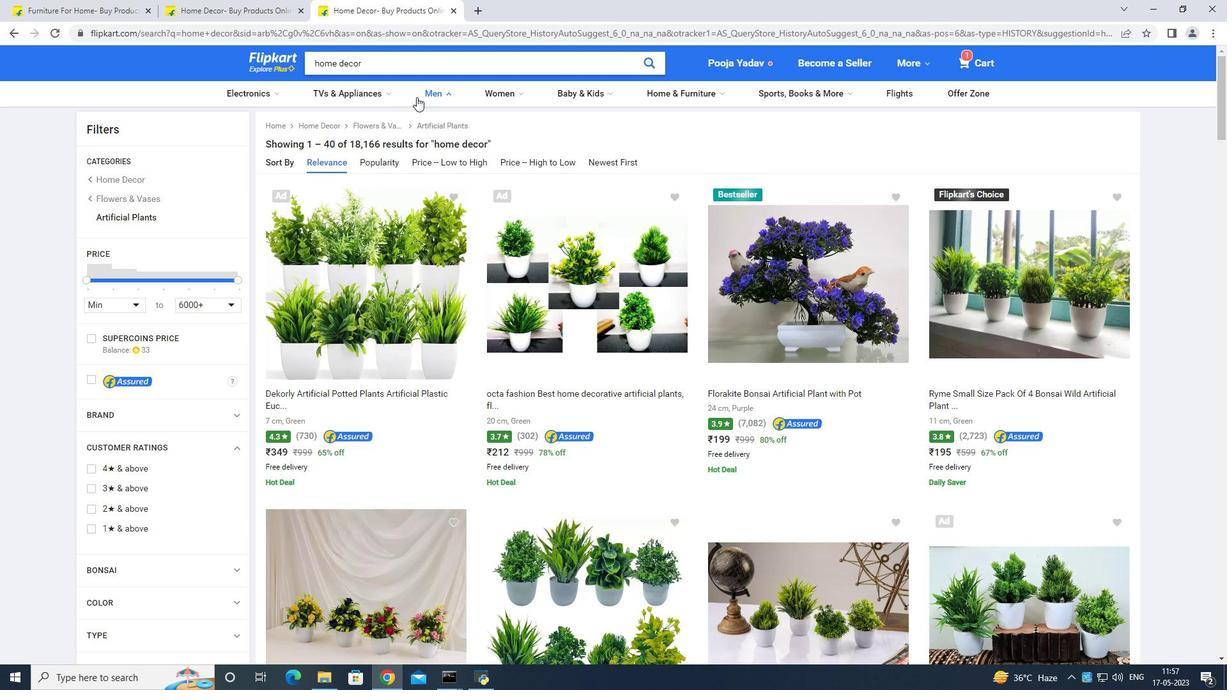 
Action: Mouse scrolled (421, 107) with delta (0, 0)
Screenshot: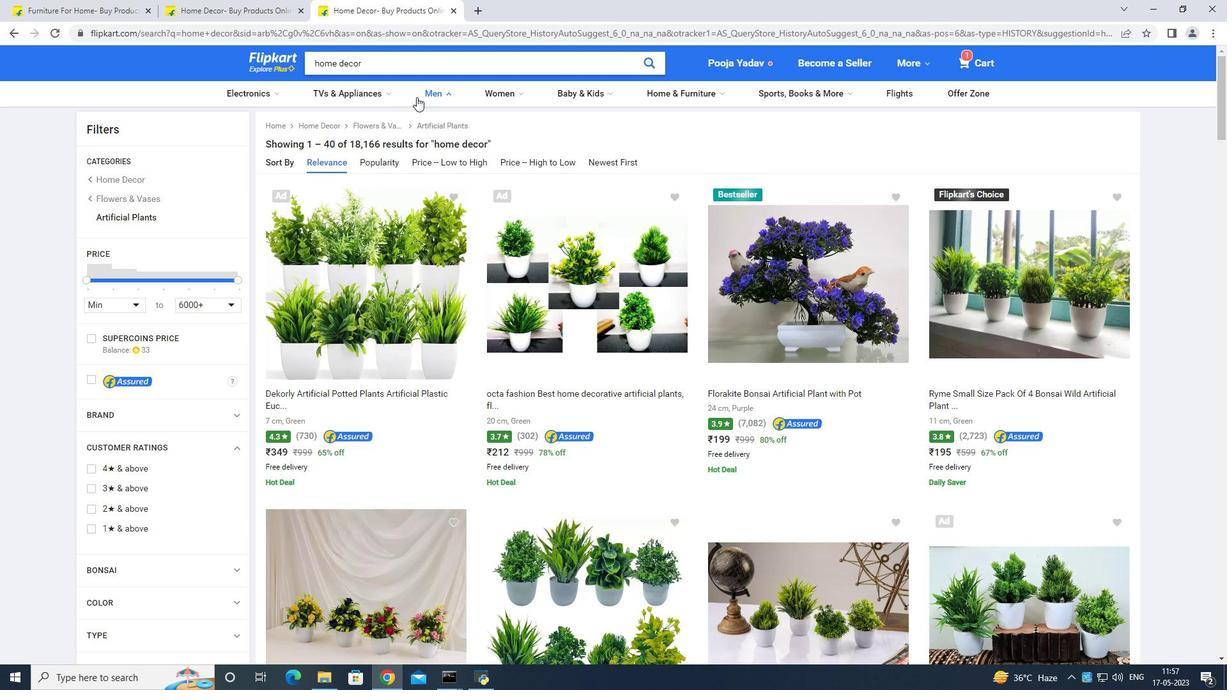 
Action: Mouse moved to (421, 108)
Screenshot: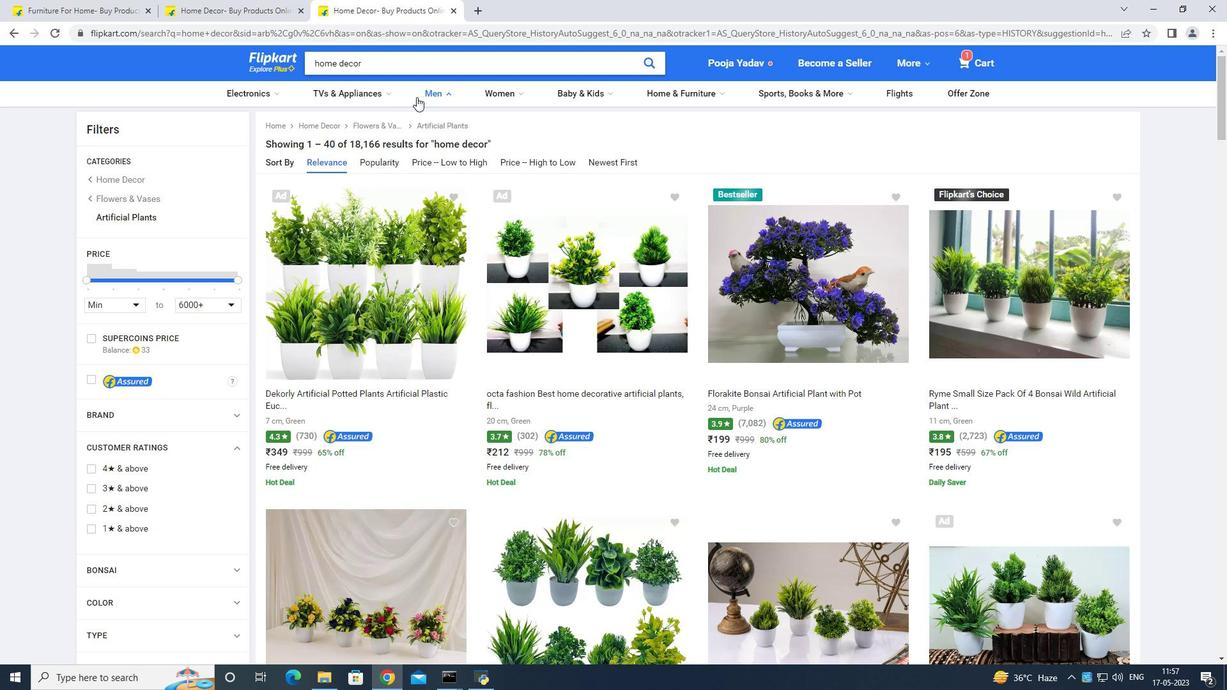 
Action: Mouse scrolled (421, 107) with delta (0, 0)
Screenshot: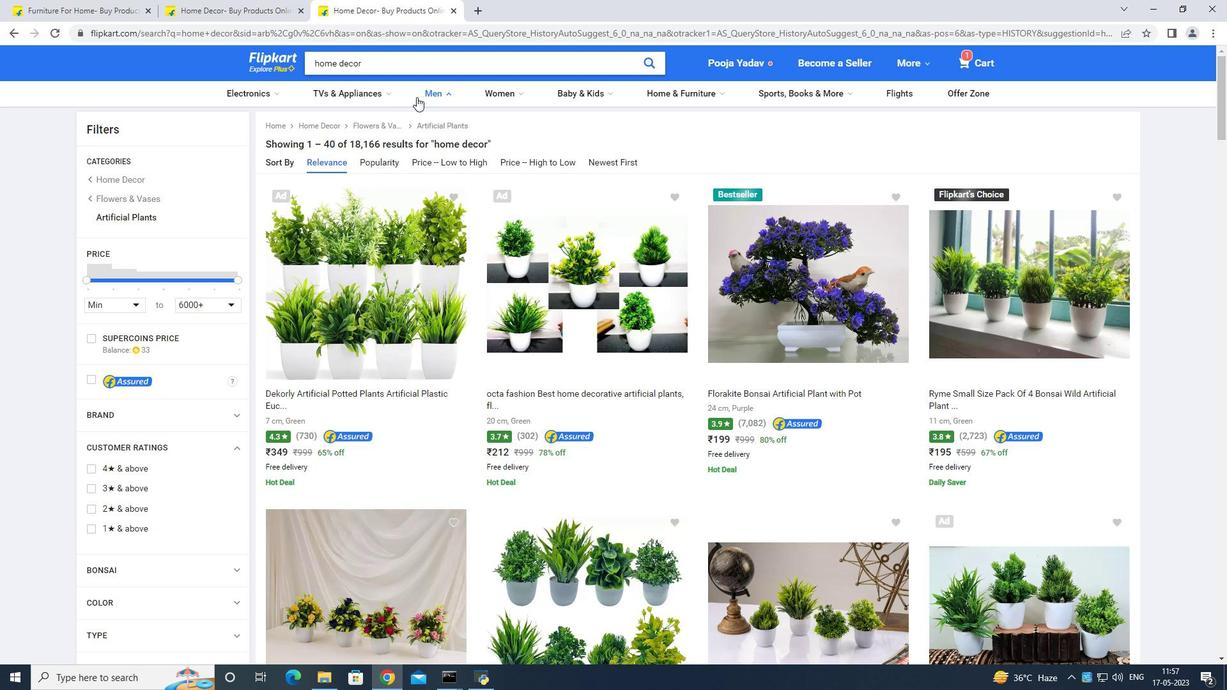 
Action: Mouse moved to (425, 109)
Screenshot: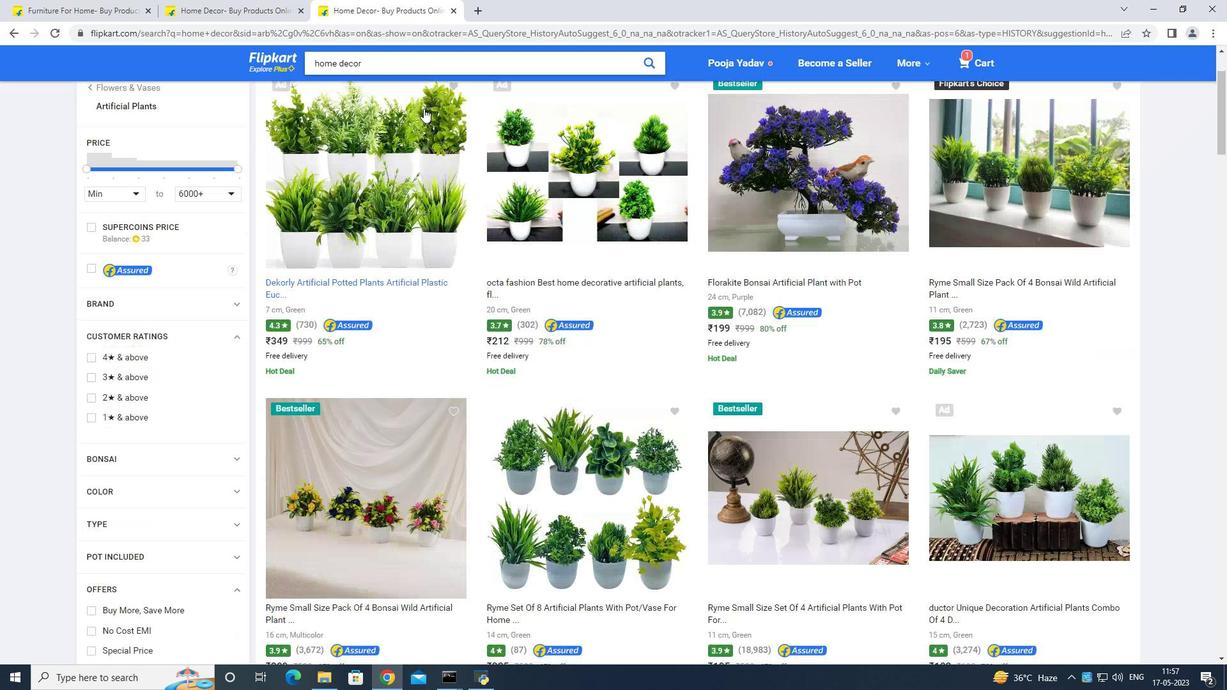 
Action: Mouse scrolled (425, 109) with delta (0, 0)
Screenshot: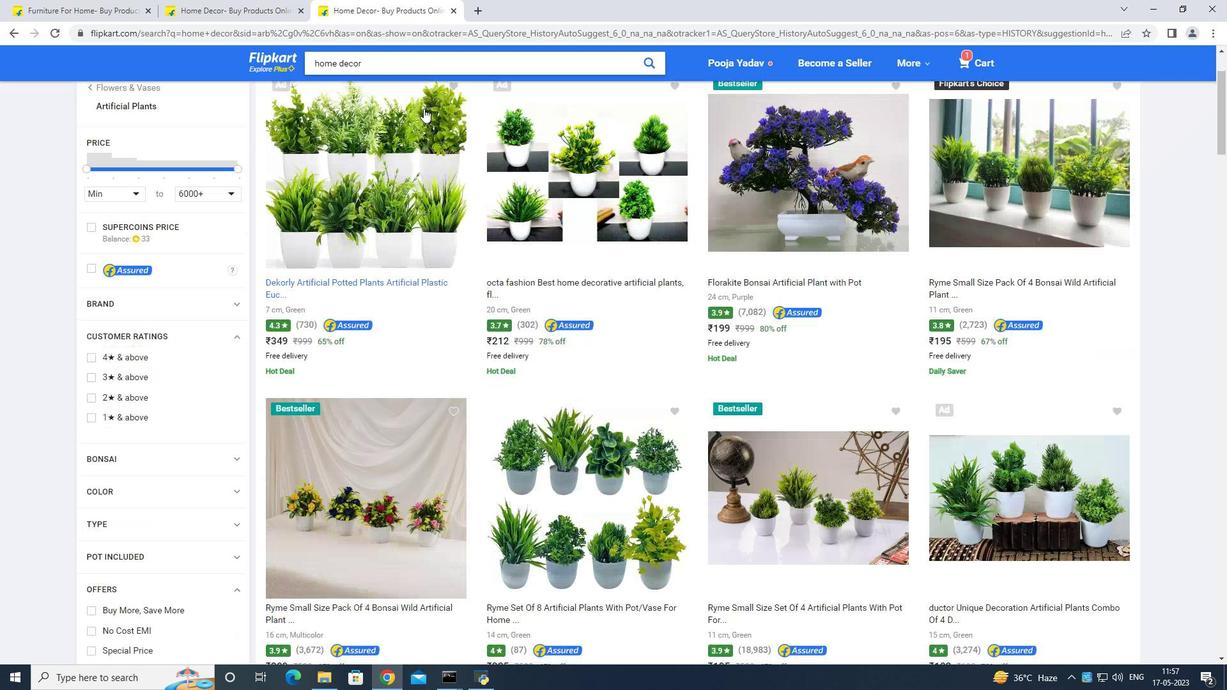 
Action: Mouse scrolled (425, 109) with delta (0, 0)
Screenshot: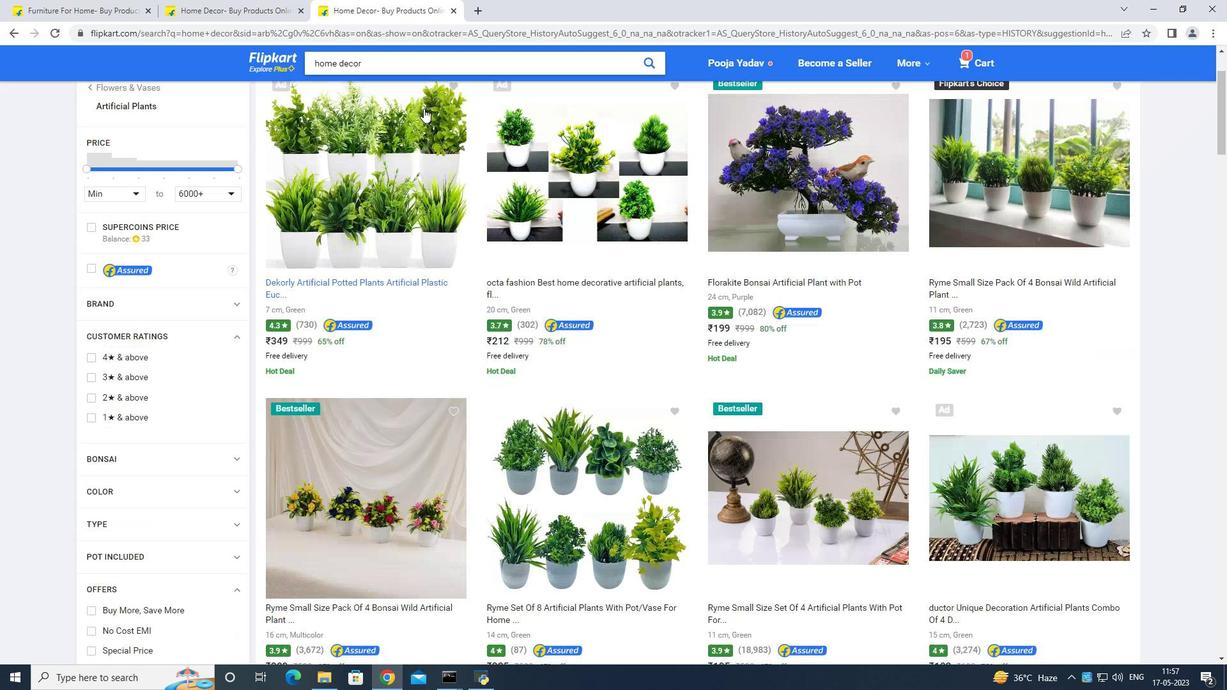 
Action: Mouse moved to (425, 109)
Screenshot: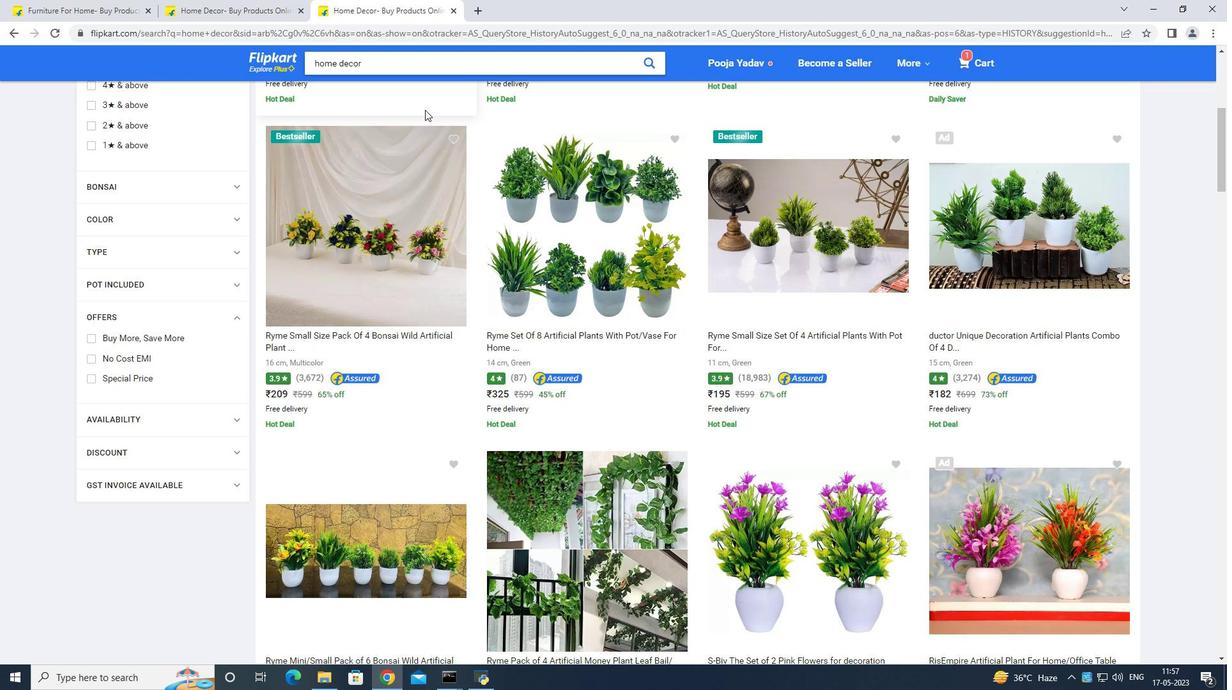 
Action: Mouse scrolled (425, 110) with delta (0, 0)
Screenshot: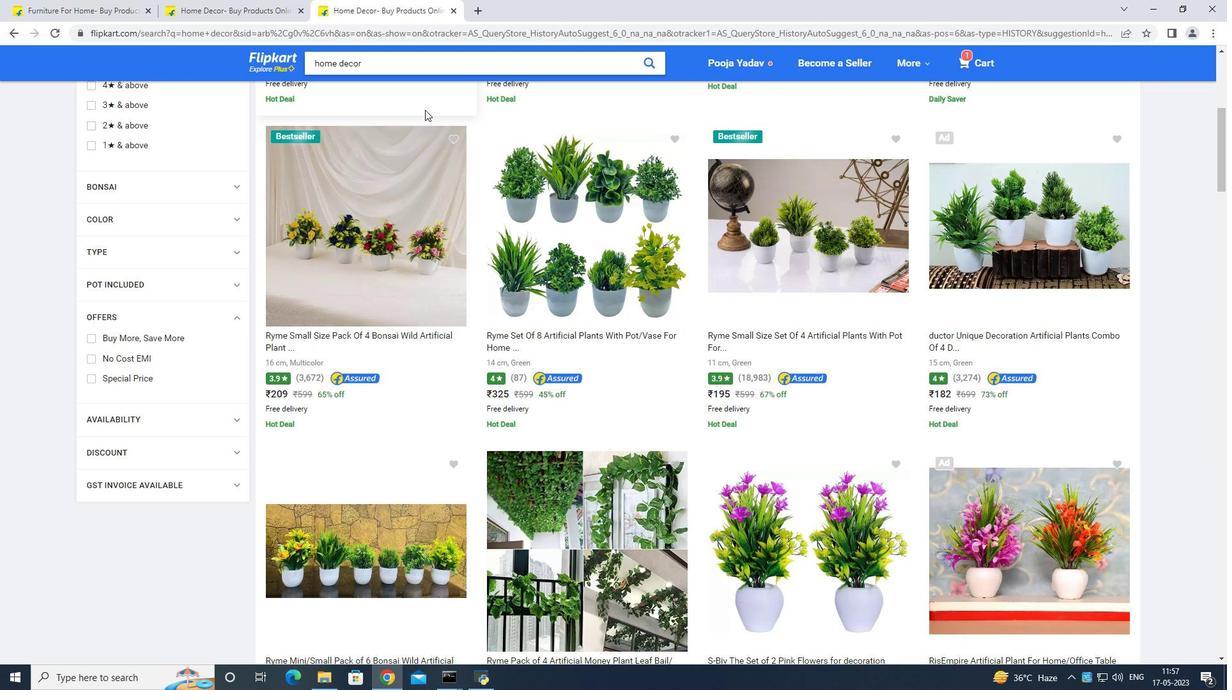 
Action: Mouse scrolled (425, 110) with delta (0, 0)
Screenshot: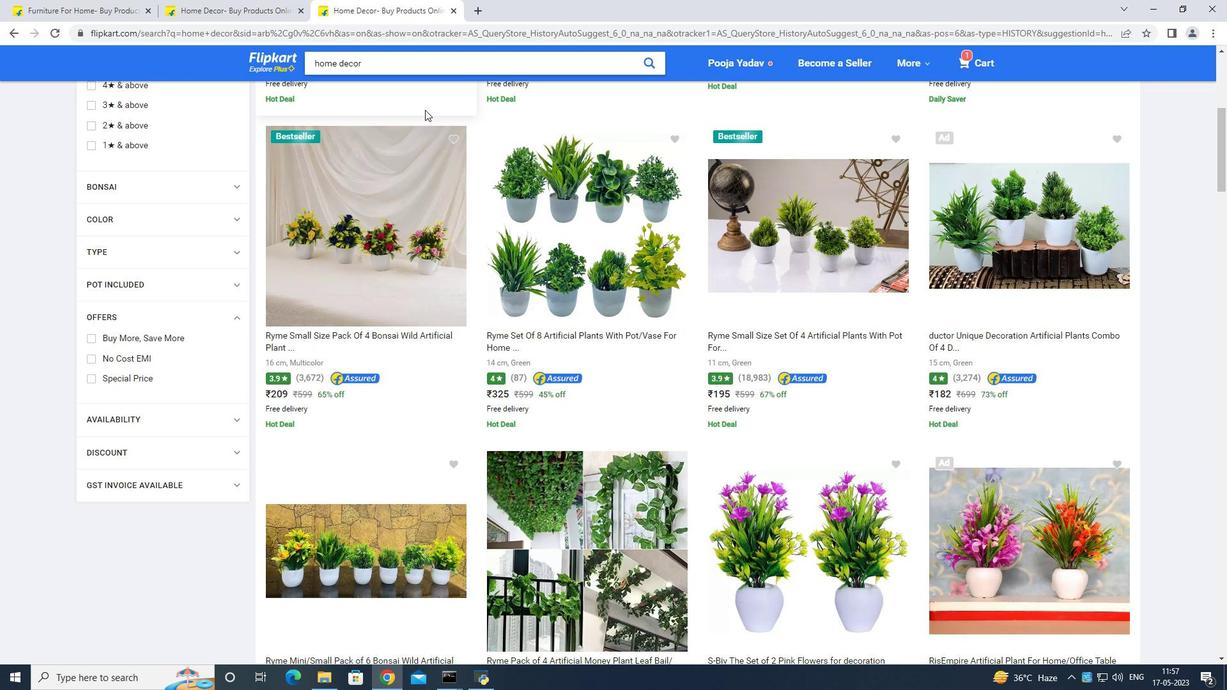 
Action: Mouse moved to (425, 109)
Screenshot: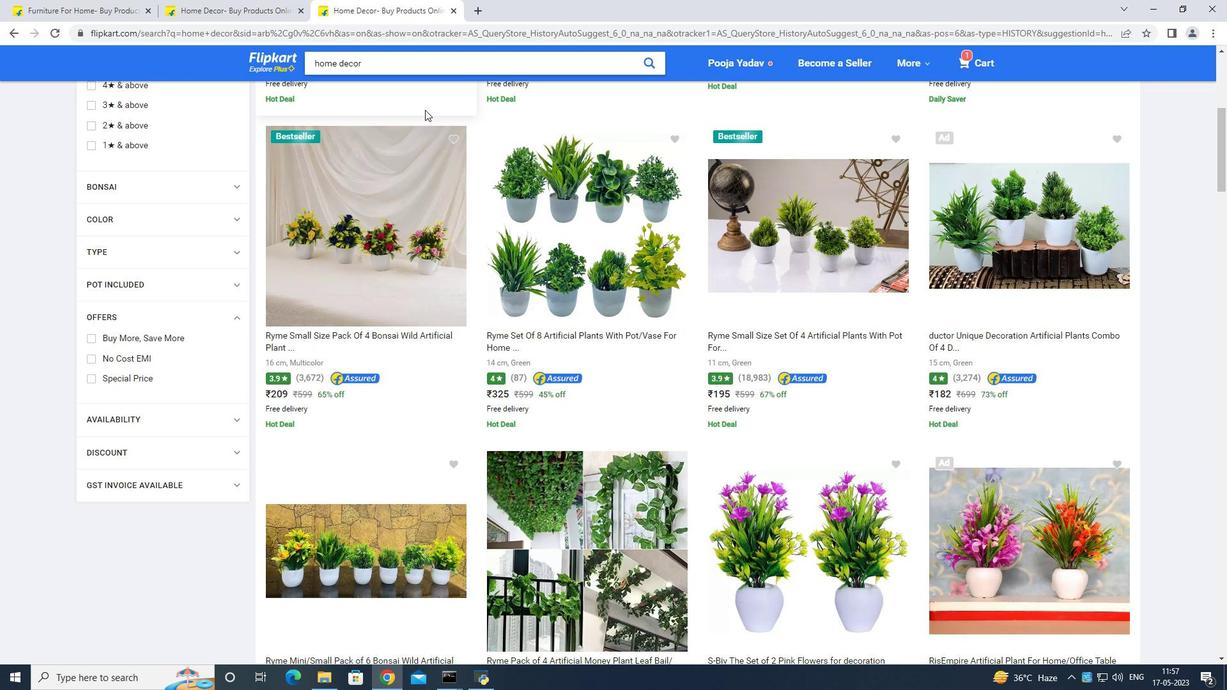 
Action: Mouse scrolled (425, 110) with delta (0, 0)
Screenshot: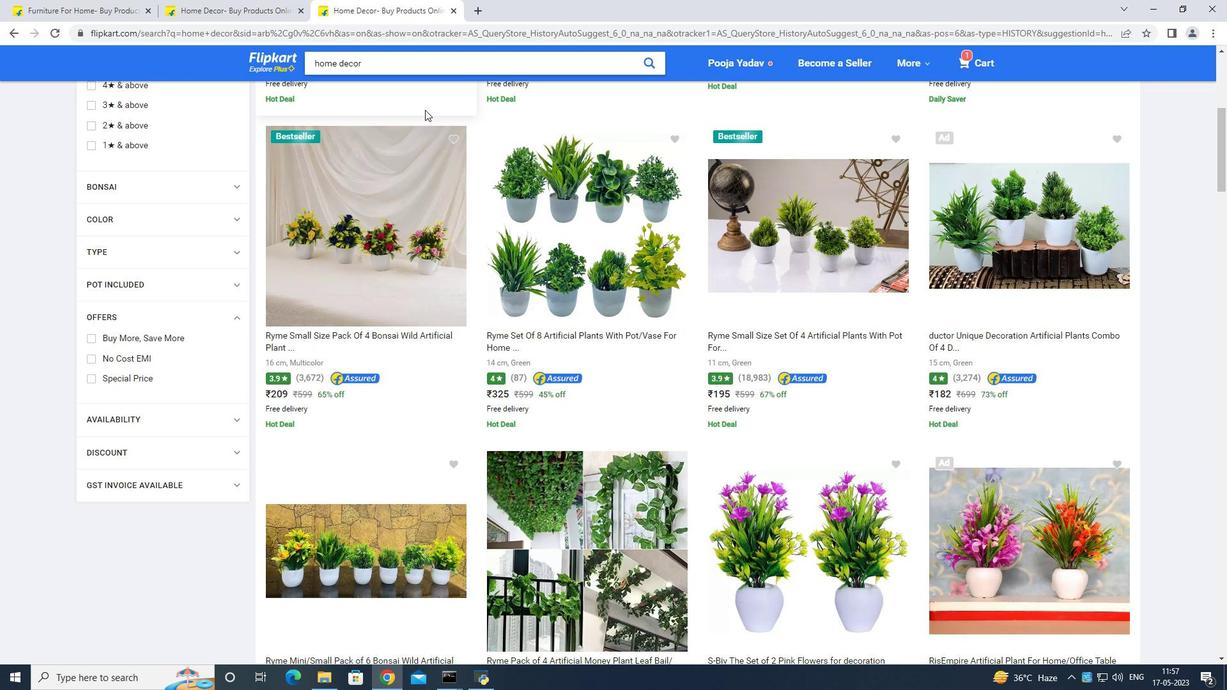 
Action: Mouse moved to (426, 109)
Screenshot: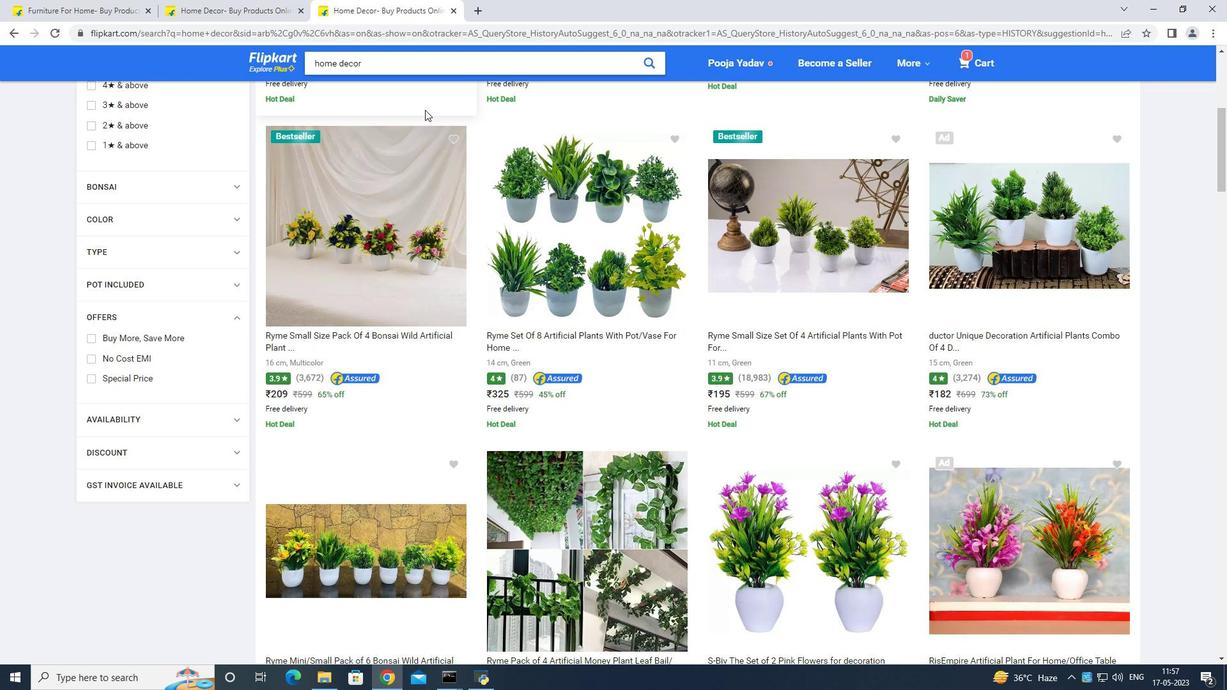 
Action: Mouse scrolled (426, 110) with delta (0, 0)
Screenshot: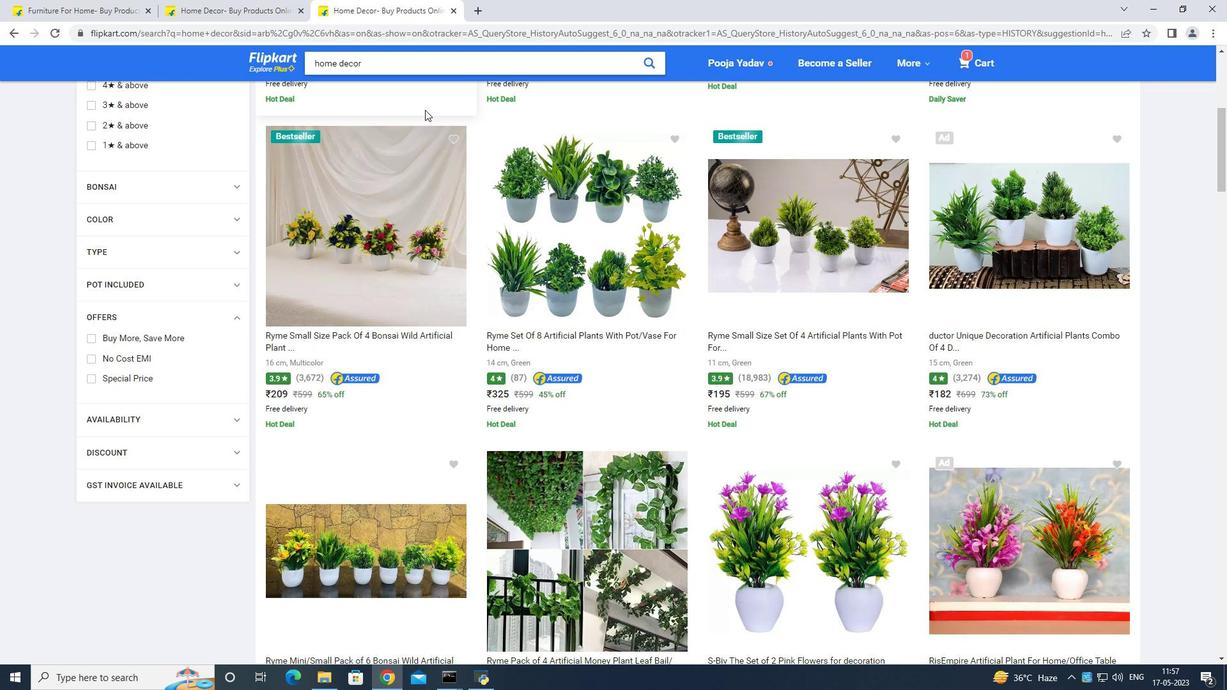 
Action: Mouse scrolled (426, 110) with delta (0, 0)
Screenshot: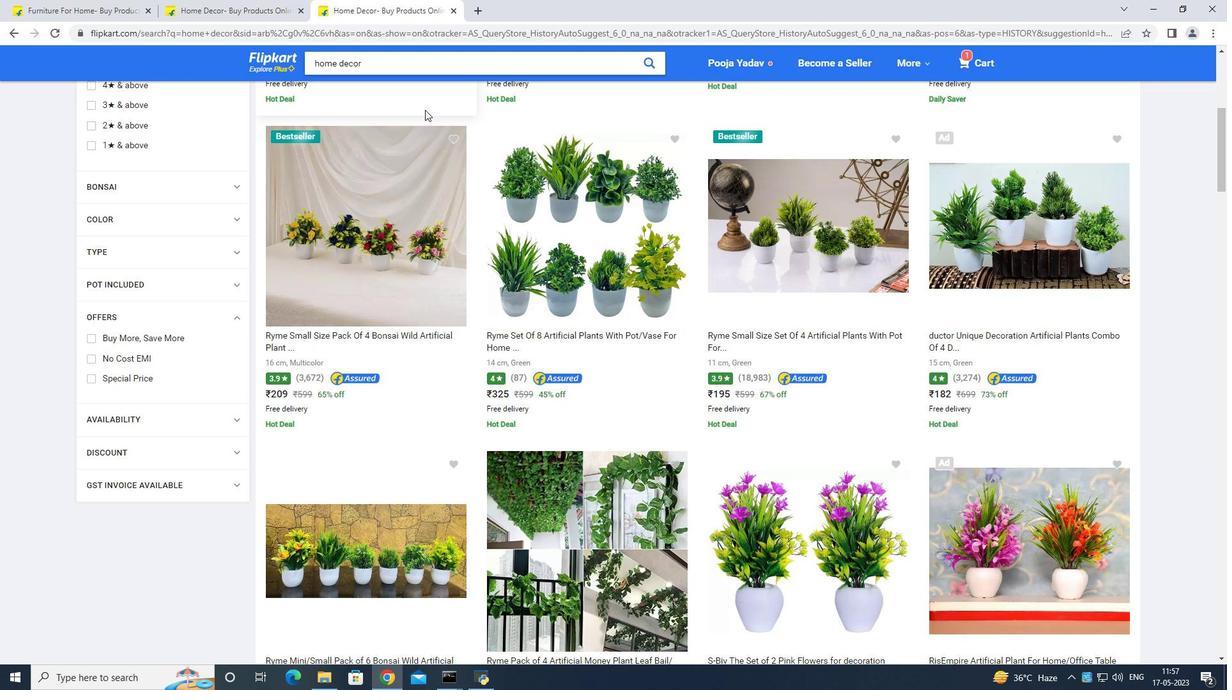 
Action: Mouse moved to (428, 111)
Screenshot: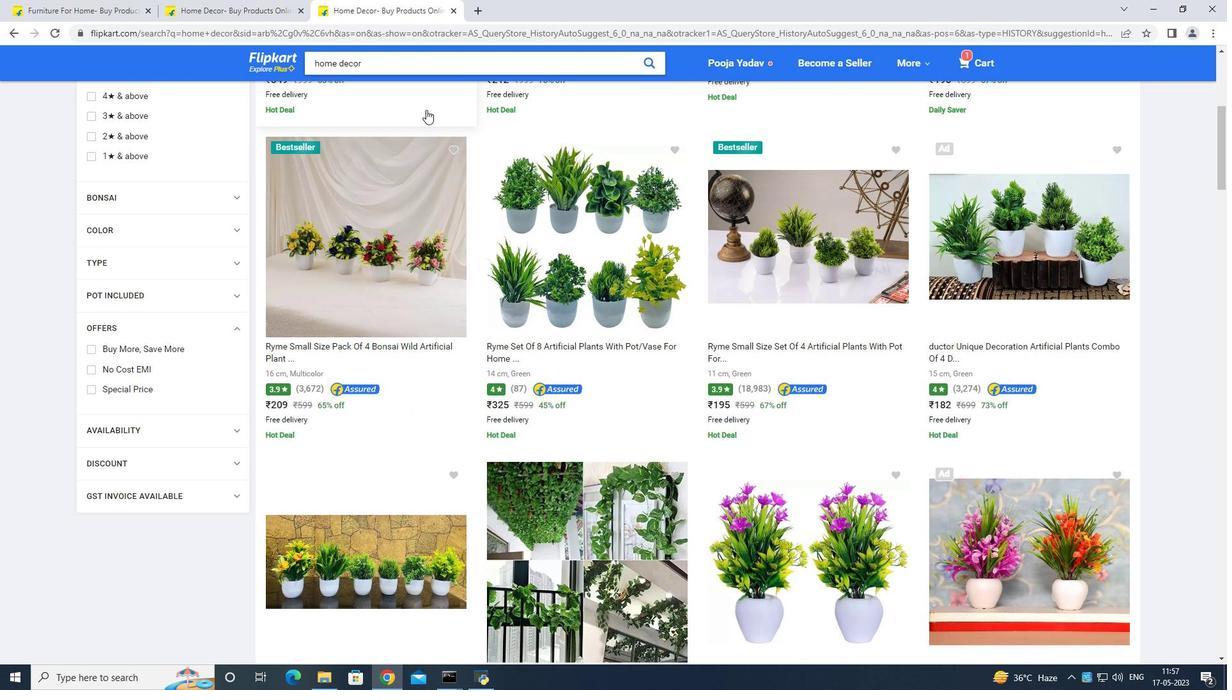 
Action: Mouse scrolled (428, 111) with delta (0, 0)
Screenshot: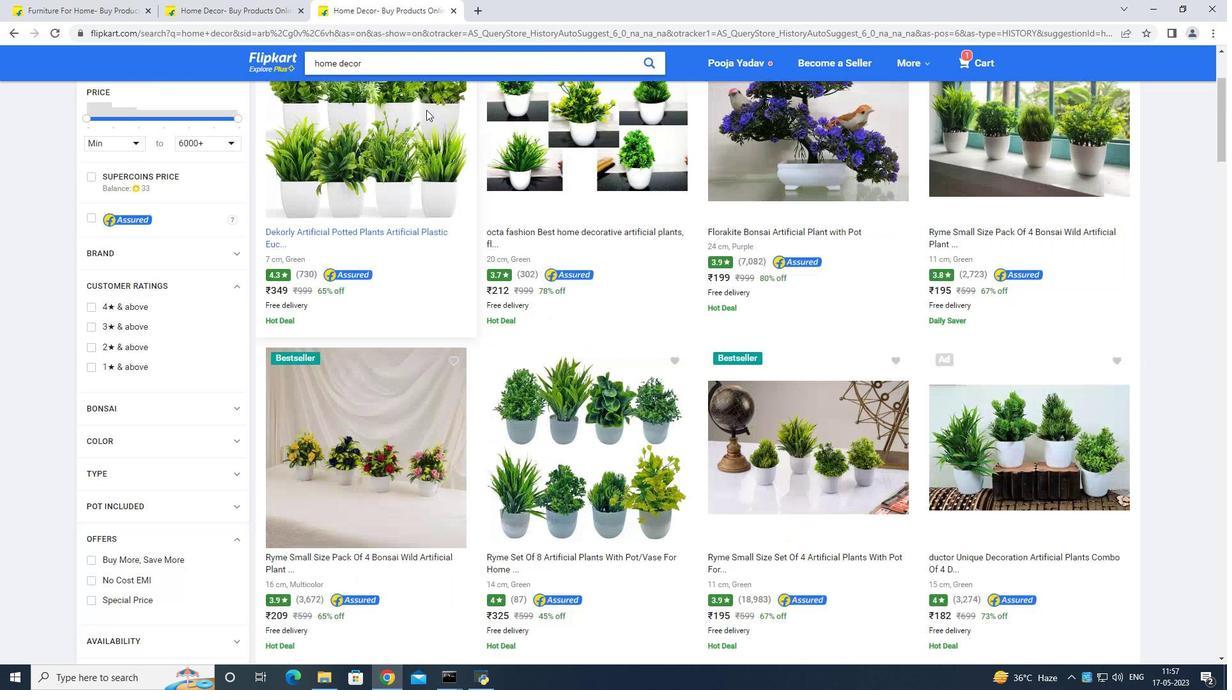
Action: Mouse moved to (429, 111)
Screenshot: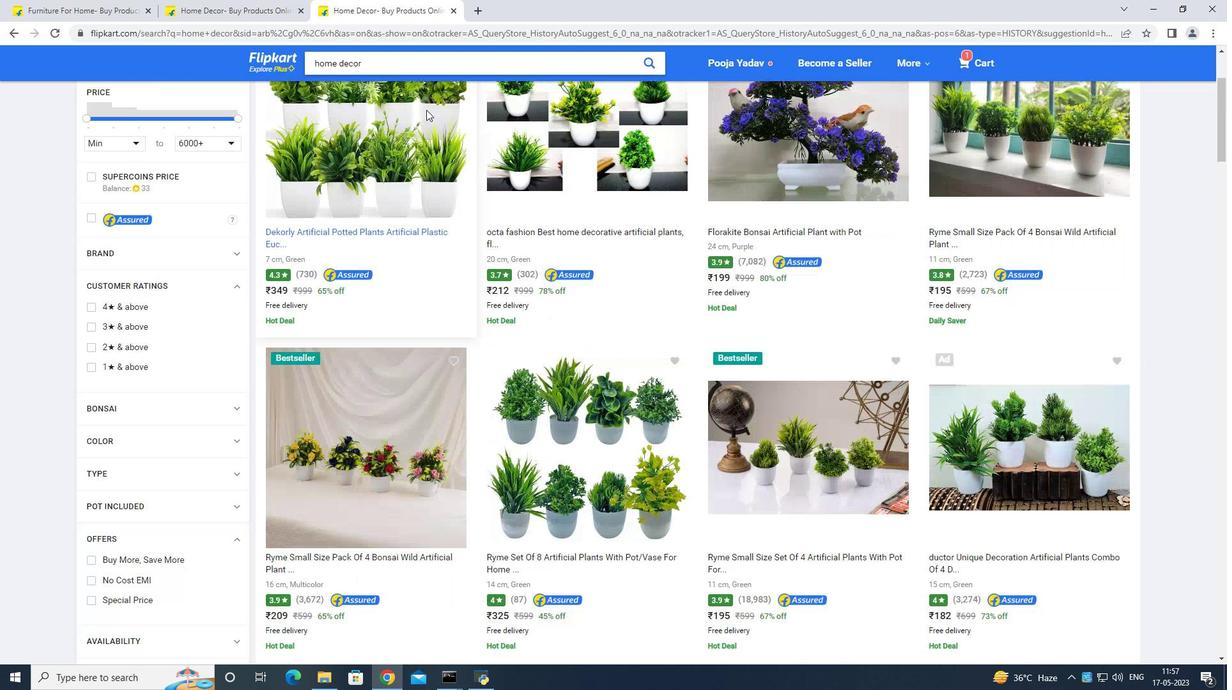 
Action: Mouse scrolled (429, 112) with delta (0, 0)
Screenshot: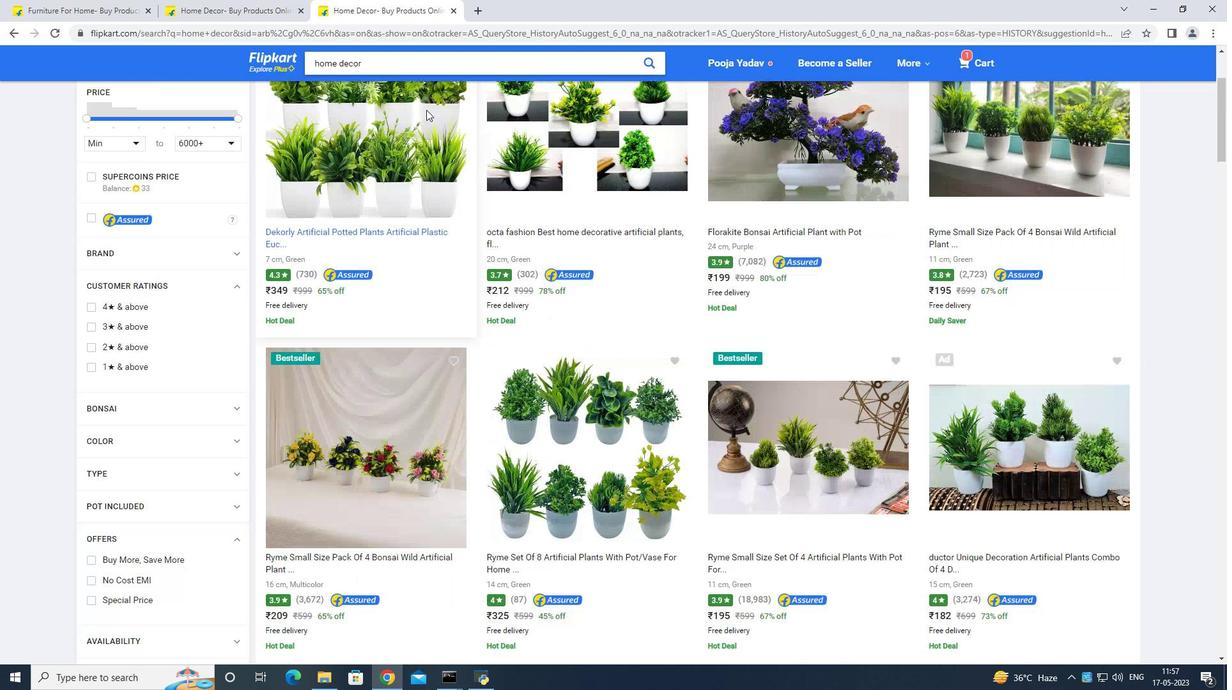 
Action: Mouse moved to (429, 111)
Screenshot: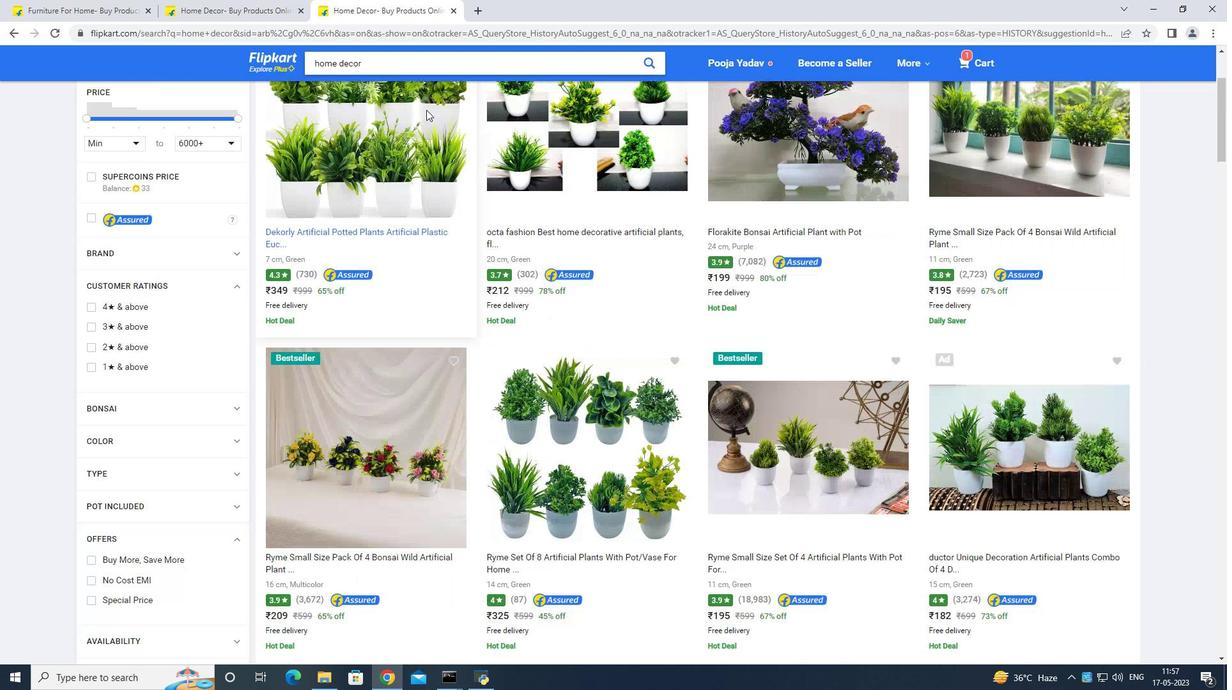 
Action: Mouse scrolled (429, 112) with delta (0, 0)
Screenshot: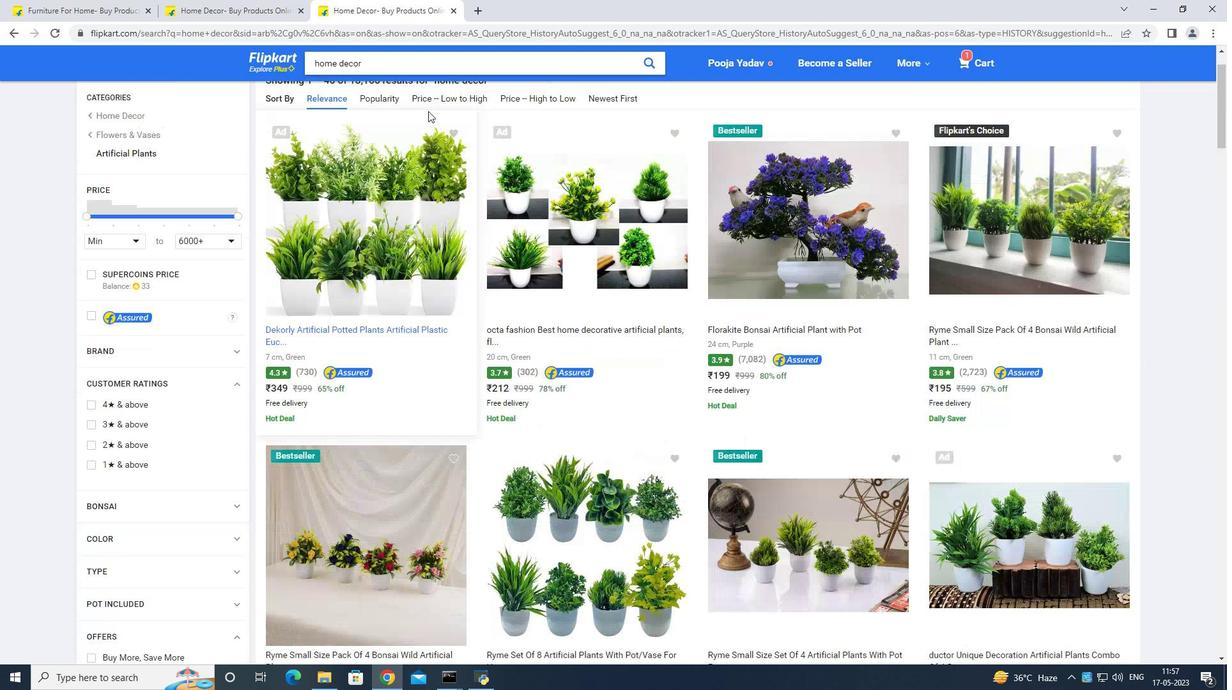 
Action: Mouse scrolled (429, 112) with delta (0, 0)
Screenshot: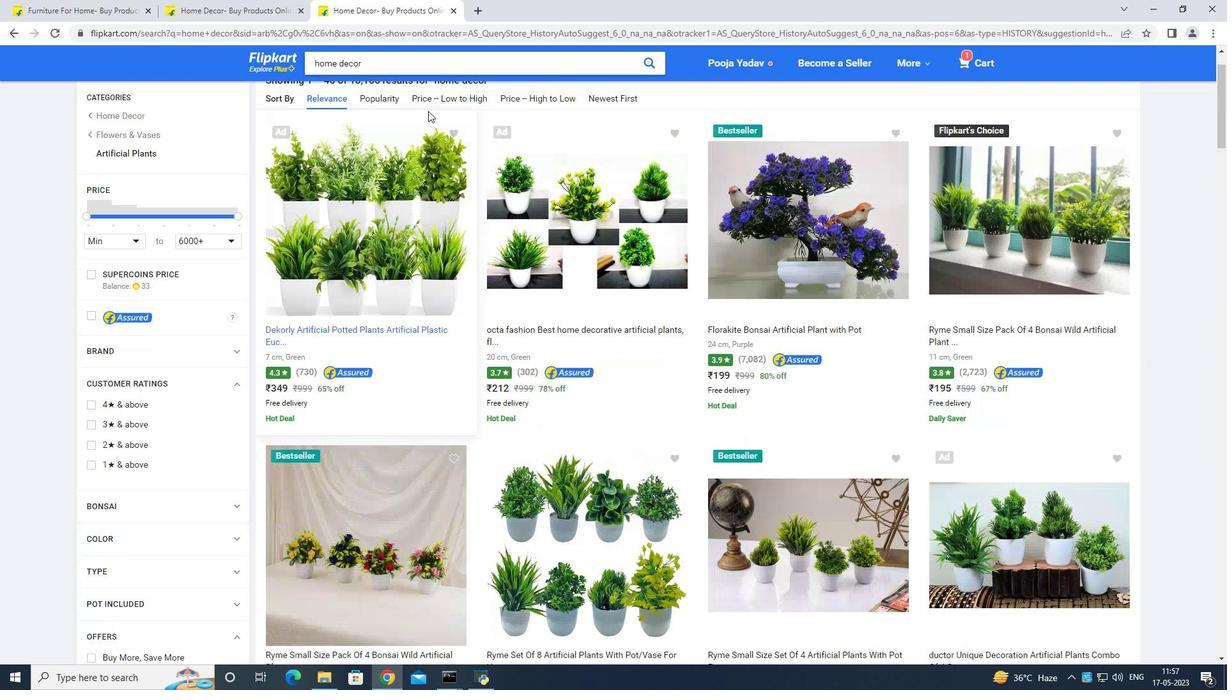 
Action: Mouse moved to (834, 304)
Screenshot: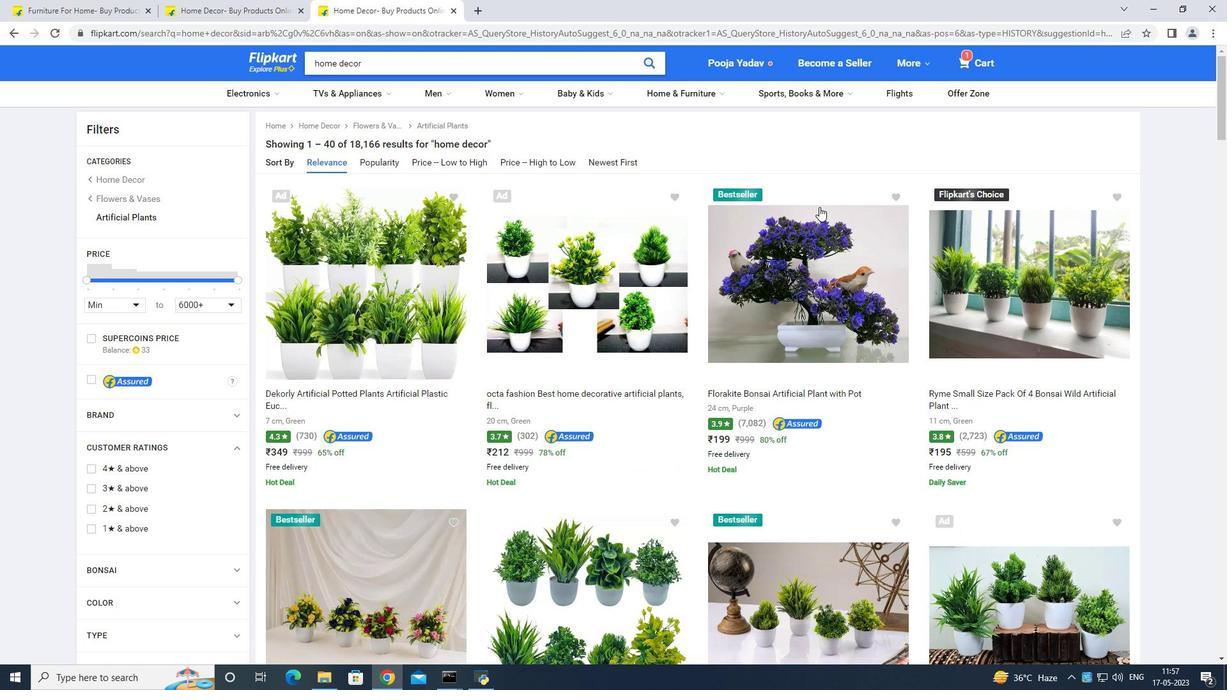 
Action: Mouse pressed left at (834, 304)
Screenshot: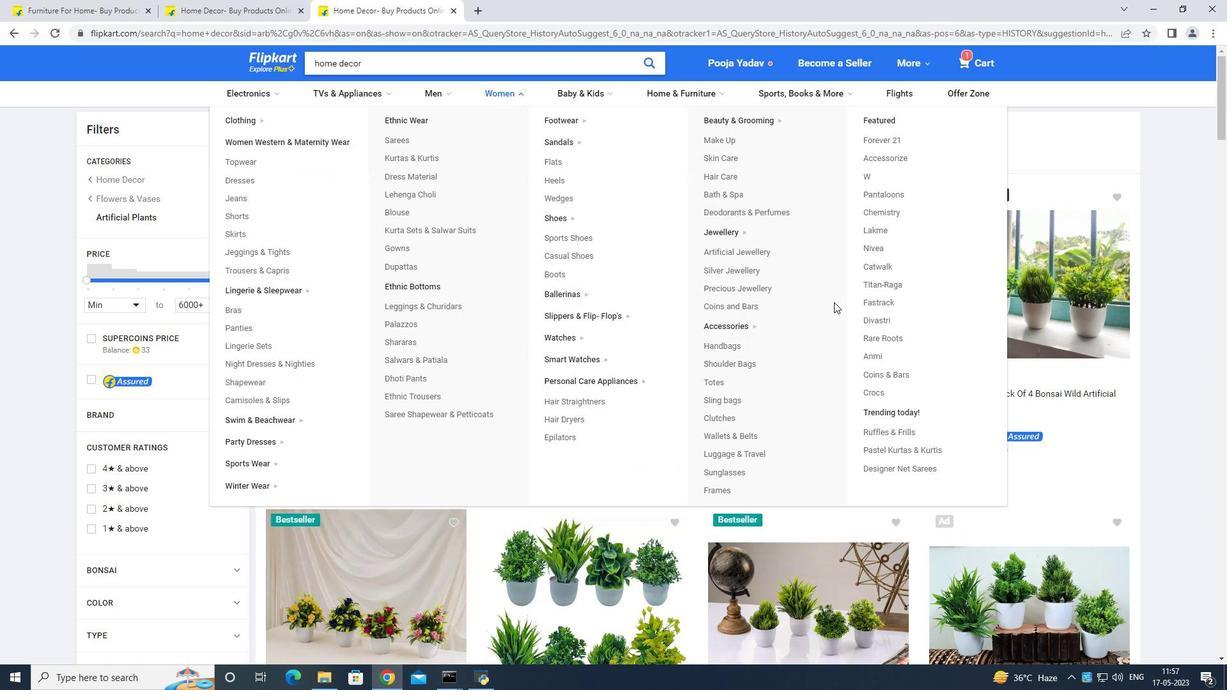 
Action: Mouse moved to (802, 254)
Screenshot: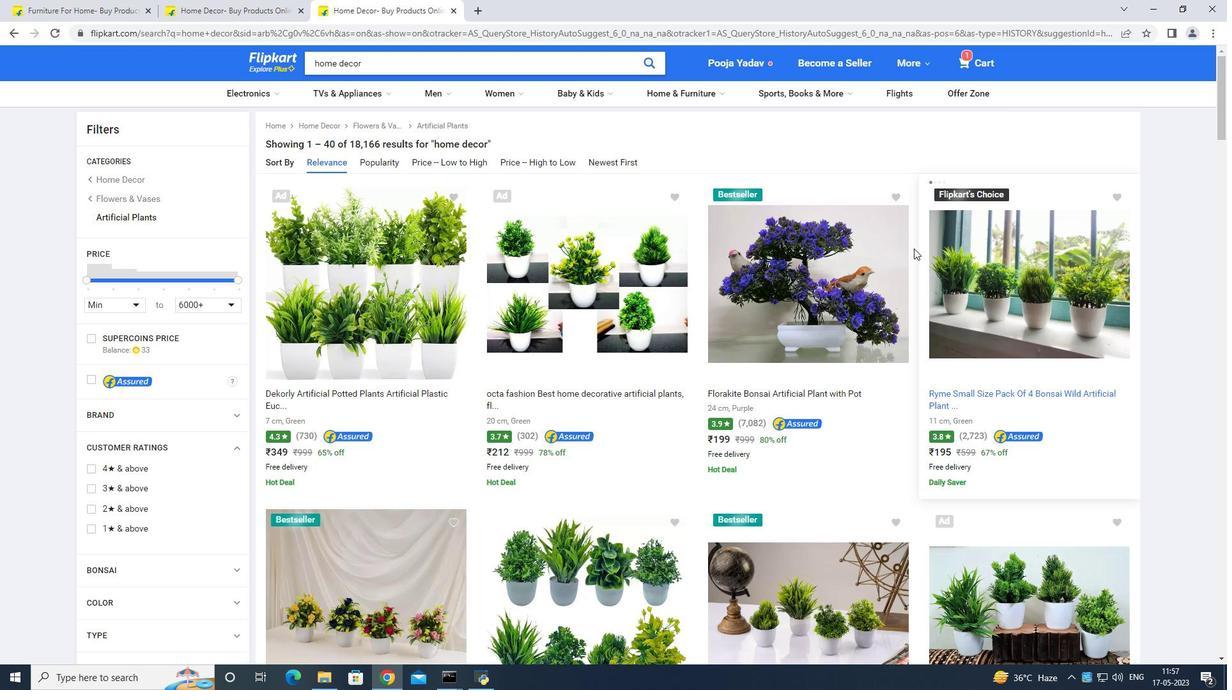 
Action: Mouse pressed left at (802, 254)
Screenshot: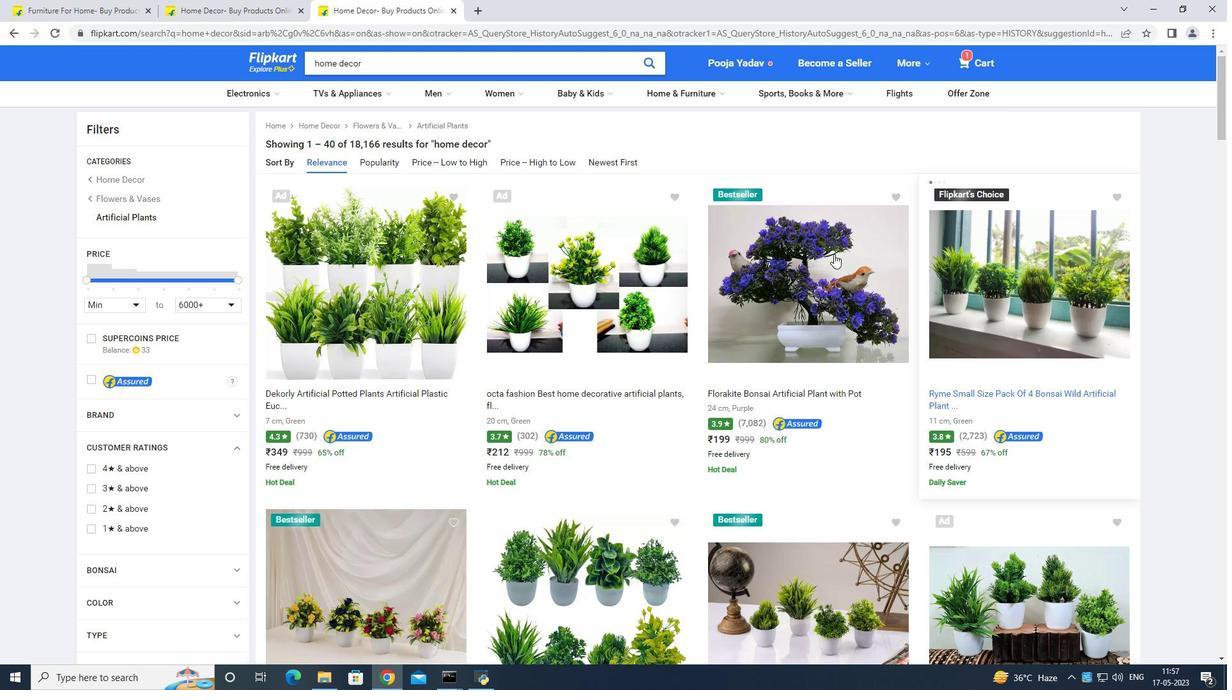 
Action: Mouse moved to (679, 90)
Screenshot: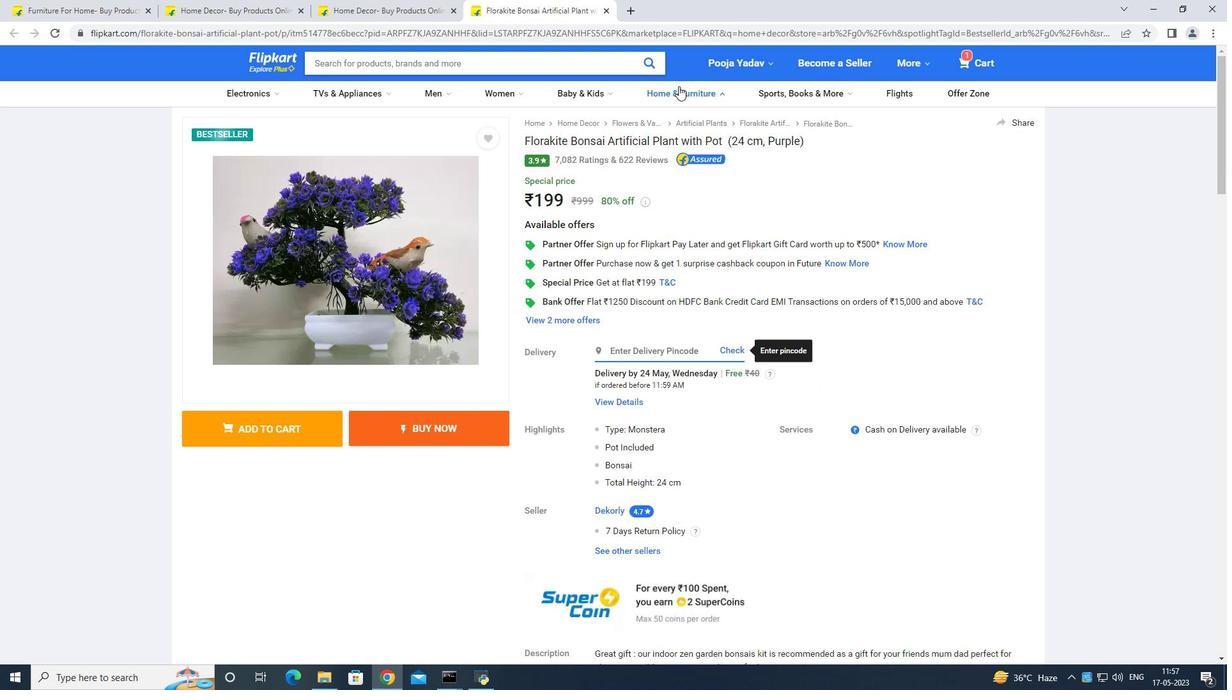 
Action: Mouse pressed left at (679, 90)
Screenshot: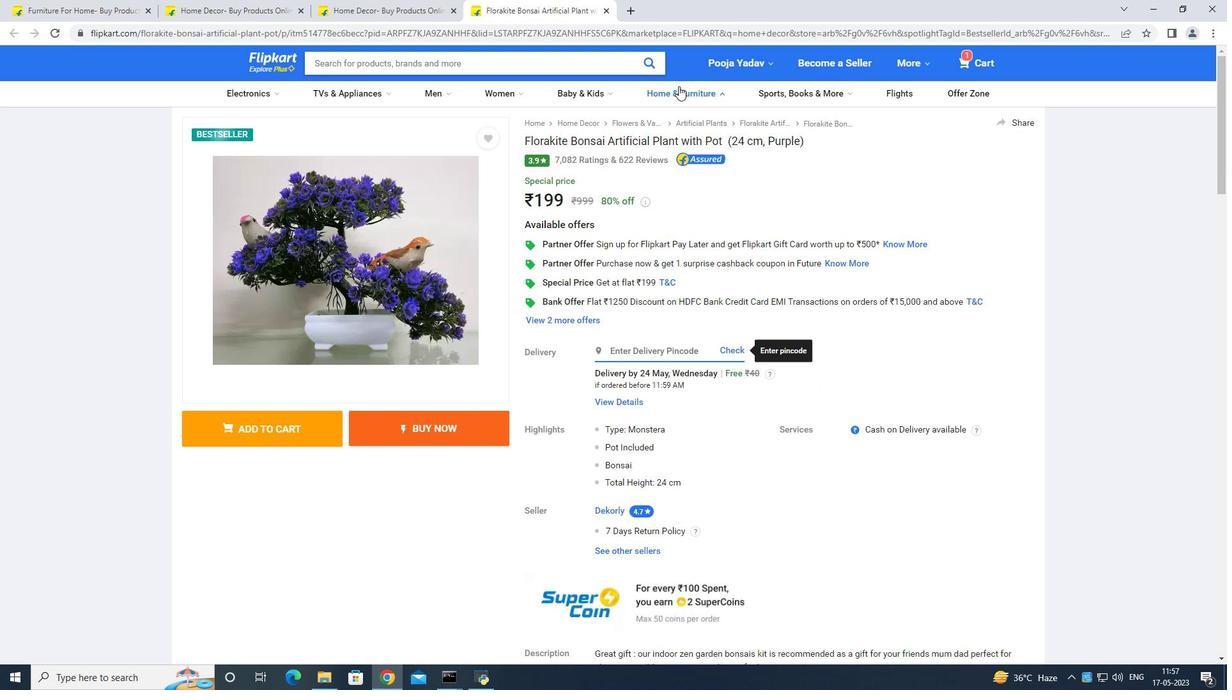 
Action: Mouse moved to (721, 145)
Screenshot: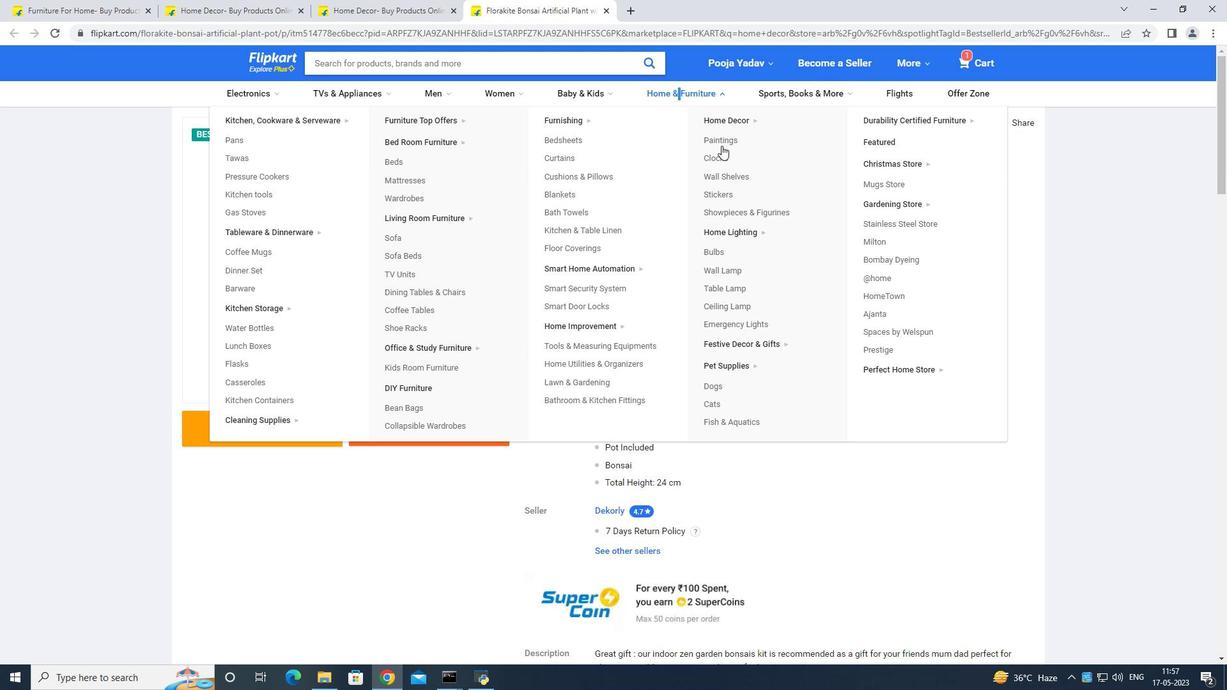 
Action: Mouse pressed left at (721, 145)
Screenshot: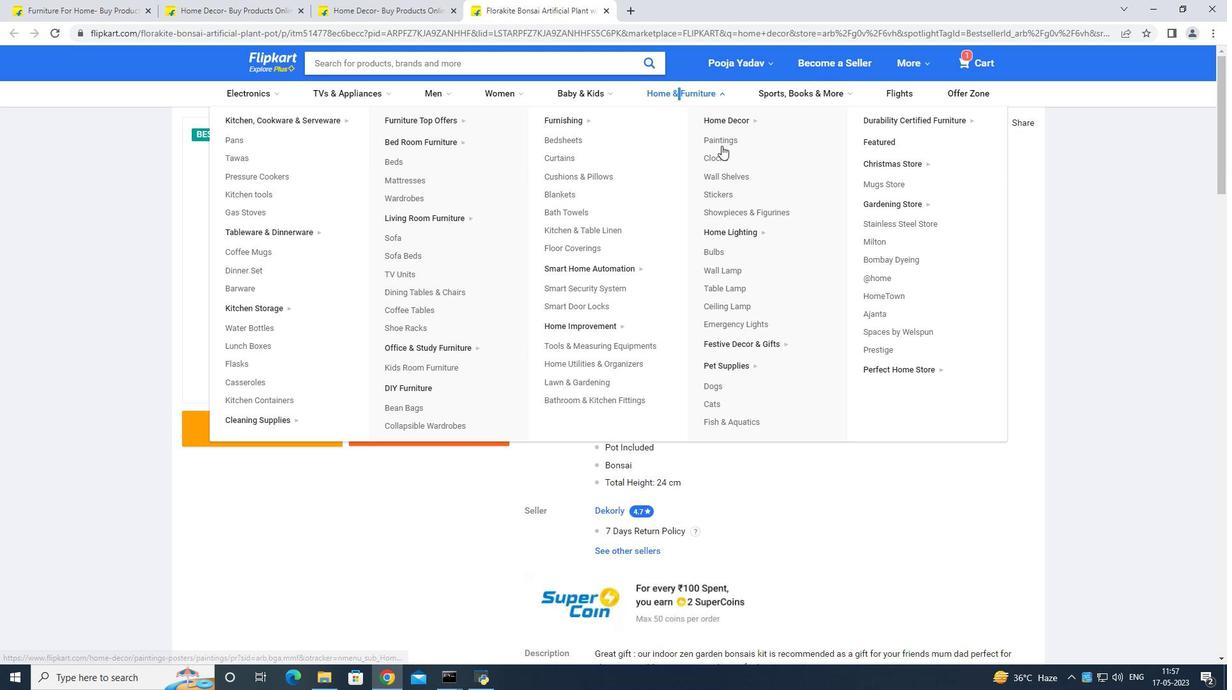 
Action: Mouse moved to (600, 241)
Screenshot: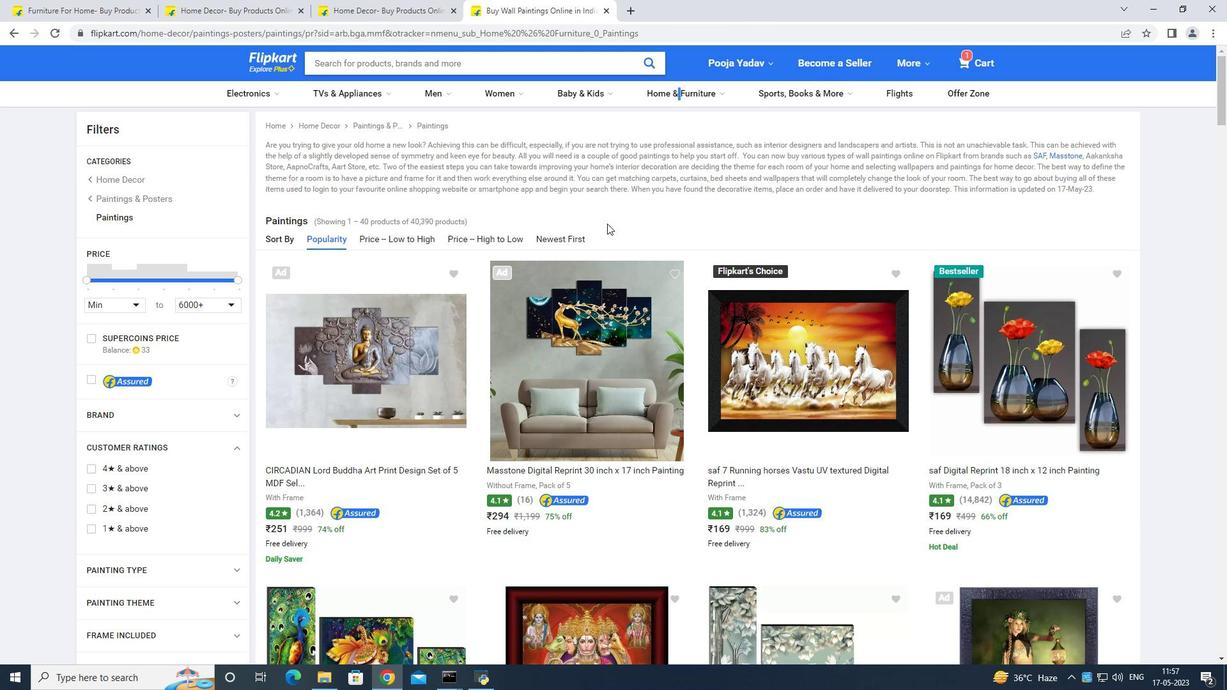 
Action: Mouse scrolled (600, 240) with delta (0, 0)
Screenshot: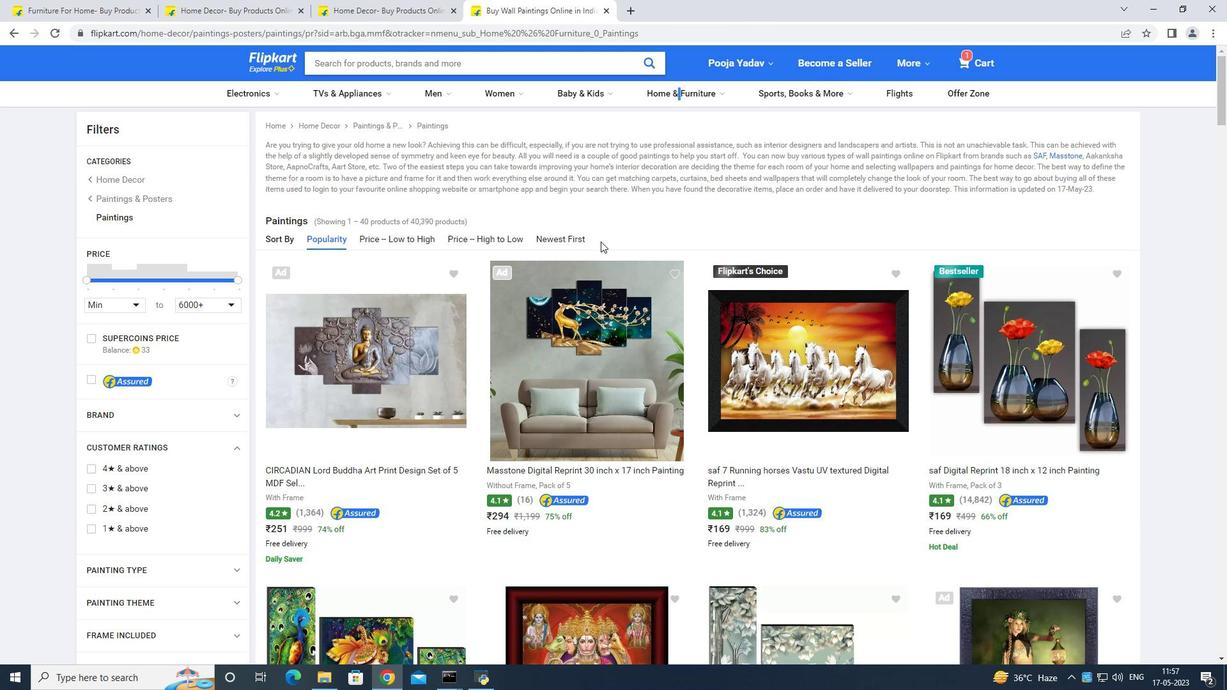 
Action: Mouse scrolled (600, 240) with delta (0, 0)
Screenshot: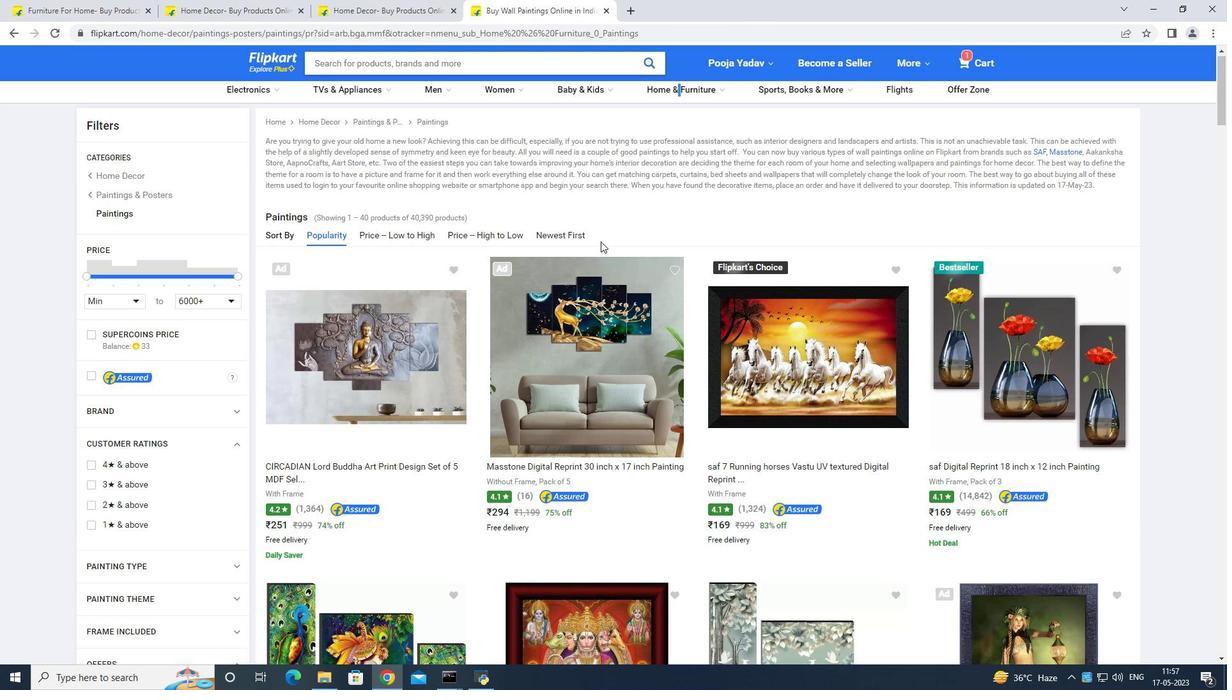 
Action: Mouse moved to (391, 204)
Screenshot: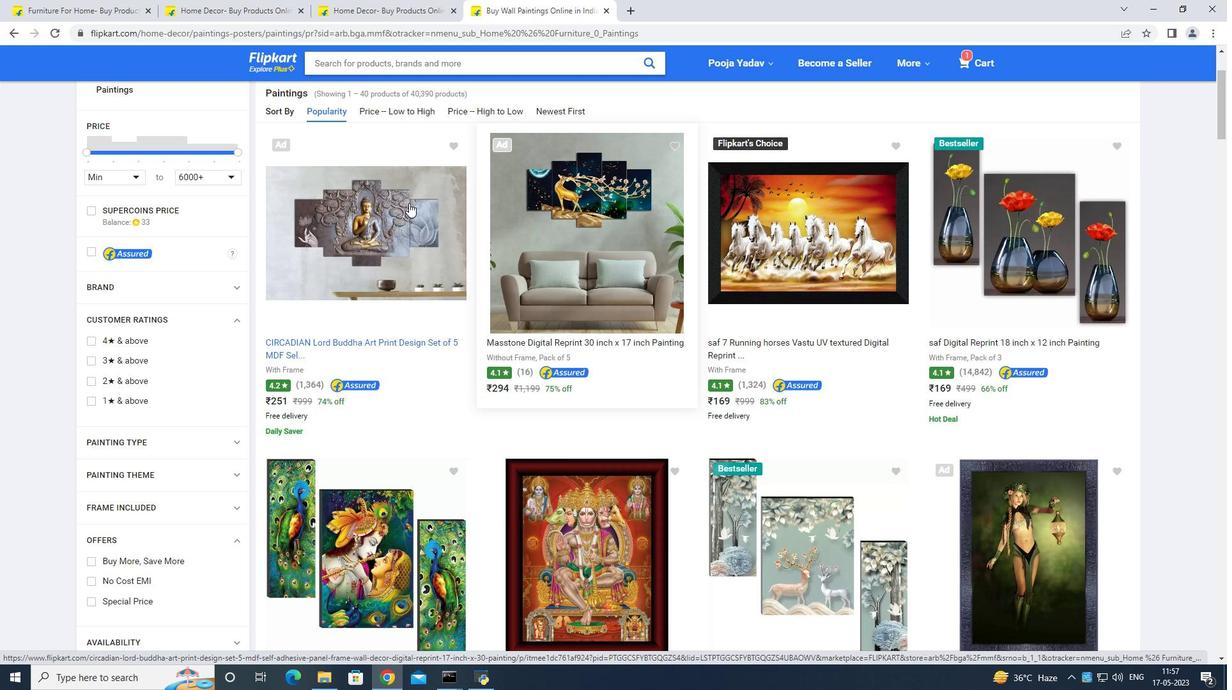
Action: Mouse pressed left at (391, 204)
Screenshot: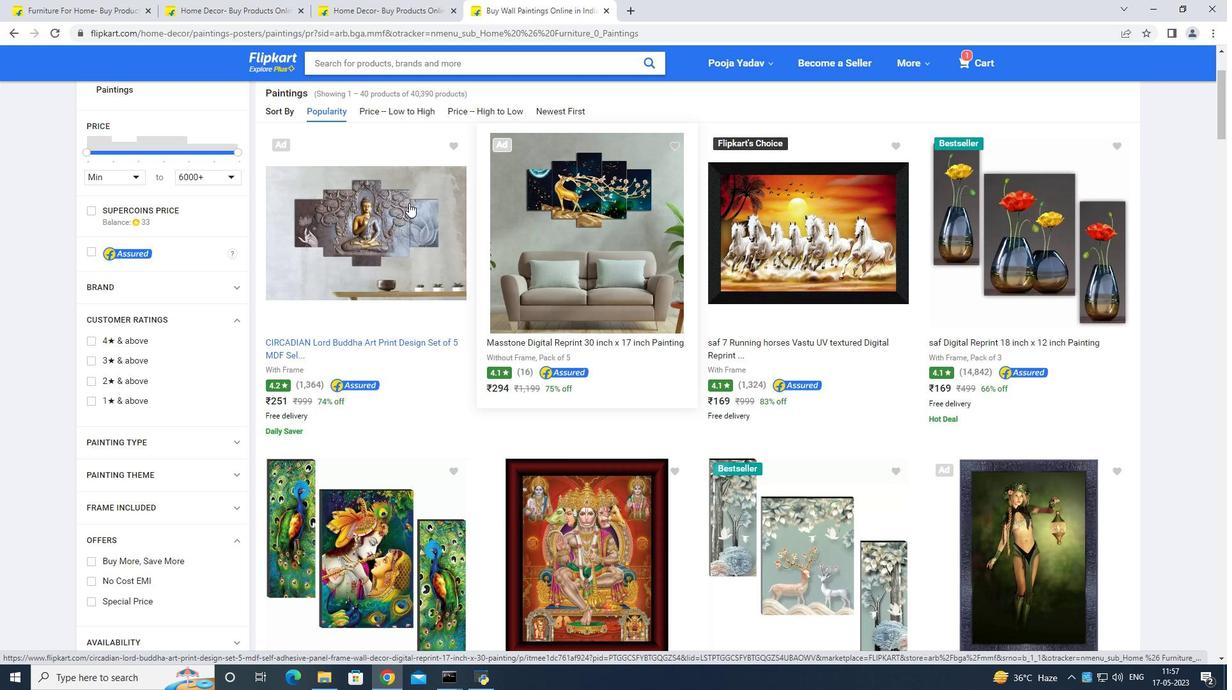 
Action: Mouse moved to (118, 274)
Screenshot: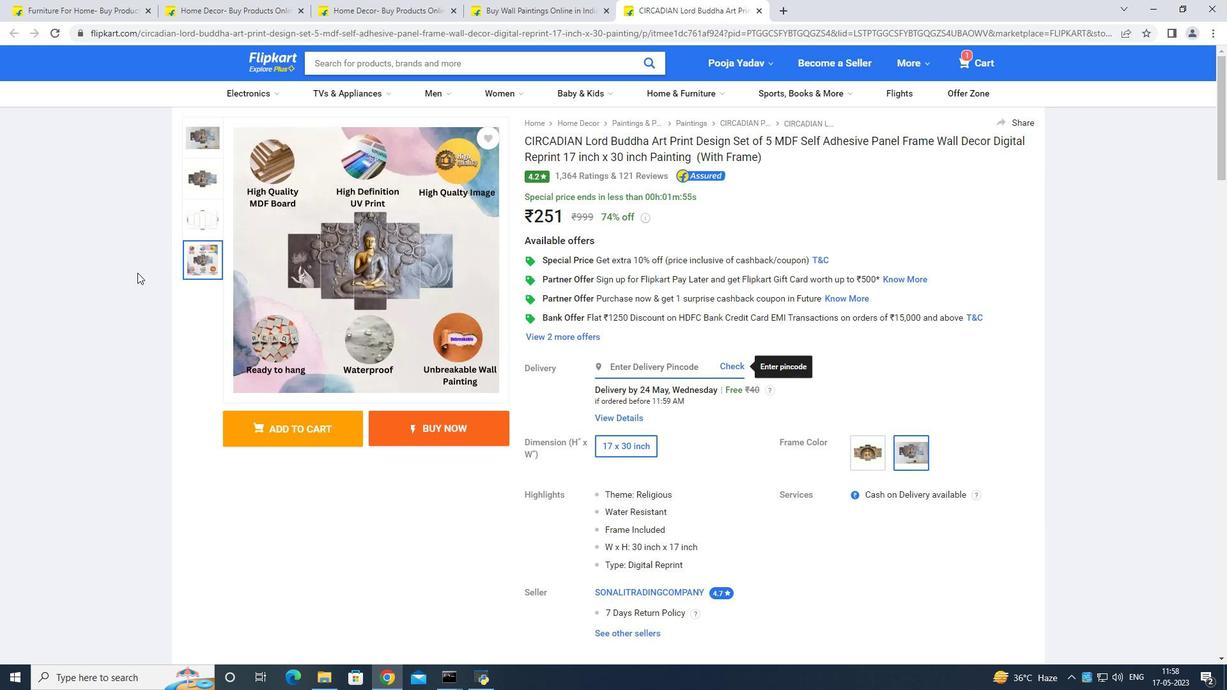 
Action: Mouse pressed left at (118, 274)
Screenshot: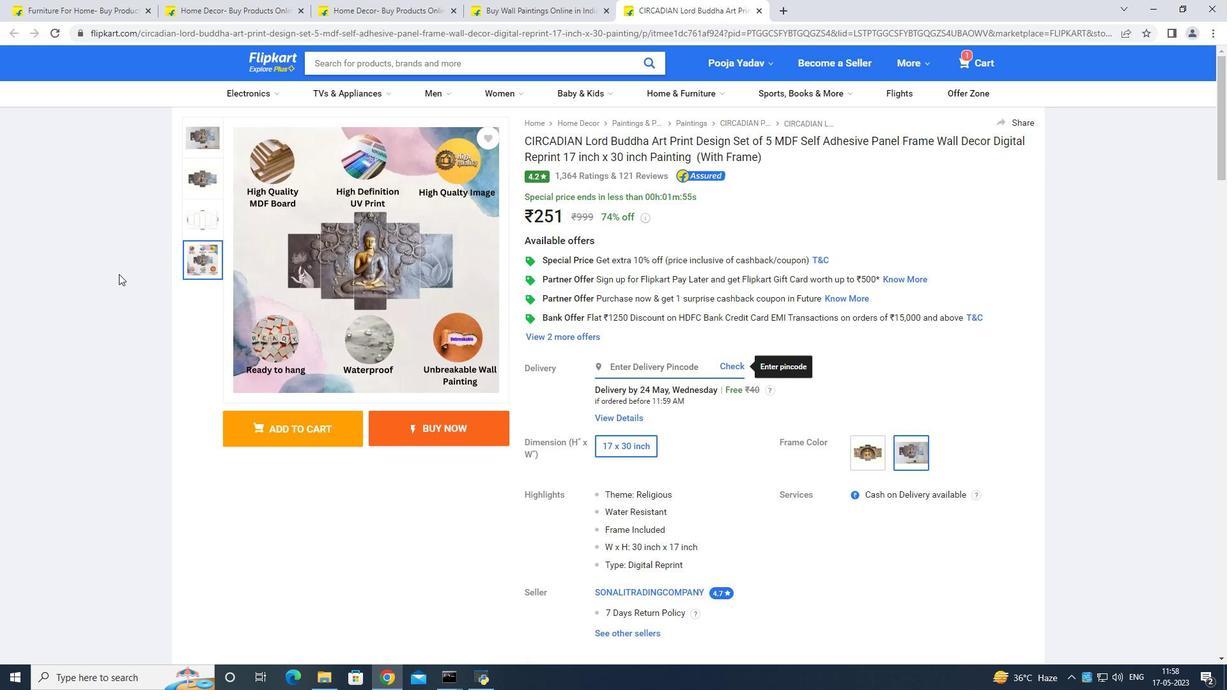 
Action: Mouse moved to (6, 24)
Screenshot: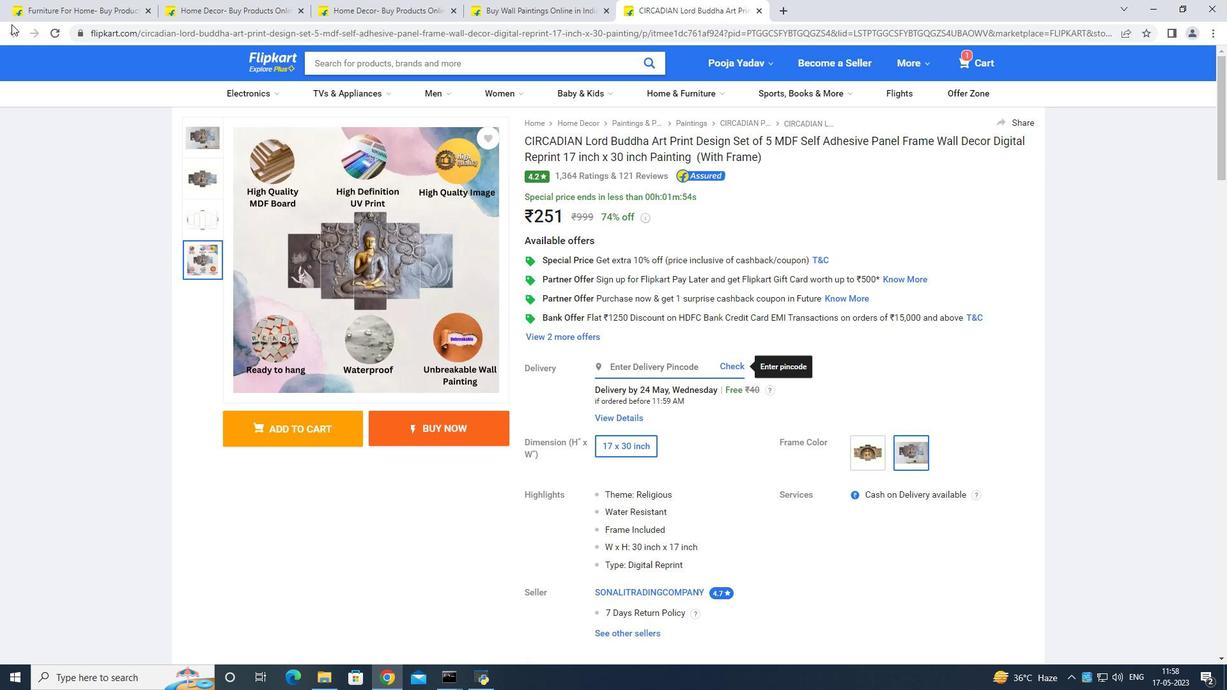 
Action: Mouse pressed left at (6, 24)
Screenshot: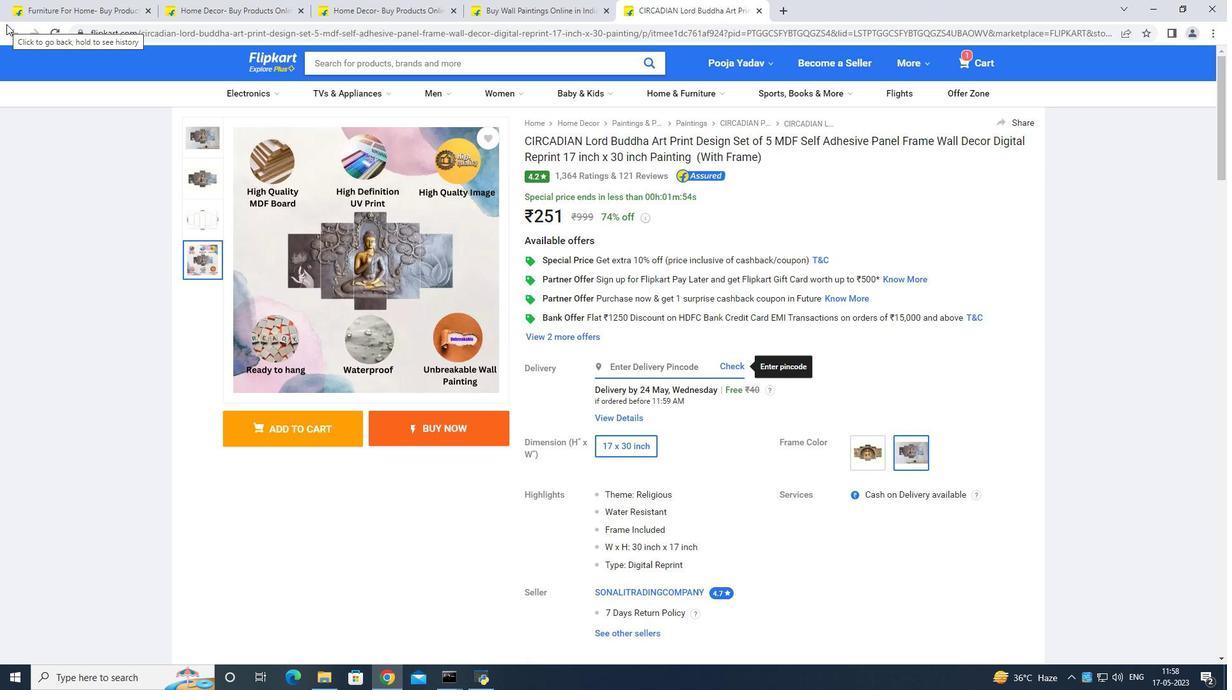 
